 Task: Search for products in the 'Health and Household' category on Amazon.
Action: Mouse moved to (219, 52)
Screenshot: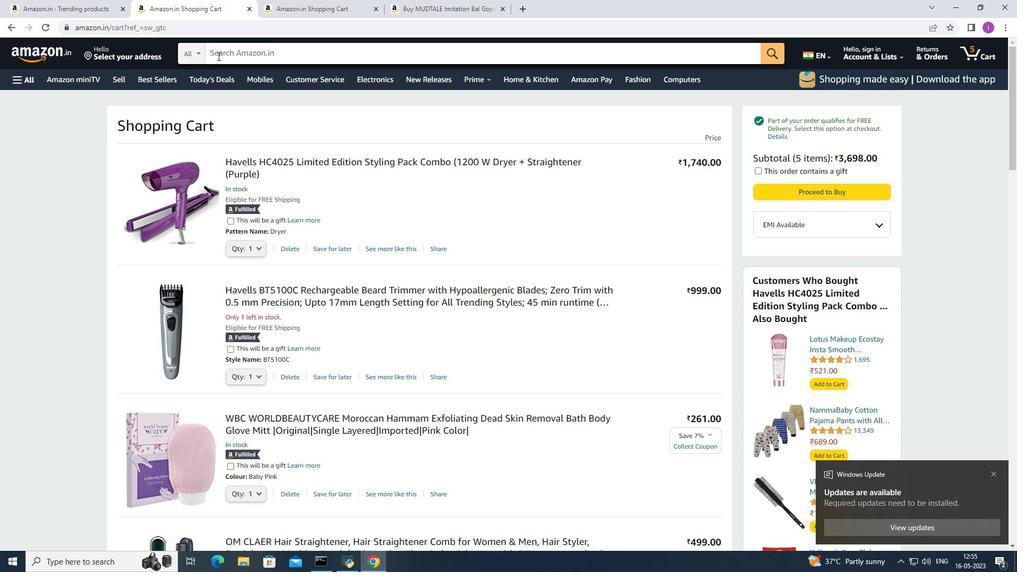 
Action: Mouse pressed left at (219, 52)
Screenshot: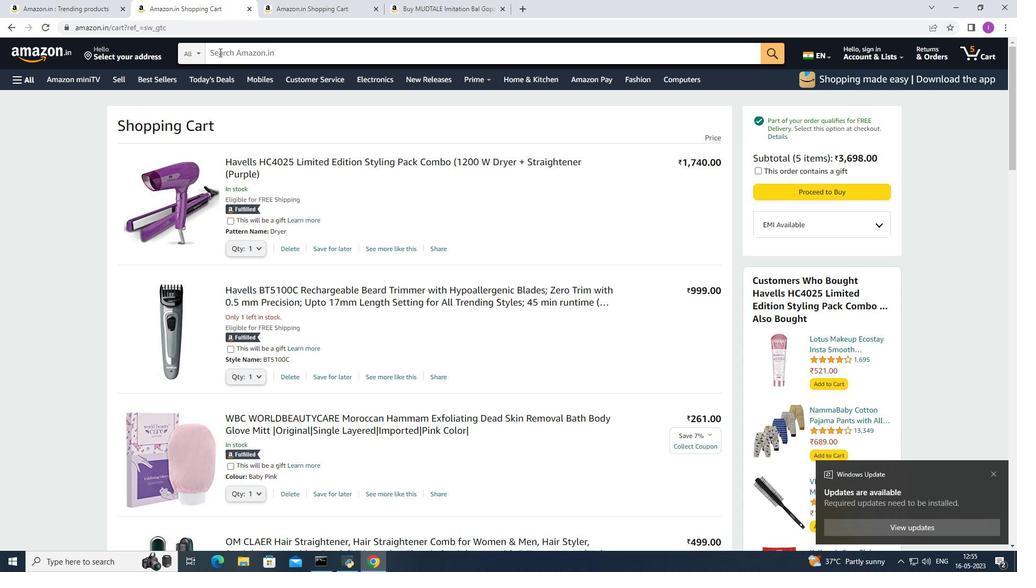 
Action: Key pressed <Key.shift>Heaith<Key.space><Key.shift><Key.shift>and<Key.space><Key.shift>Household<Key.space>category<Key.enter>
Screenshot: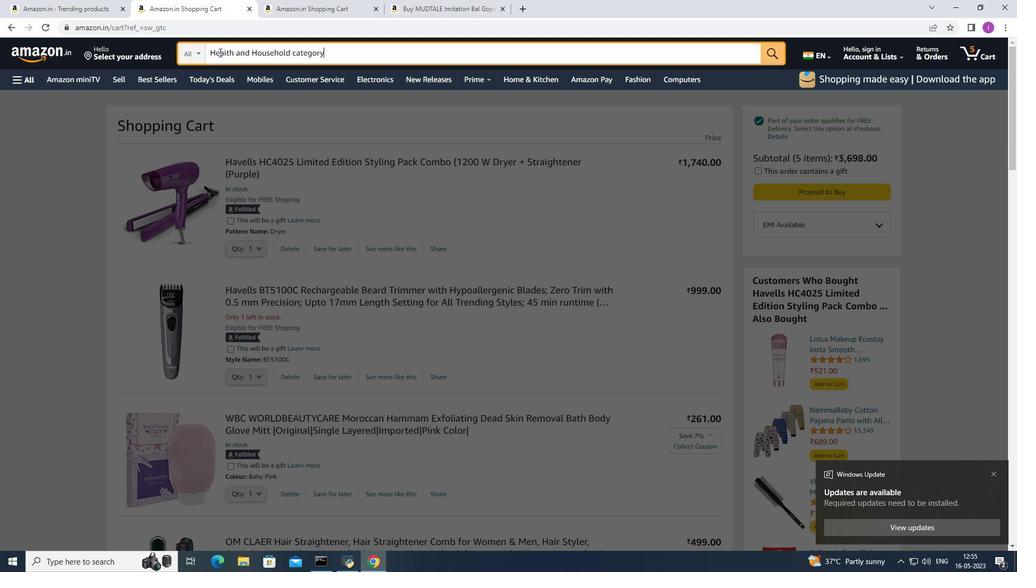 
Action: Mouse moved to (13, 82)
Screenshot: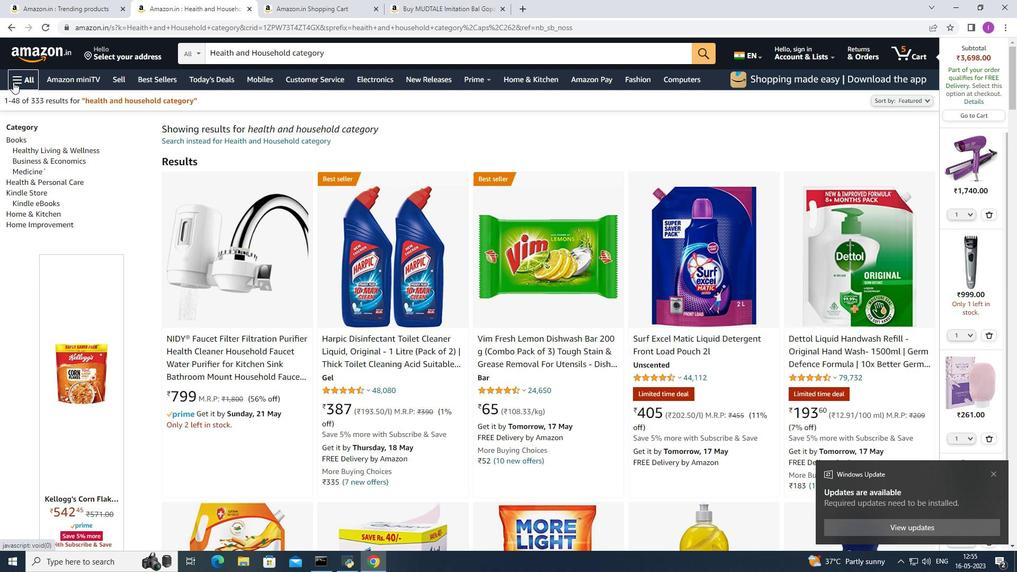 
Action: Mouse pressed left at (13, 82)
Screenshot: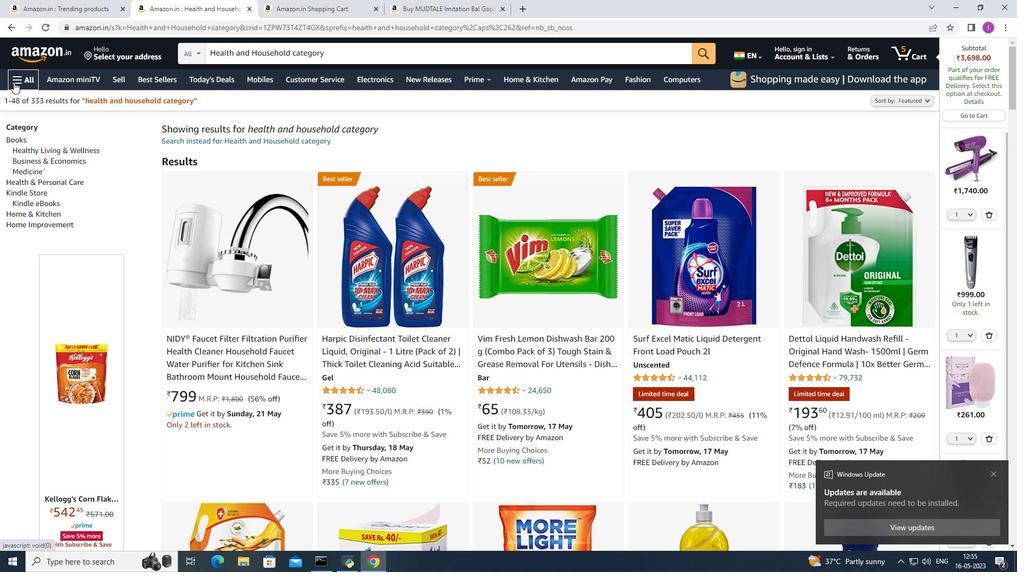 
Action: Mouse moved to (202, 56)
Screenshot: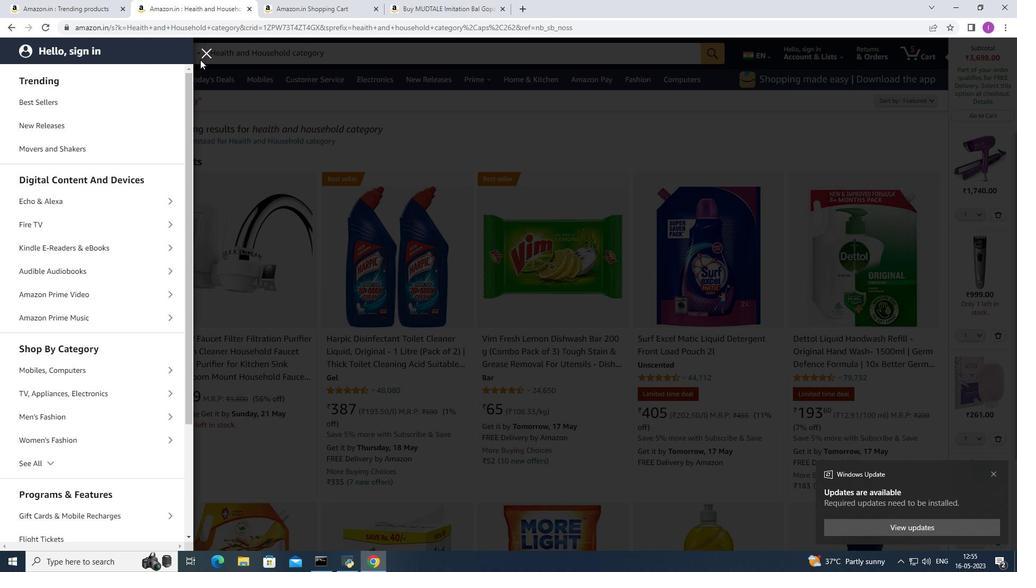 
Action: Mouse pressed left at (202, 56)
Screenshot: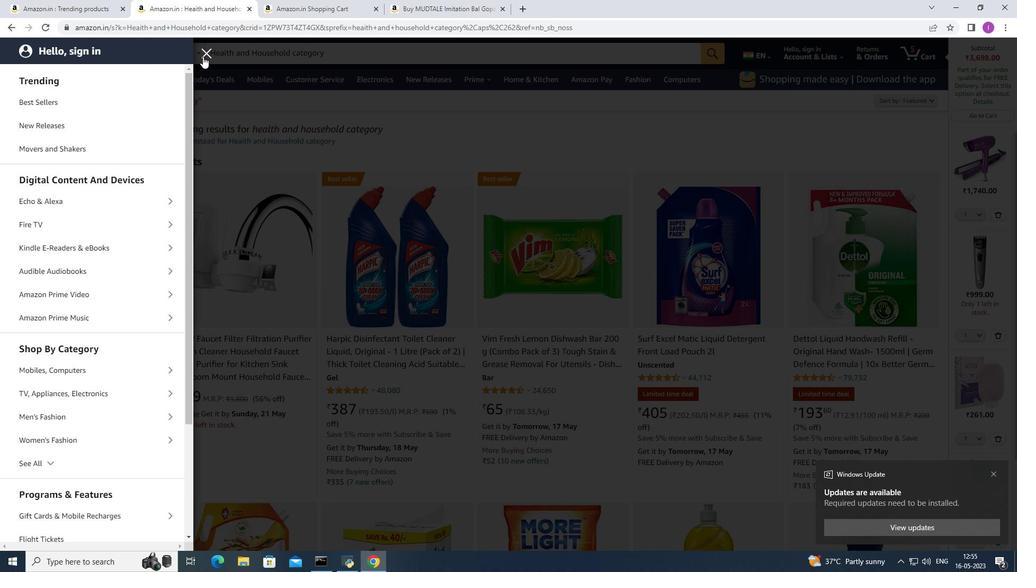 
Action: Mouse moved to (770, 121)
Screenshot: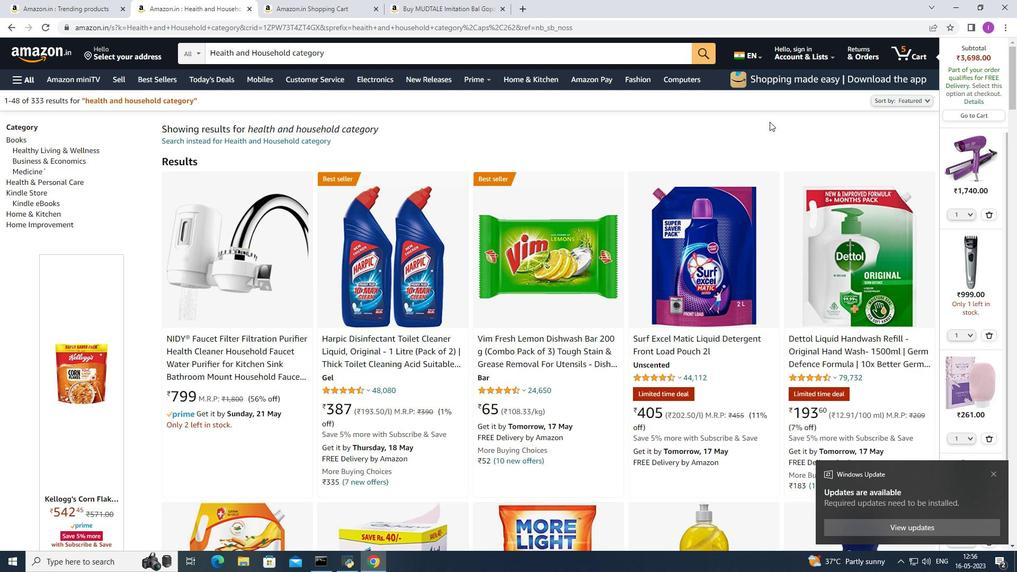
Action: Mouse scrolled (770, 120) with delta (0, 0)
Screenshot: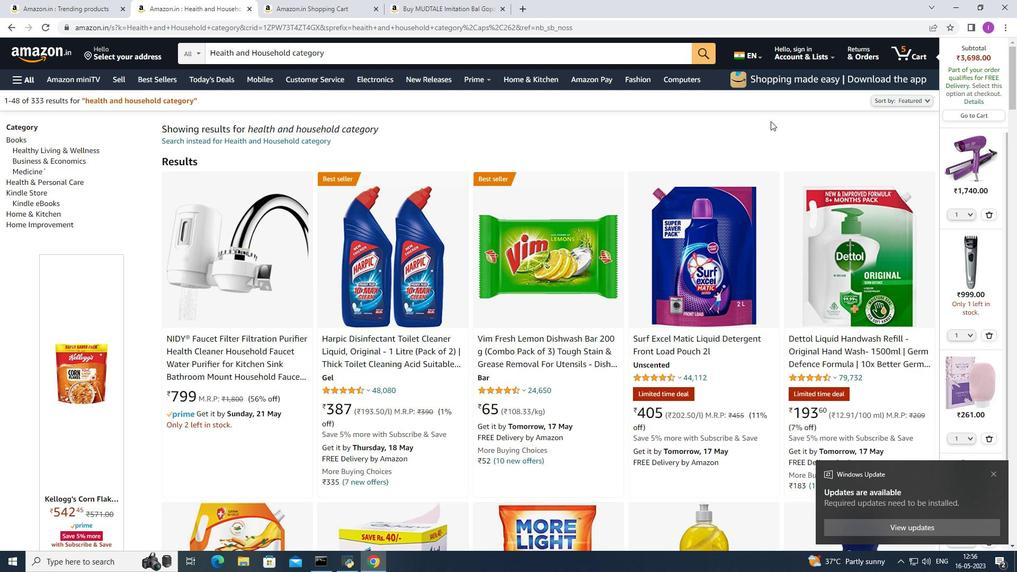 
Action: Mouse scrolled (770, 120) with delta (0, 0)
Screenshot: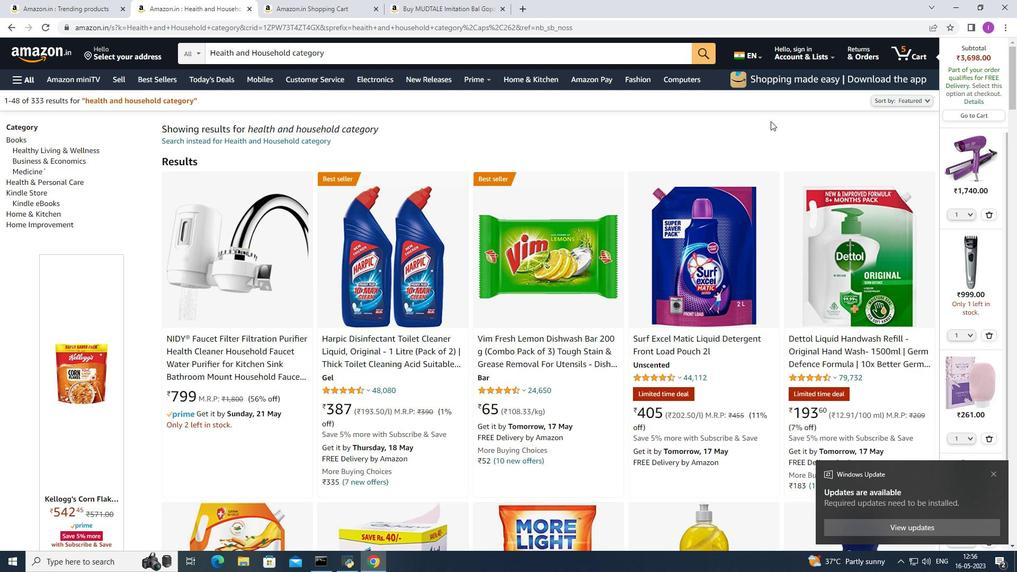 
Action: Mouse scrolled (770, 120) with delta (0, 0)
Screenshot: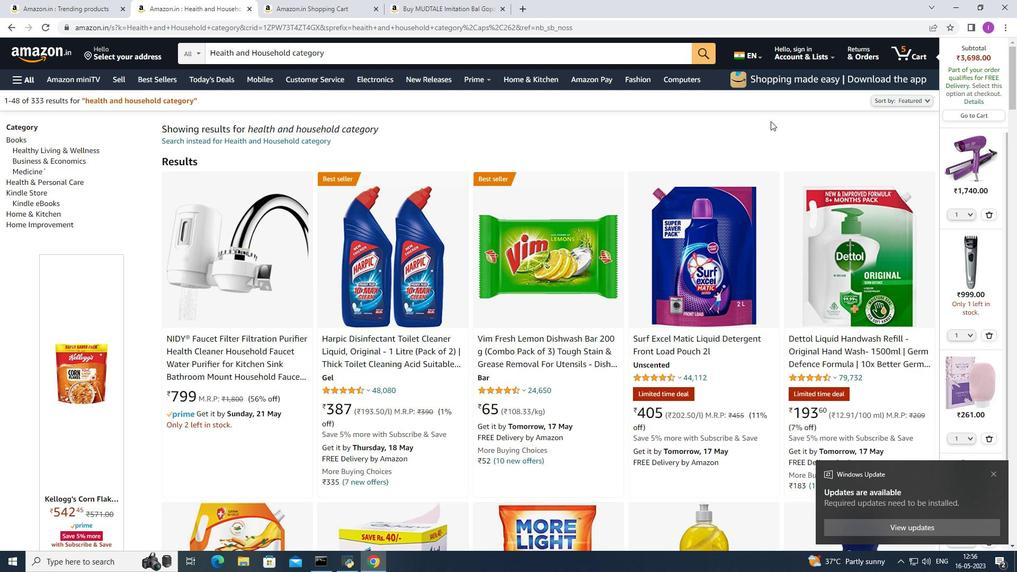 
Action: Mouse moved to (772, 120)
Screenshot: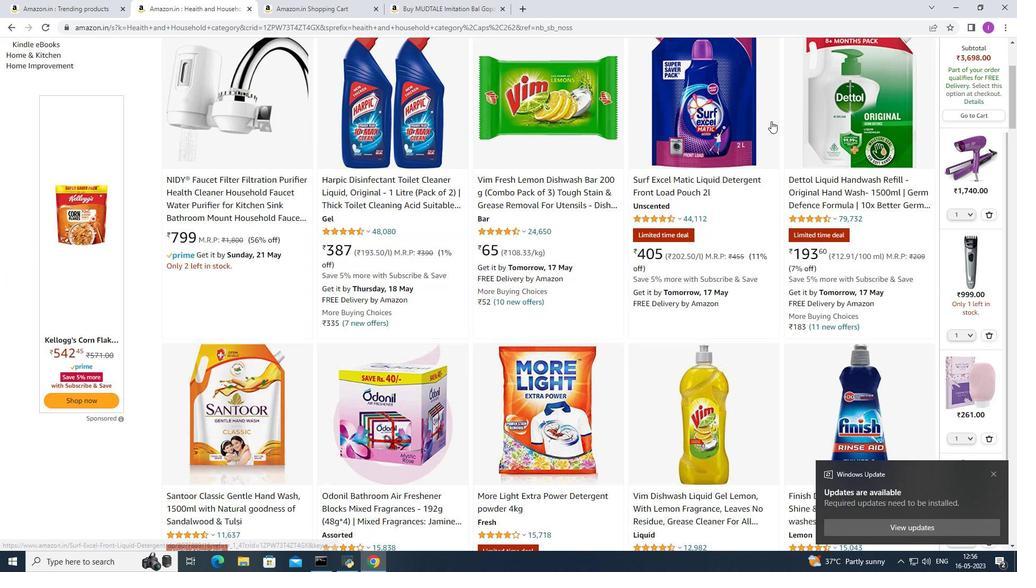 
Action: Mouse scrolled (772, 120) with delta (0, 0)
Screenshot: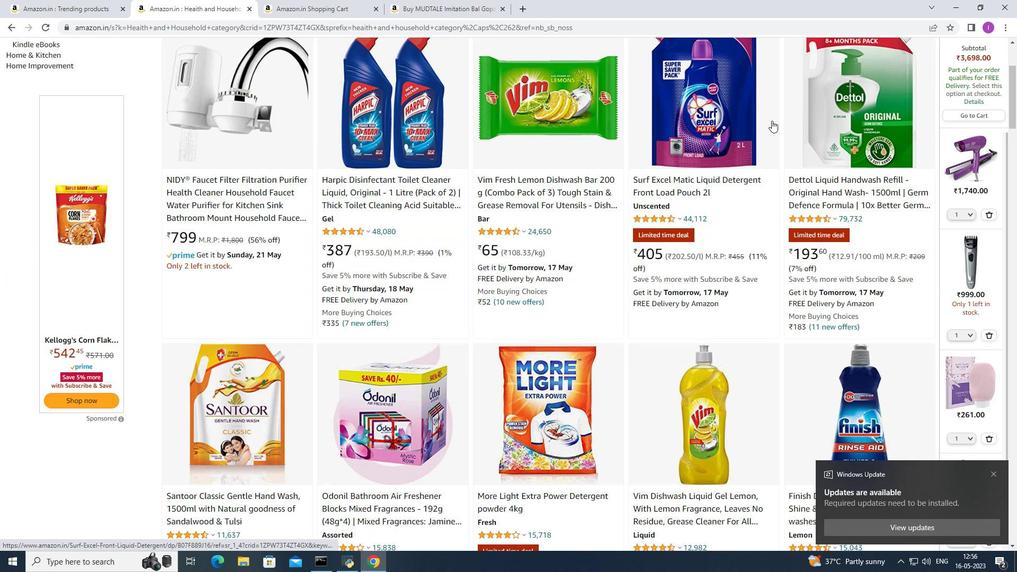 
Action: Mouse scrolled (772, 120) with delta (0, 0)
Screenshot: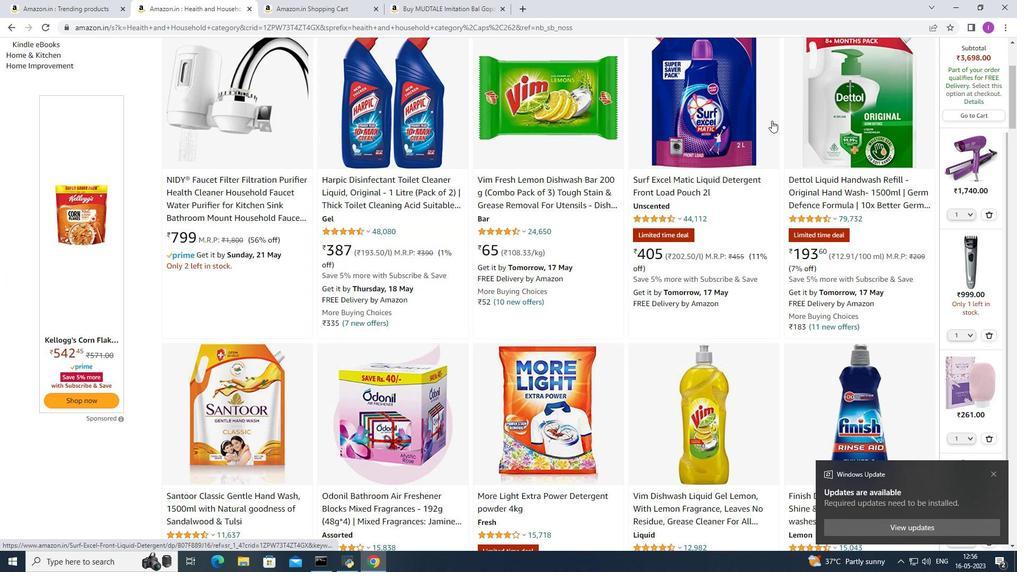 
Action: Mouse scrolled (772, 120) with delta (0, 0)
Screenshot: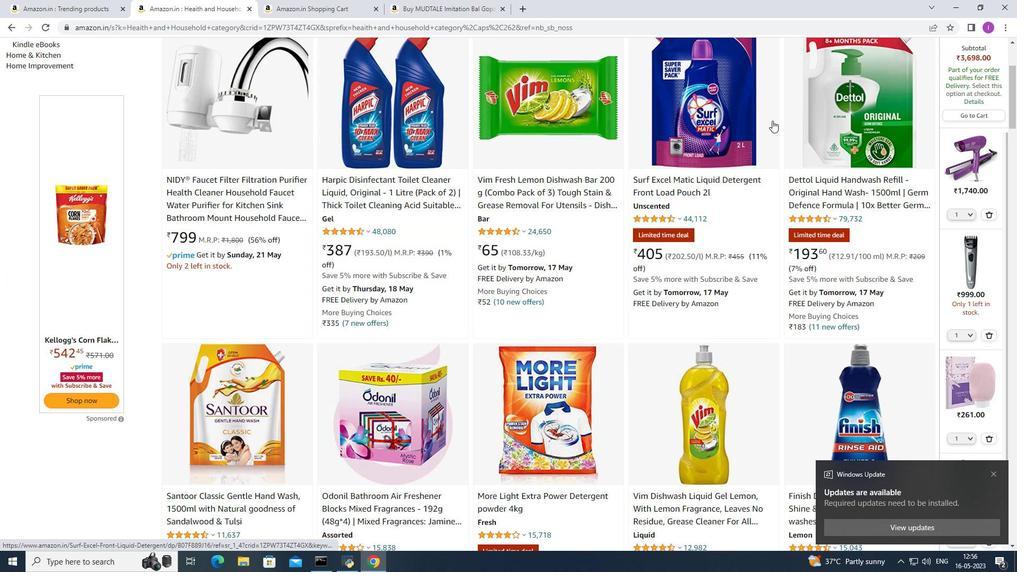 
Action: Mouse moved to (773, 121)
Screenshot: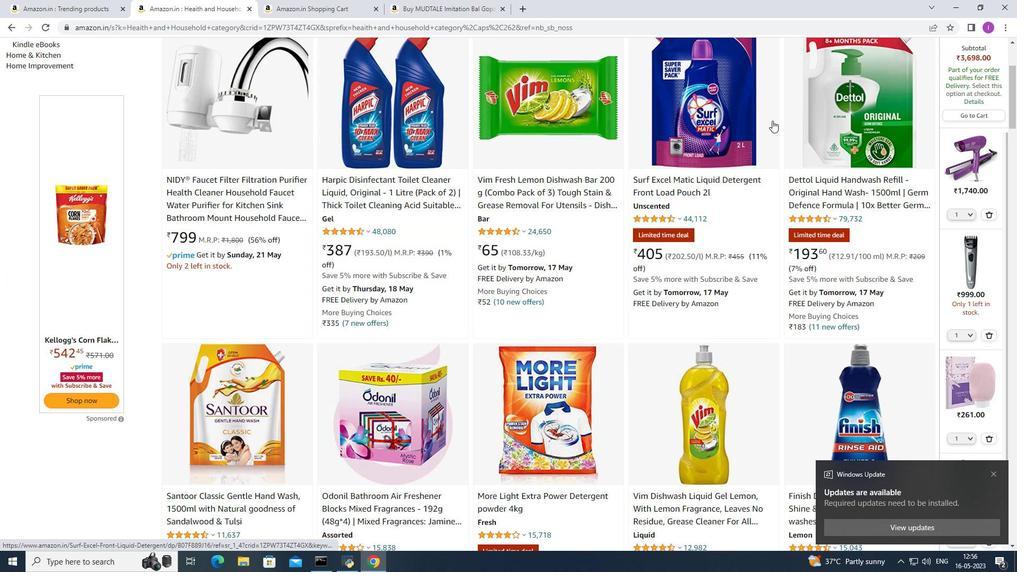 
Action: Mouse scrolled (773, 120) with delta (0, 0)
Screenshot: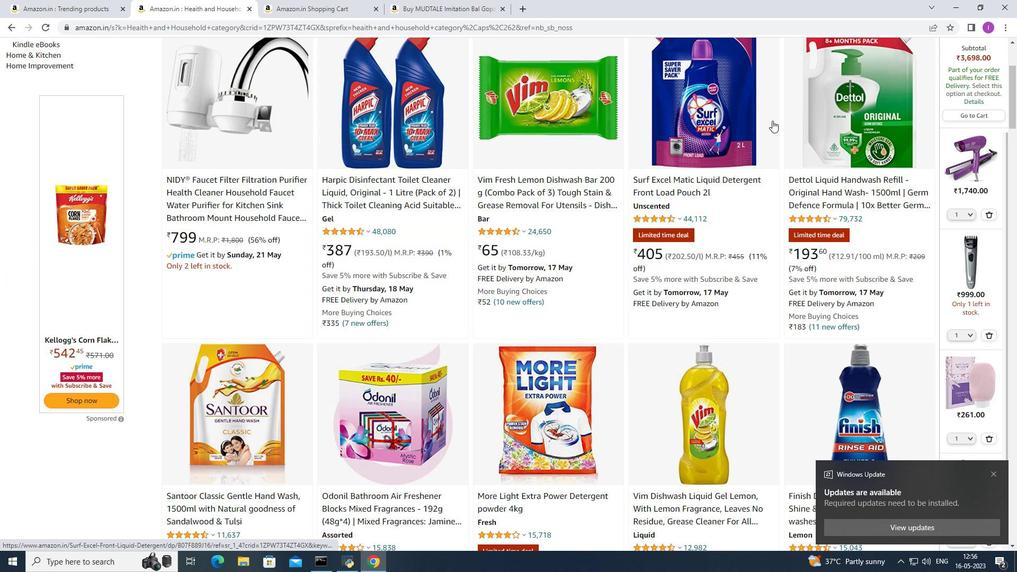 
Action: Mouse moved to (774, 121)
Screenshot: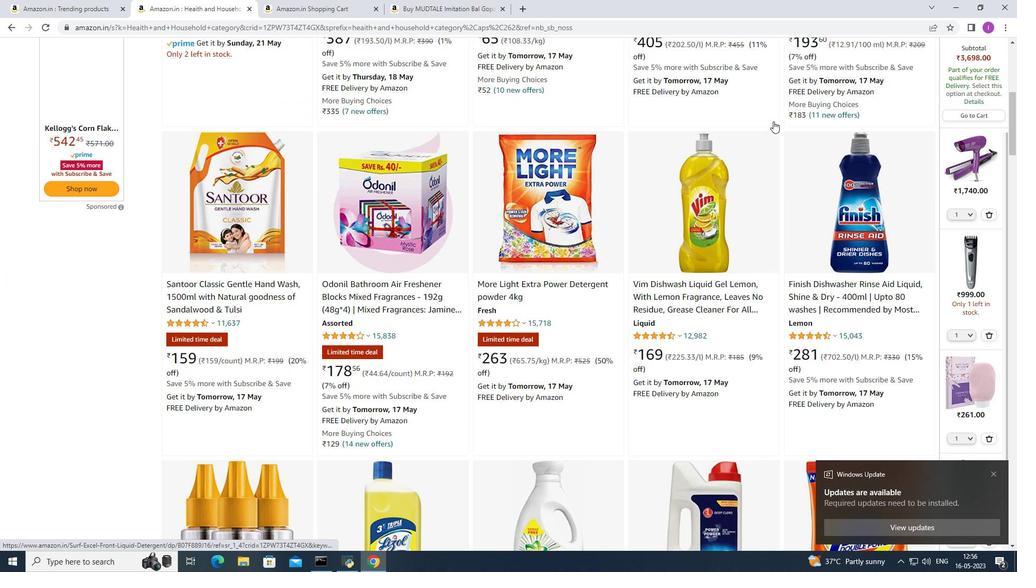
Action: Mouse scrolled (774, 121) with delta (0, 0)
Screenshot: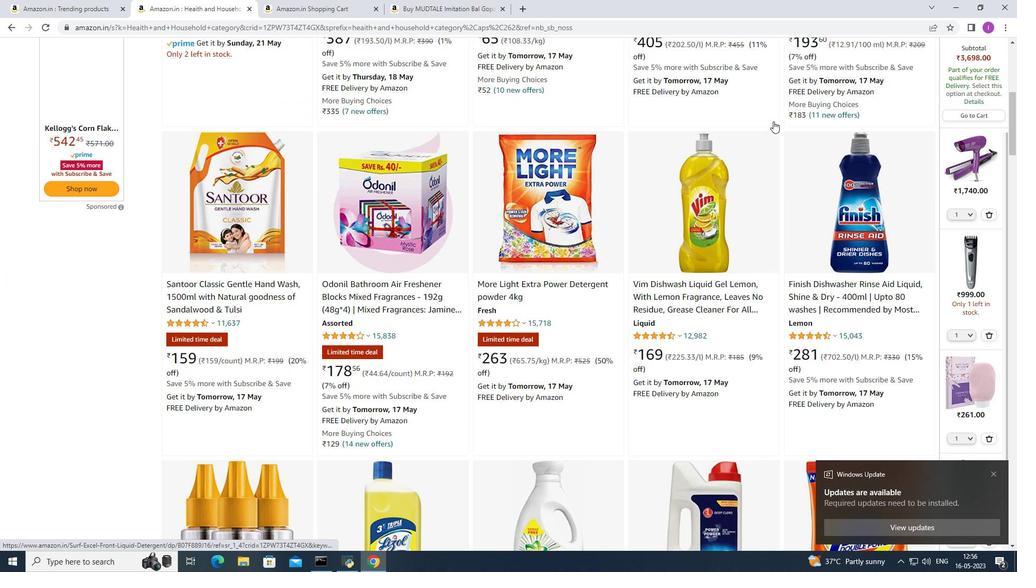 
Action: Mouse scrolled (774, 121) with delta (0, 0)
Screenshot: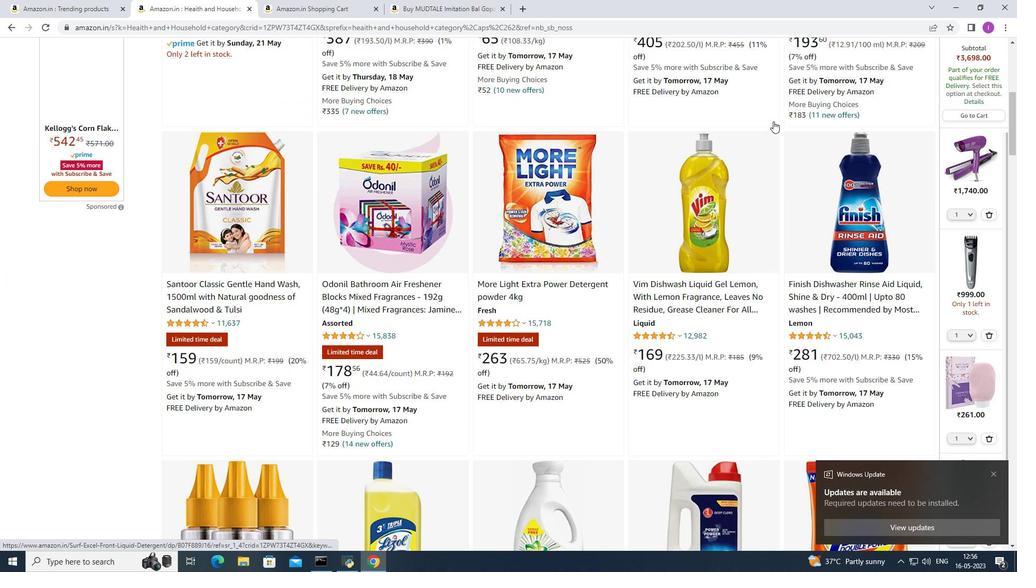 
Action: Mouse moved to (775, 121)
Screenshot: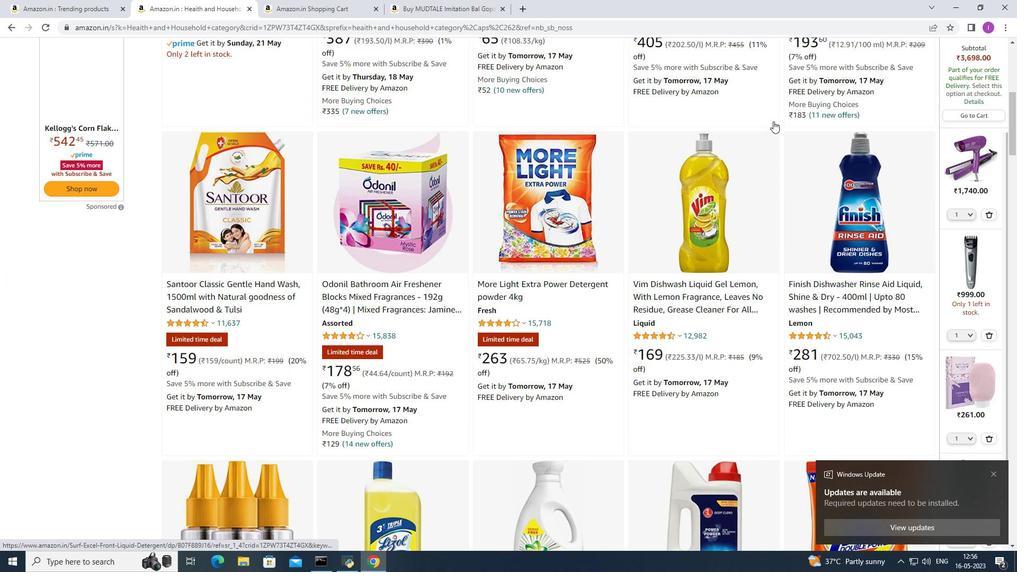 
Action: Mouse scrolled (775, 121) with delta (0, 0)
Screenshot: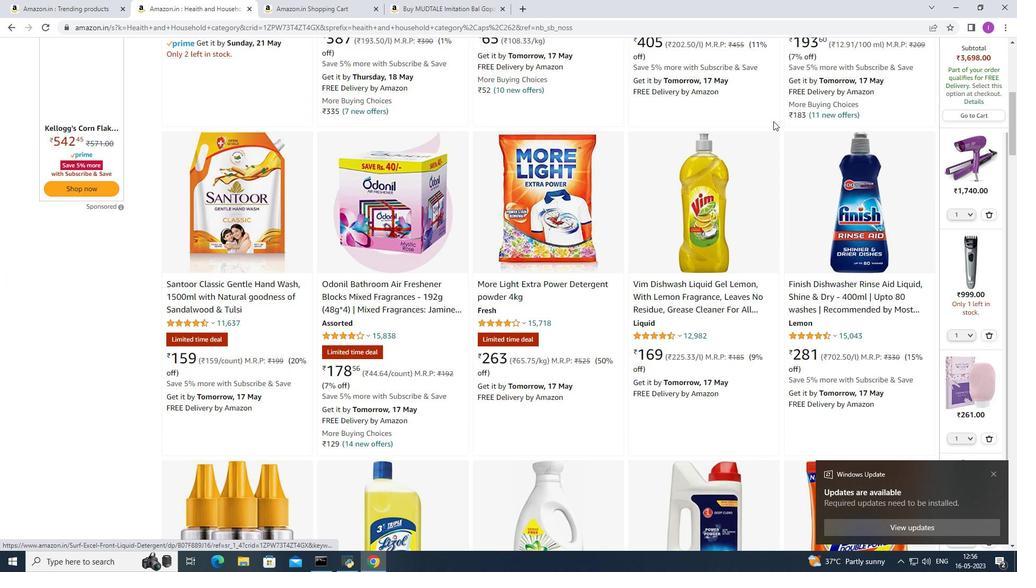 
Action: Mouse moved to (776, 121)
Screenshot: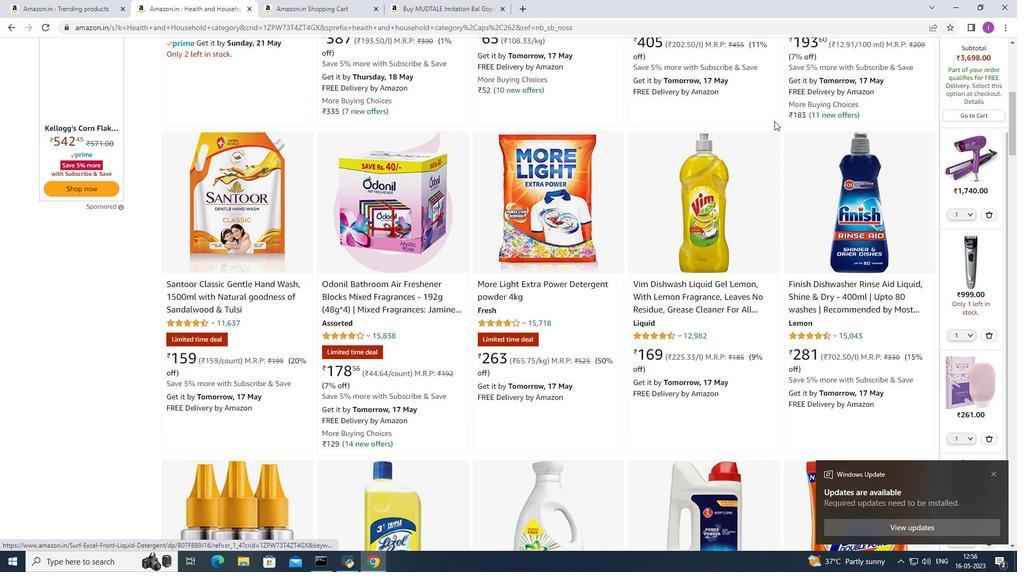 
Action: Mouse scrolled (776, 121) with delta (0, 0)
Screenshot: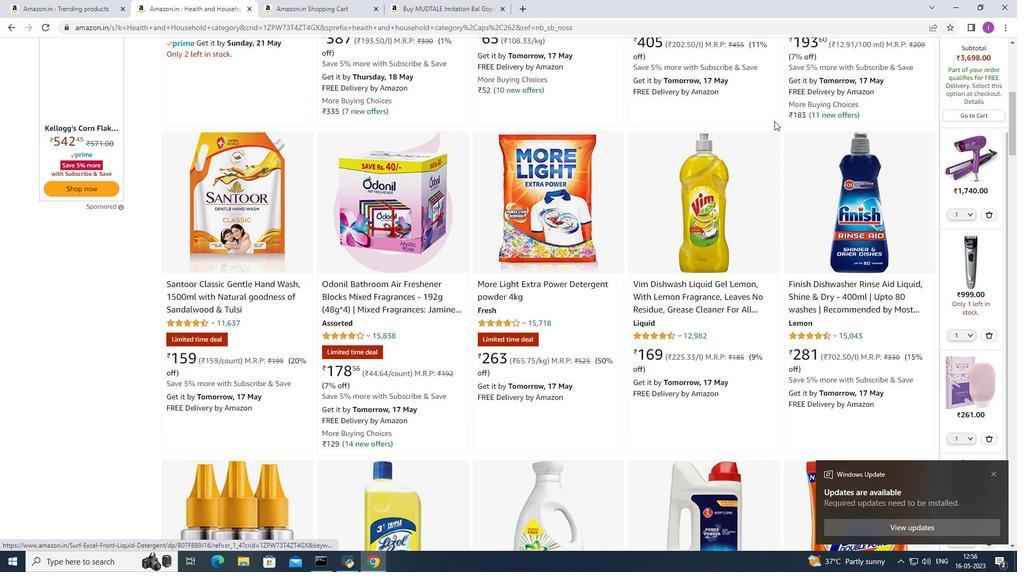 
Action: Mouse scrolled (776, 121) with delta (0, 0)
Screenshot: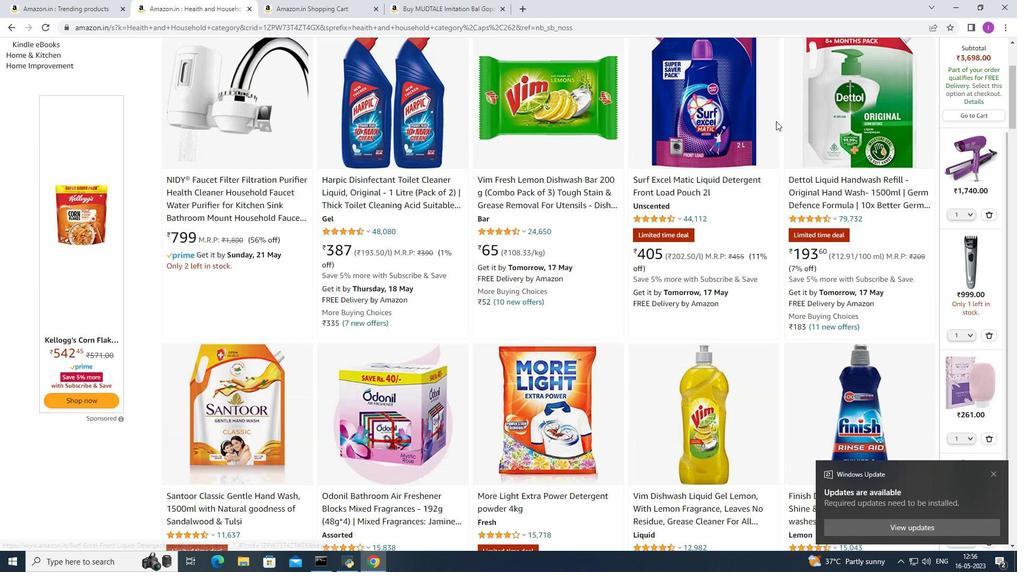 
Action: Mouse scrolled (776, 121) with delta (0, 0)
Screenshot: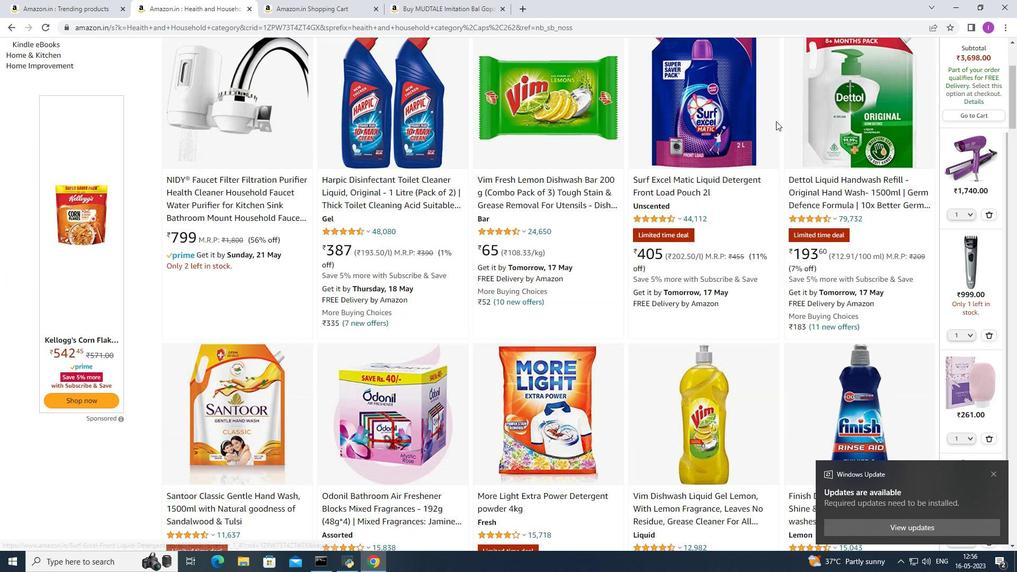 
Action: Mouse scrolled (776, 121) with delta (0, 0)
Screenshot: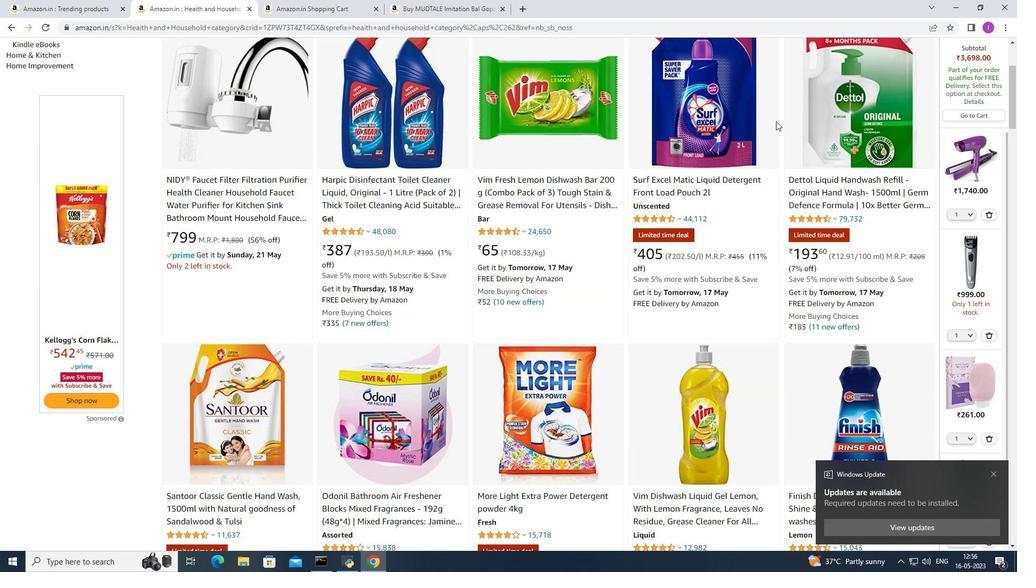 
Action: Mouse moved to (776, 125)
Screenshot: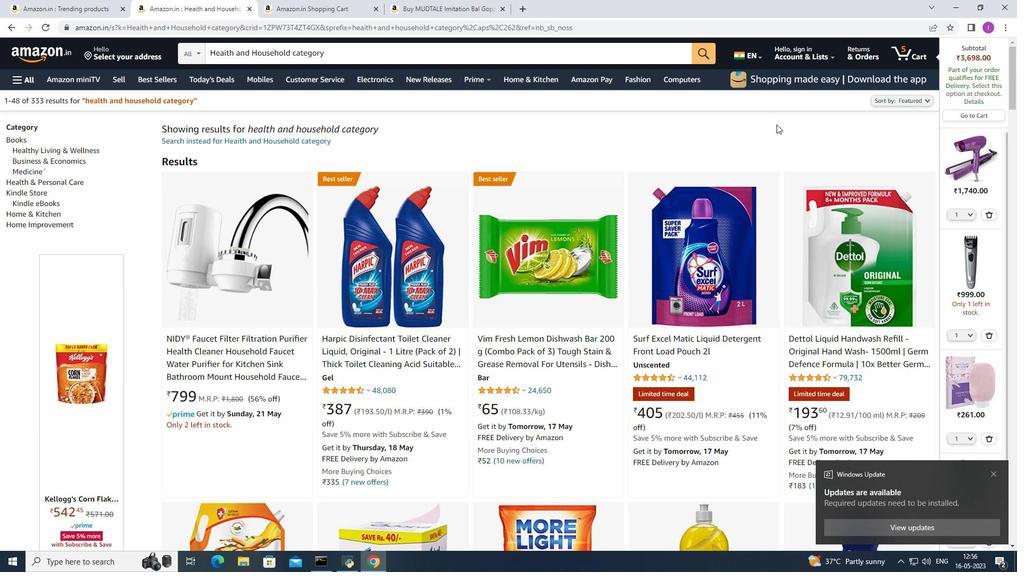 
Action: Mouse scrolled (776, 125) with delta (0, 0)
Screenshot: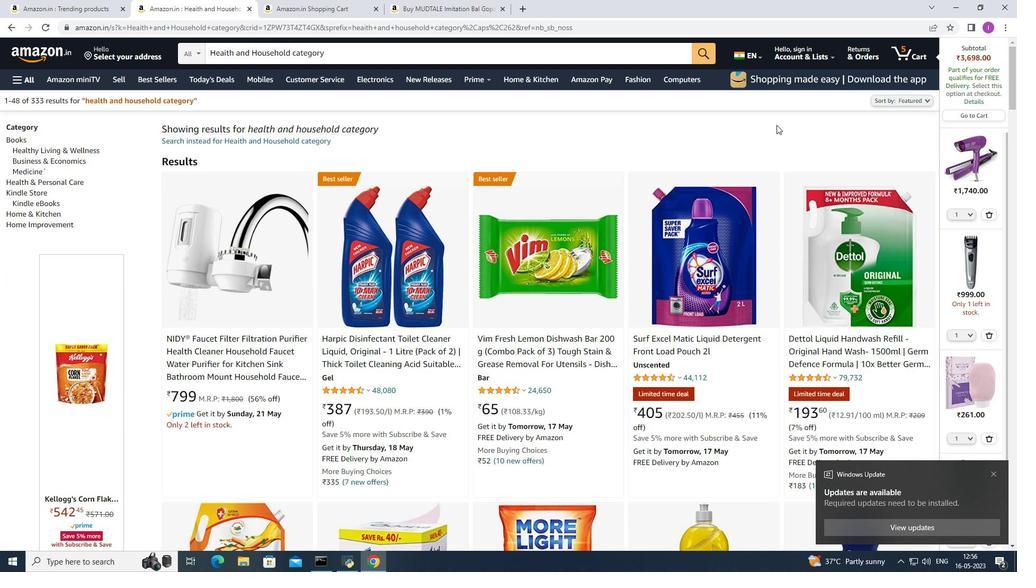 
Action: Mouse scrolled (776, 125) with delta (0, 0)
Screenshot: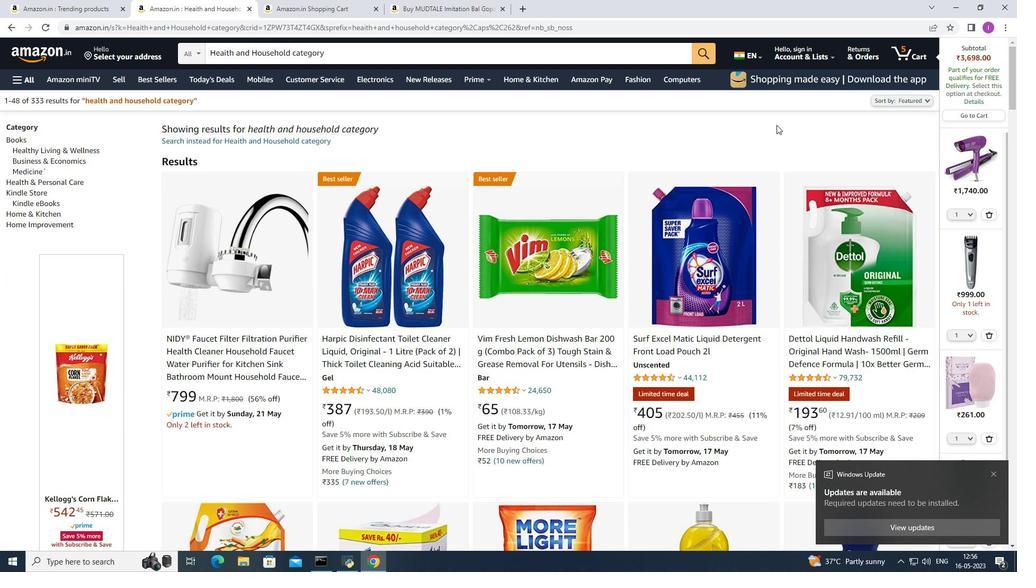 
Action: Mouse moved to (14, 82)
Screenshot: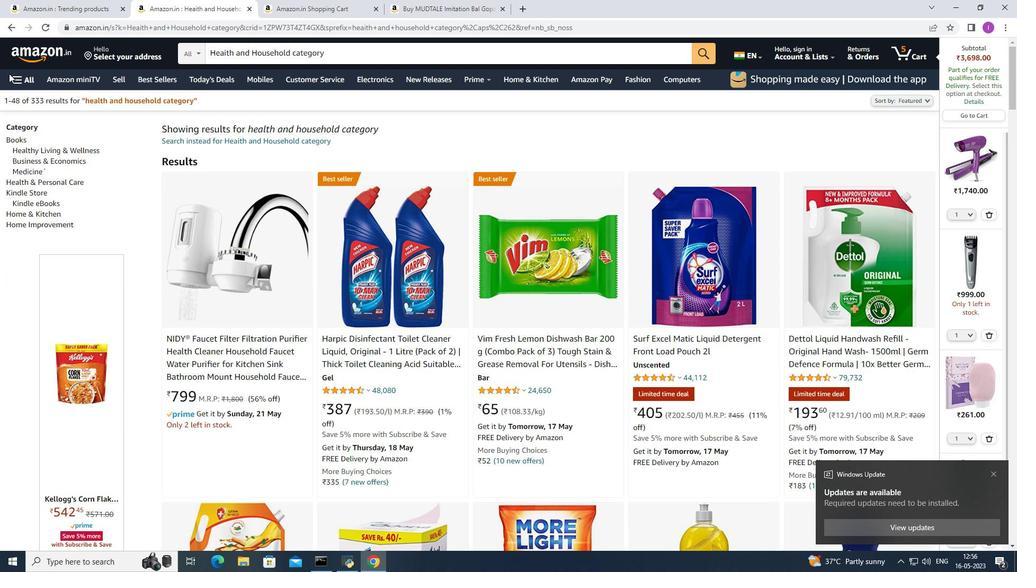 
Action: Mouse pressed left at (14, 82)
Screenshot: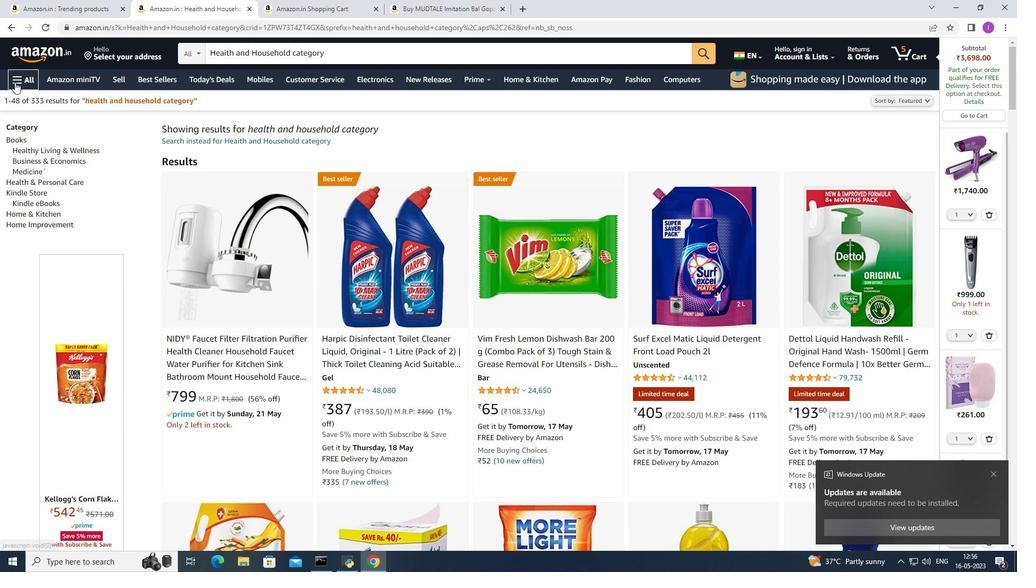 
Action: Mouse moved to (82, 189)
Screenshot: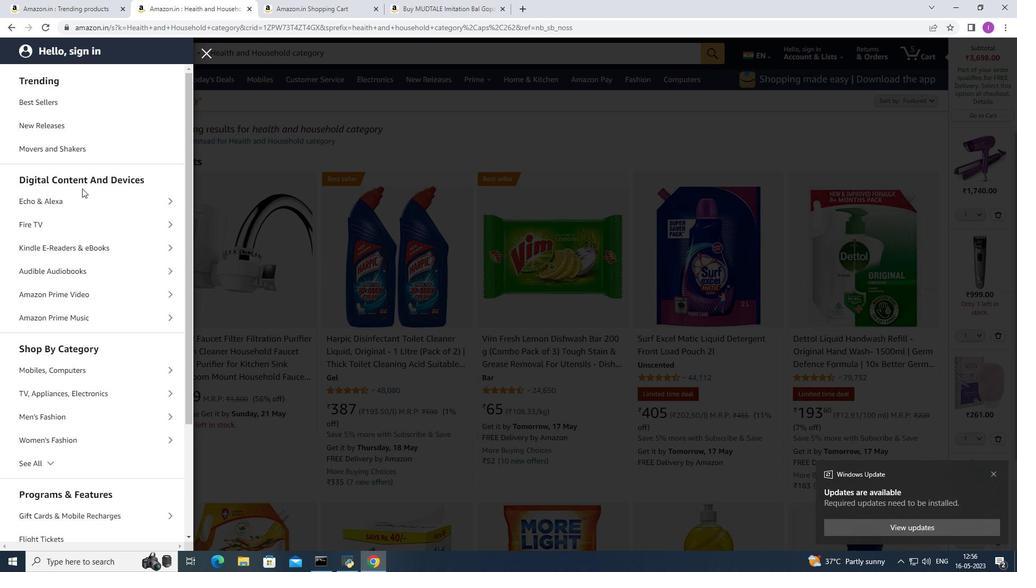 
Action: Mouse scrolled (82, 188) with delta (0, 0)
Screenshot: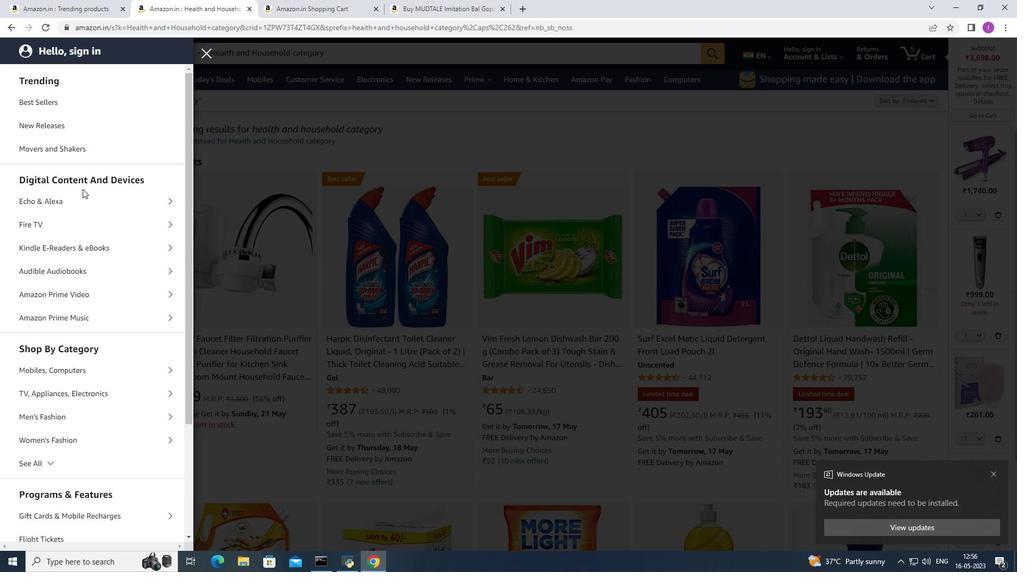 
Action: Mouse scrolled (82, 188) with delta (0, 0)
Screenshot: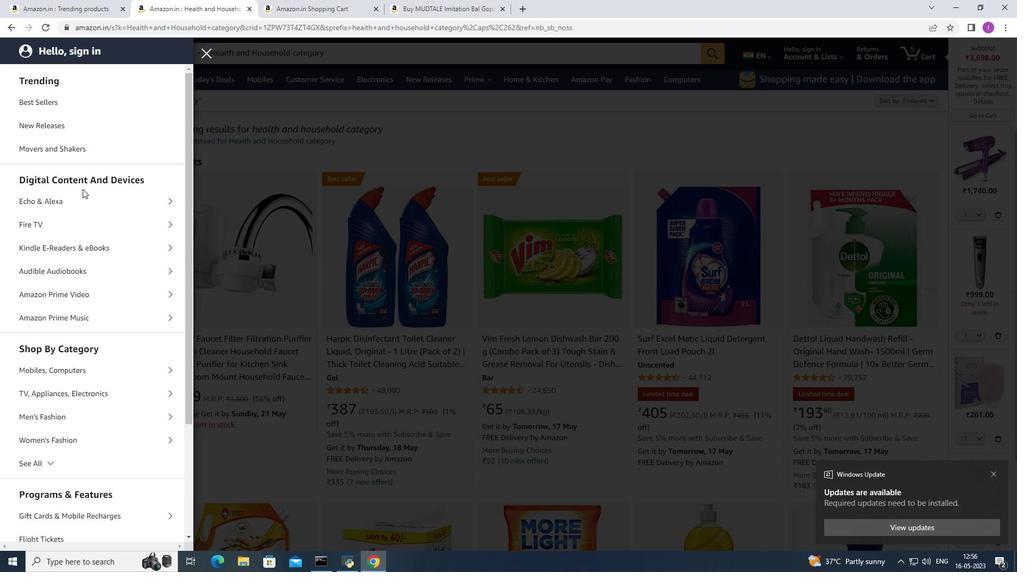 
Action: Mouse moved to (83, 189)
Screenshot: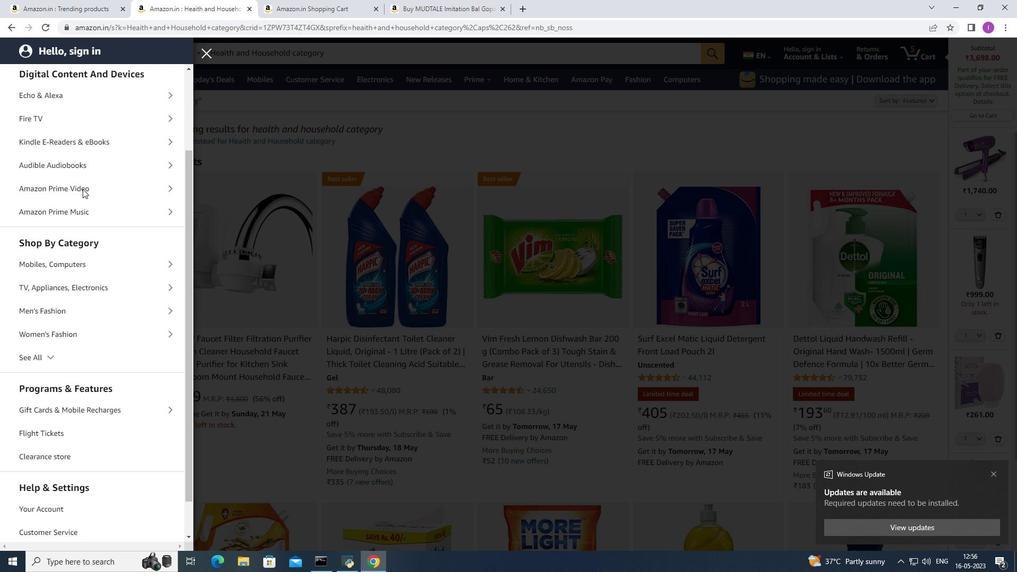 
Action: Mouse scrolled (83, 188) with delta (0, 0)
Screenshot: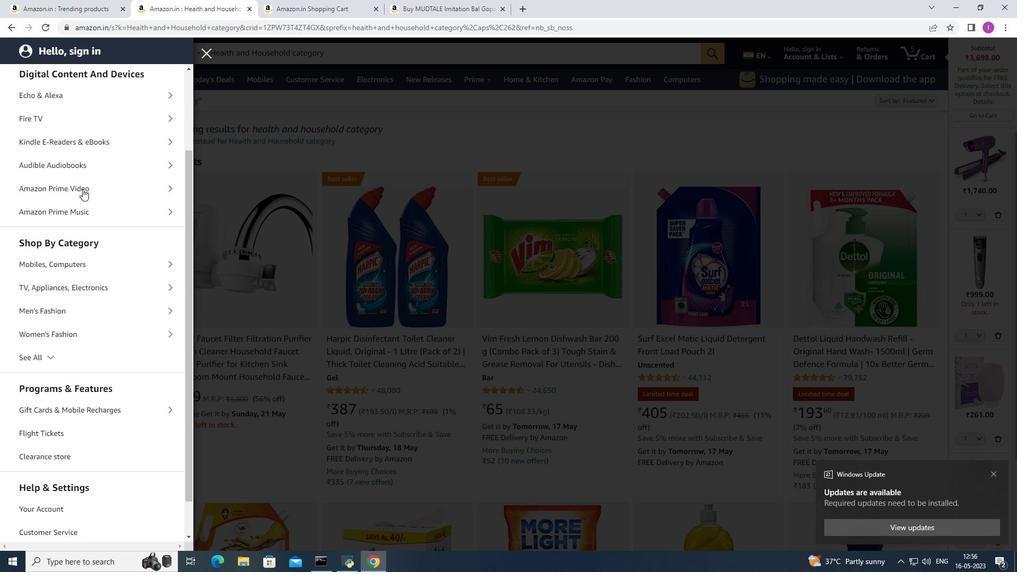 
Action: Mouse moved to (99, 194)
Screenshot: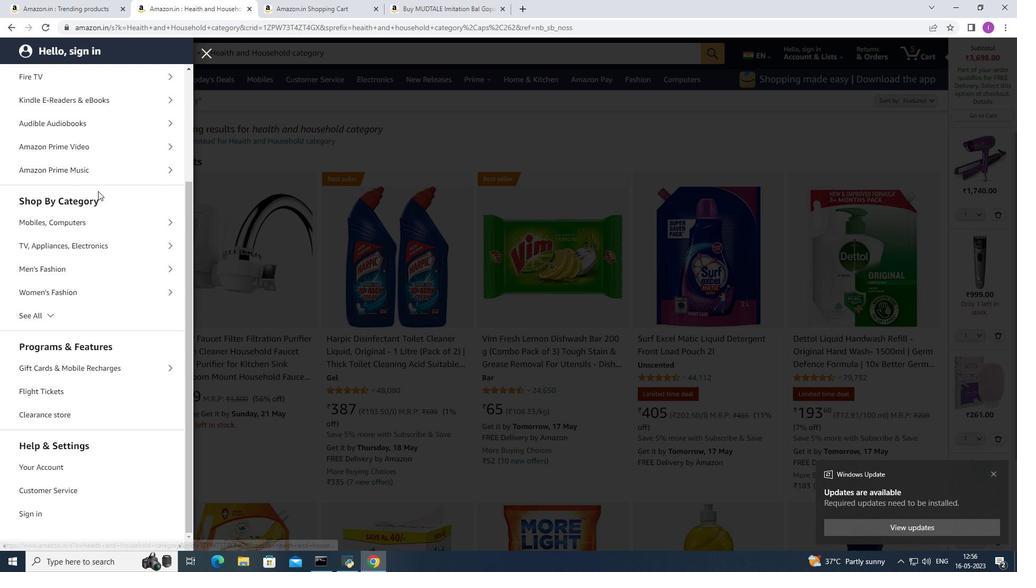 
Action: Mouse scrolled (99, 193) with delta (0, 0)
Screenshot: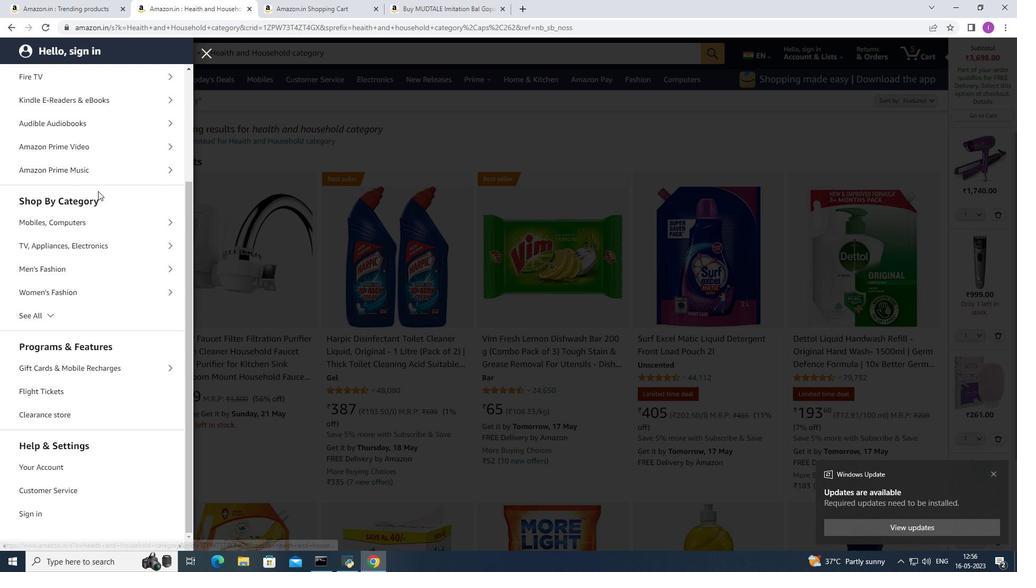
Action: Mouse moved to (100, 194)
Screenshot: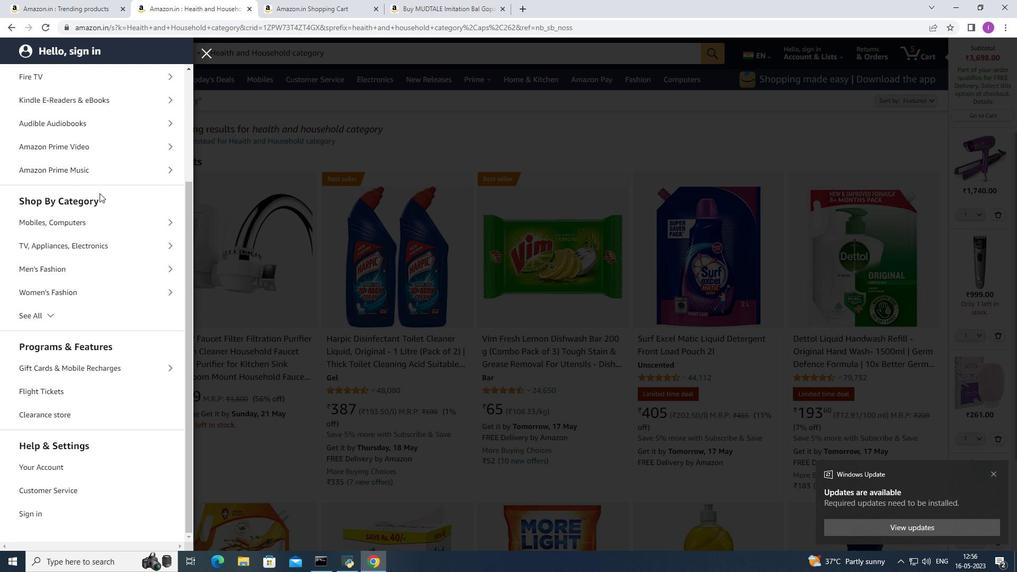 
Action: Mouse scrolled (100, 193) with delta (0, 0)
Screenshot: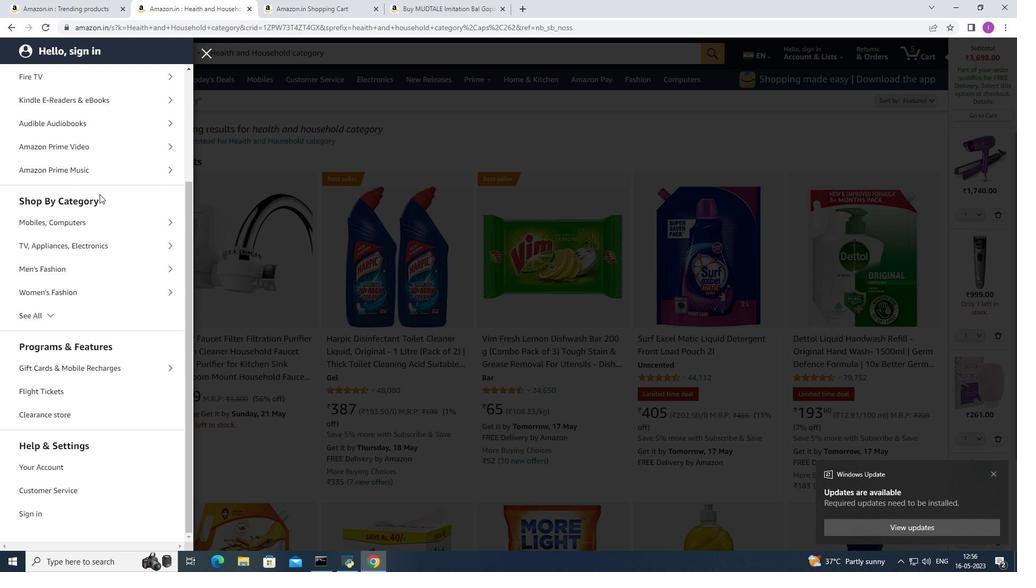 
Action: Mouse moved to (100, 194)
Screenshot: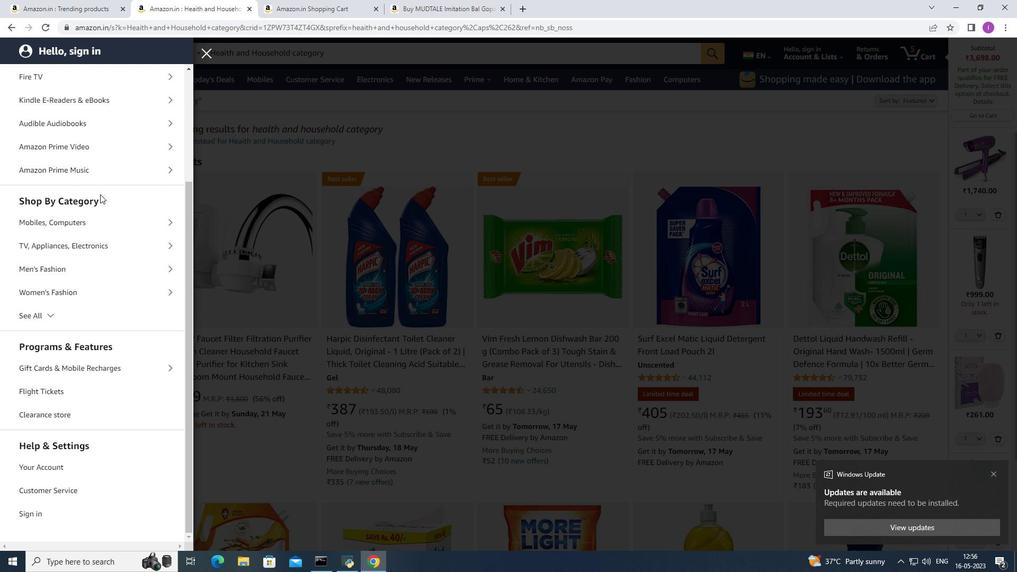 
Action: Mouse scrolled (100, 194) with delta (0, 0)
Screenshot: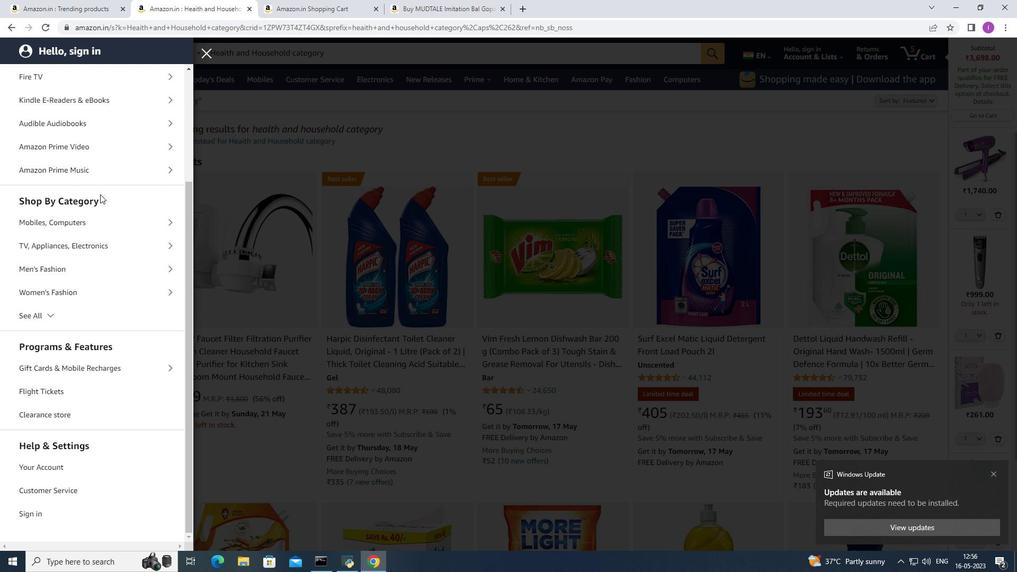 
Action: Mouse moved to (101, 197)
Screenshot: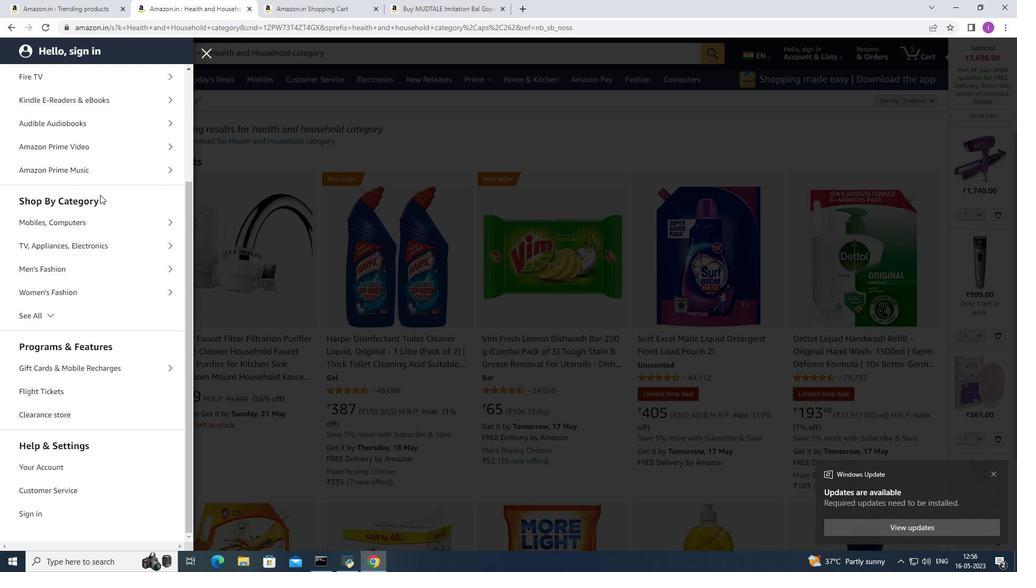 
Action: Mouse scrolled (101, 196) with delta (0, 0)
Screenshot: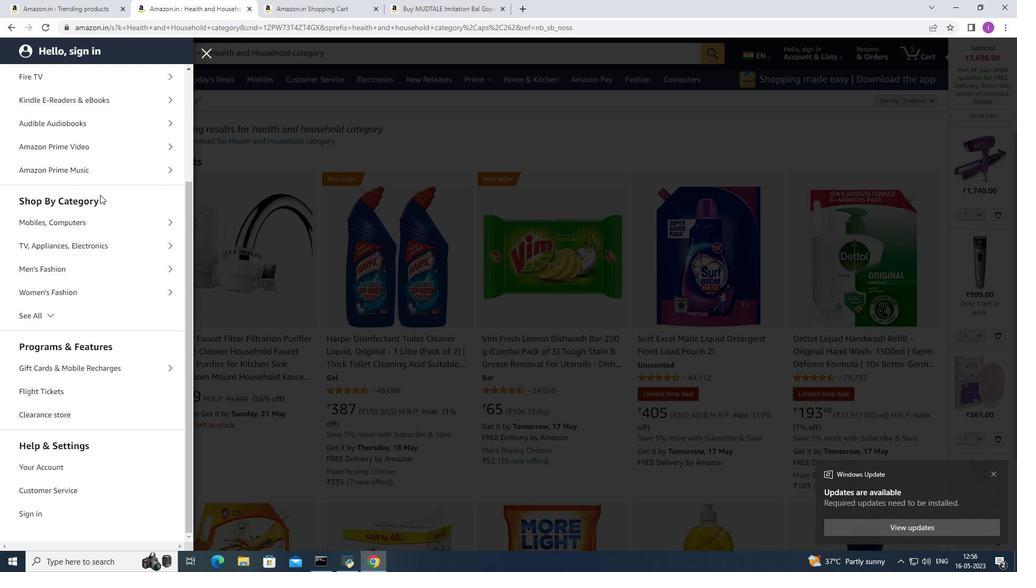 
Action: Mouse moved to (80, 279)
Screenshot: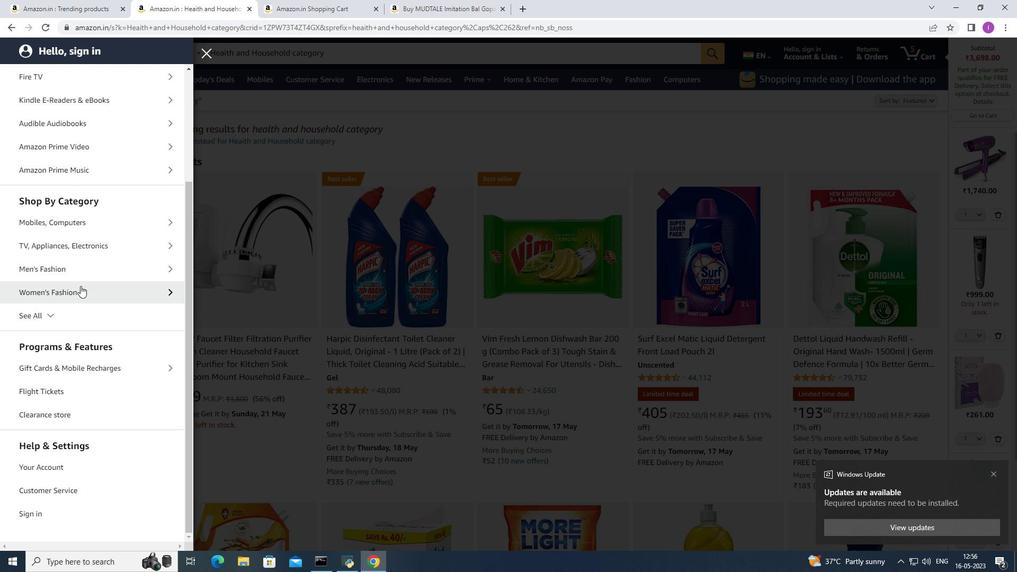 
Action: Mouse scrolled (80, 280) with delta (0, 0)
Screenshot: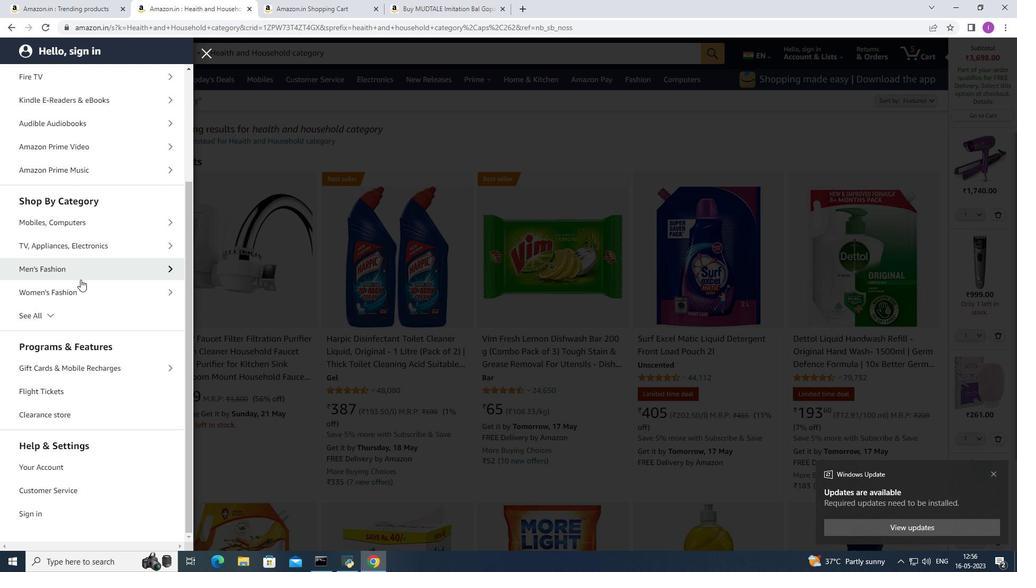 
Action: Mouse scrolled (80, 280) with delta (0, 0)
Screenshot: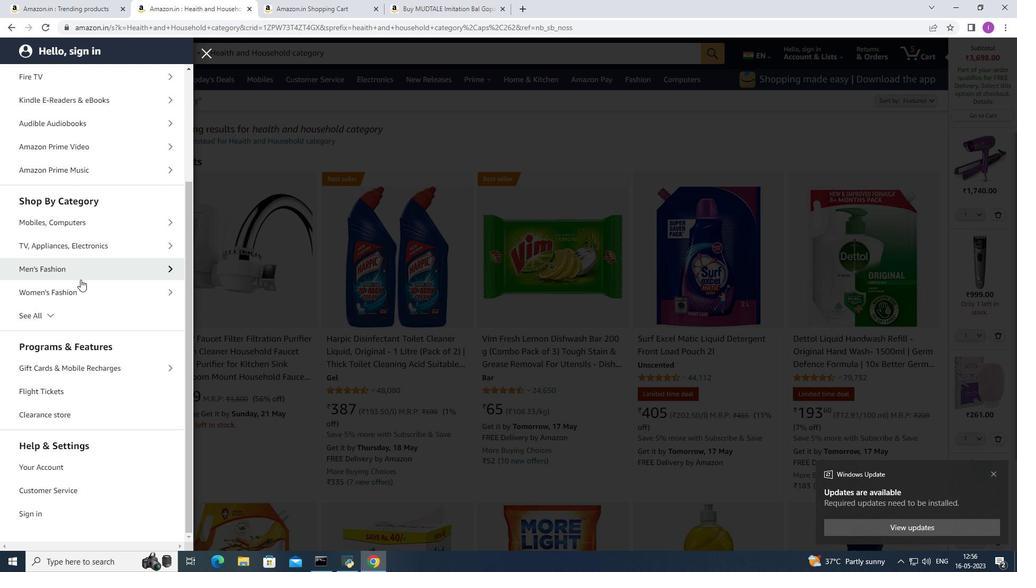 
Action: Mouse moved to (81, 279)
Screenshot: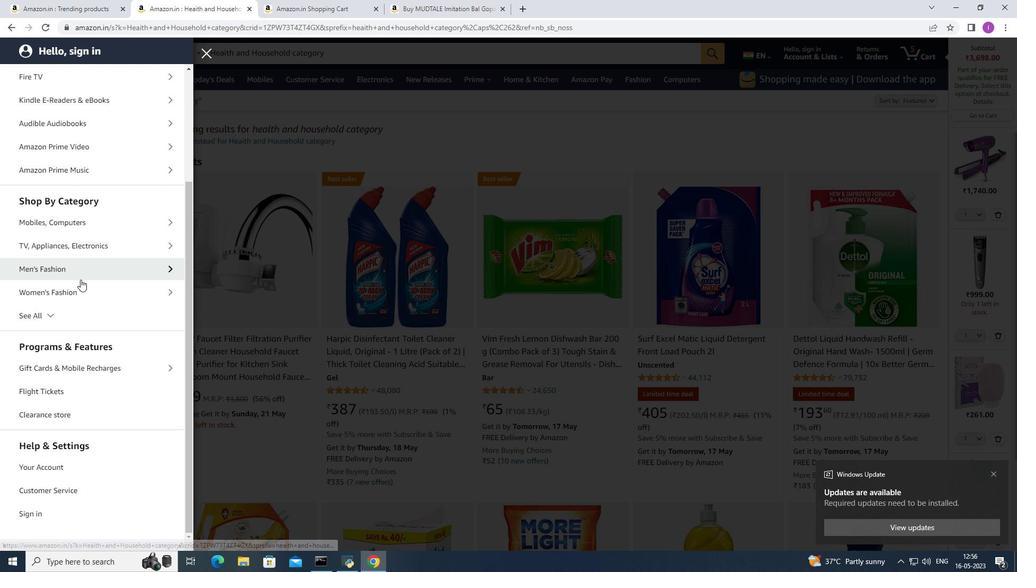 
Action: Mouse scrolled (81, 279) with delta (0, 0)
Screenshot: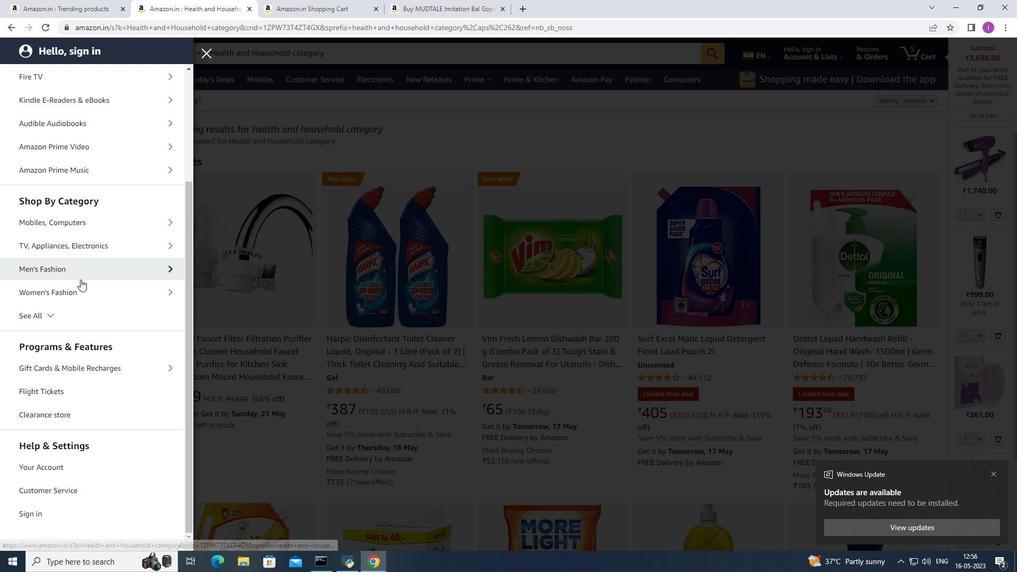 
Action: Mouse moved to (85, 284)
Screenshot: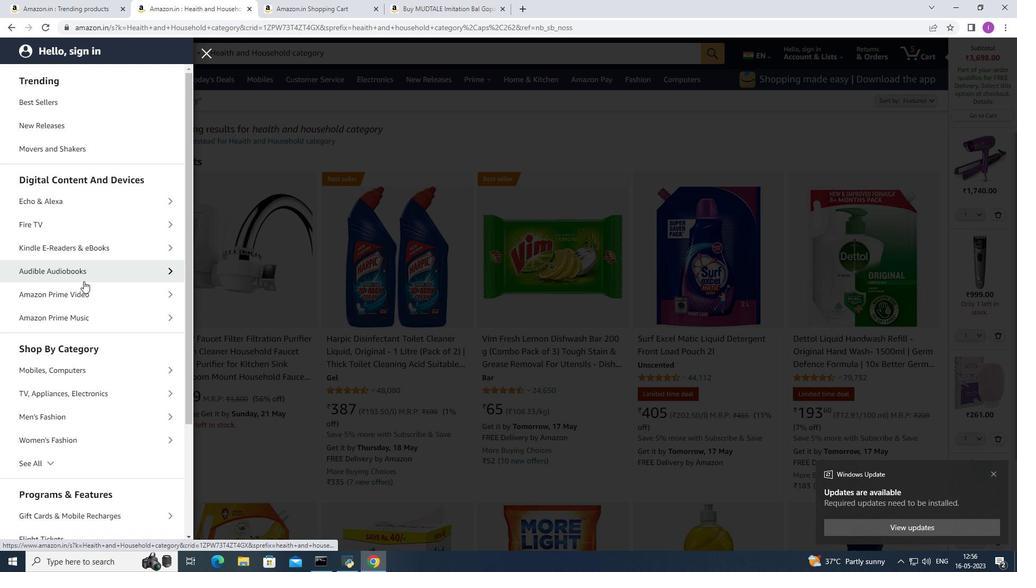 
Action: Mouse scrolled (85, 285) with delta (0, 0)
Screenshot: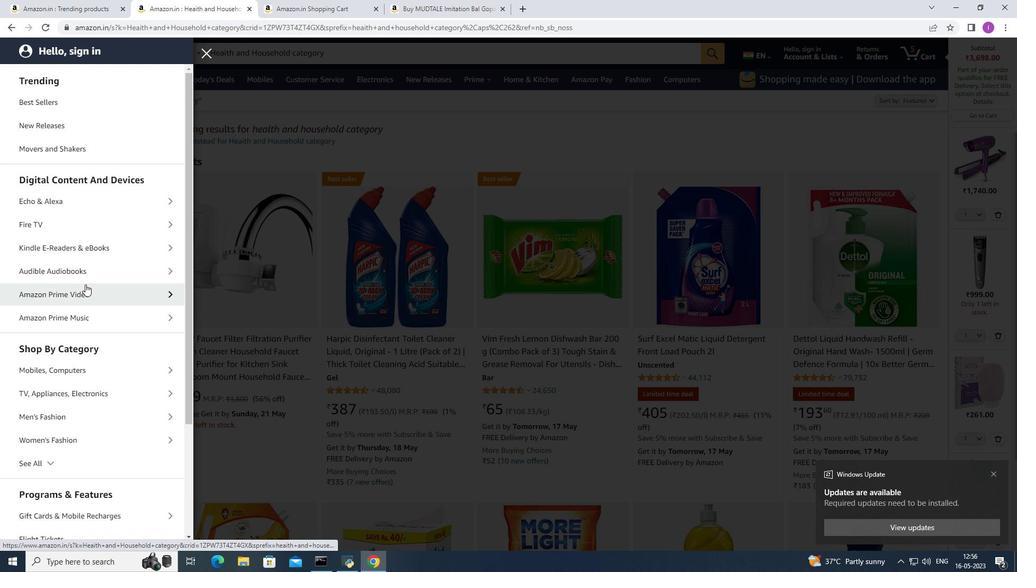 
Action: Mouse scrolled (85, 285) with delta (0, 0)
Screenshot: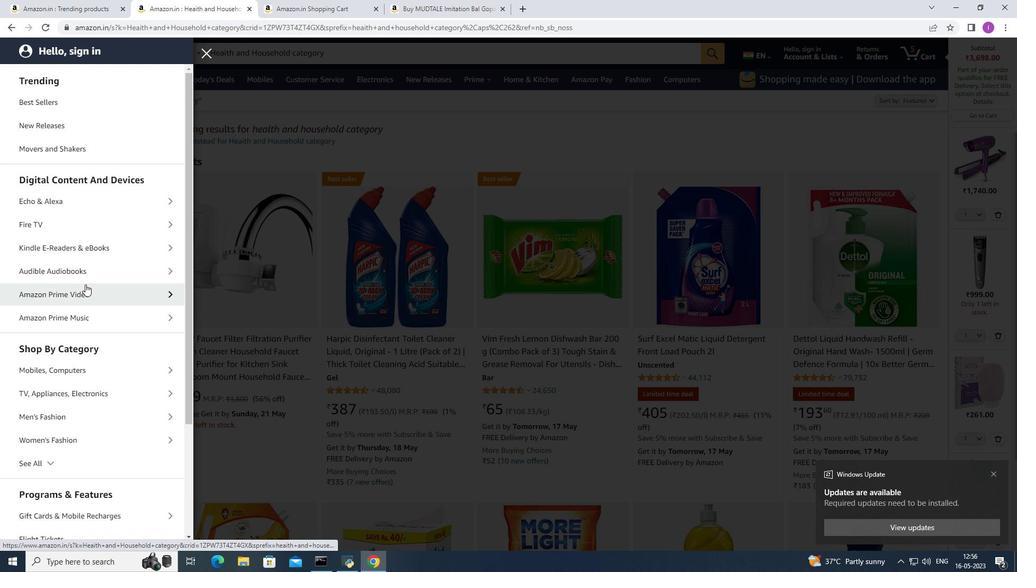
Action: Mouse scrolled (85, 285) with delta (0, 0)
Screenshot: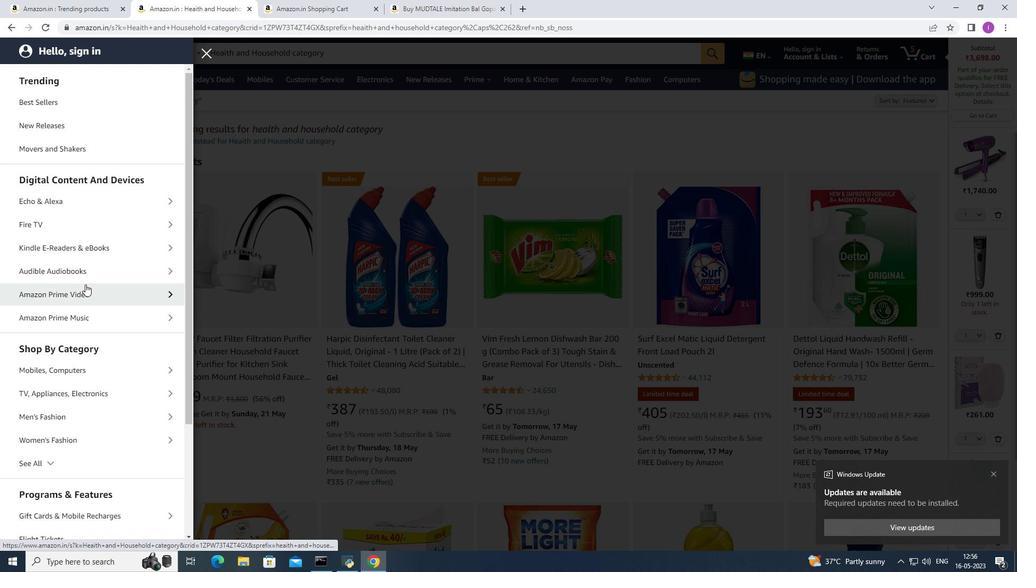 
Action: Mouse moved to (205, 56)
Screenshot: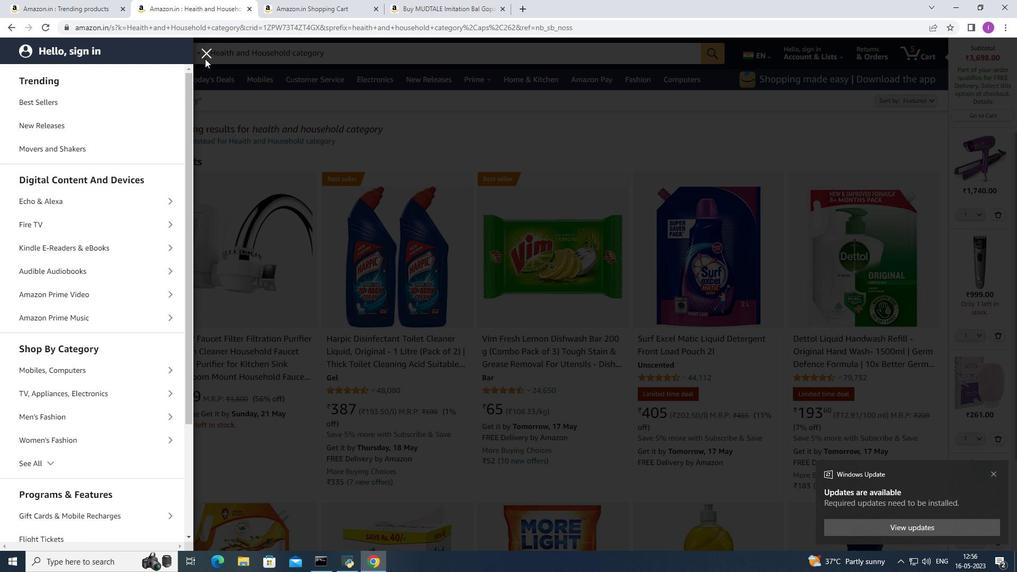 
Action: Mouse pressed left at (205, 56)
Screenshot: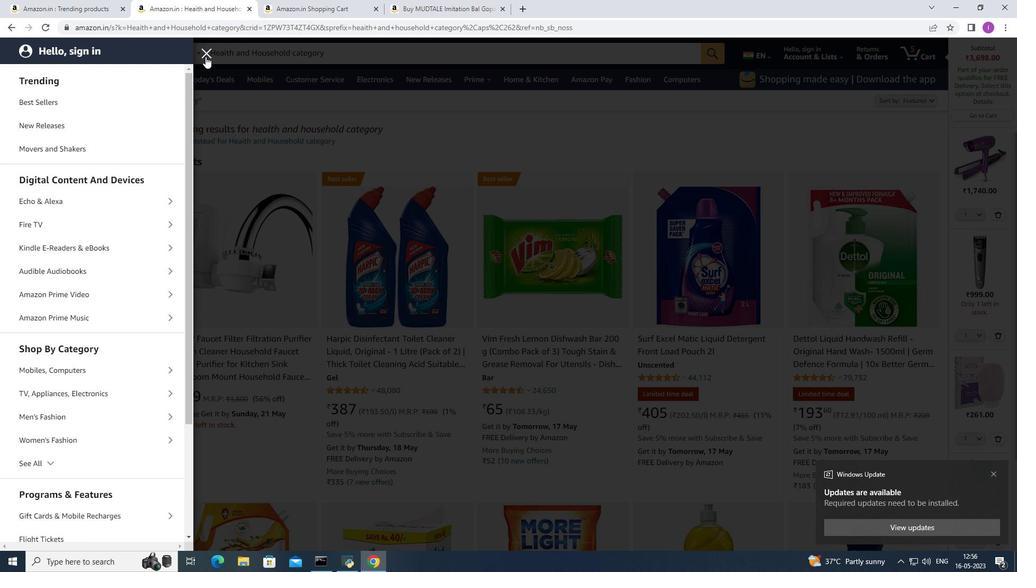 
Action: Mouse moved to (489, 385)
Screenshot: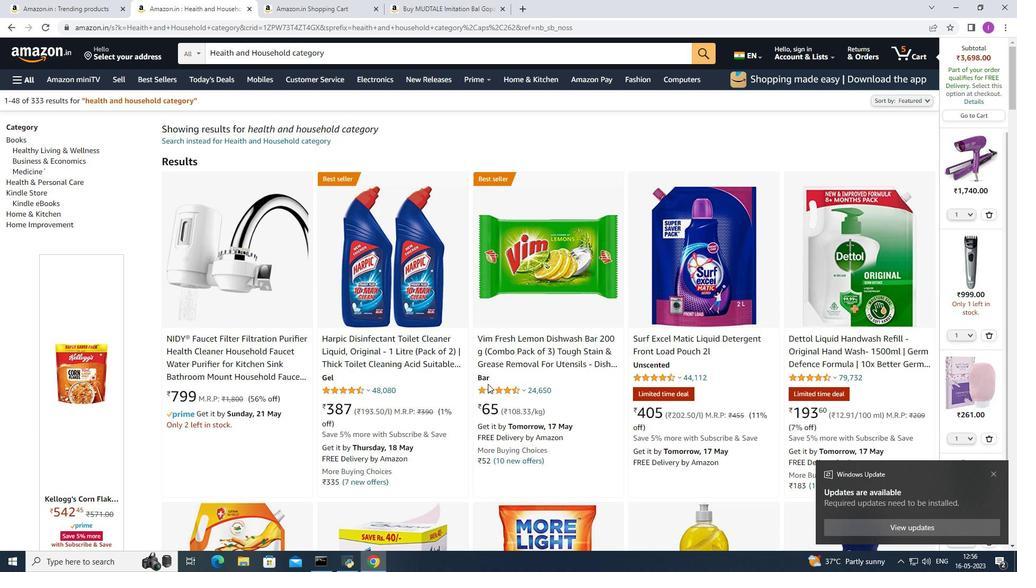 
Action: Mouse scrolled (489, 384) with delta (0, 0)
Screenshot: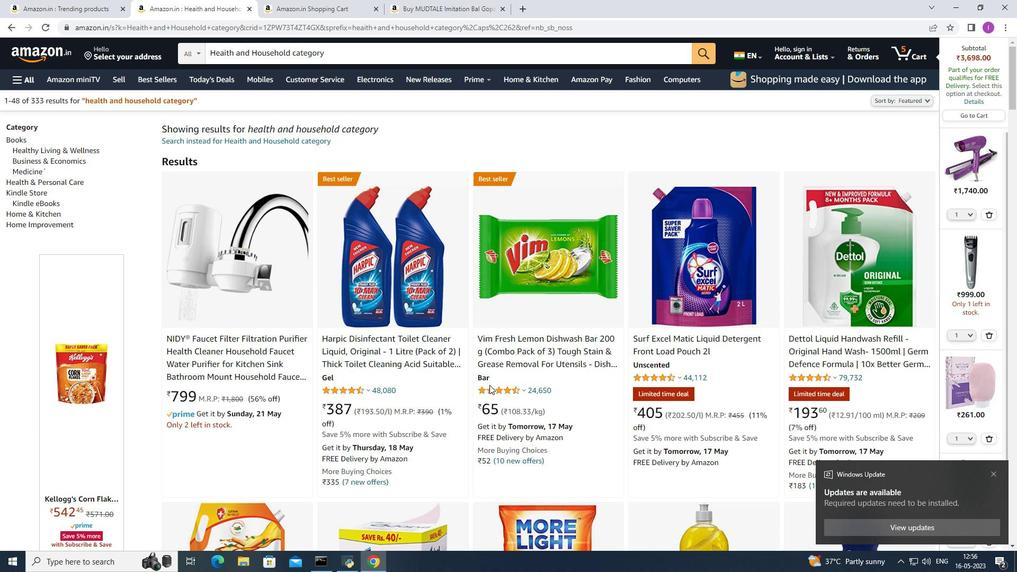 
Action: Mouse moved to (897, 46)
Screenshot: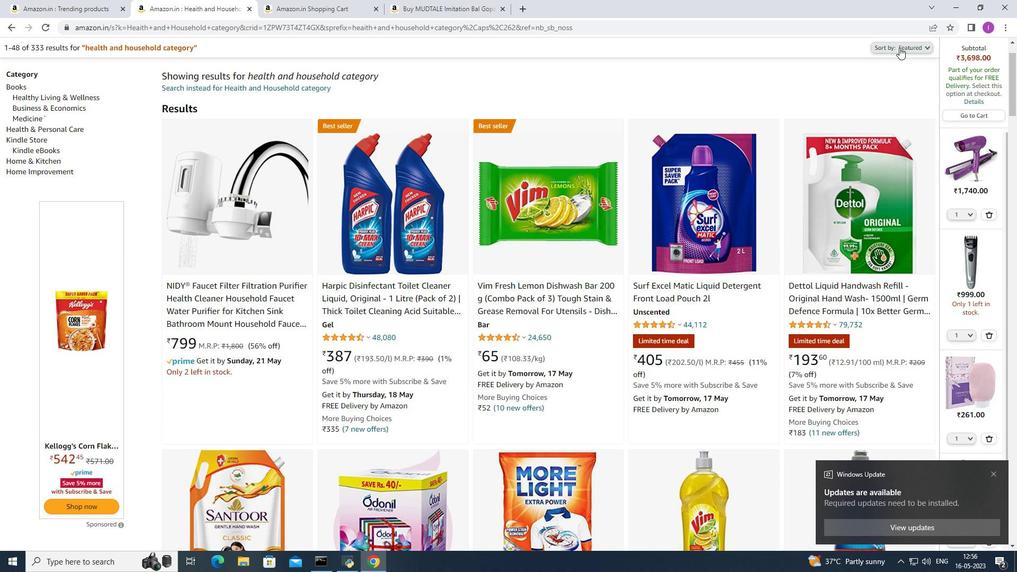 
Action: Mouse pressed left at (897, 46)
Screenshot: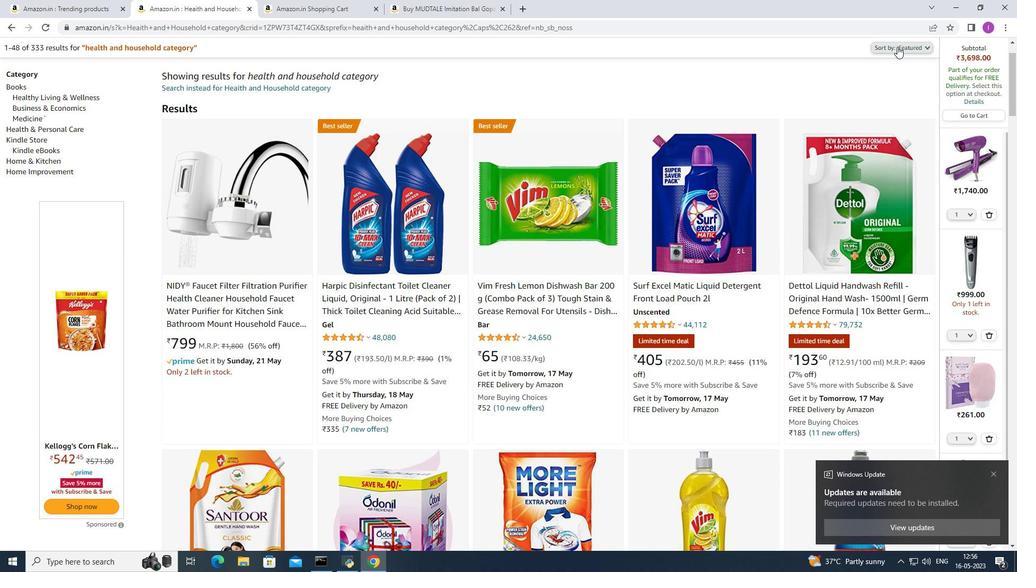
Action: Mouse moved to (928, 88)
Screenshot: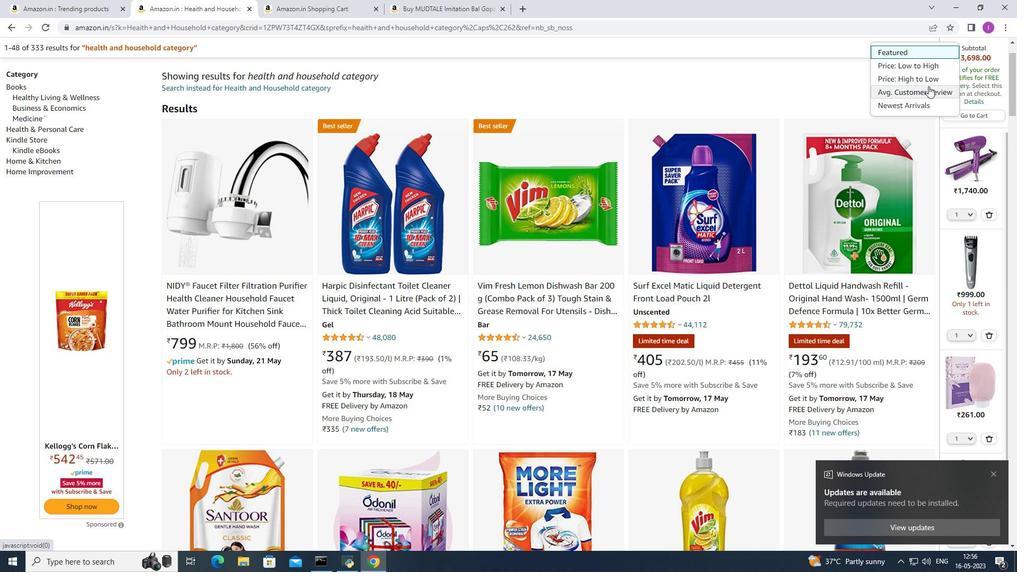 
Action: Mouse pressed left at (928, 88)
Screenshot: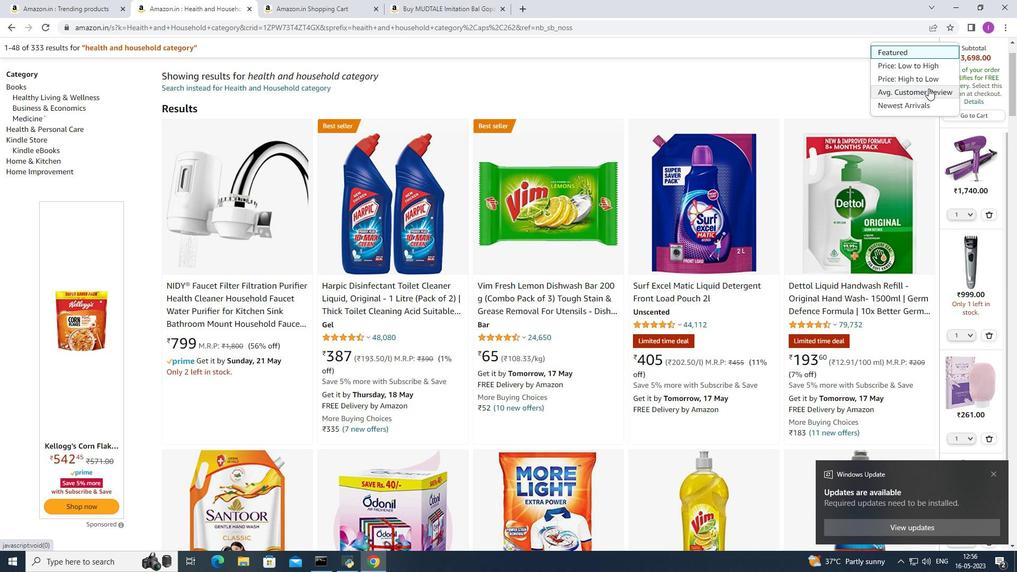 
Action: Mouse moved to (219, 389)
Screenshot: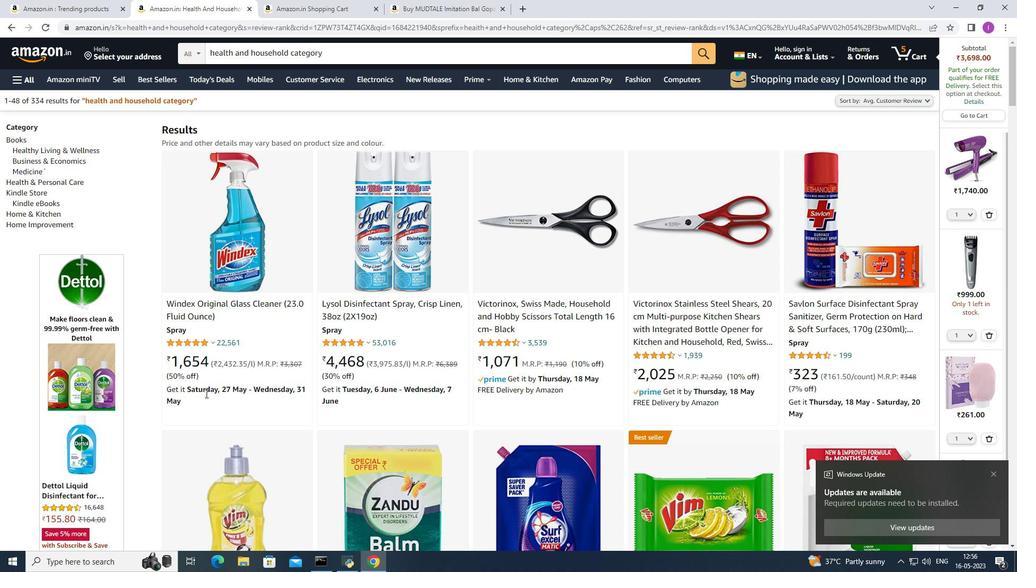 
Action: Mouse scrolled (219, 388) with delta (0, 0)
Screenshot: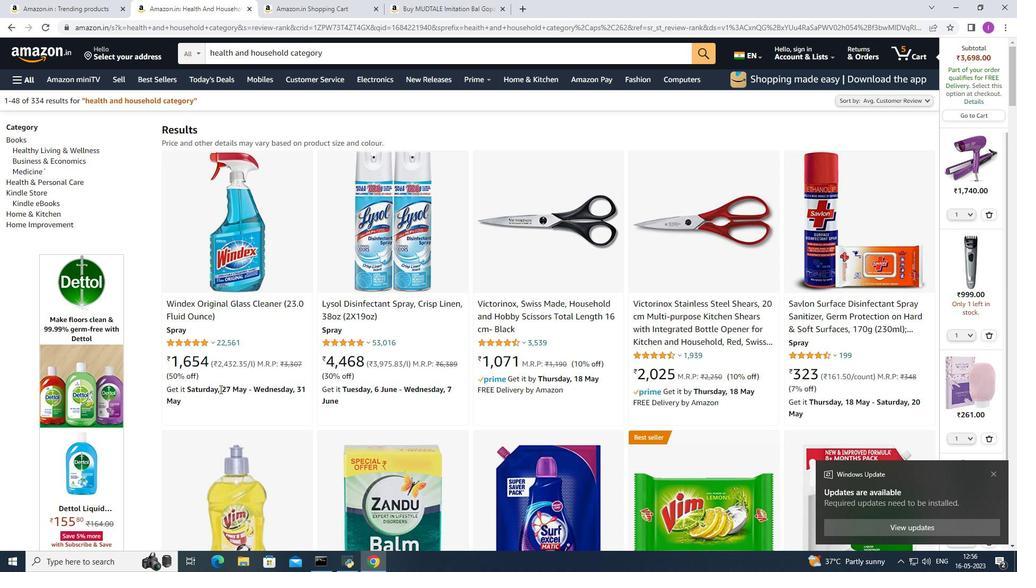 
Action: Mouse moved to (219, 389)
Screenshot: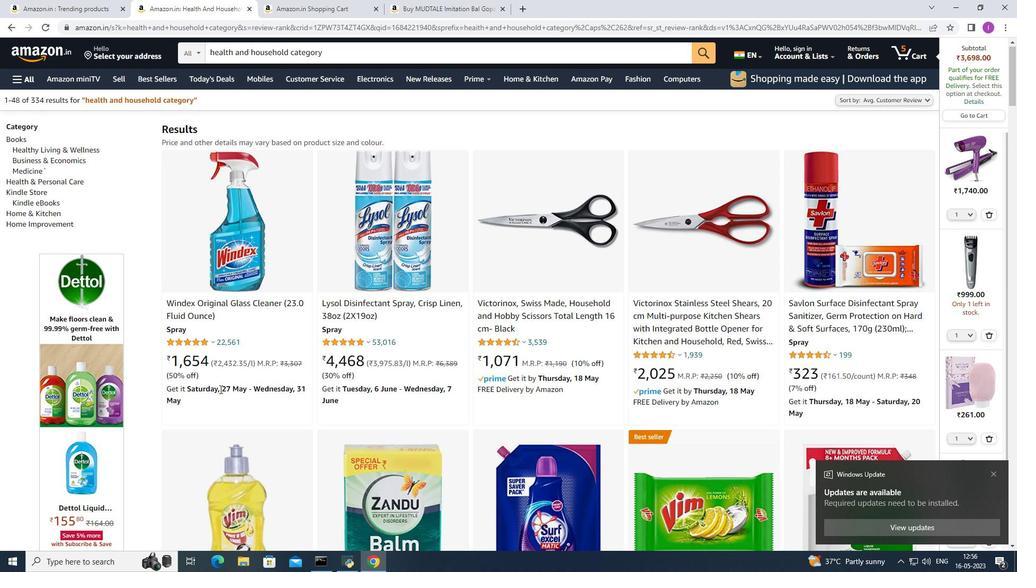
Action: Mouse scrolled (219, 388) with delta (0, 0)
Screenshot: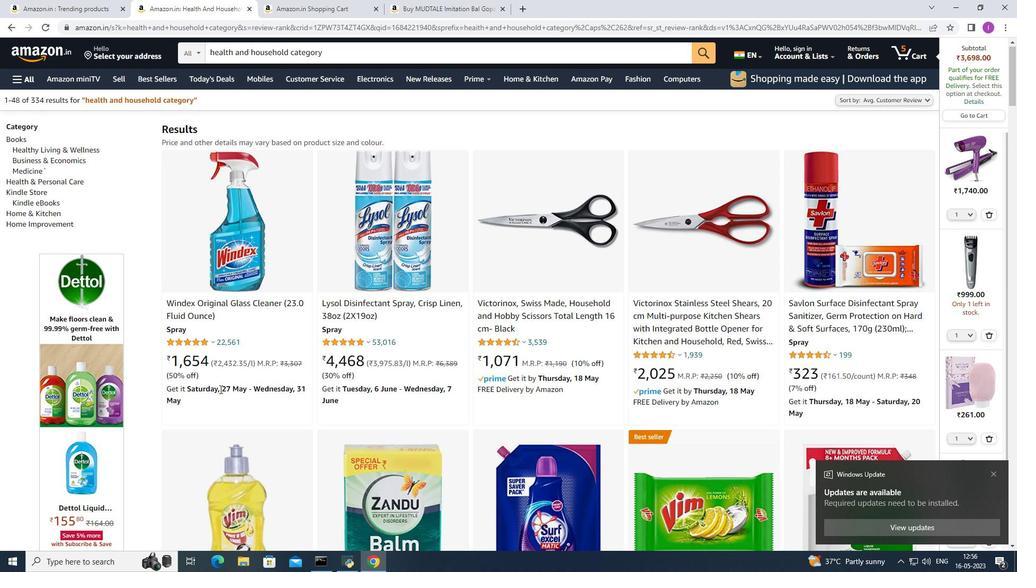 
Action: Mouse scrolled (219, 389) with delta (0, 0)
Screenshot: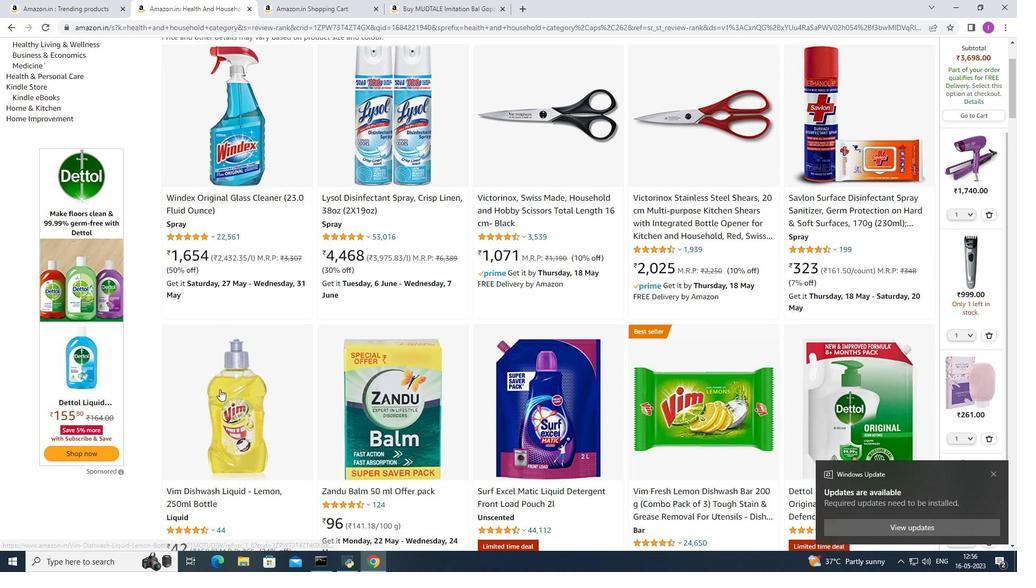 
Action: Mouse scrolled (219, 389) with delta (0, 0)
Screenshot: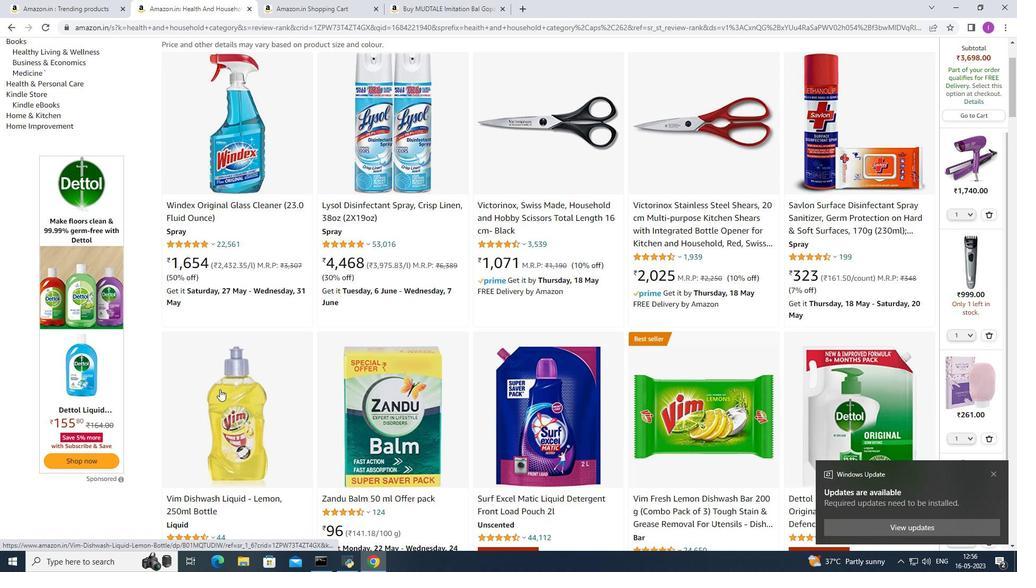 
Action: Mouse moved to (314, 363)
Screenshot: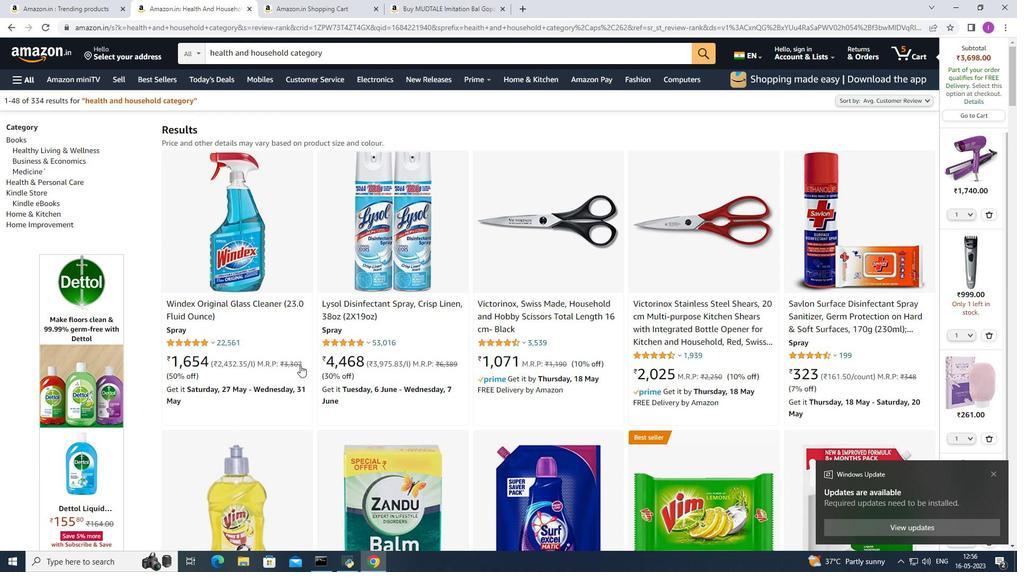 
Action: Mouse scrolled (314, 362) with delta (0, 0)
Screenshot: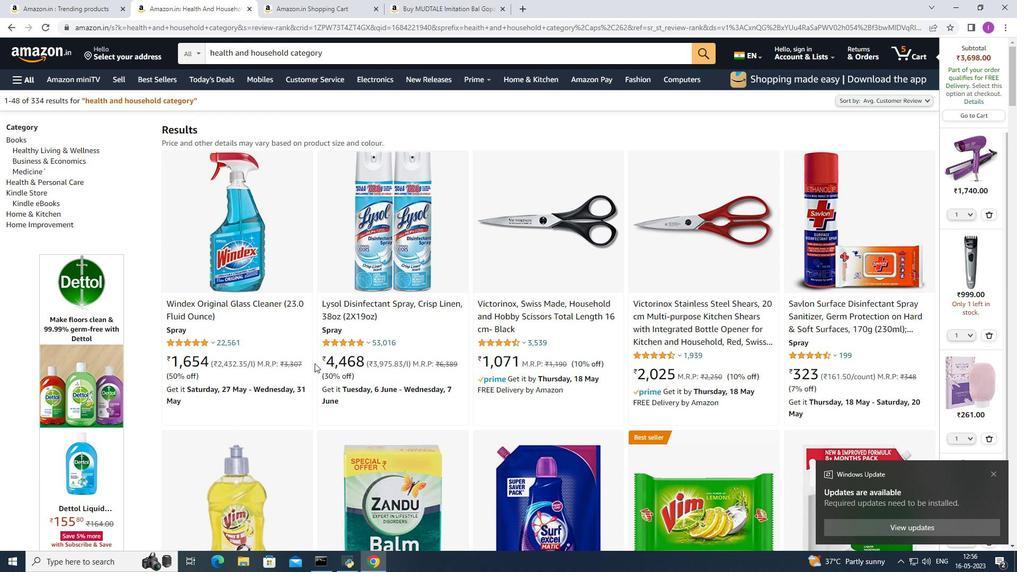
Action: Mouse scrolled (314, 362) with delta (0, 0)
Screenshot: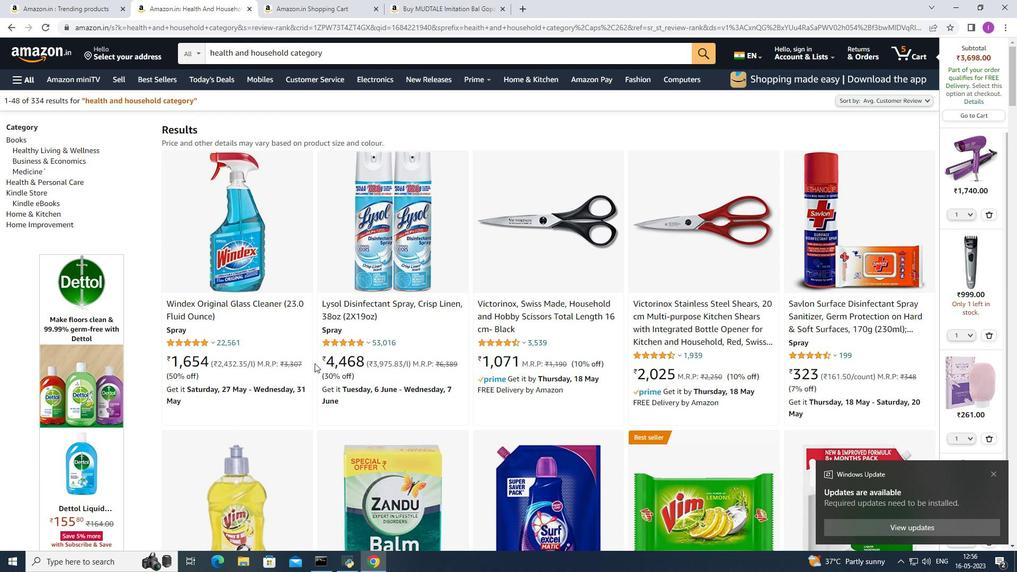 
Action: Mouse scrolled (314, 362) with delta (0, 0)
Screenshot: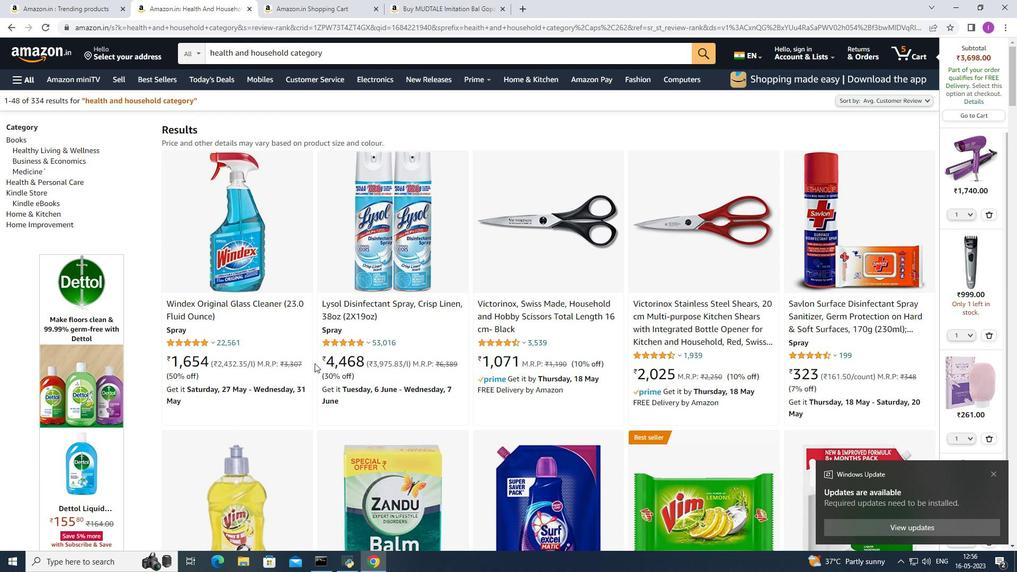 
Action: Mouse moved to (324, 299)
Screenshot: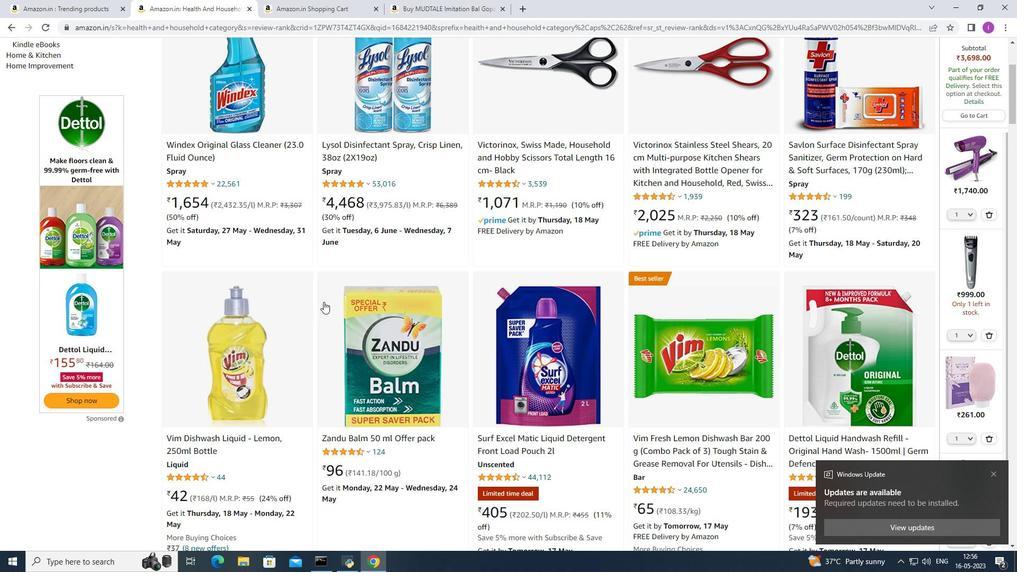 
Action: Mouse scrolled (324, 299) with delta (0, 0)
Screenshot: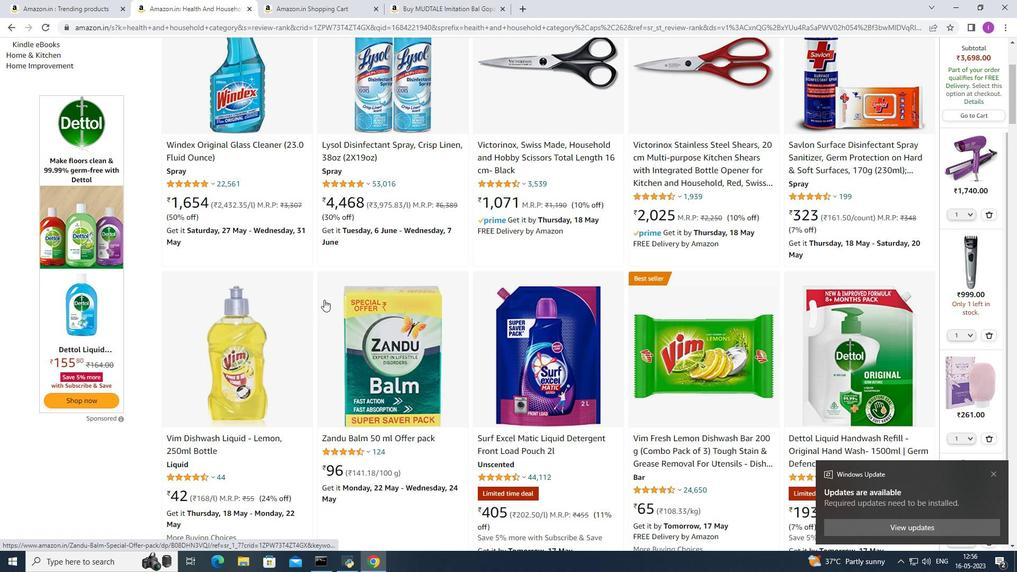 
Action: Mouse scrolled (324, 299) with delta (0, 0)
Screenshot: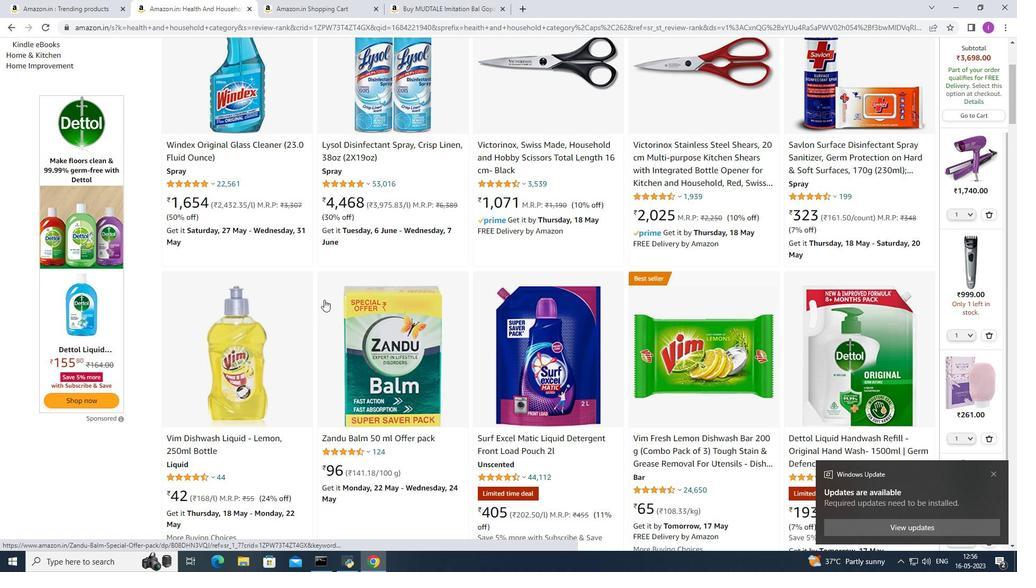 
Action: Mouse scrolled (324, 299) with delta (0, 0)
Screenshot: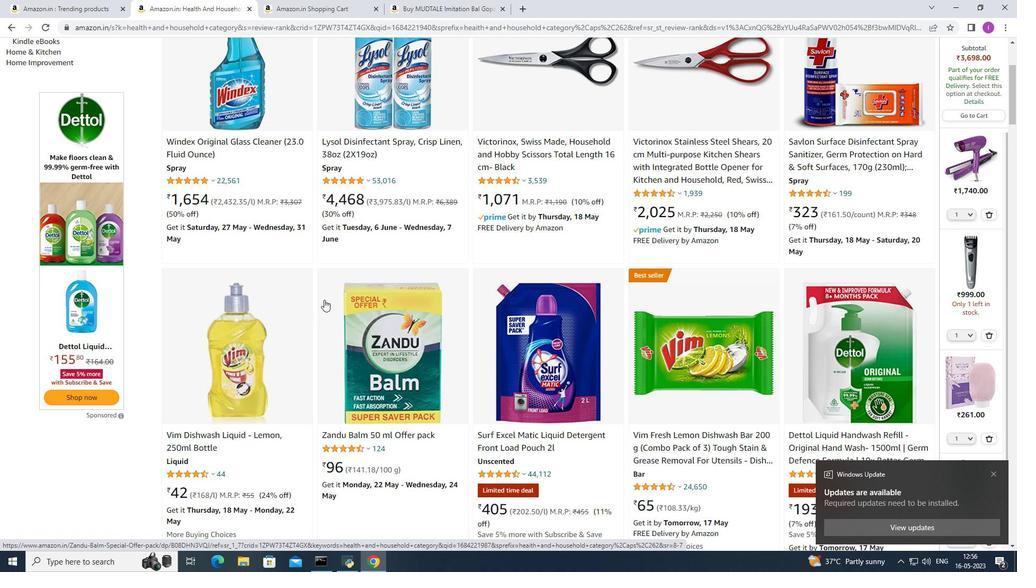 
Action: Mouse scrolled (324, 300) with delta (0, 0)
Screenshot: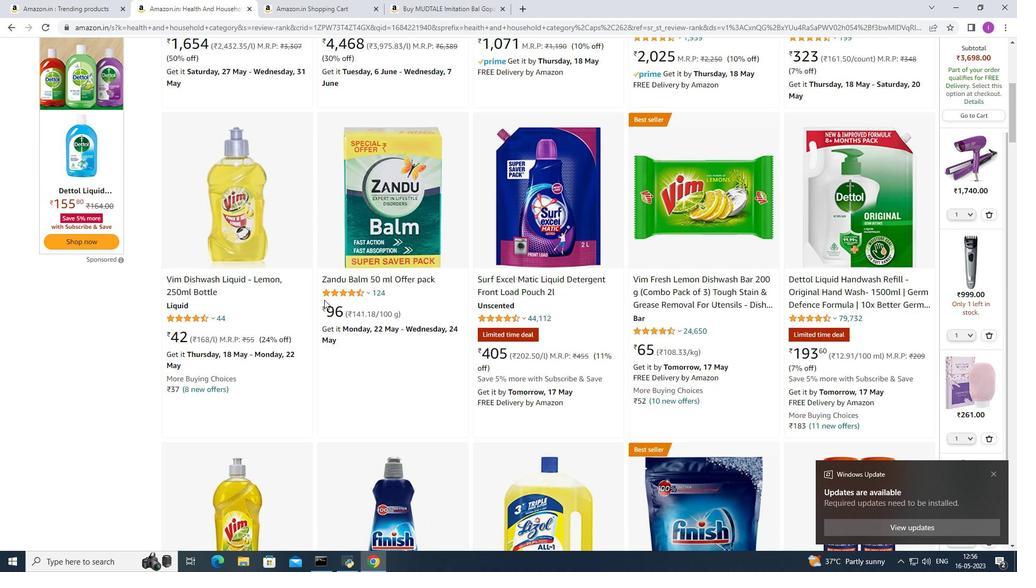
Action: Mouse scrolled (324, 300) with delta (0, 0)
Screenshot: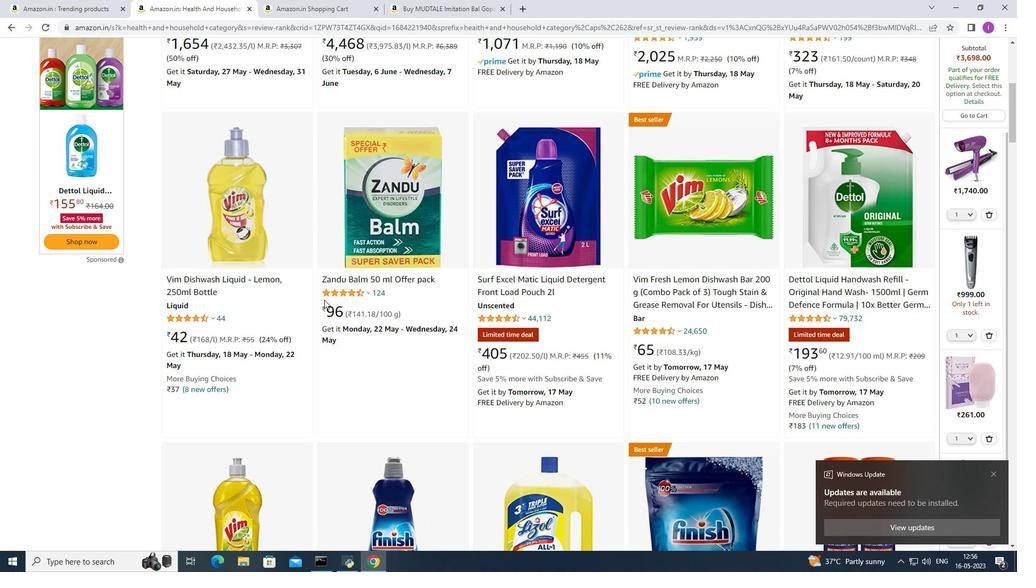 
Action: Mouse scrolled (324, 300) with delta (0, 0)
Screenshot: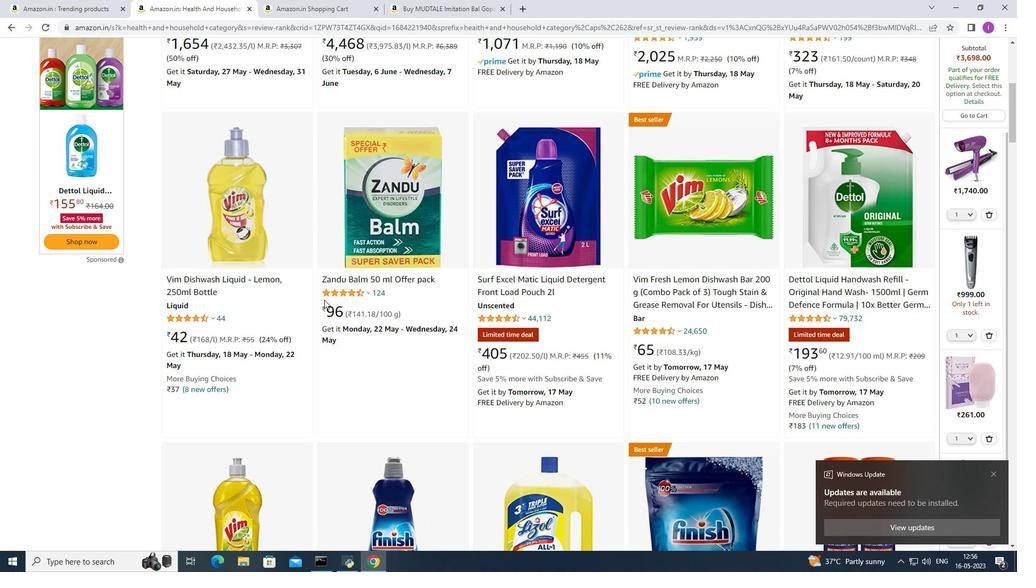 
Action: Mouse scrolled (324, 300) with delta (0, 0)
Screenshot: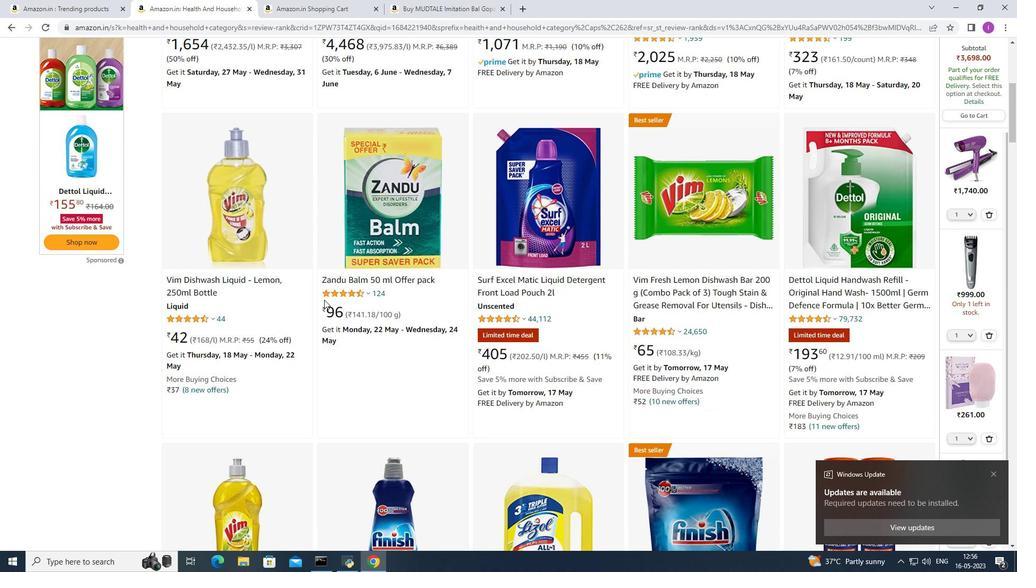 
Action: Mouse moved to (323, 295)
Screenshot: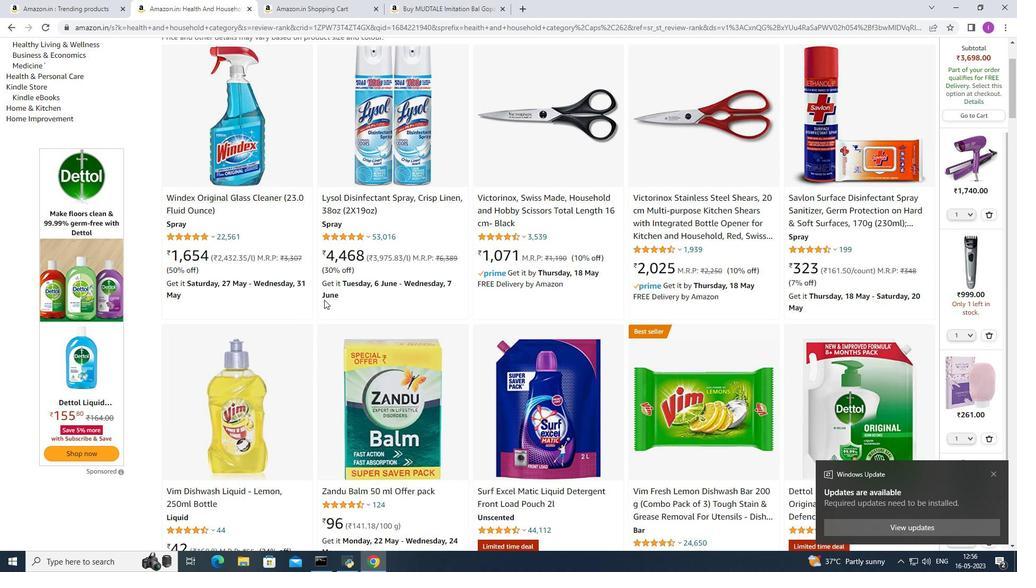 
Action: Mouse scrolled (323, 296) with delta (0, 0)
Screenshot: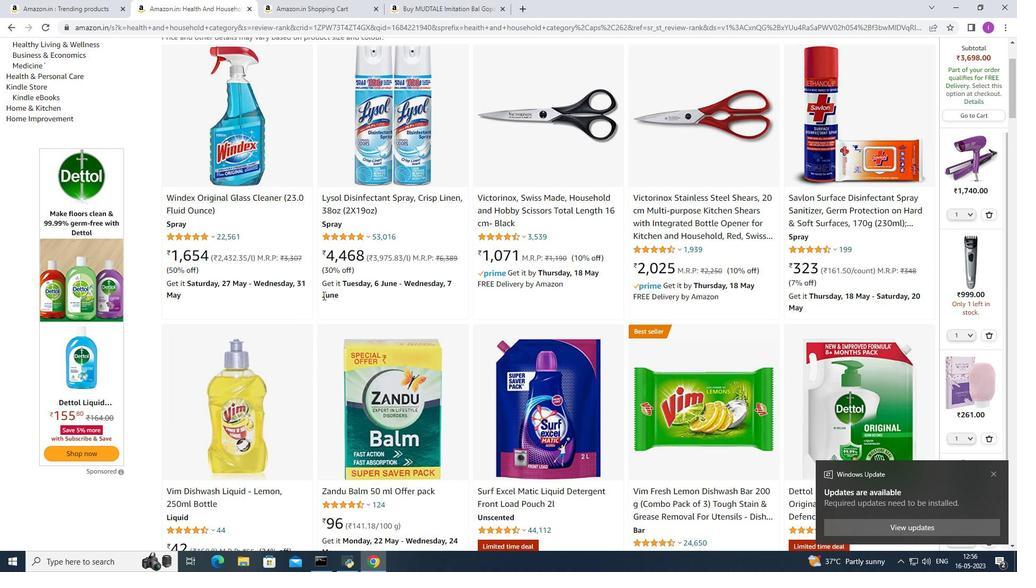 
Action: Mouse moved to (377, 303)
Screenshot: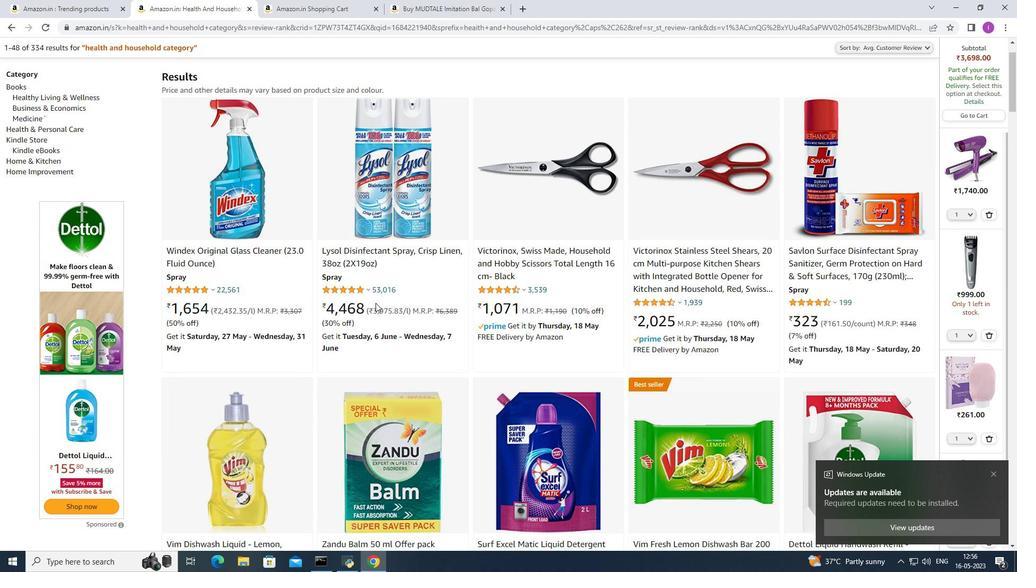 
Action: Mouse scrolled (377, 302) with delta (0, 0)
Screenshot: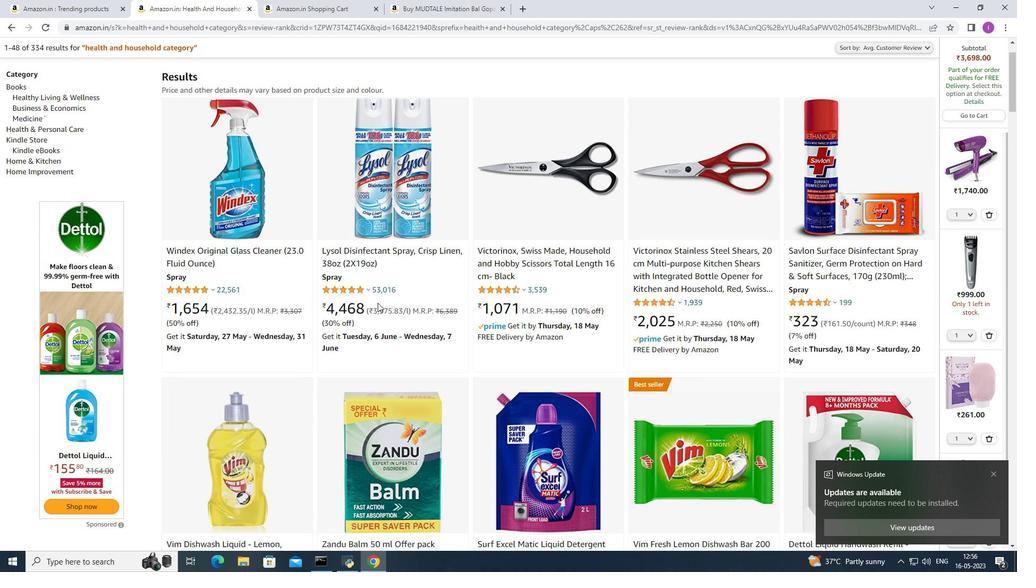 
Action: Mouse scrolled (377, 302) with delta (0, 0)
Screenshot: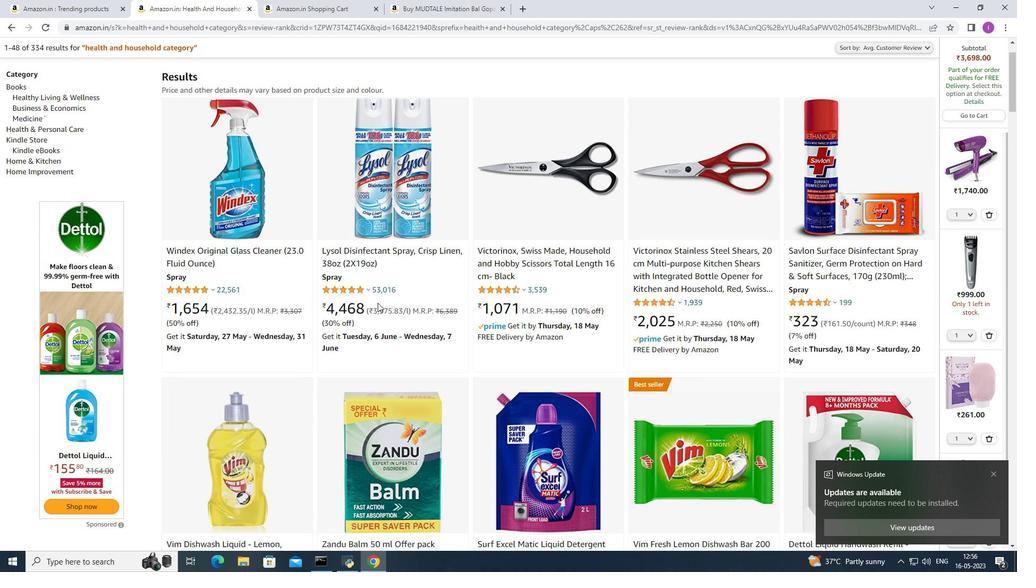 
Action: Mouse moved to (378, 303)
Screenshot: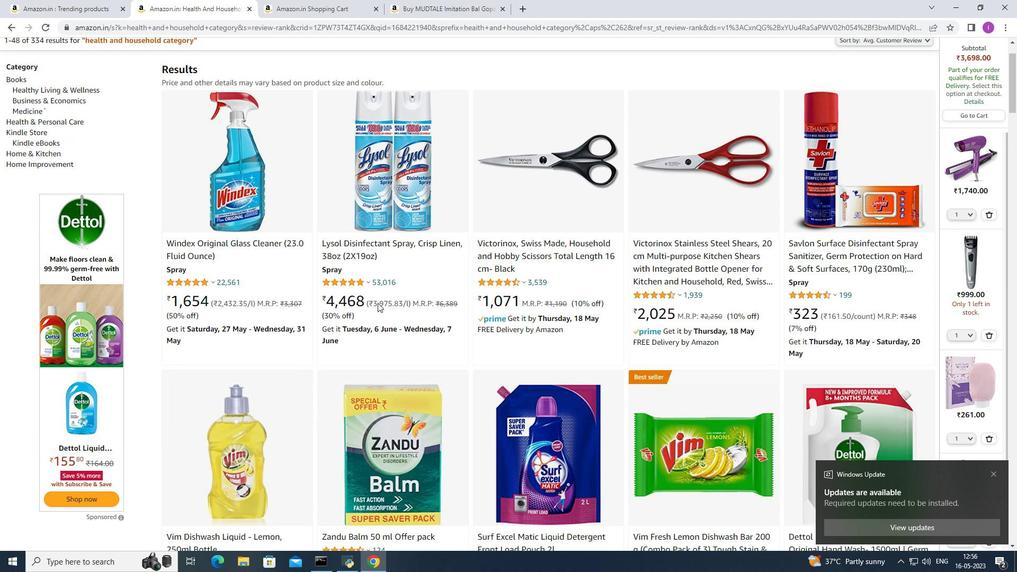 
Action: Mouse scrolled (378, 303) with delta (0, 0)
Screenshot: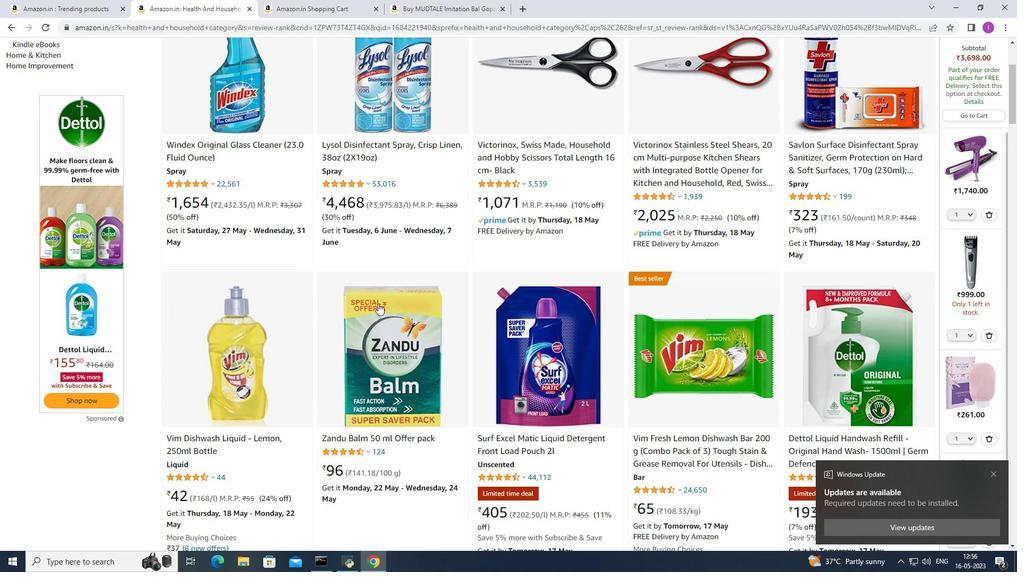 
Action: Mouse scrolled (378, 303) with delta (0, 0)
Screenshot: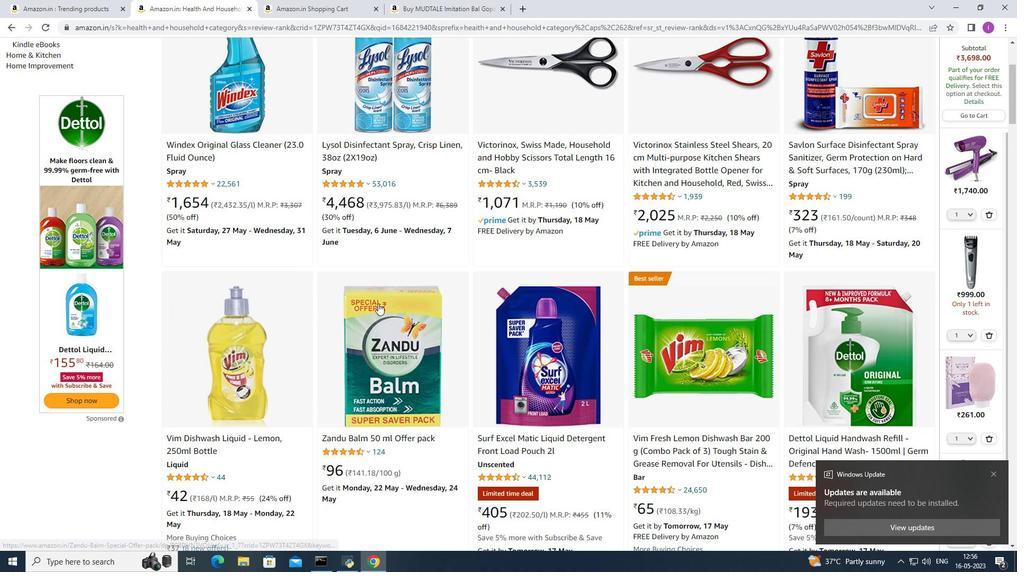 
Action: Mouse scrolled (378, 303) with delta (0, 0)
Screenshot: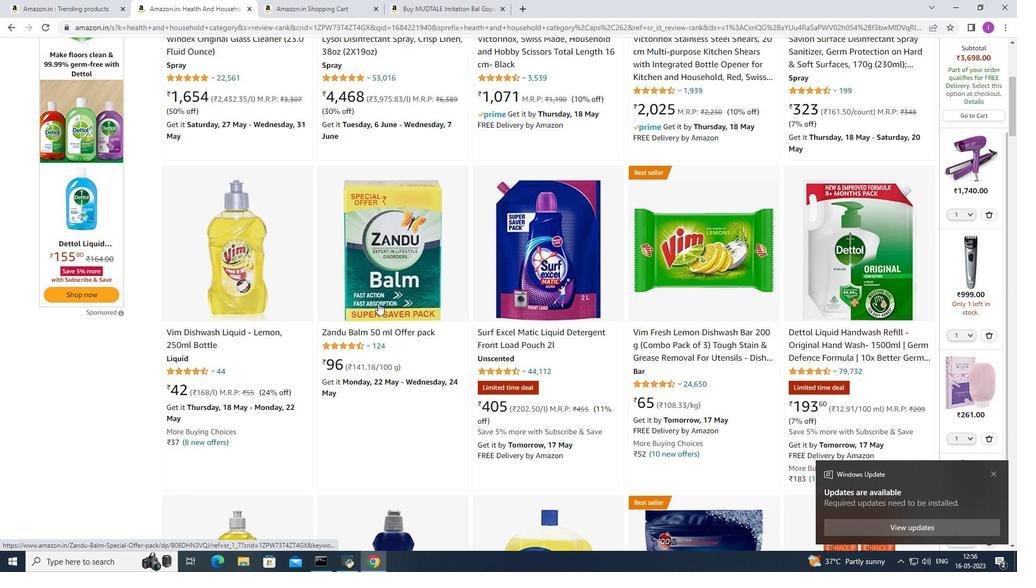 
Action: Mouse scrolled (378, 303) with delta (0, 0)
Screenshot: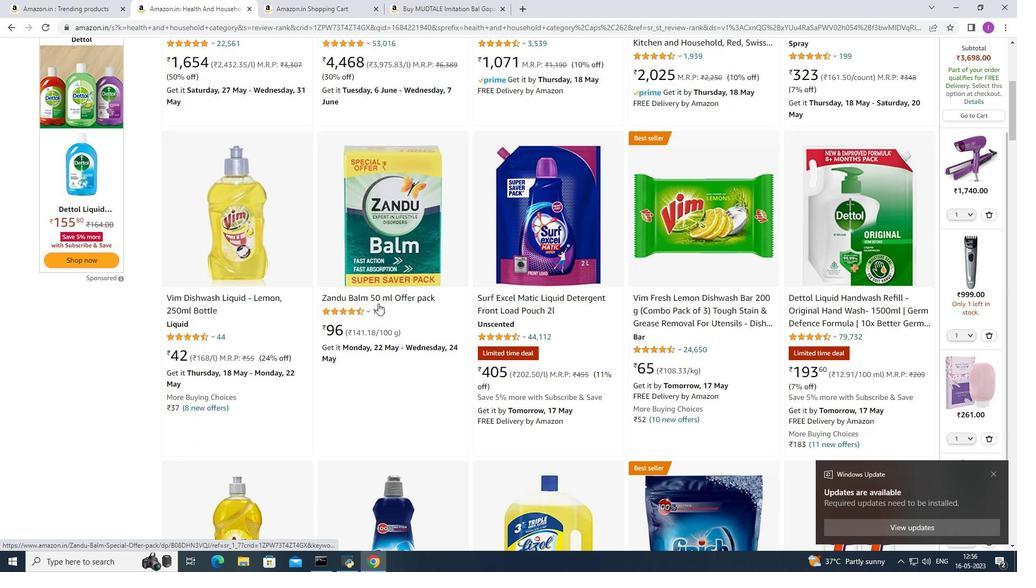 
Action: Mouse scrolled (378, 303) with delta (0, 0)
Screenshot: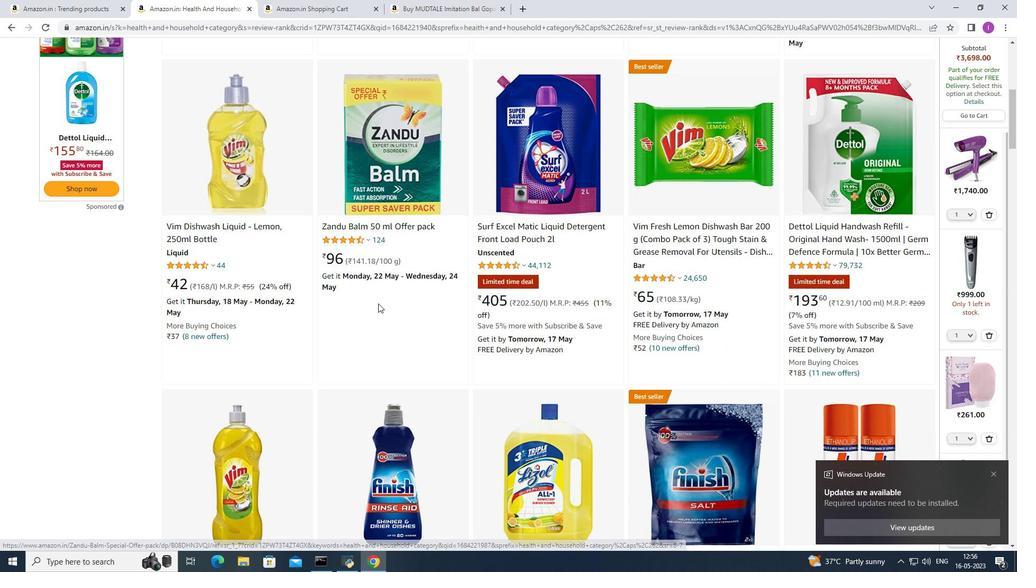 
Action: Mouse scrolled (378, 303) with delta (0, 0)
Screenshot: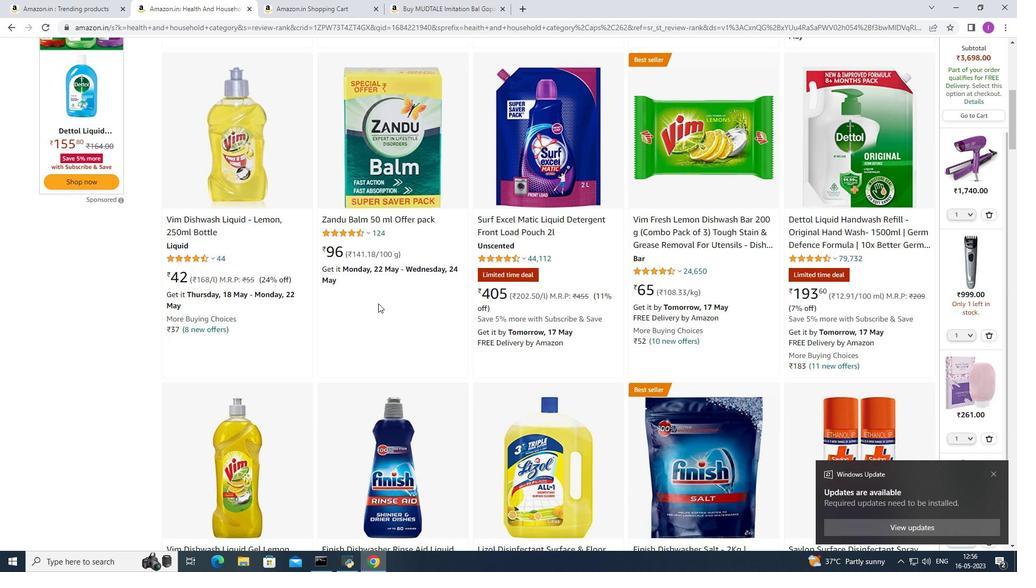 
Action: Mouse scrolled (378, 303) with delta (0, 0)
Screenshot: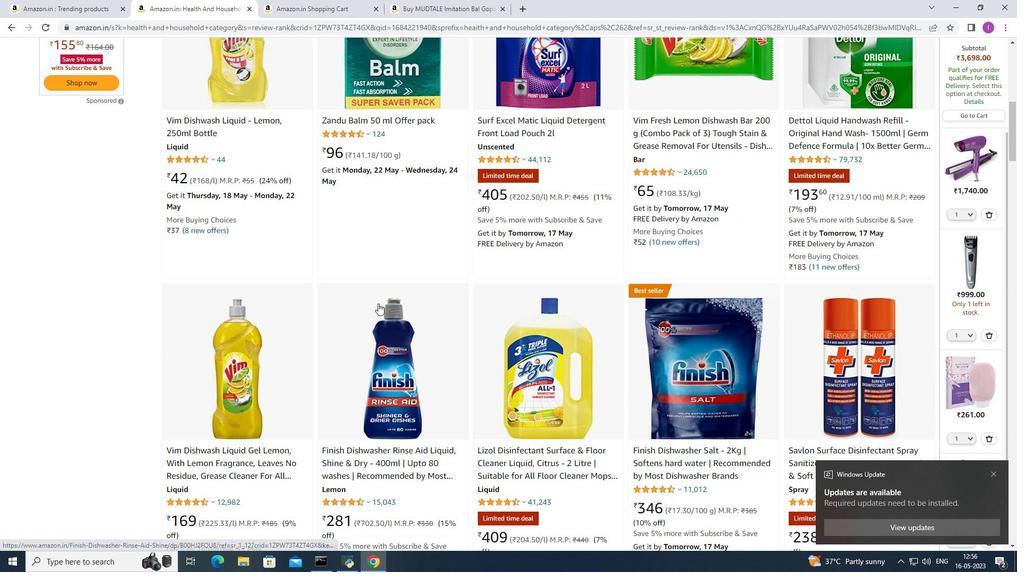 
Action: Mouse scrolled (378, 303) with delta (0, 0)
Screenshot: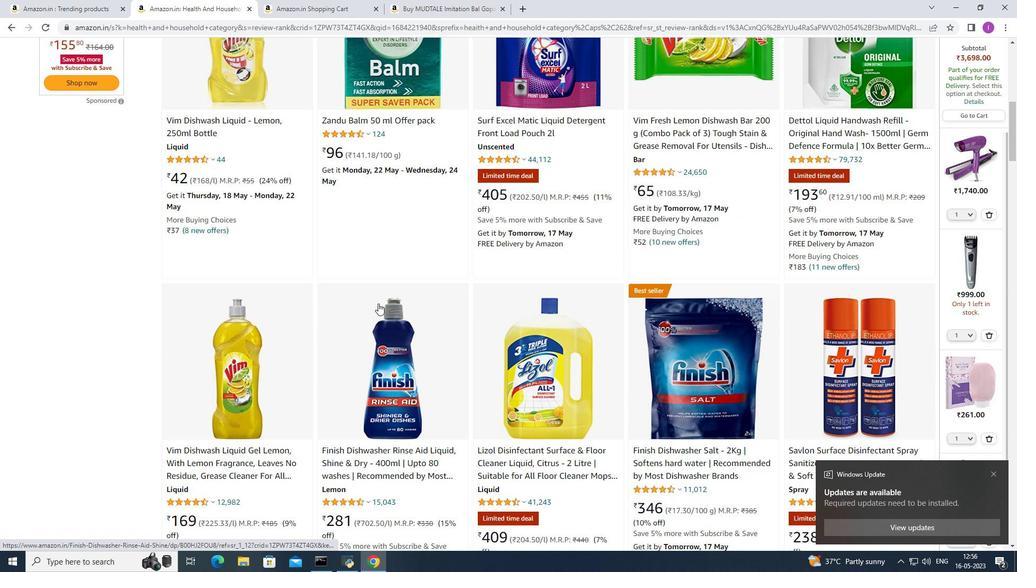 
Action: Mouse scrolled (378, 303) with delta (0, 0)
Screenshot: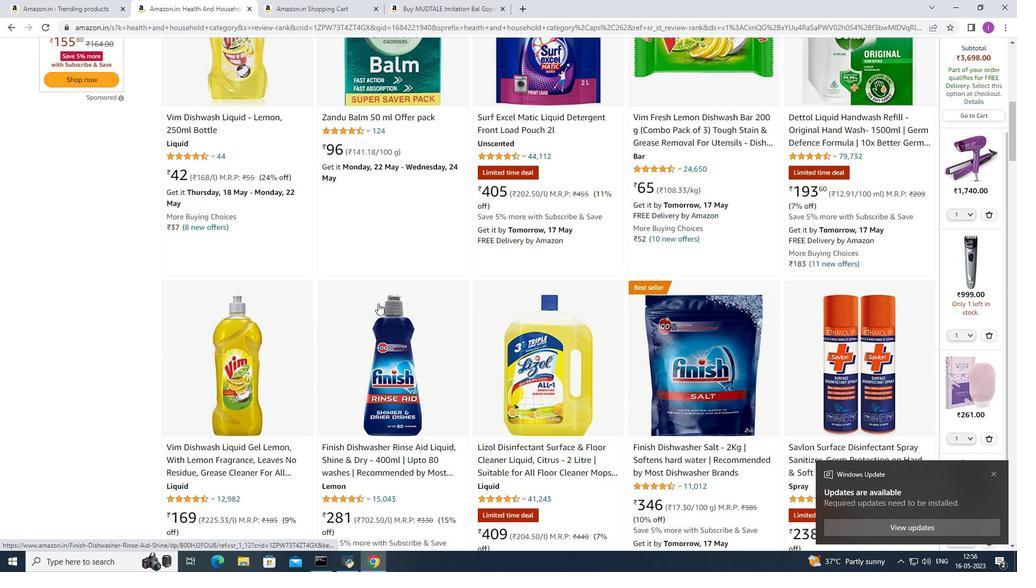 
Action: Mouse scrolled (378, 303) with delta (0, 0)
Screenshot: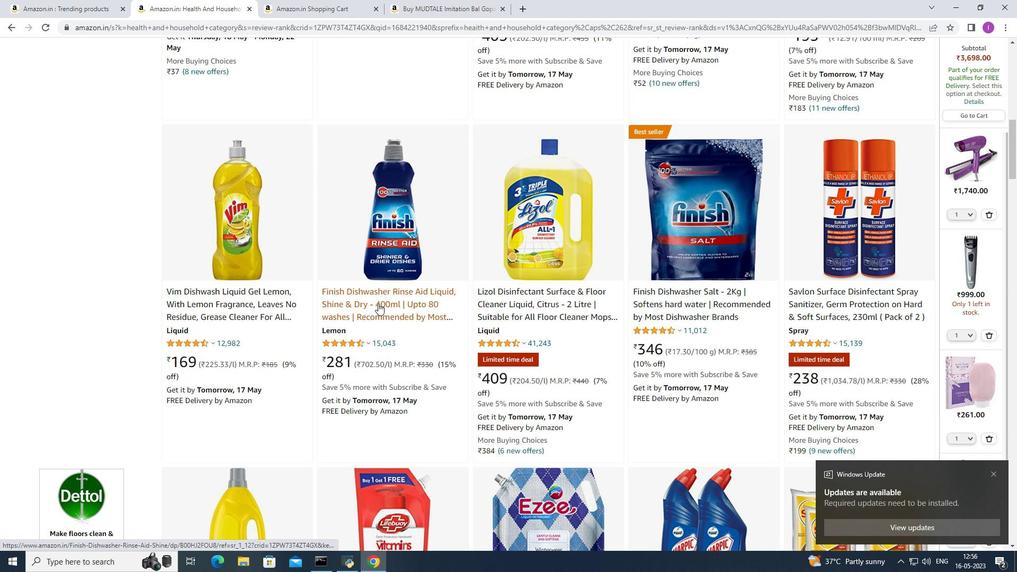 
Action: Mouse scrolled (378, 303) with delta (0, 0)
Screenshot: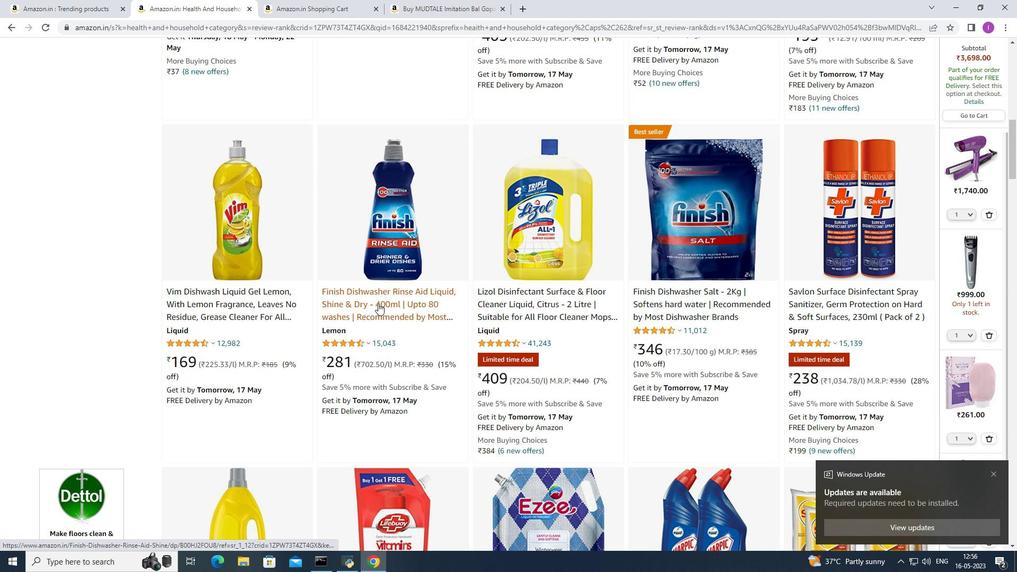 
Action: Mouse scrolled (378, 303) with delta (0, 0)
Screenshot: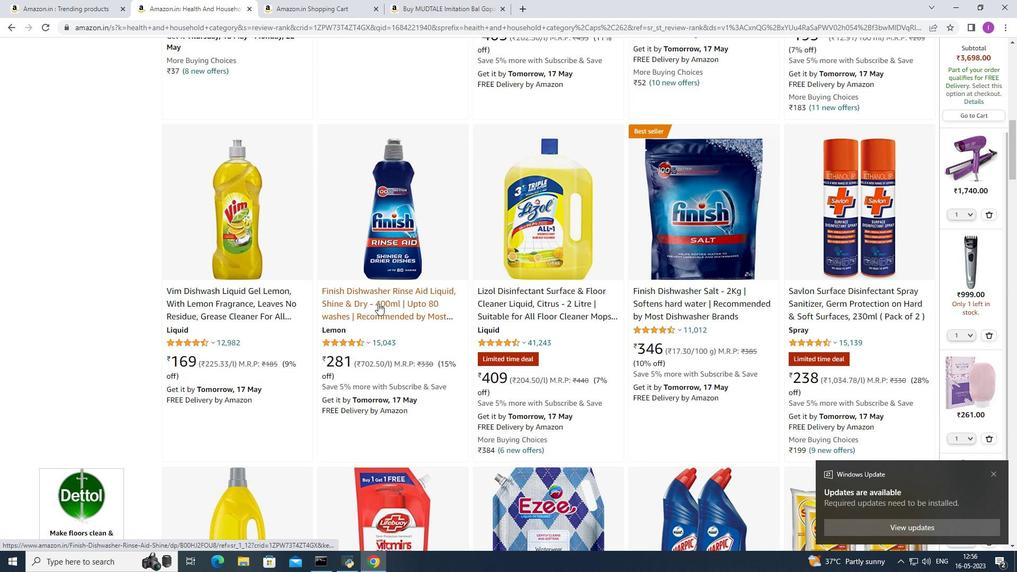 
Action: Mouse moved to (378, 303)
Screenshot: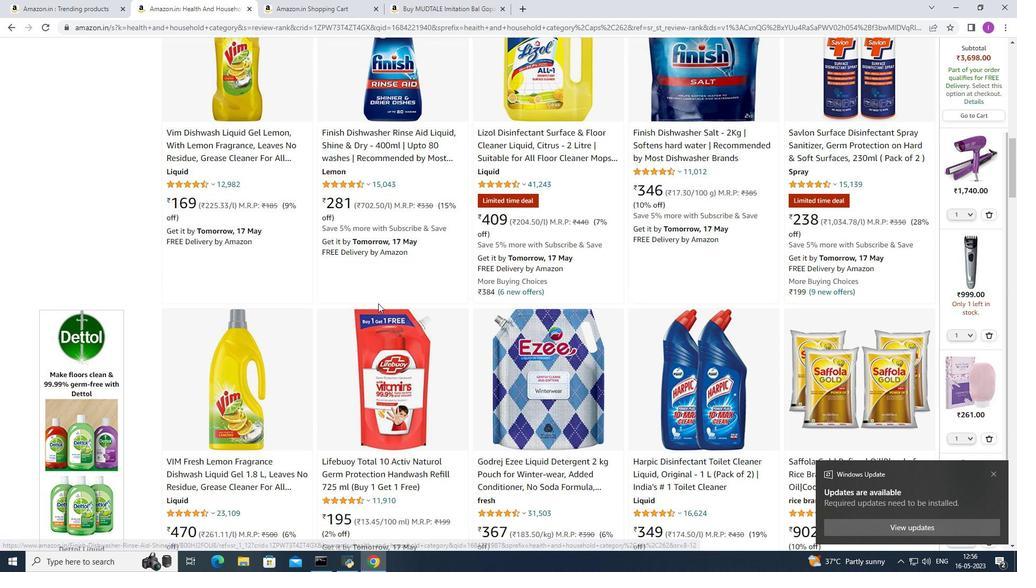
Action: Mouse scrolled (378, 303) with delta (0, 0)
Screenshot: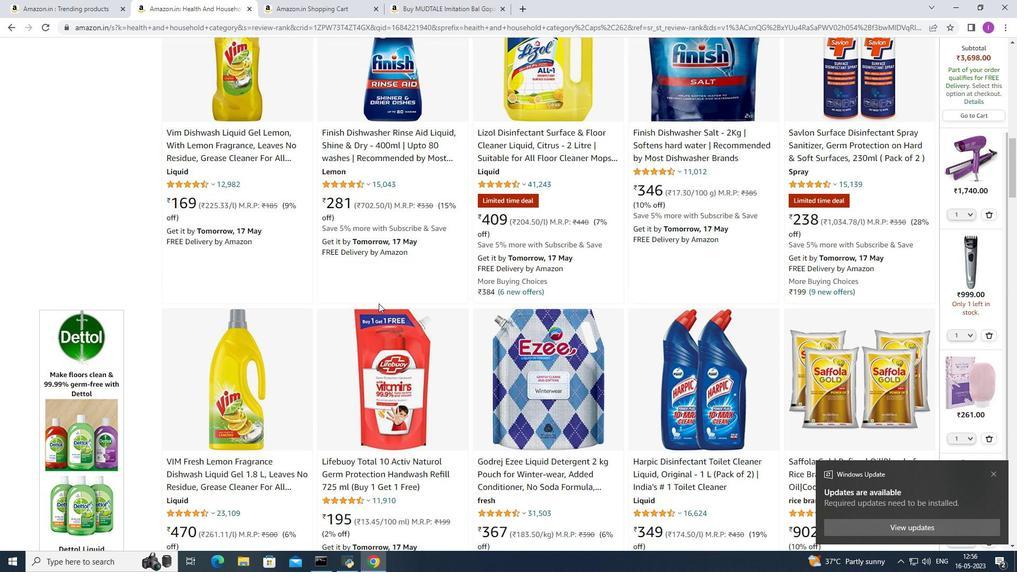 
Action: Mouse scrolled (378, 303) with delta (0, 0)
Screenshot: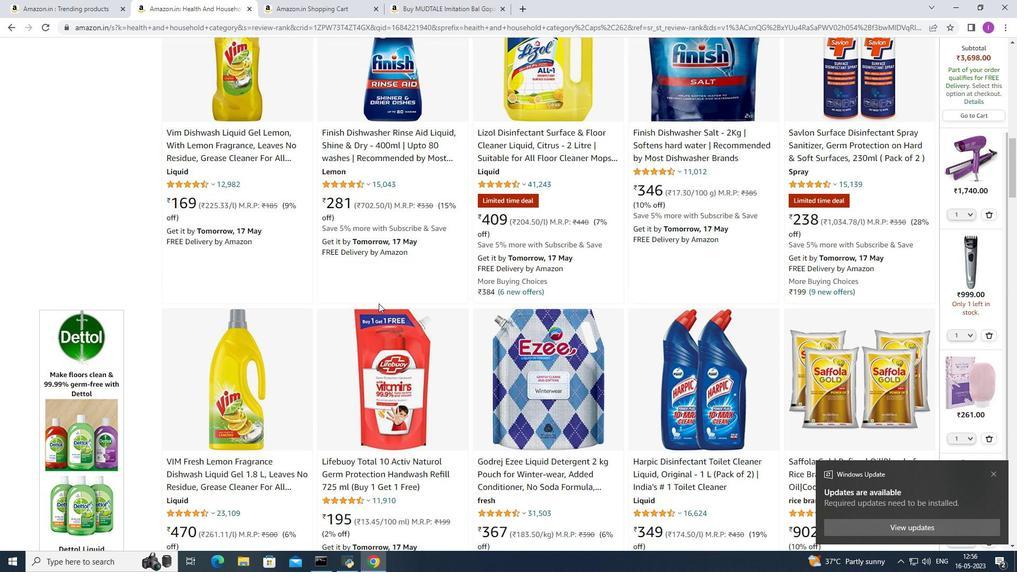 
Action: Mouse scrolled (378, 303) with delta (0, 0)
Screenshot: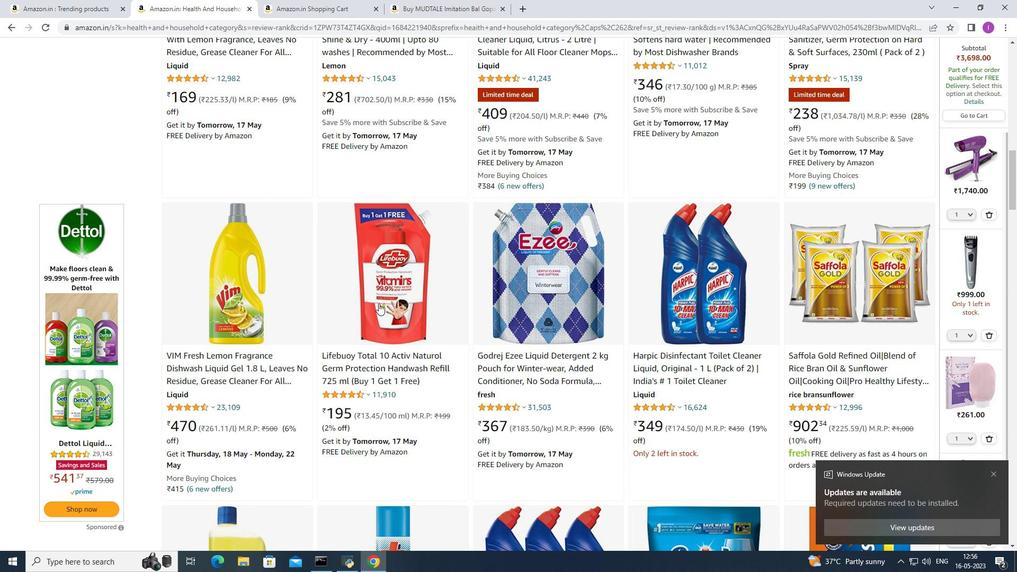 
Action: Mouse scrolled (378, 303) with delta (0, 0)
Screenshot: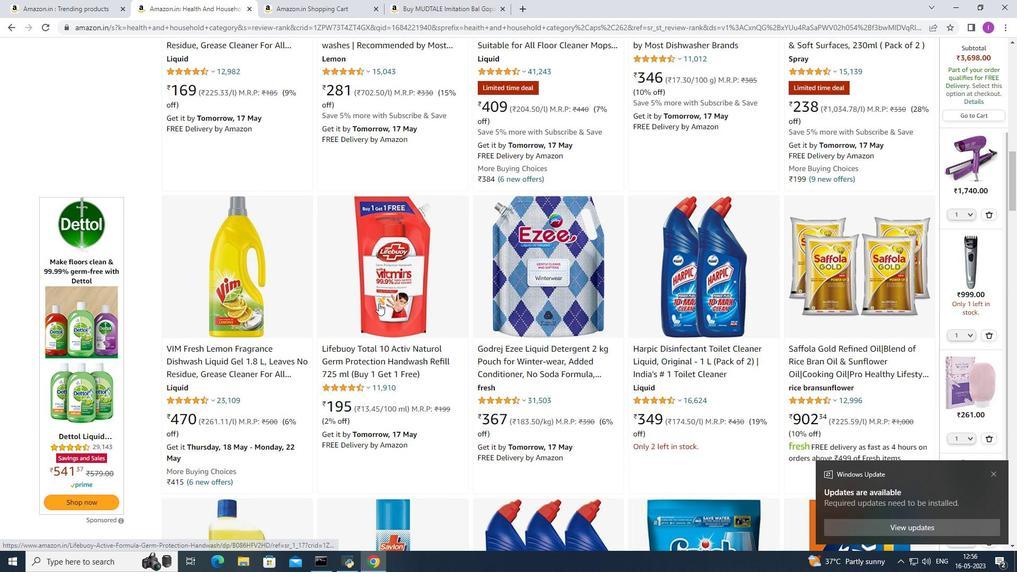 
Action: Mouse scrolled (378, 303) with delta (0, 0)
Screenshot: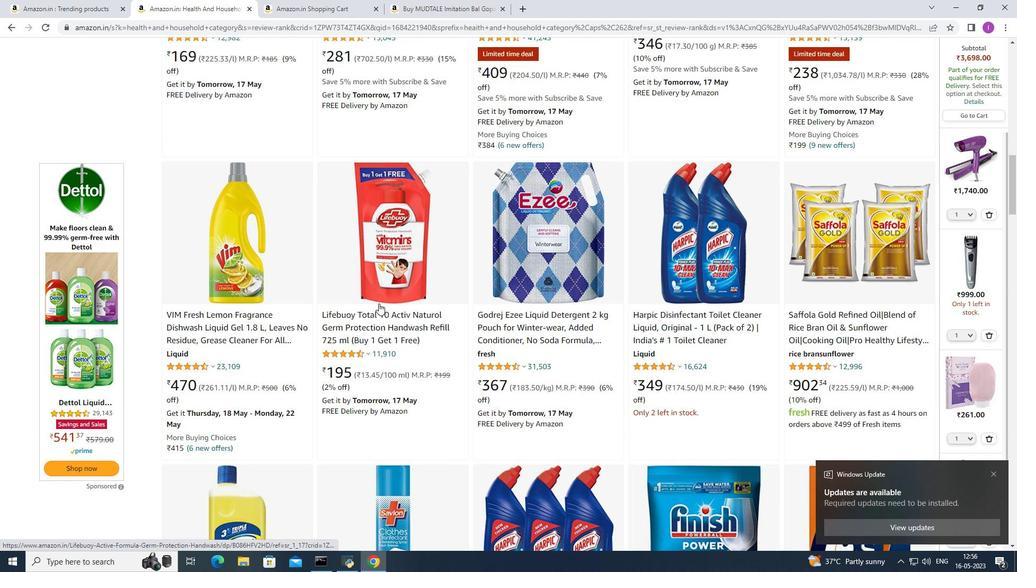 
Action: Mouse scrolled (378, 303) with delta (0, 0)
Screenshot: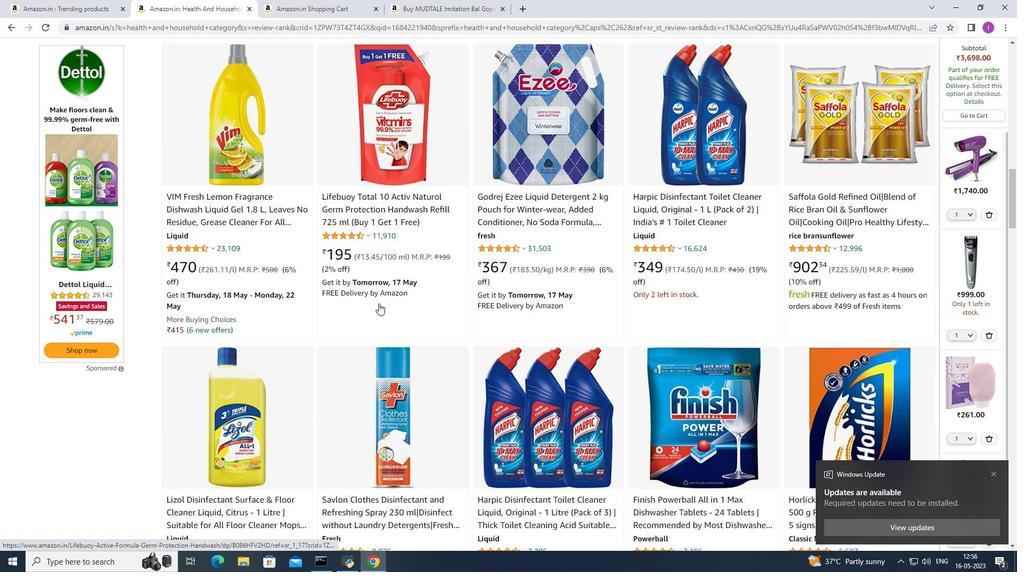 
Action: Mouse scrolled (378, 303) with delta (0, 0)
Screenshot: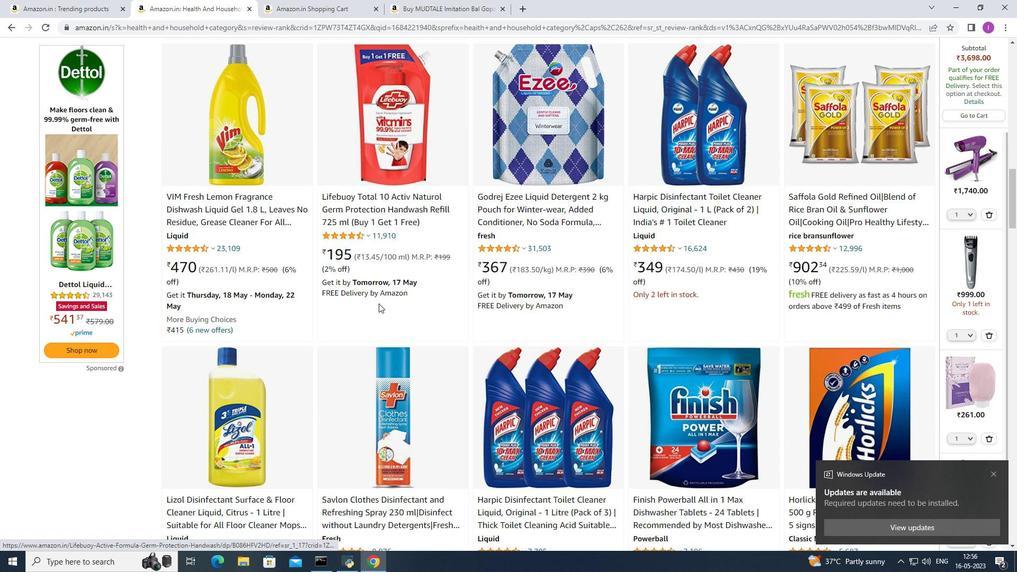 
Action: Mouse scrolled (378, 303) with delta (0, 0)
Screenshot: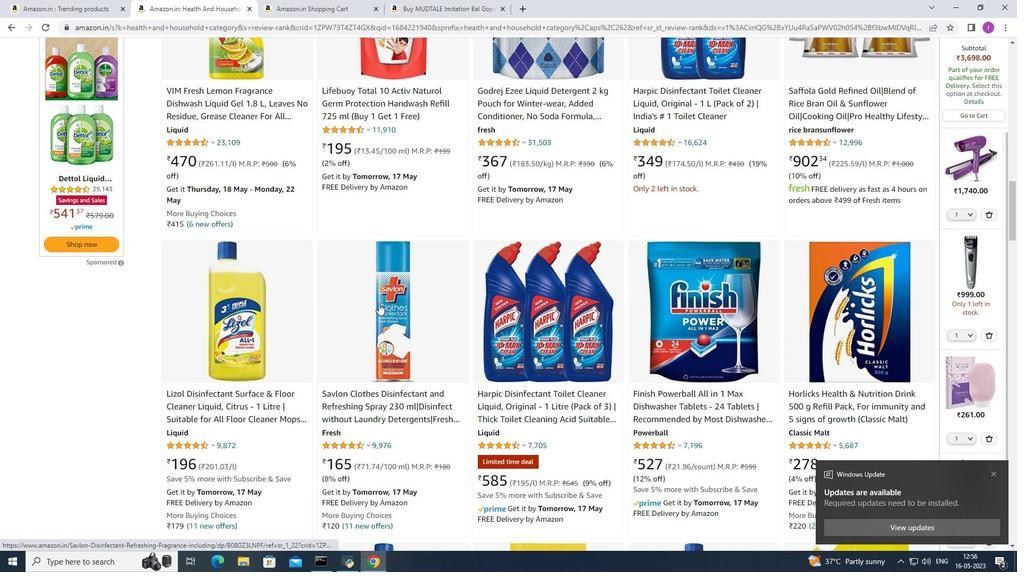 
Action: Mouse scrolled (378, 303) with delta (0, 0)
Screenshot: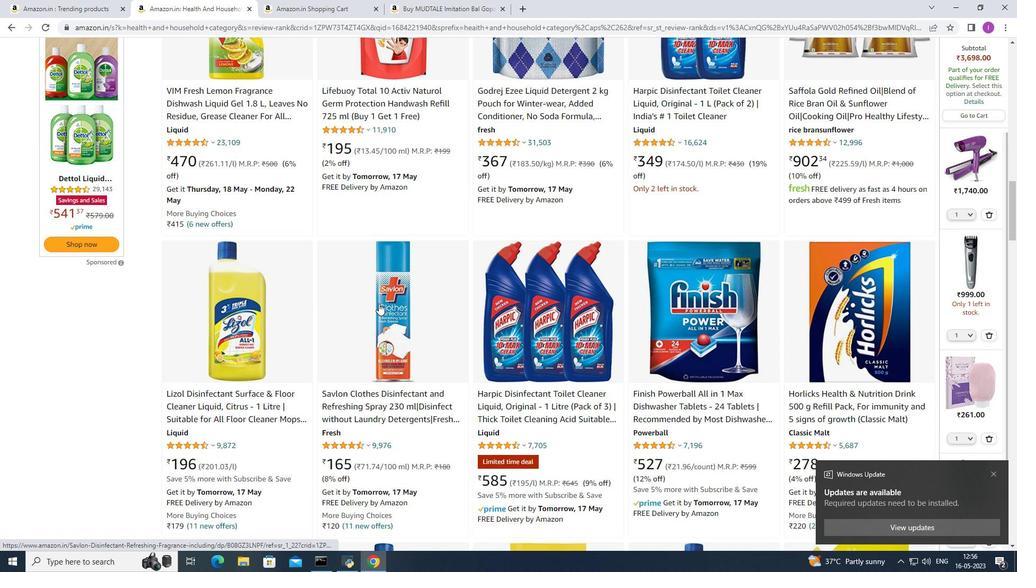
Action: Mouse scrolled (378, 303) with delta (0, 0)
Screenshot: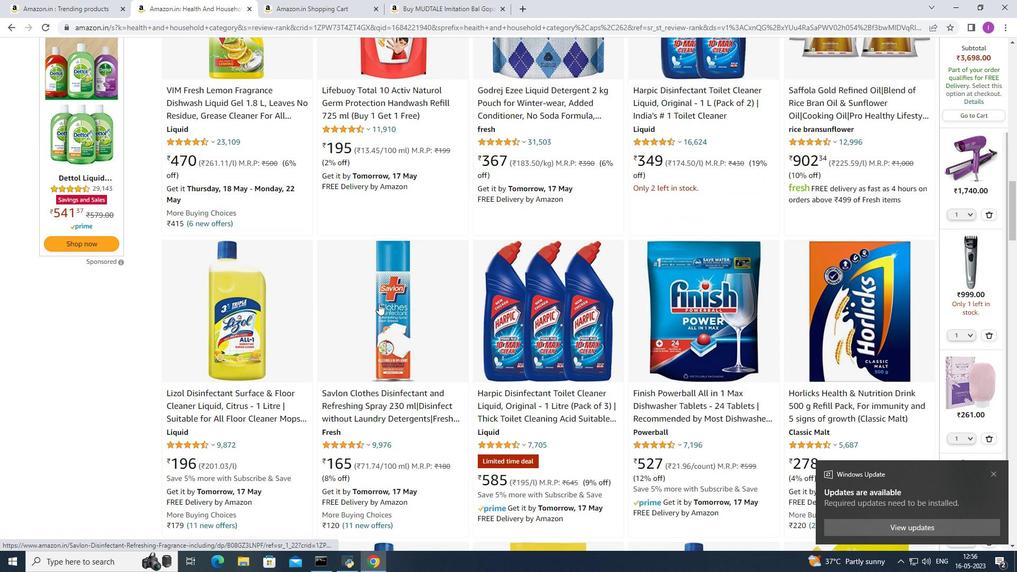 
Action: Mouse scrolled (378, 303) with delta (0, 0)
Screenshot: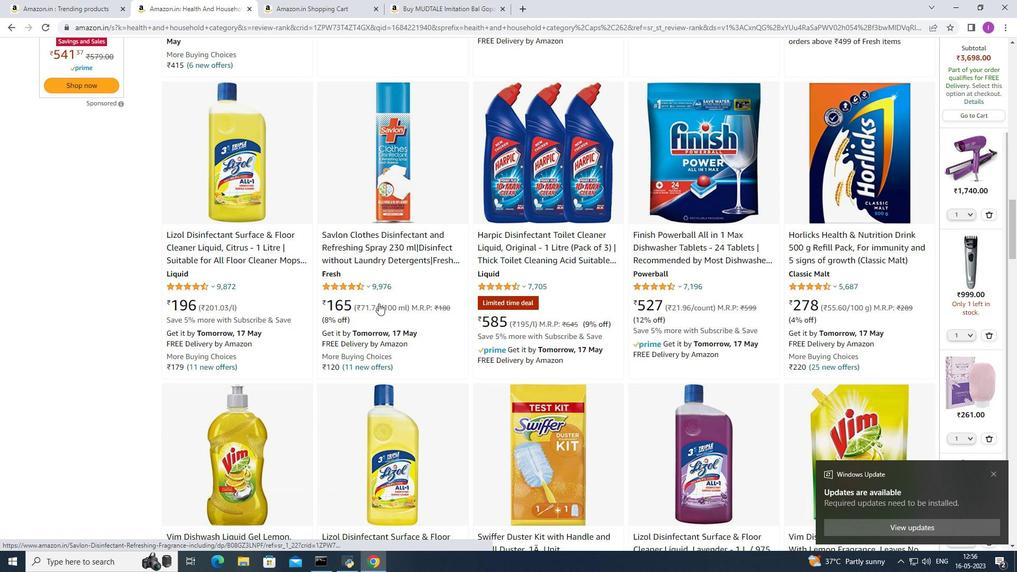 
Action: Mouse scrolled (378, 303) with delta (0, 0)
Screenshot: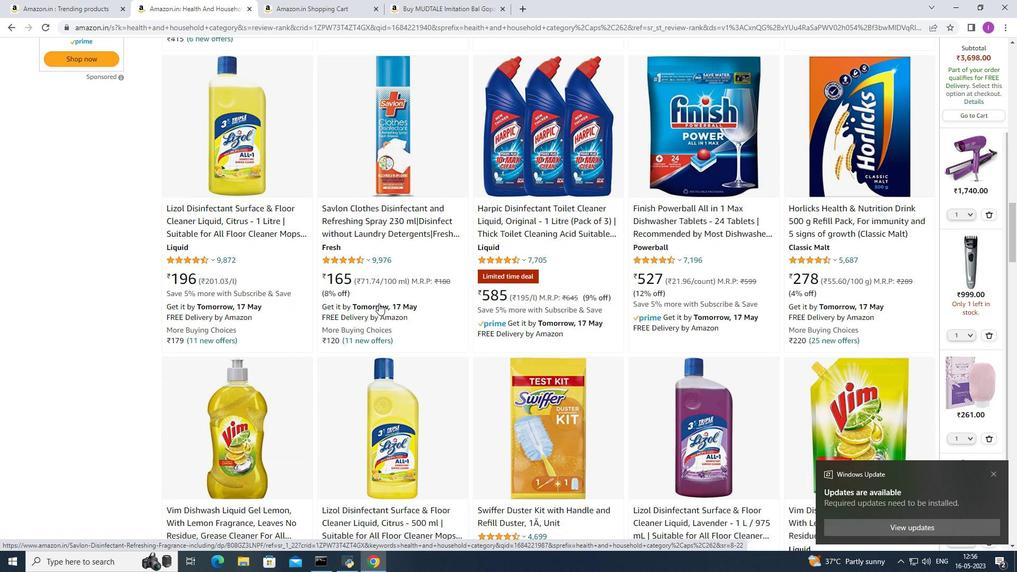 
Action: Mouse scrolled (378, 303) with delta (0, 0)
Screenshot: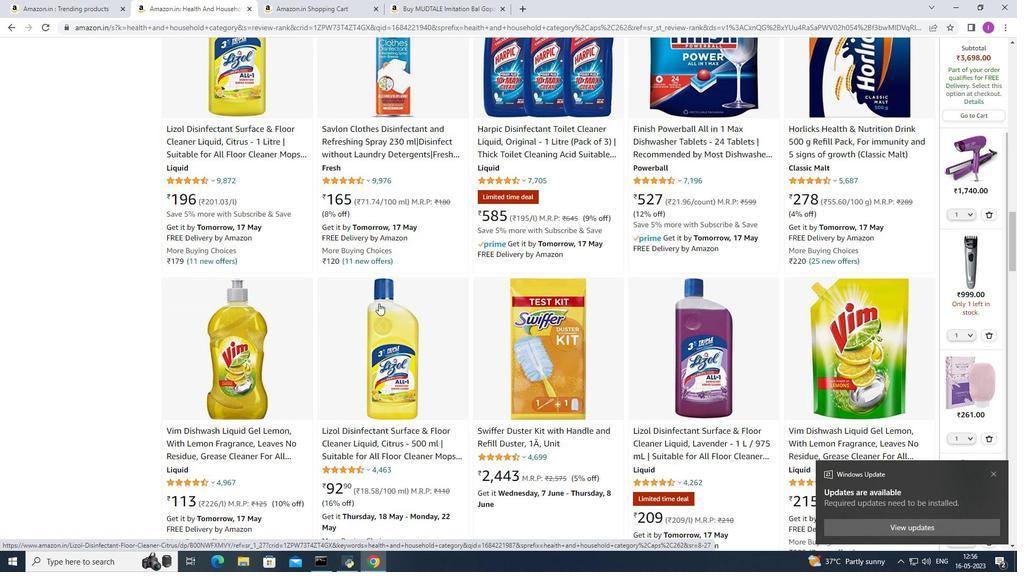 
Action: Mouse scrolled (378, 303) with delta (0, 0)
Screenshot: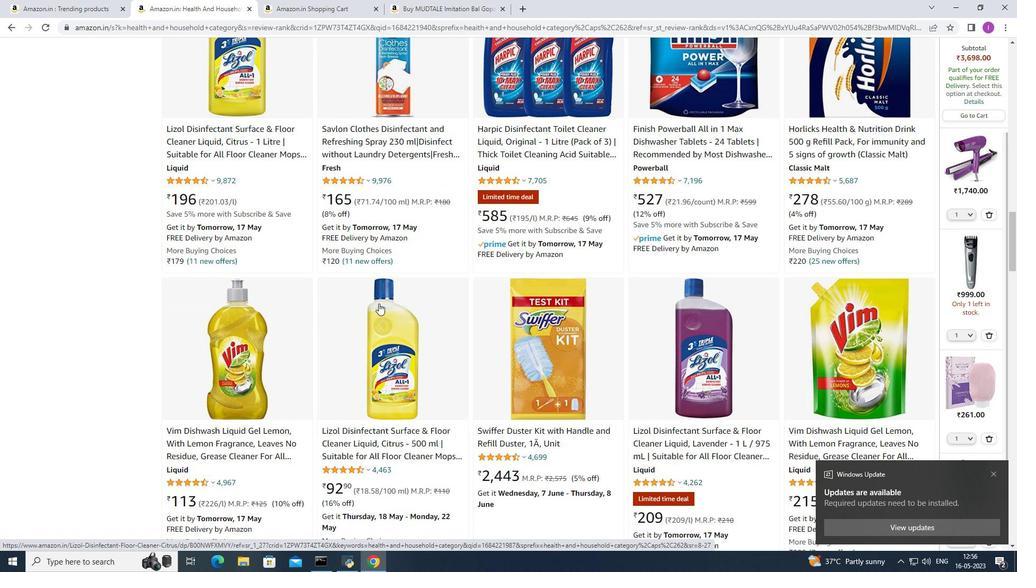 
Action: Mouse scrolled (378, 303) with delta (0, 0)
Screenshot: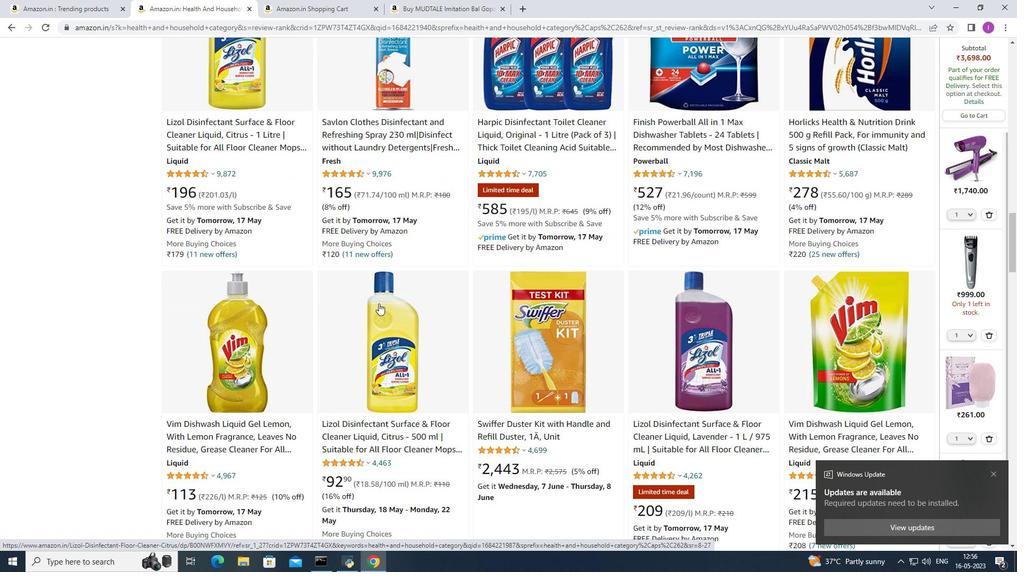 
Action: Mouse scrolled (378, 303) with delta (0, 0)
Screenshot: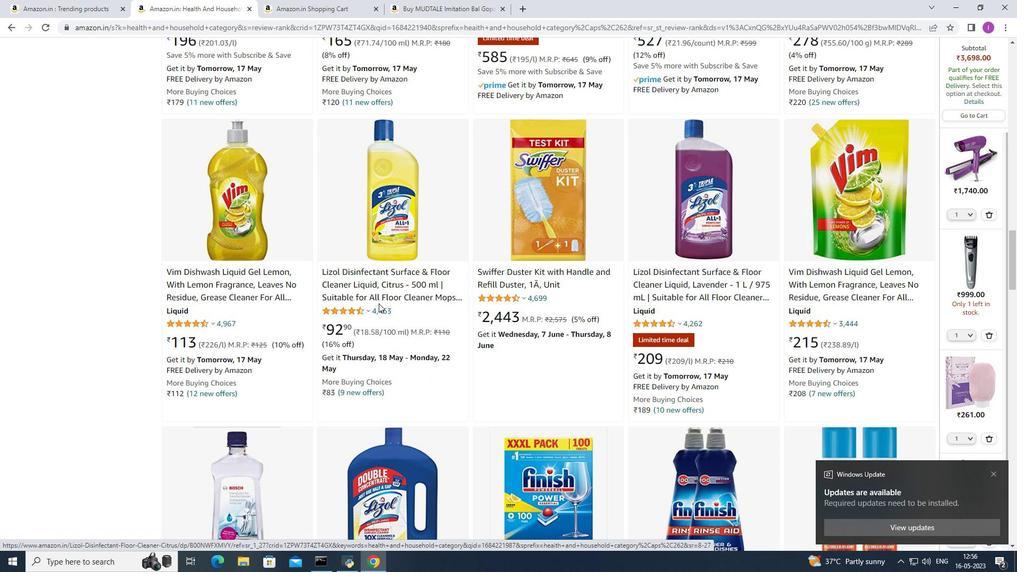 
Action: Mouse scrolled (378, 303) with delta (0, 0)
Screenshot: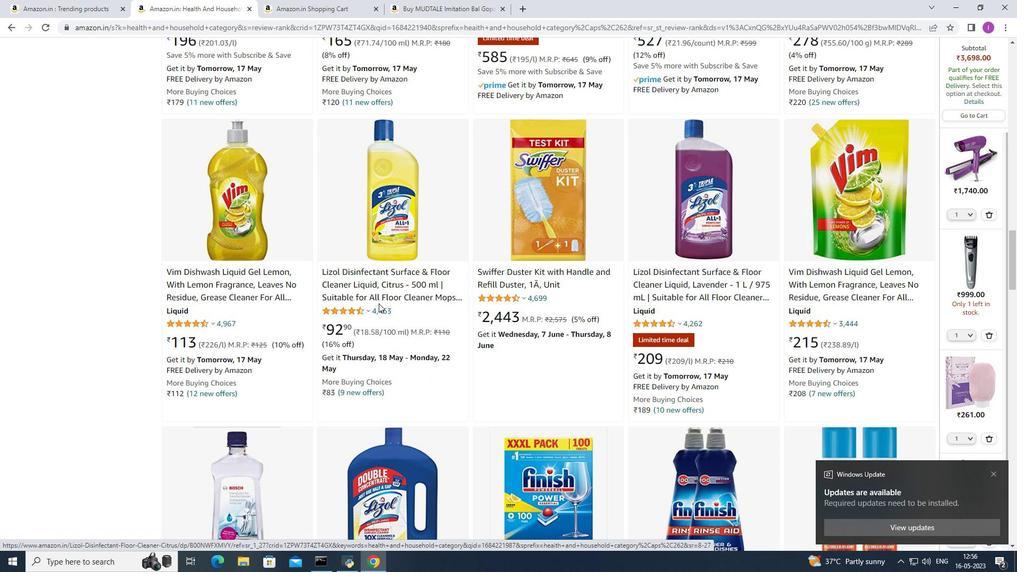
Action: Mouse scrolled (378, 303) with delta (0, 0)
Screenshot: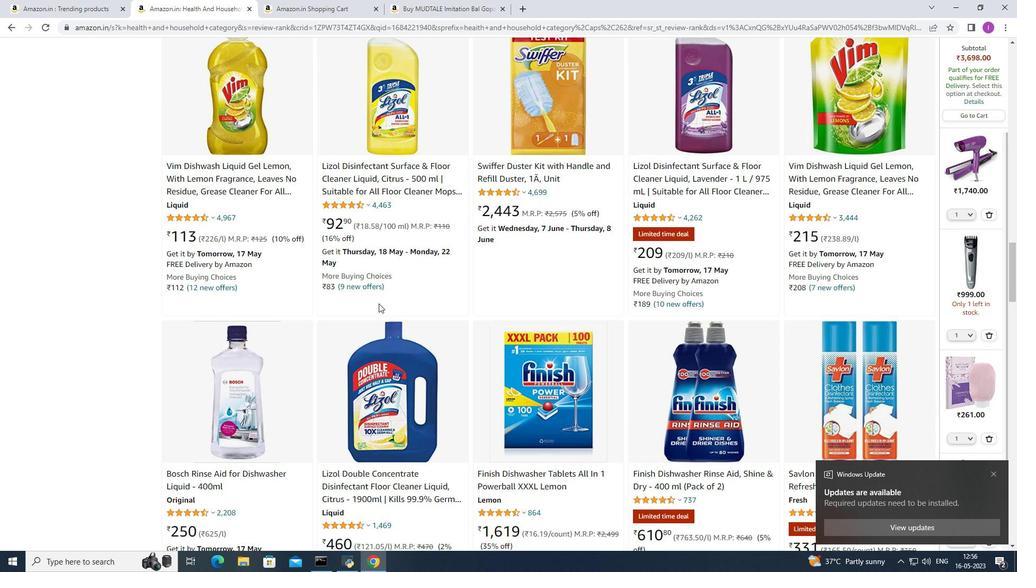 
Action: Mouse scrolled (378, 303) with delta (0, 0)
Screenshot: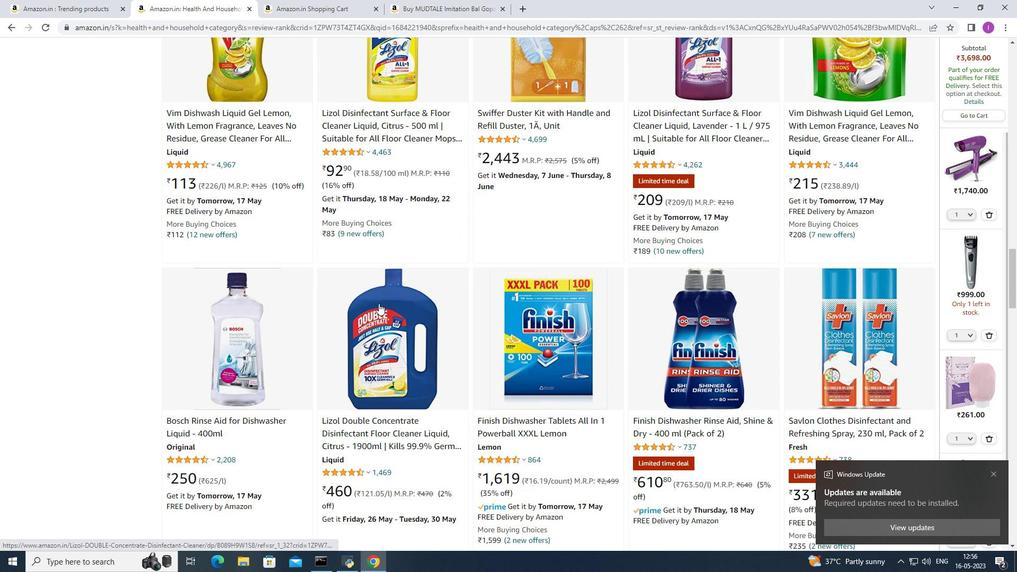 
Action: Mouse scrolled (378, 303) with delta (0, 0)
Screenshot: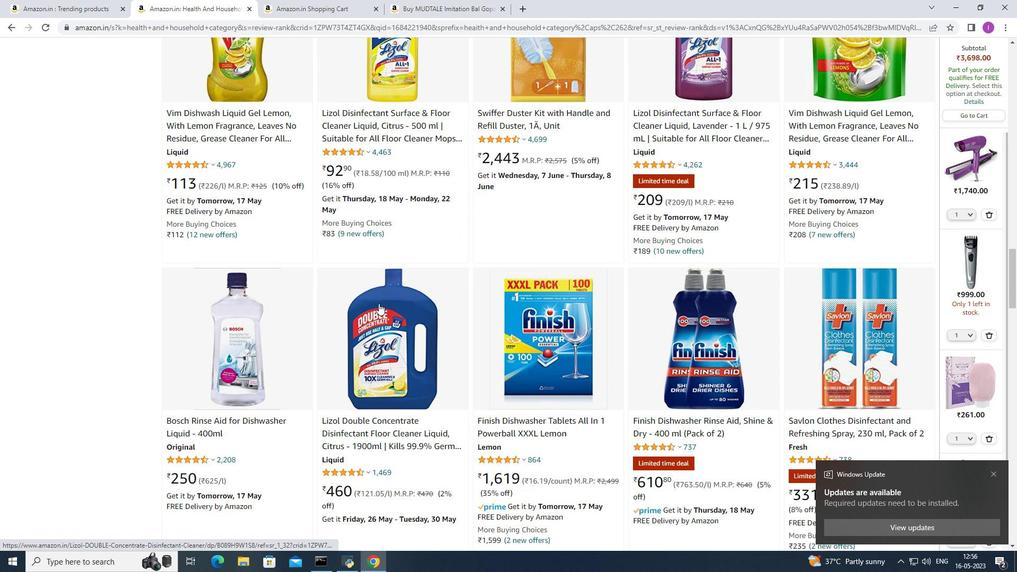 
Action: Mouse scrolled (378, 303) with delta (0, 0)
Screenshot: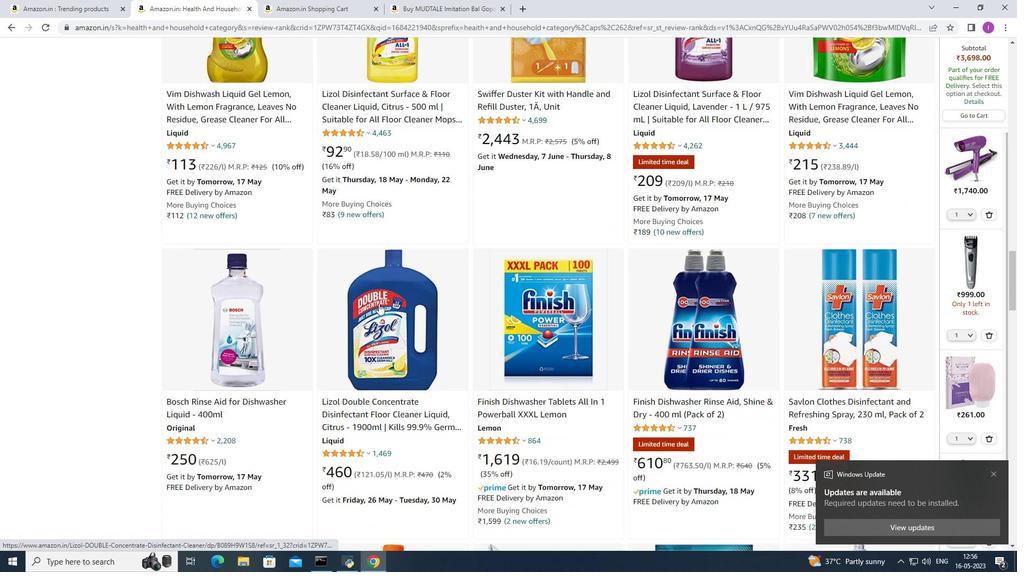 
Action: Mouse scrolled (378, 303) with delta (0, 0)
Screenshot: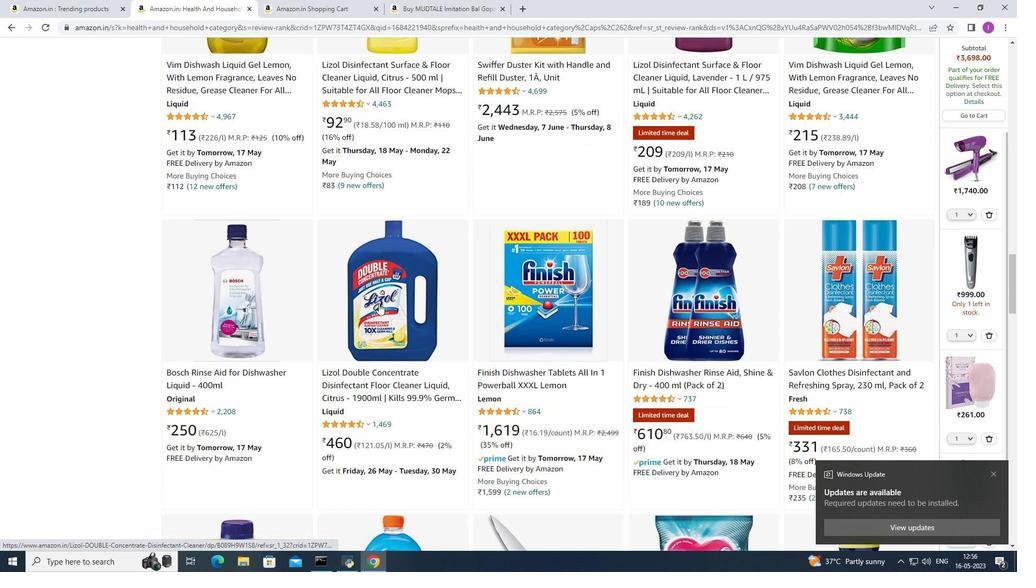 
Action: Mouse scrolled (378, 303) with delta (0, 0)
Screenshot: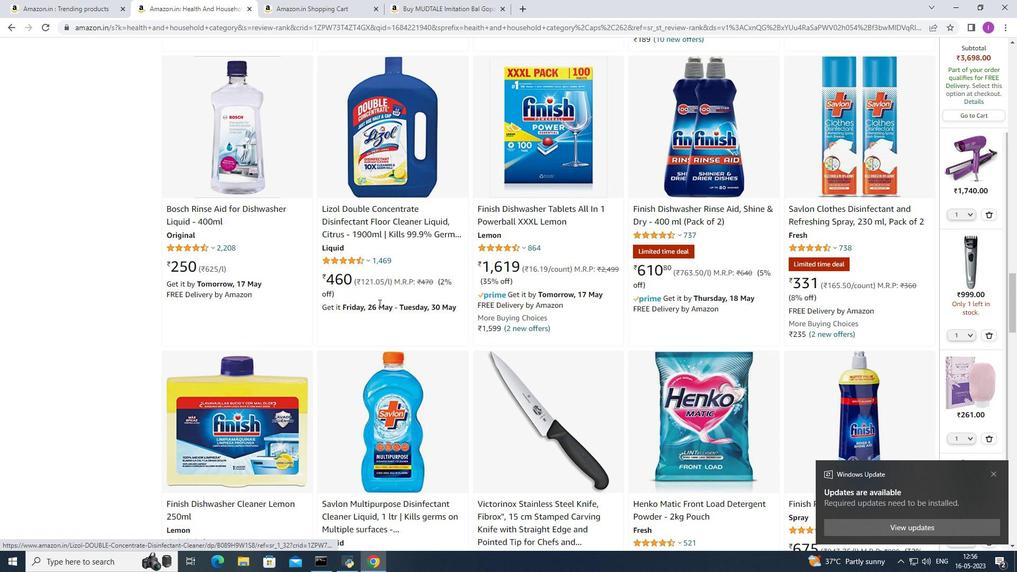 
Action: Mouse scrolled (378, 303) with delta (0, 0)
Screenshot: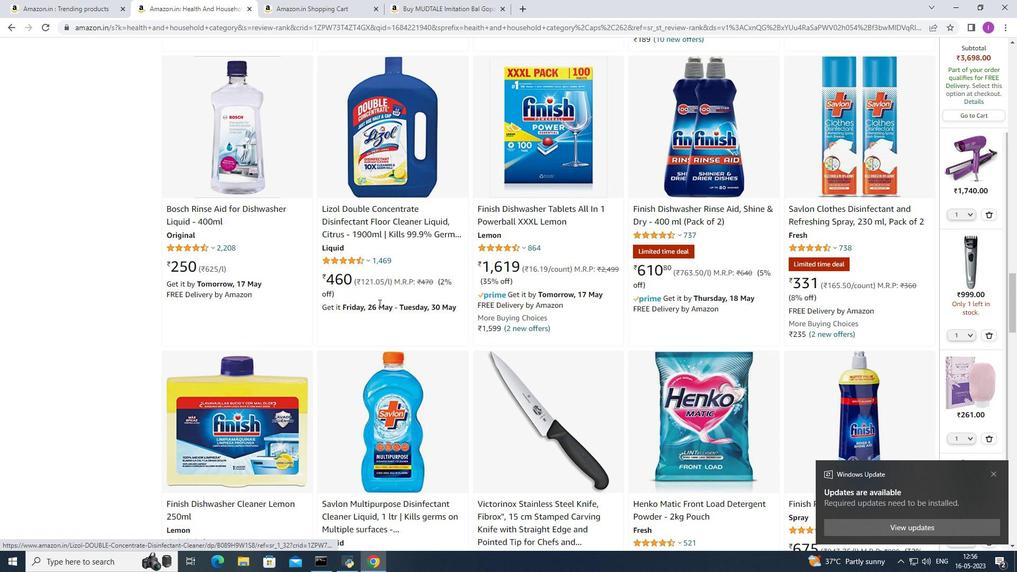 
Action: Mouse scrolled (378, 303) with delta (0, 0)
Screenshot: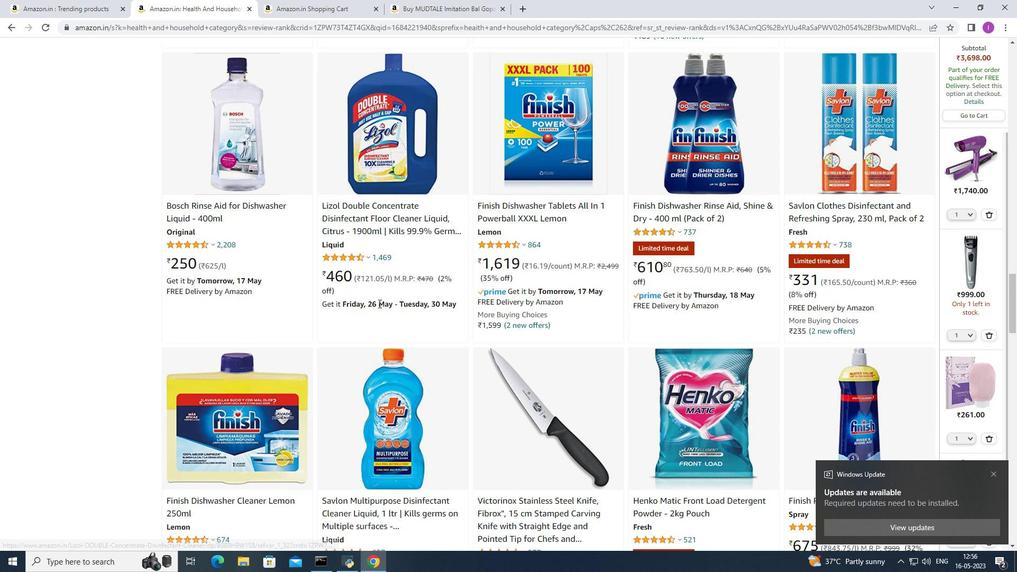 
Action: Mouse scrolled (378, 303) with delta (0, 0)
Screenshot: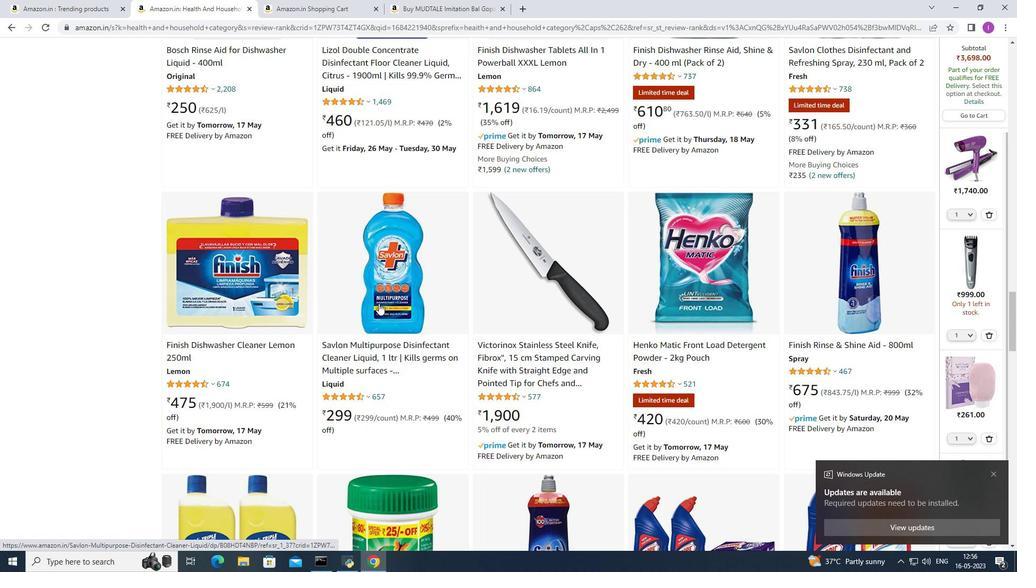 
Action: Mouse scrolled (378, 303) with delta (0, 0)
Screenshot: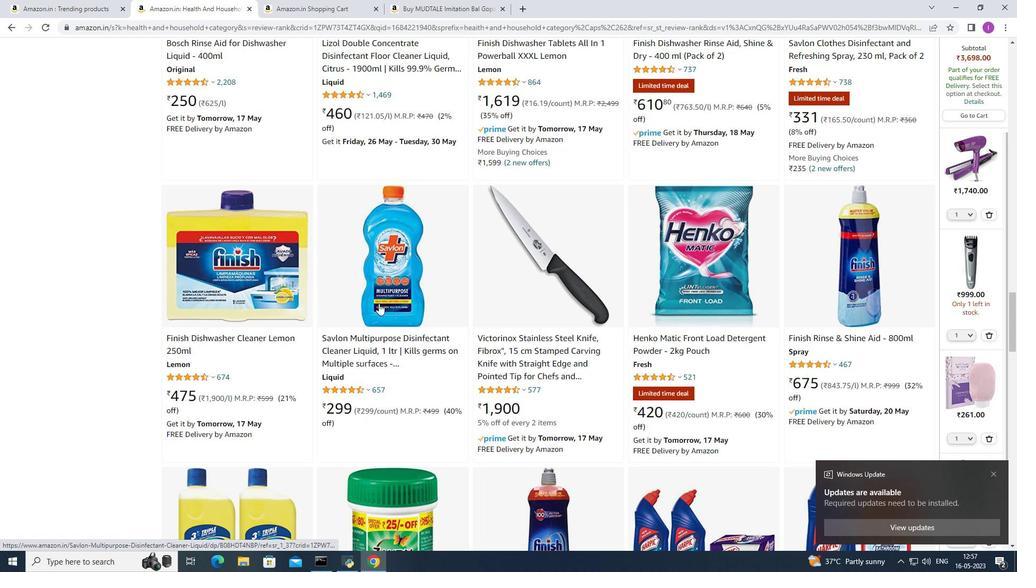 
Action: Mouse scrolled (378, 303) with delta (0, 0)
Screenshot: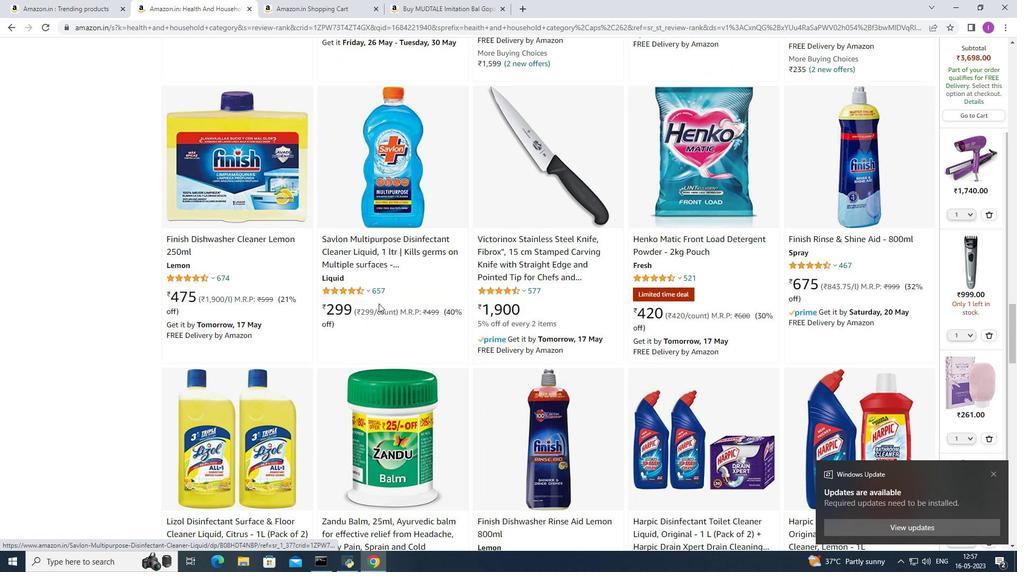 
Action: Mouse scrolled (378, 303) with delta (0, 0)
Screenshot: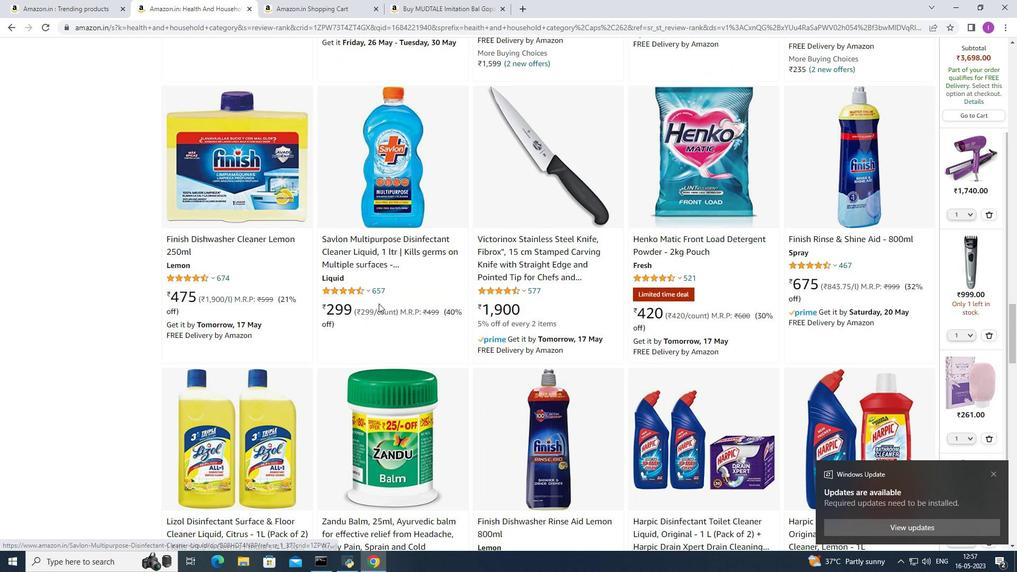 
Action: Mouse scrolled (378, 303) with delta (0, 0)
Screenshot: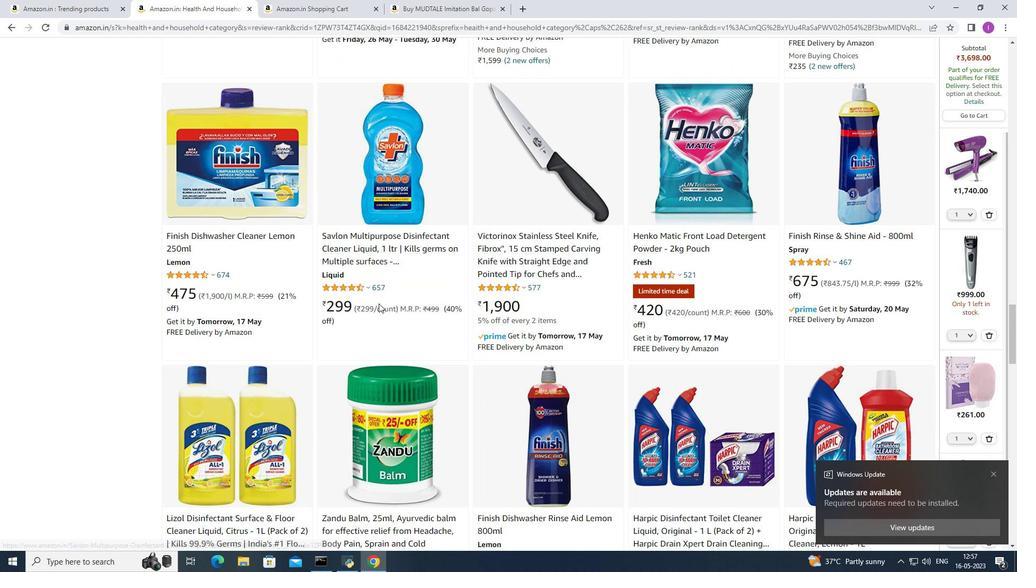
Action: Mouse scrolled (378, 303) with delta (0, 0)
Screenshot: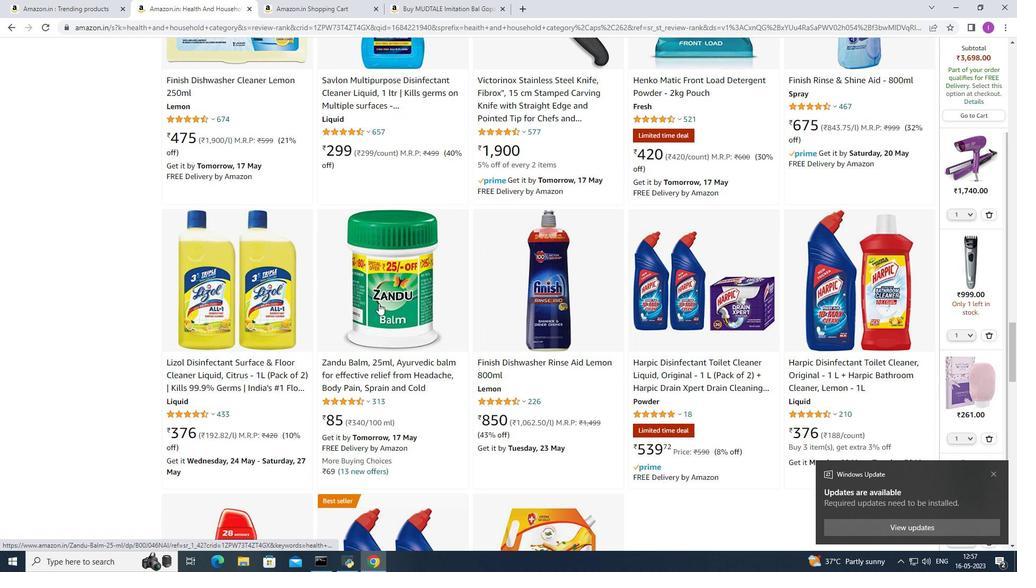 
Action: Mouse scrolled (378, 303) with delta (0, 0)
Screenshot: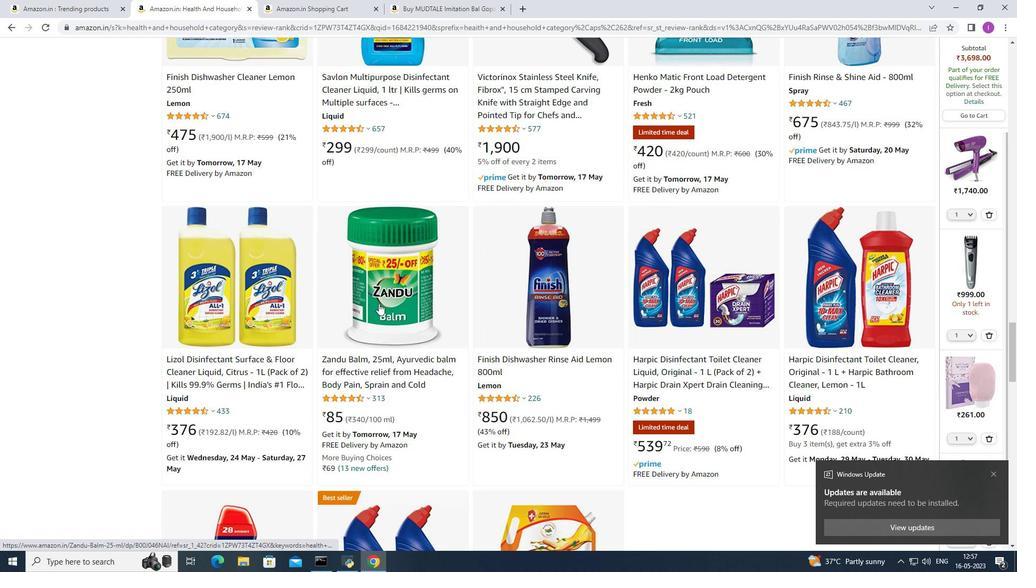 
Action: Mouse scrolled (378, 303) with delta (0, 0)
Screenshot: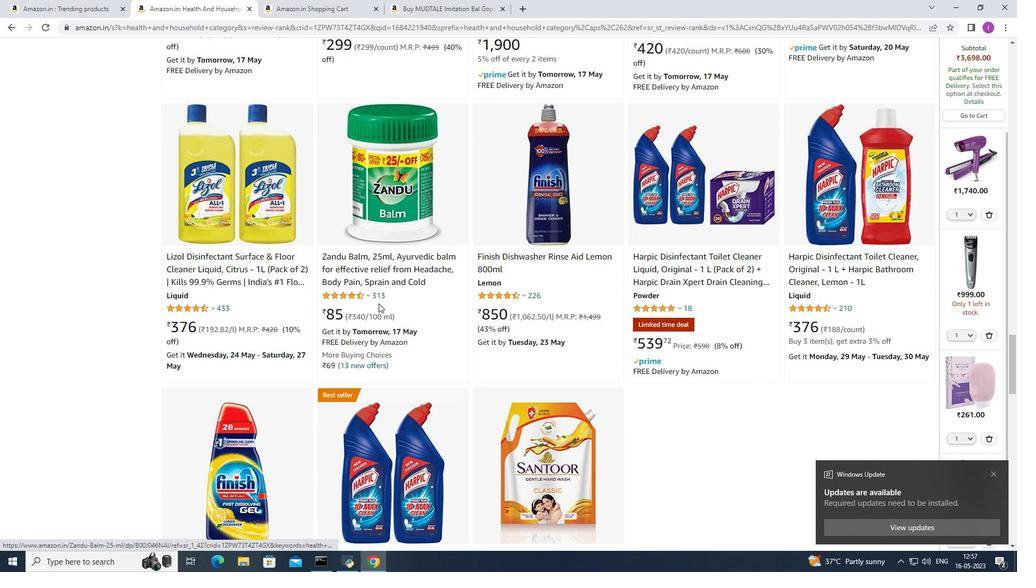 
Action: Mouse scrolled (378, 303) with delta (0, 0)
Screenshot: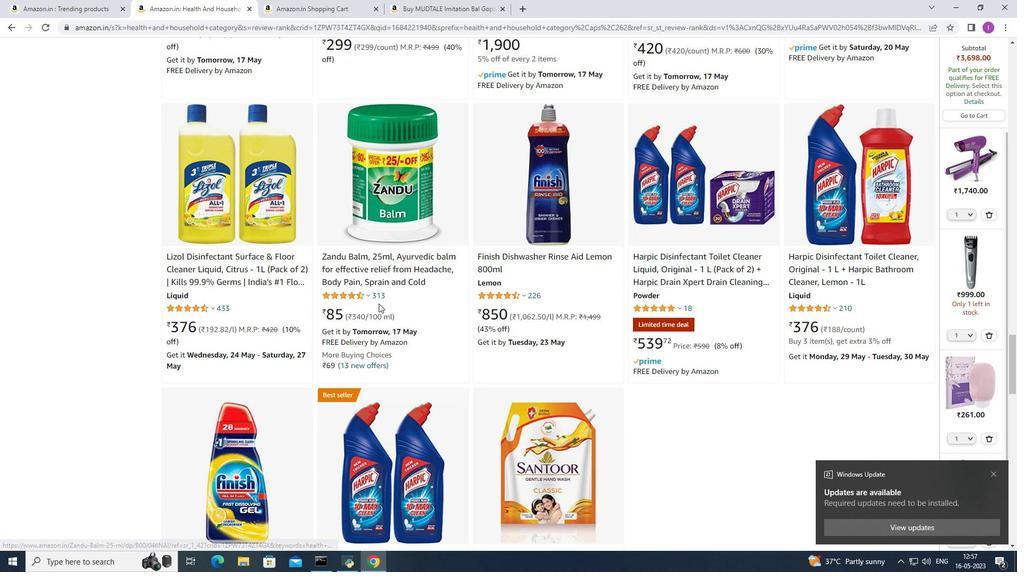 
Action: Mouse scrolled (378, 303) with delta (0, 0)
Screenshot: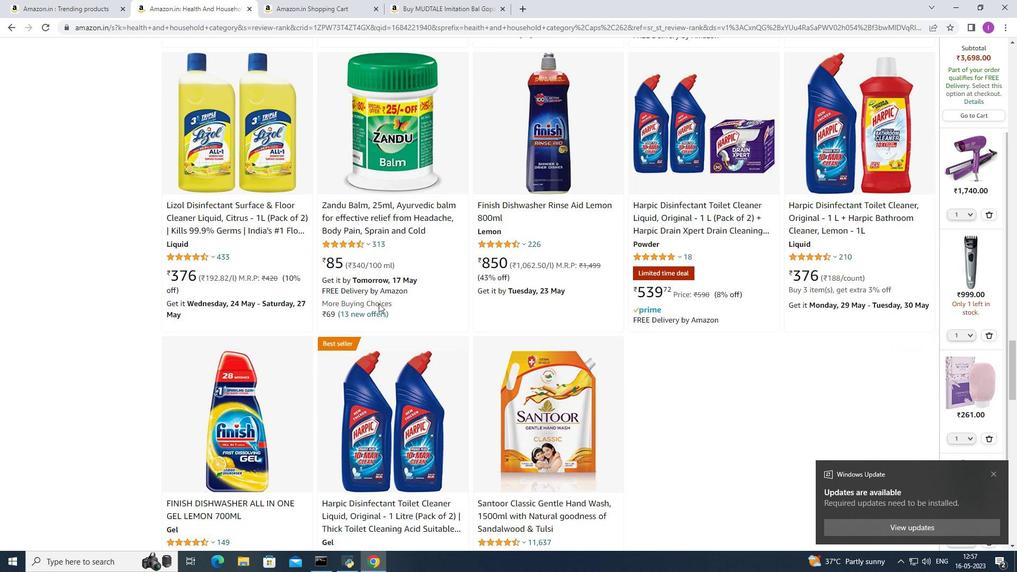 
Action: Mouse scrolled (378, 303) with delta (0, 0)
Screenshot: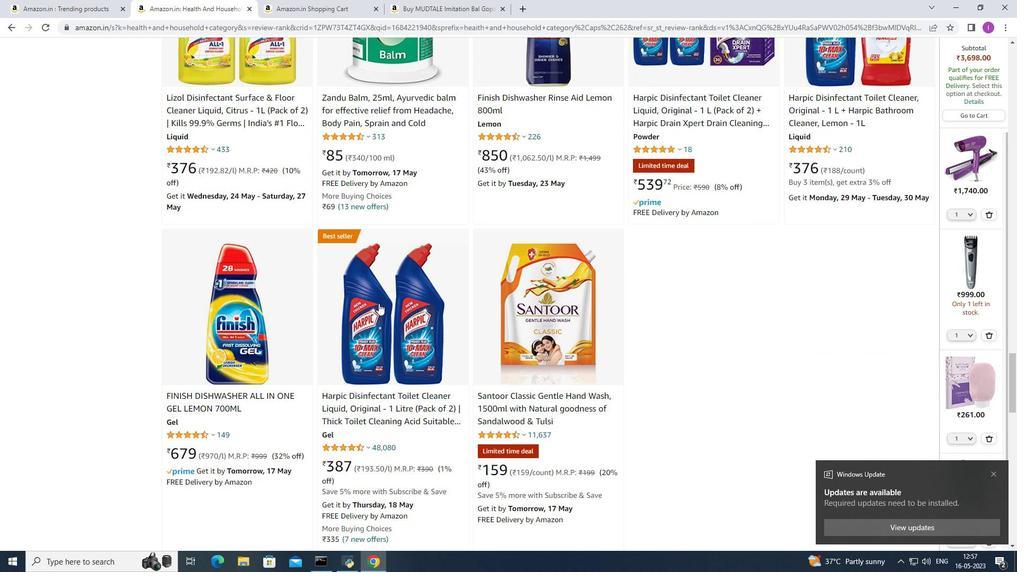 
Action: Mouse scrolled (378, 303) with delta (0, 0)
Screenshot: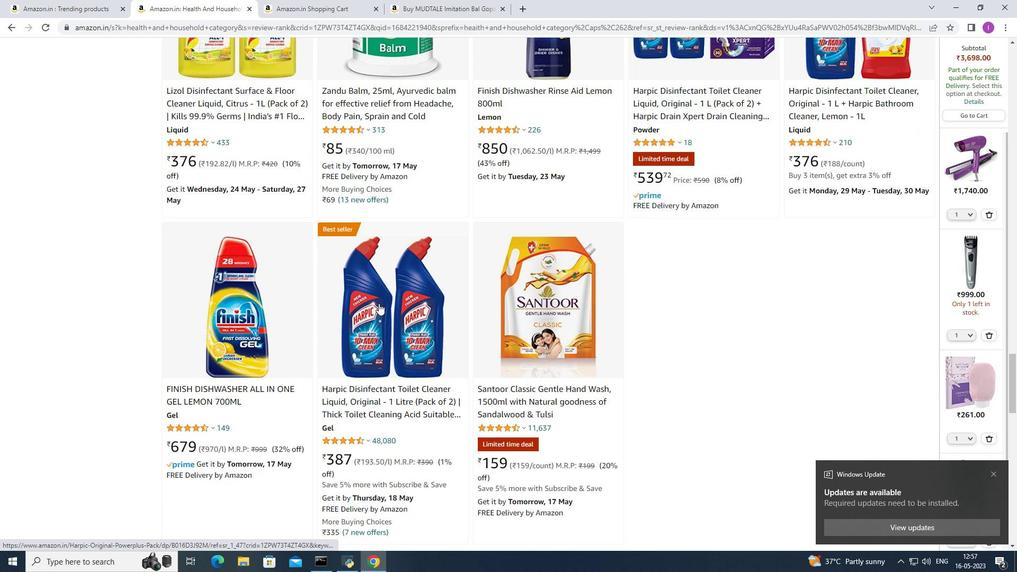 
Action: Mouse scrolled (378, 303) with delta (0, 0)
Screenshot: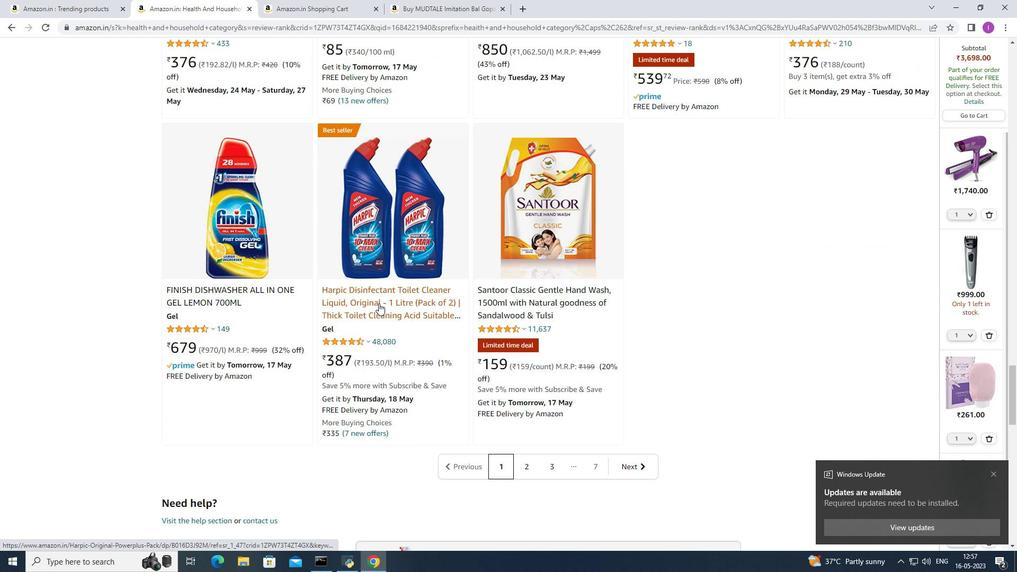 
Action: Mouse scrolled (378, 303) with delta (0, 0)
Screenshot: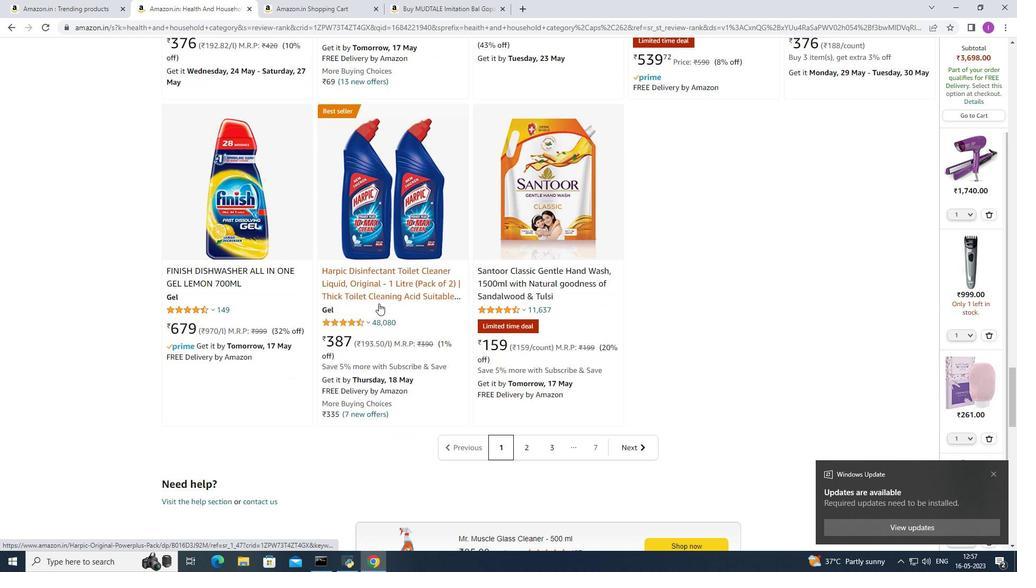 
Action: Mouse scrolled (378, 303) with delta (0, 0)
Screenshot: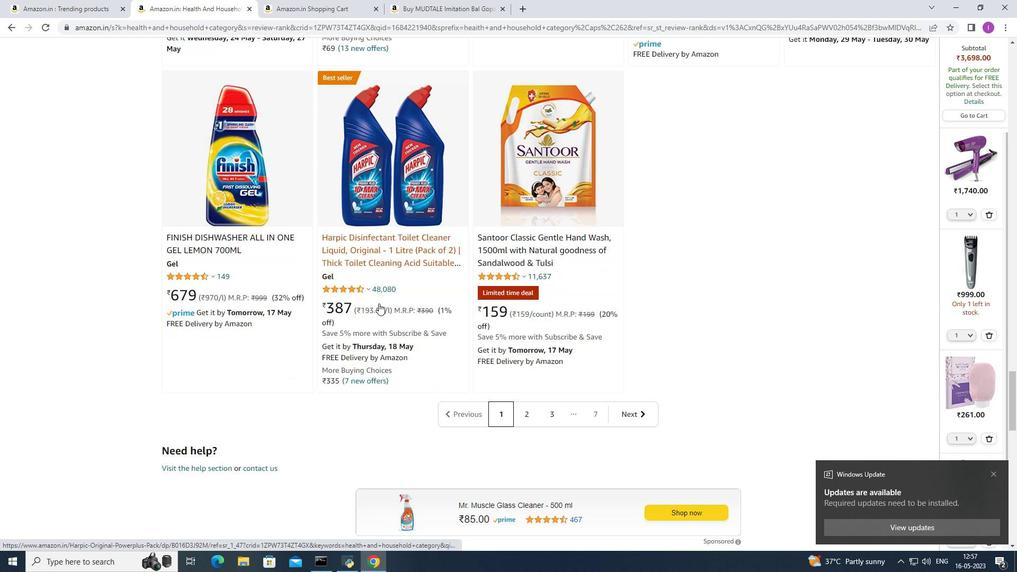
Action: Mouse scrolled (378, 303) with delta (0, 0)
Screenshot: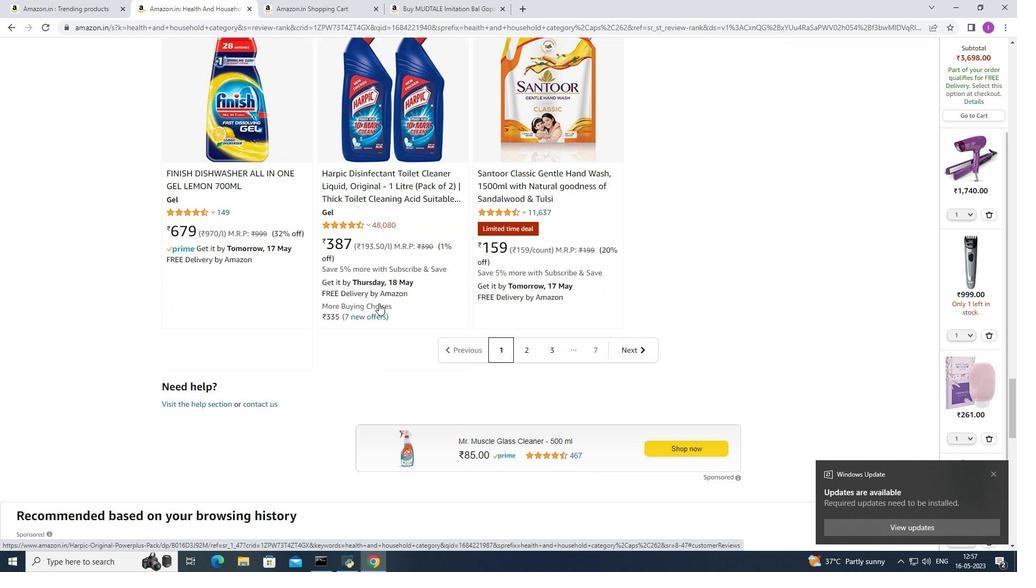 
Action: Mouse moved to (537, 264)
Screenshot: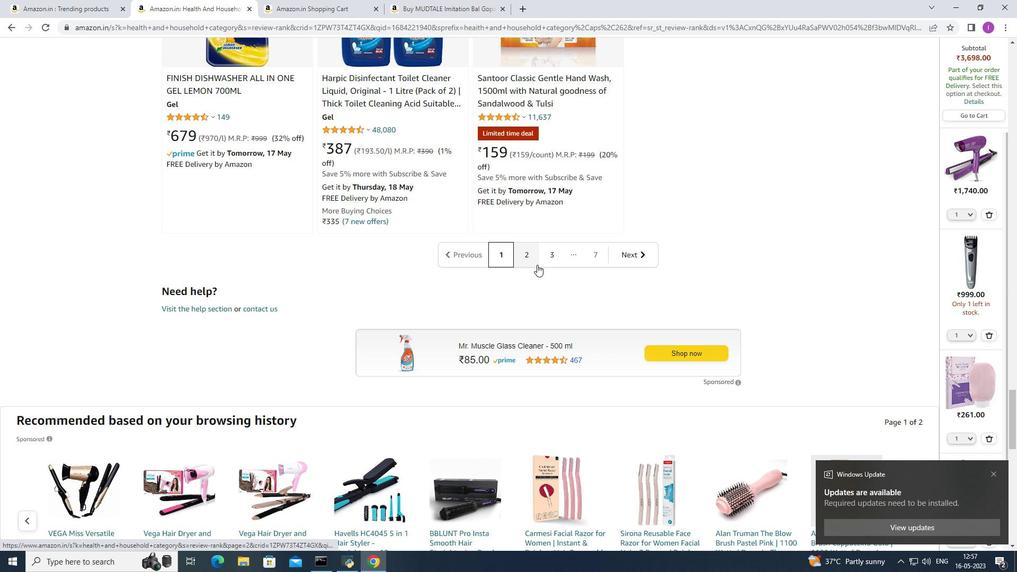 
Action: Mouse pressed left at (537, 264)
Screenshot: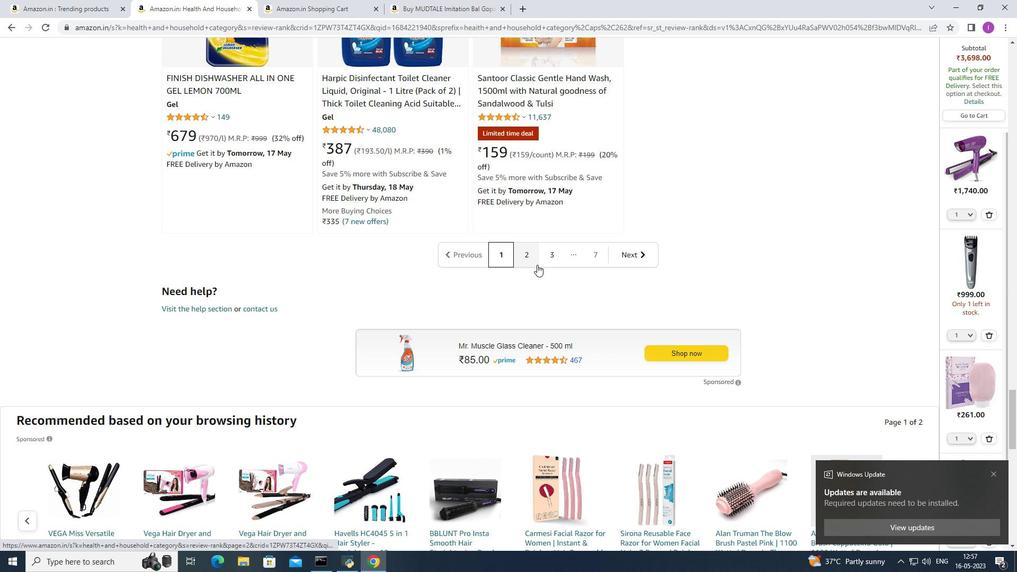 
Action: Mouse moved to (404, 340)
Screenshot: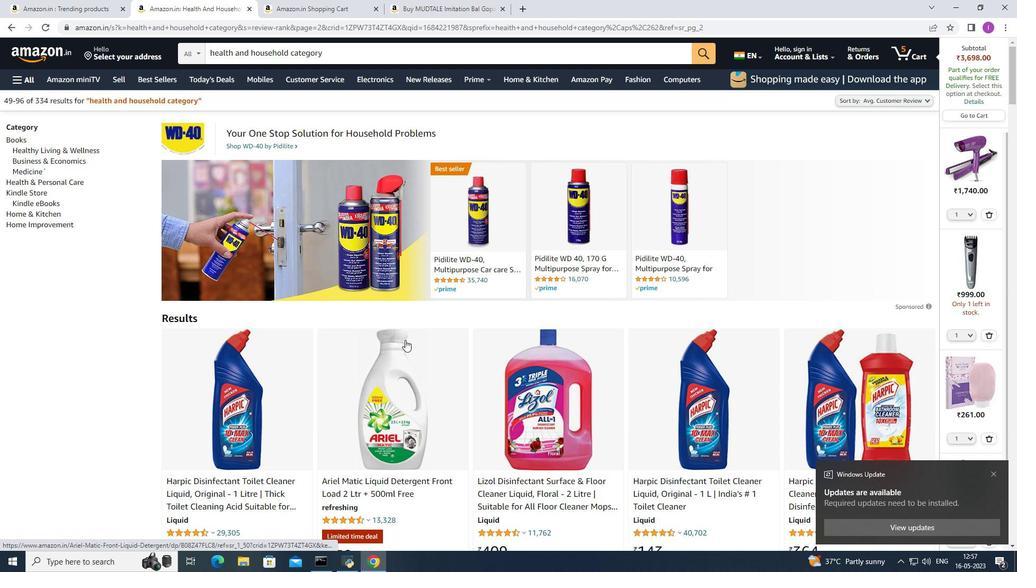 
Action: Mouse scrolled (404, 340) with delta (0, 0)
Screenshot: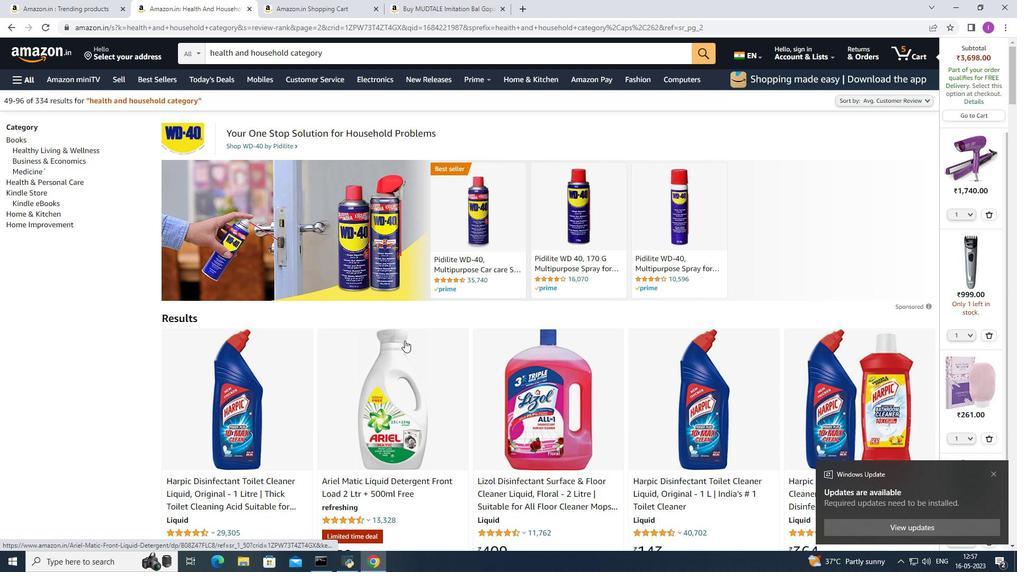 
Action: Mouse scrolled (404, 340) with delta (0, 0)
Screenshot: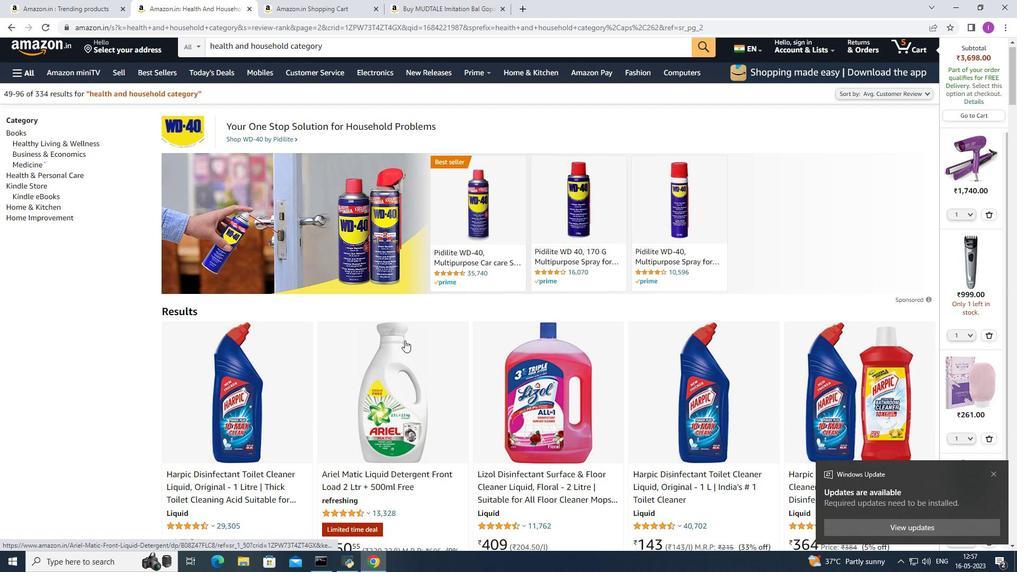 
Action: Mouse scrolled (404, 340) with delta (0, 0)
Screenshot: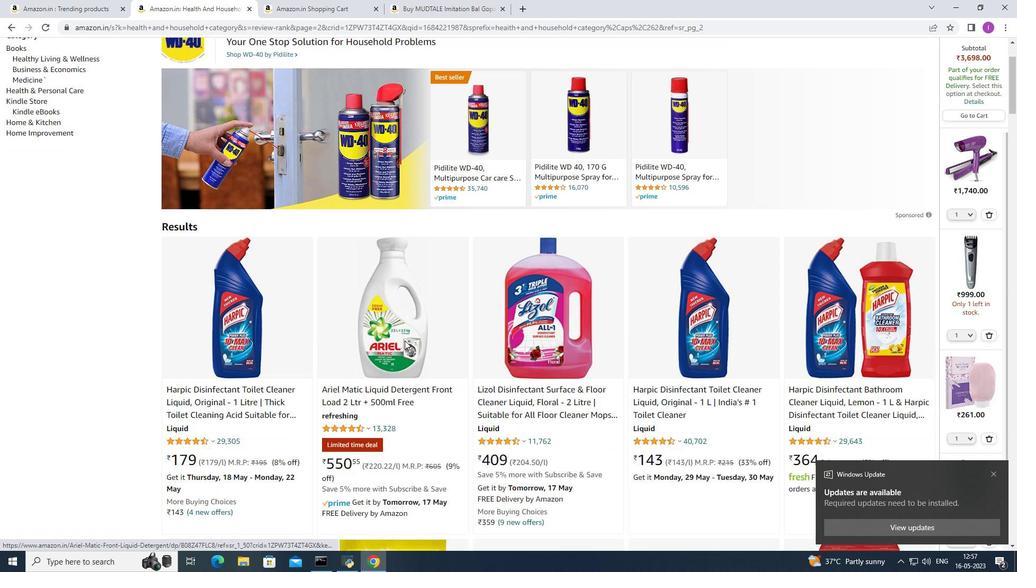 
Action: Mouse moved to (403, 343)
Screenshot: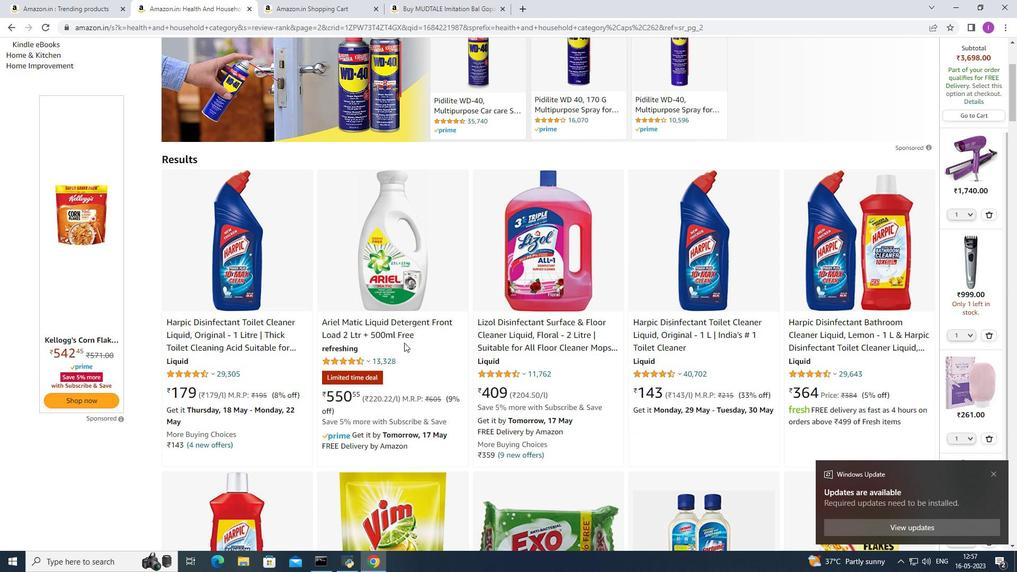 
Action: Mouse scrolled (403, 342) with delta (0, 0)
Screenshot: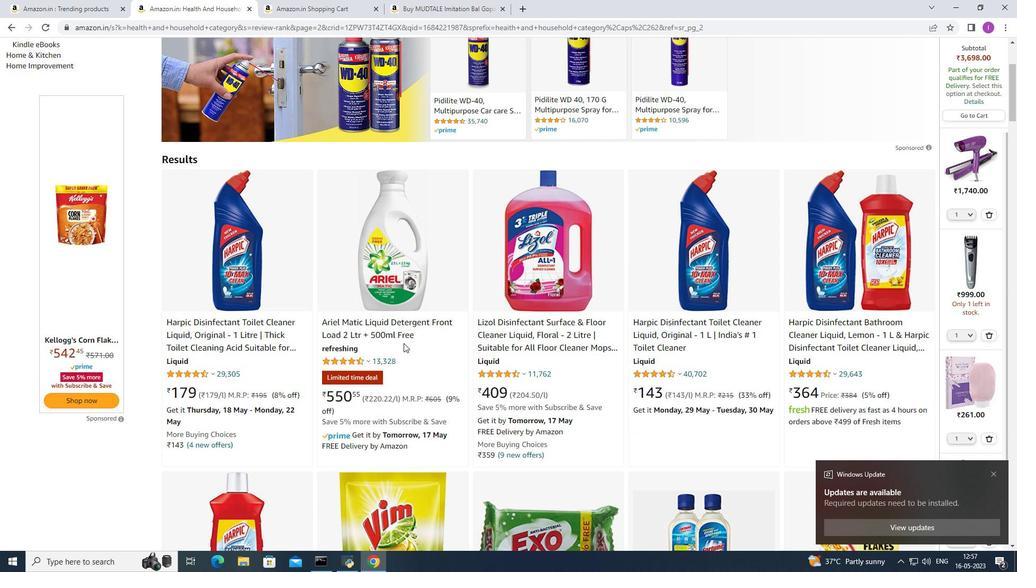 
Action: Mouse scrolled (403, 342) with delta (0, 0)
Screenshot: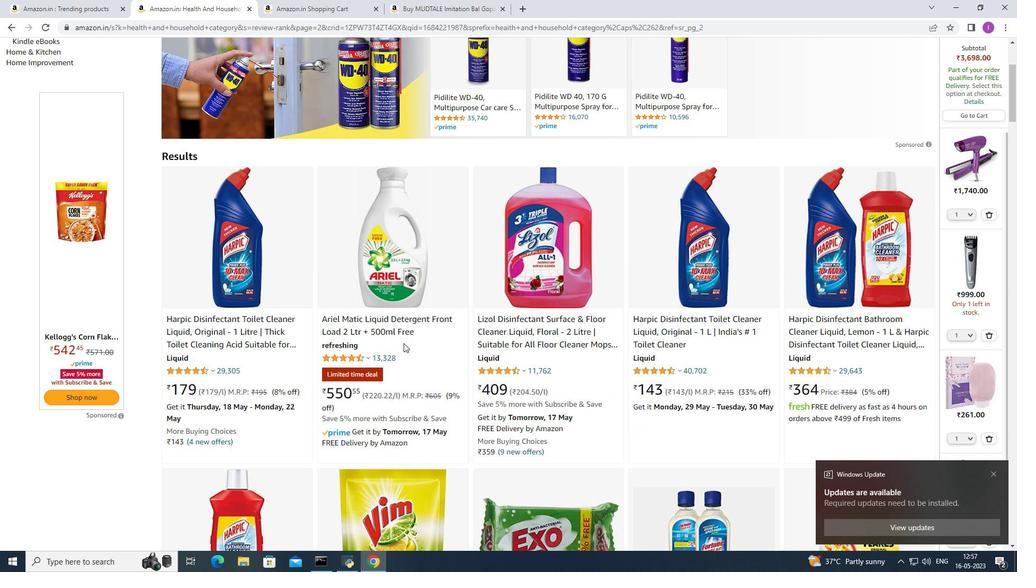 
Action: Mouse scrolled (403, 342) with delta (0, 0)
Screenshot: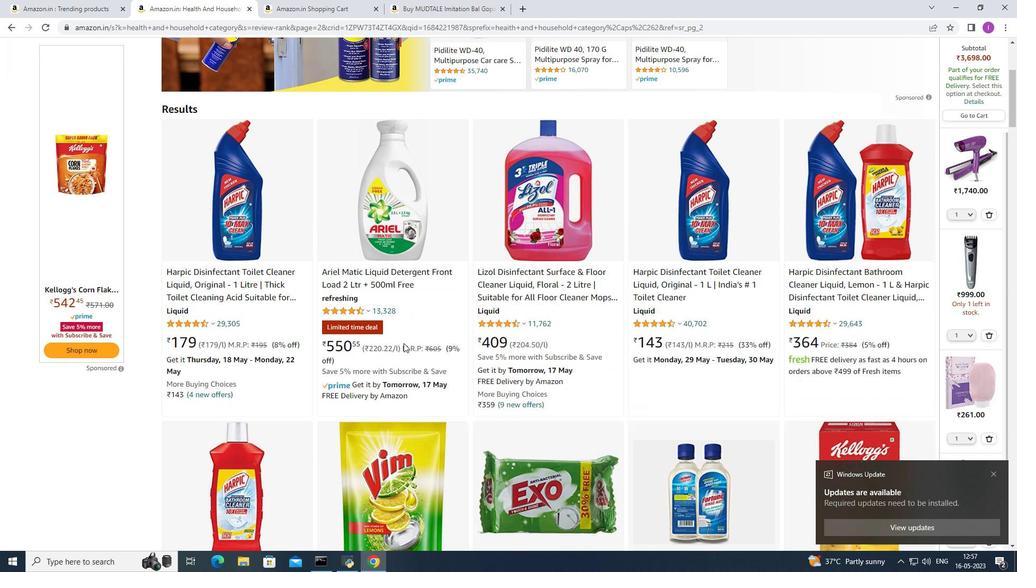 
Action: Mouse moved to (403, 342)
Screenshot: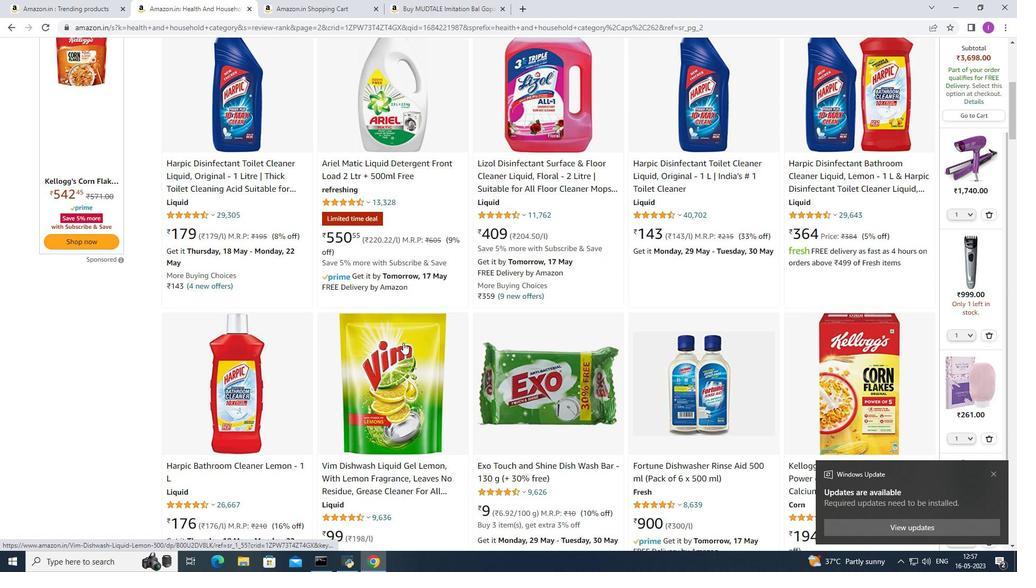 
Action: Mouse scrolled (403, 342) with delta (0, 0)
Screenshot: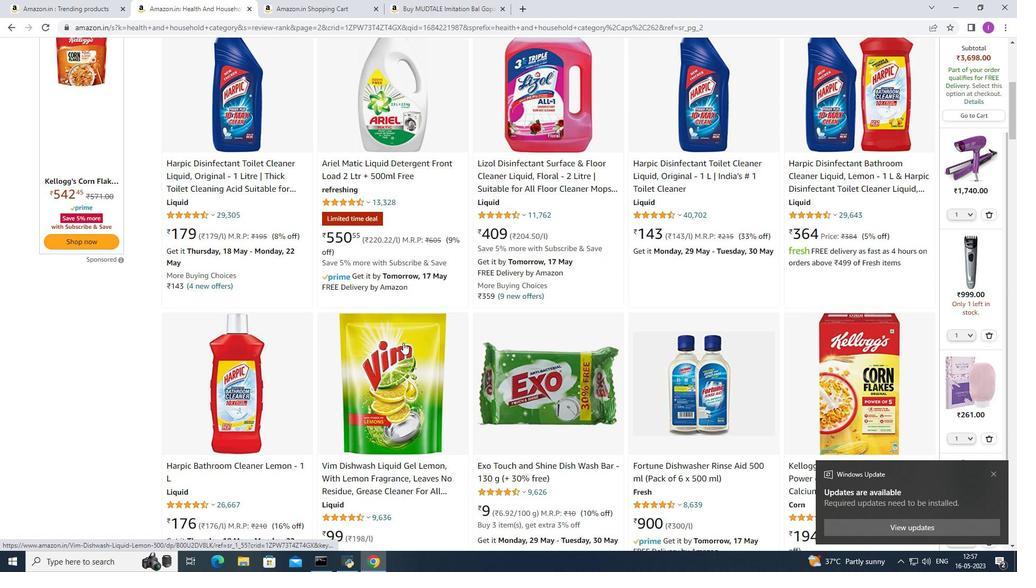 
Action: Mouse scrolled (403, 342) with delta (0, 0)
Screenshot: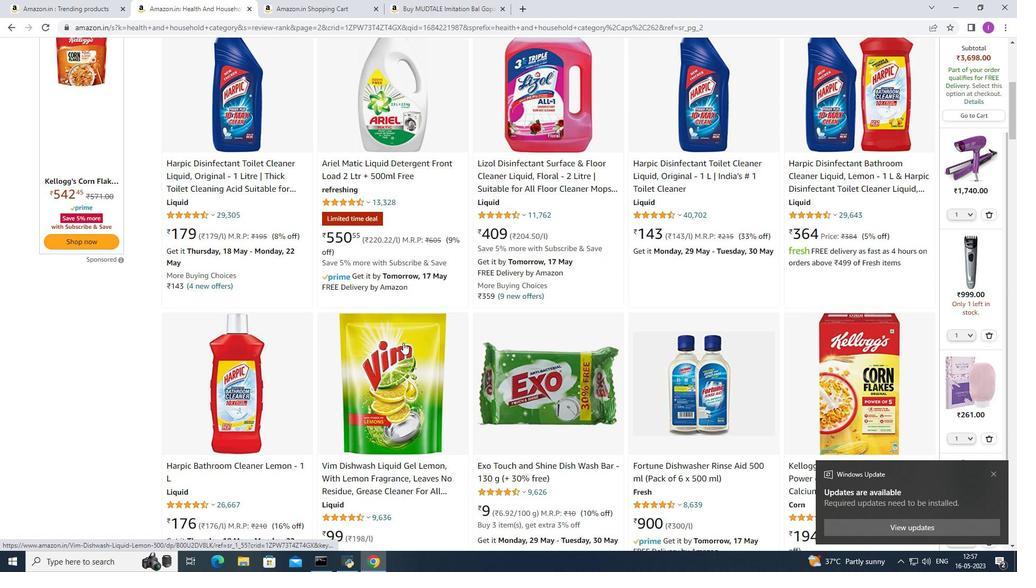 
Action: Mouse scrolled (403, 342) with delta (0, 0)
Screenshot: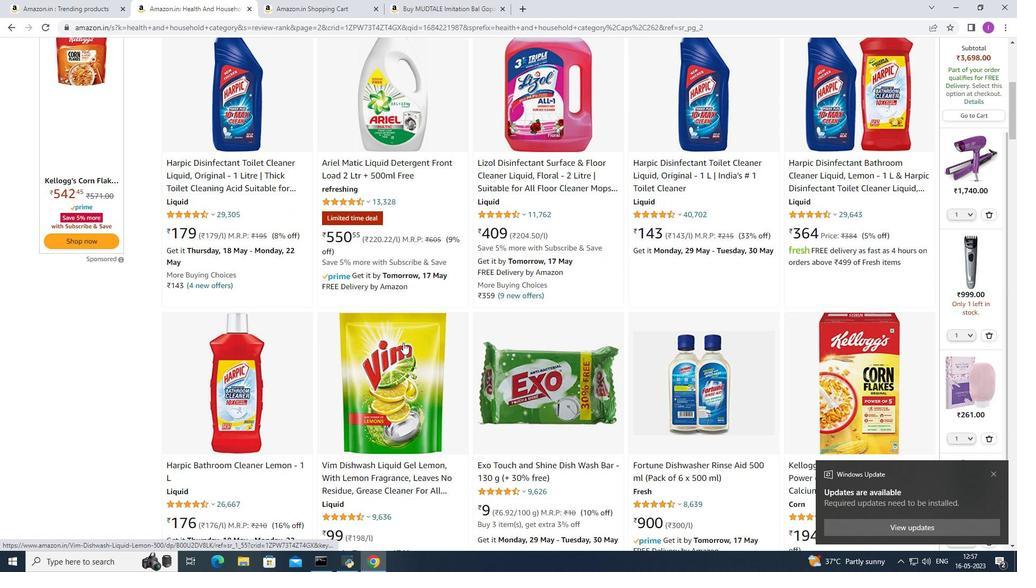 
Action: Mouse scrolled (403, 342) with delta (0, 0)
Screenshot: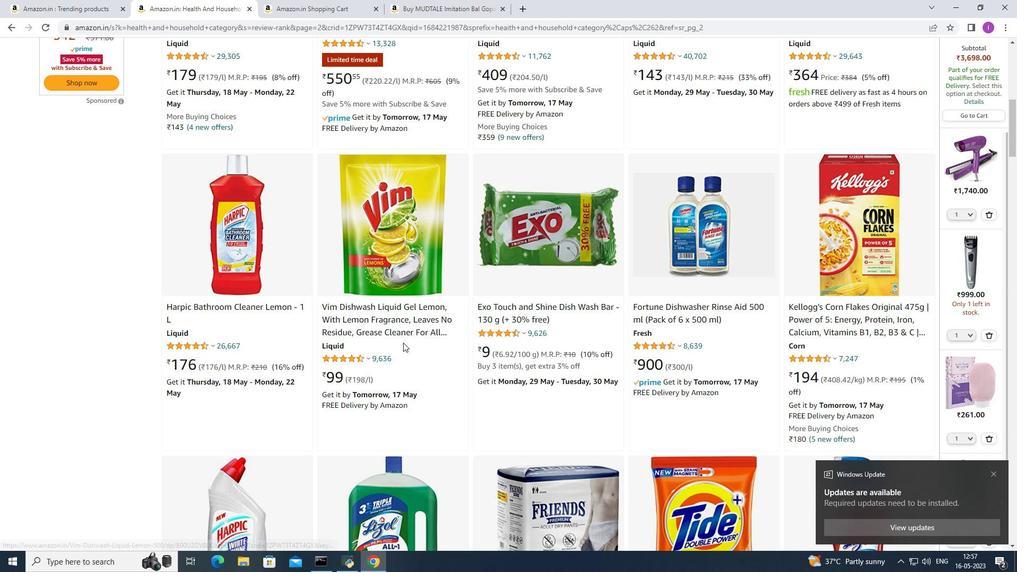 
Action: Mouse scrolled (403, 342) with delta (0, 0)
Screenshot: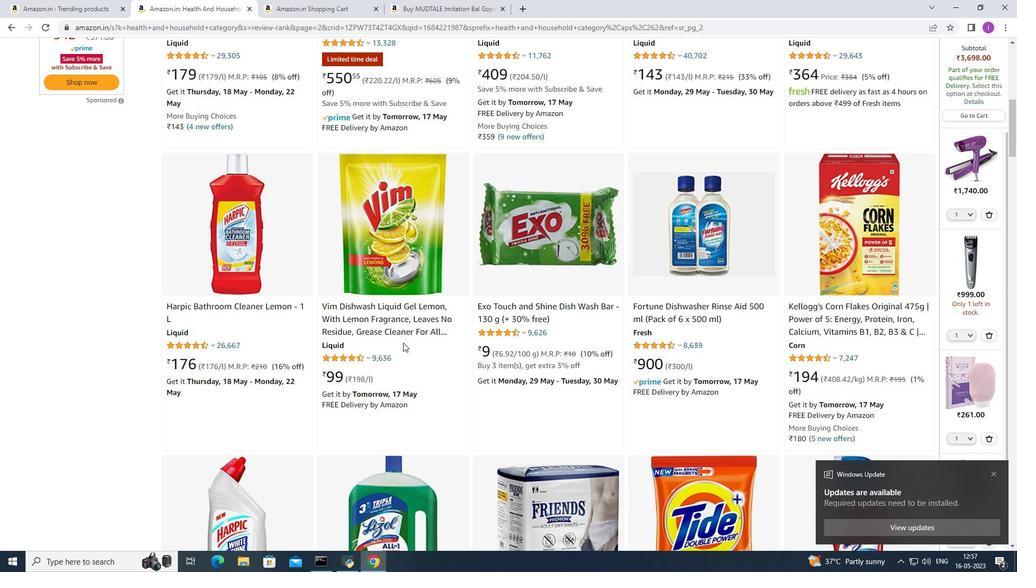 
Action: Mouse moved to (403, 341)
Screenshot: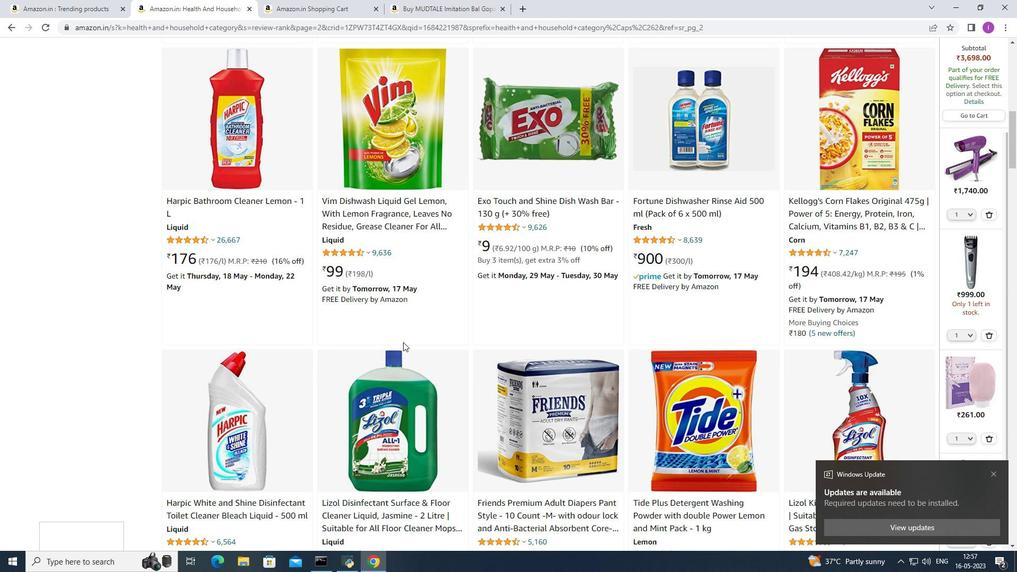 
Action: Mouse scrolled (403, 341) with delta (0, 0)
Screenshot: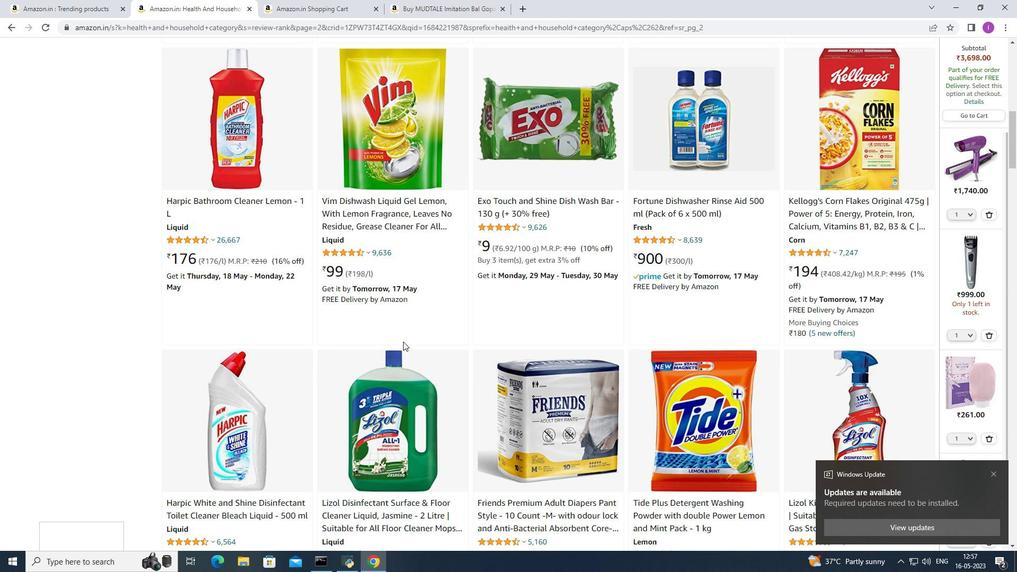 
Action: Mouse scrolled (403, 341) with delta (0, 0)
Screenshot: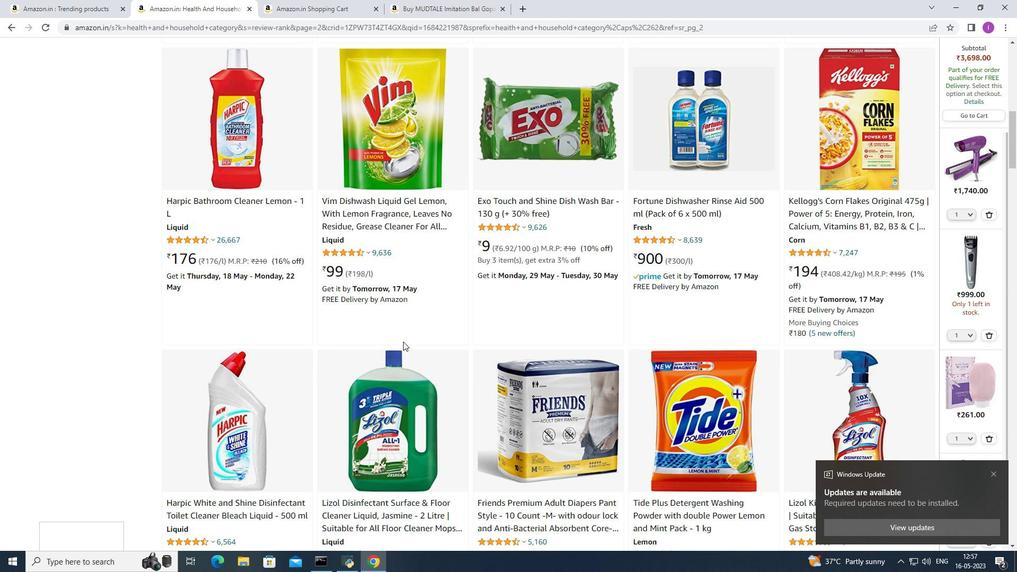
Action: Mouse scrolled (403, 341) with delta (0, 0)
Screenshot: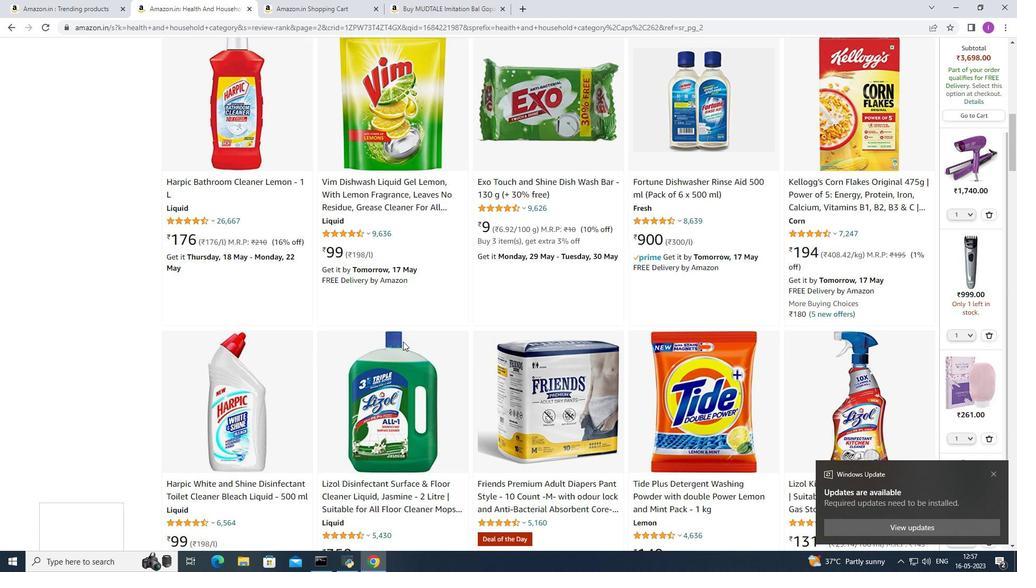 
Action: Mouse scrolled (403, 341) with delta (0, 0)
Screenshot: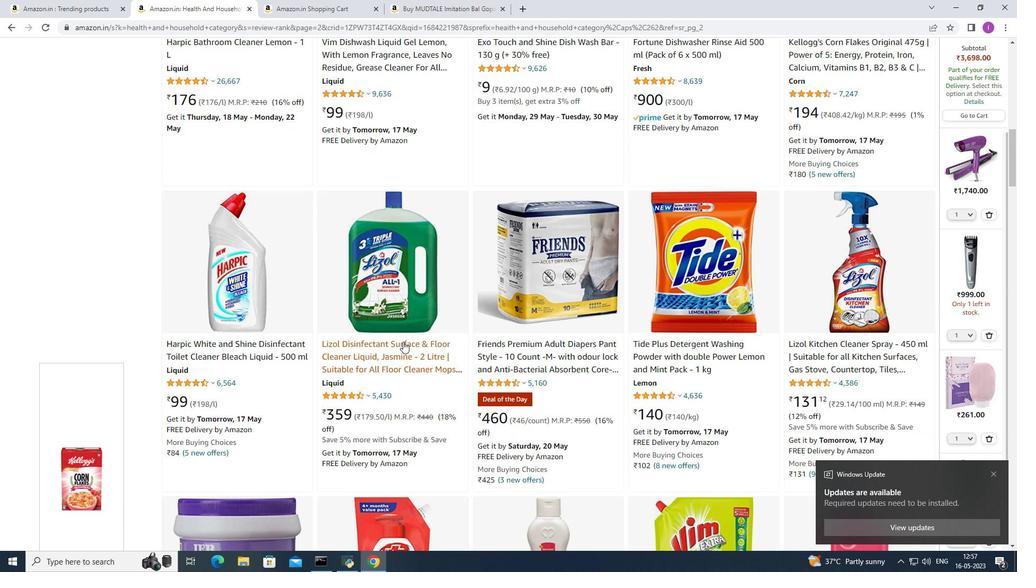 
Action: Mouse scrolled (403, 341) with delta (0, 0)
Screenshot: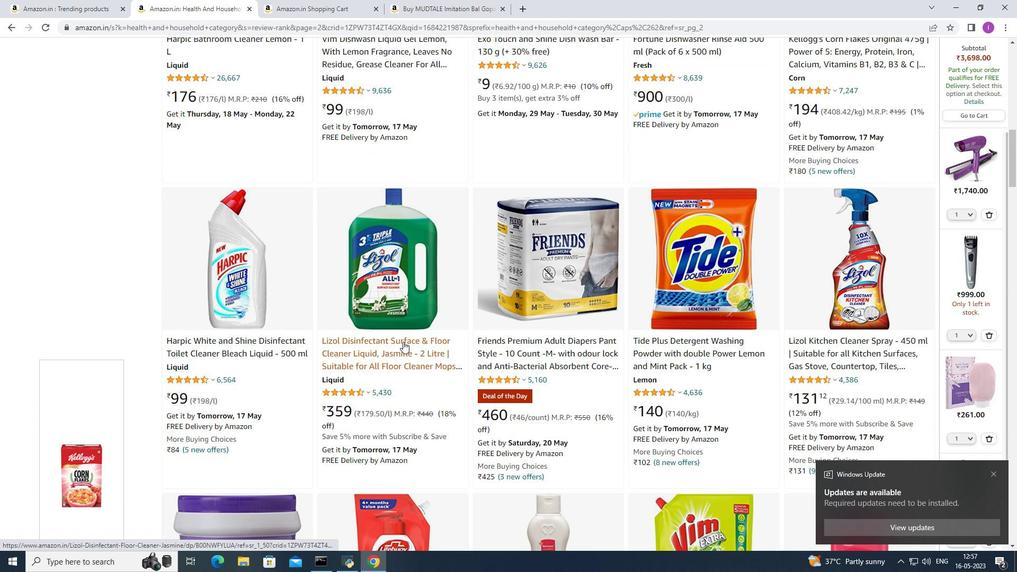 
Action: Mouse scrolled (403, 341) with delta (0, 0)
Screenshot: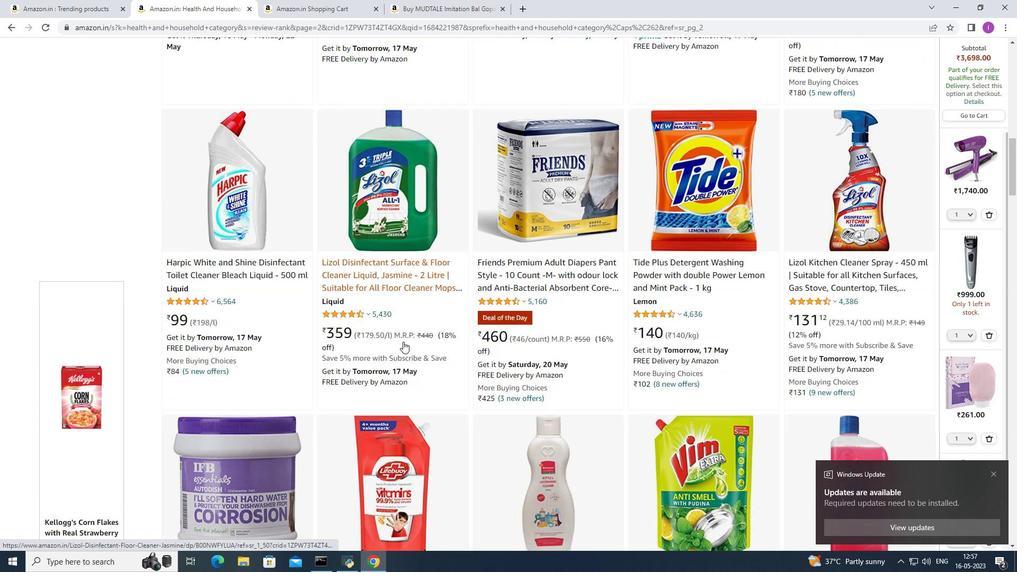 
Action: Mouse scrolled (403, 341) with delta (0, 0)
Screenshot: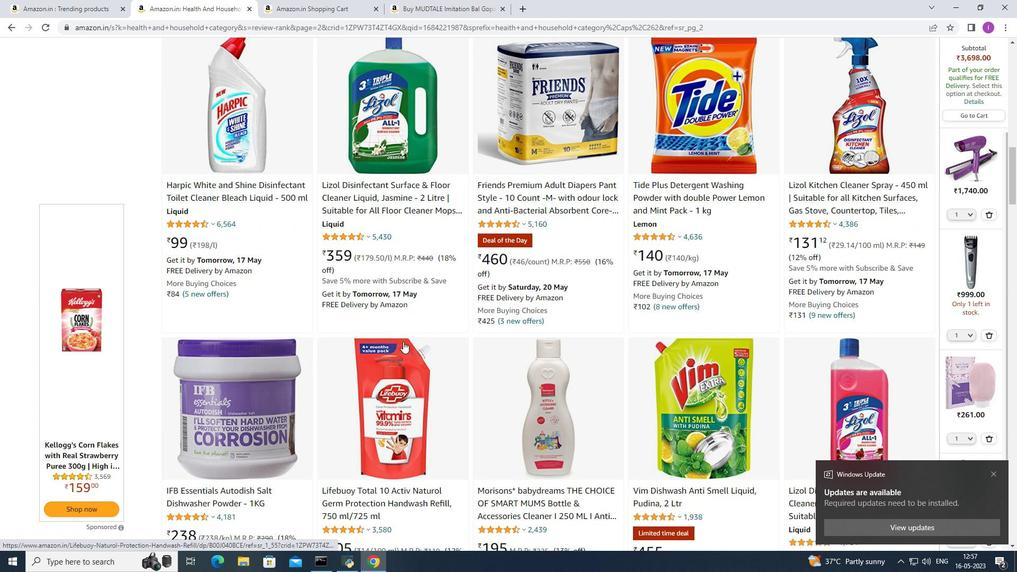 
Action: Mouse scrolled (403, 341) with delta (0, 0)
Screenshot: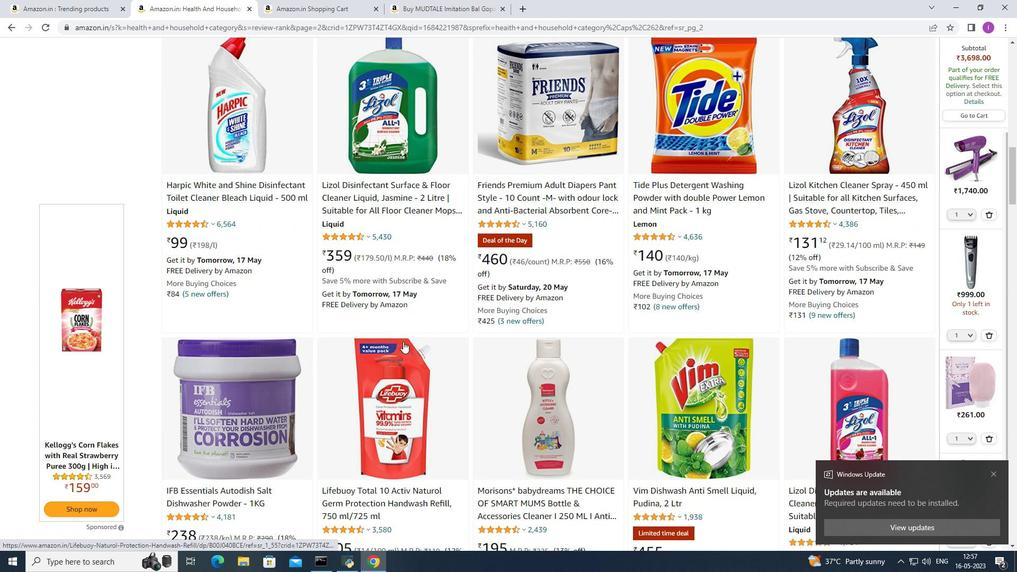 
Action: Mouse scrolled (403, 341) with delta (0, 0)
Screenshot: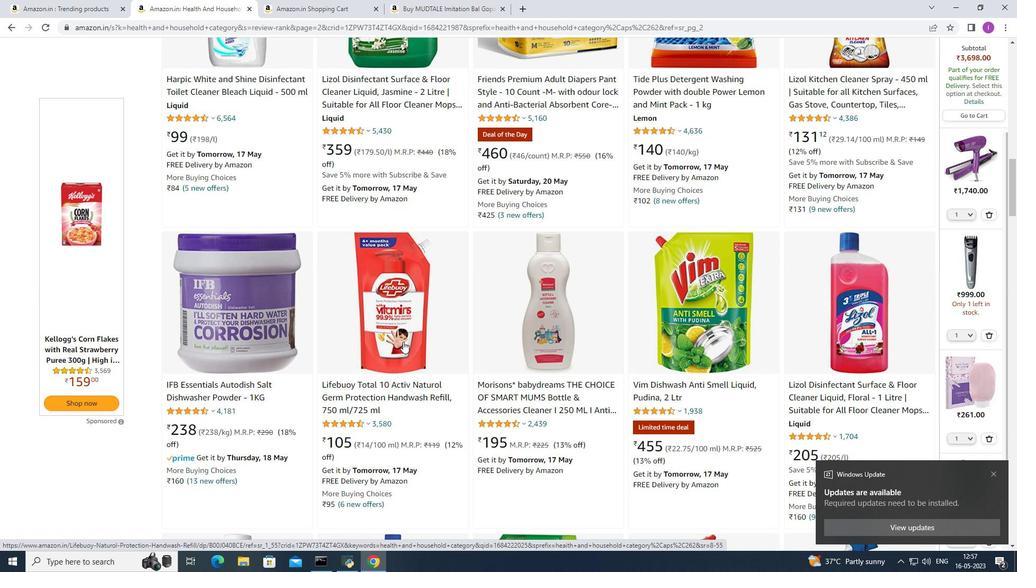 
Action: Mouse scrolled (403, 341) with delta (0, 0)
Screenshot: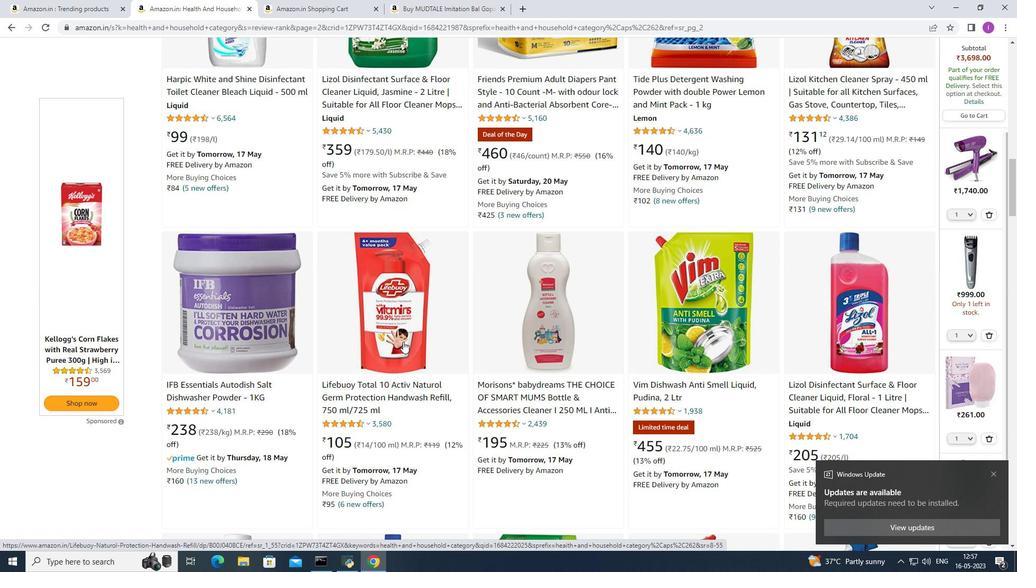 
Action: Mouse scrolled (403, 341) with delta (0, 0)
Screenshot: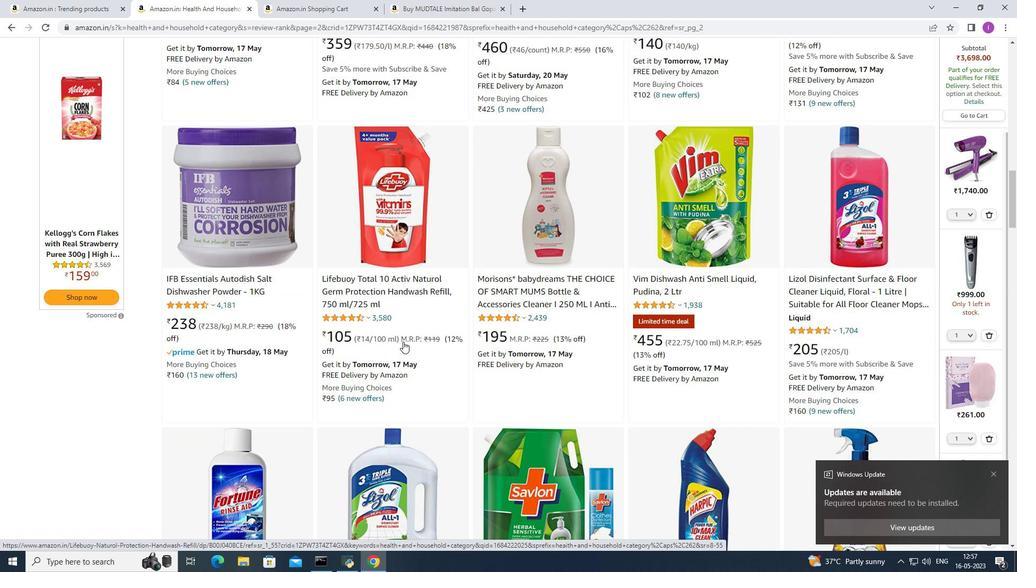 
Action: Mouse scrolled (403, 341) with delta (0, 0)
Screenshot: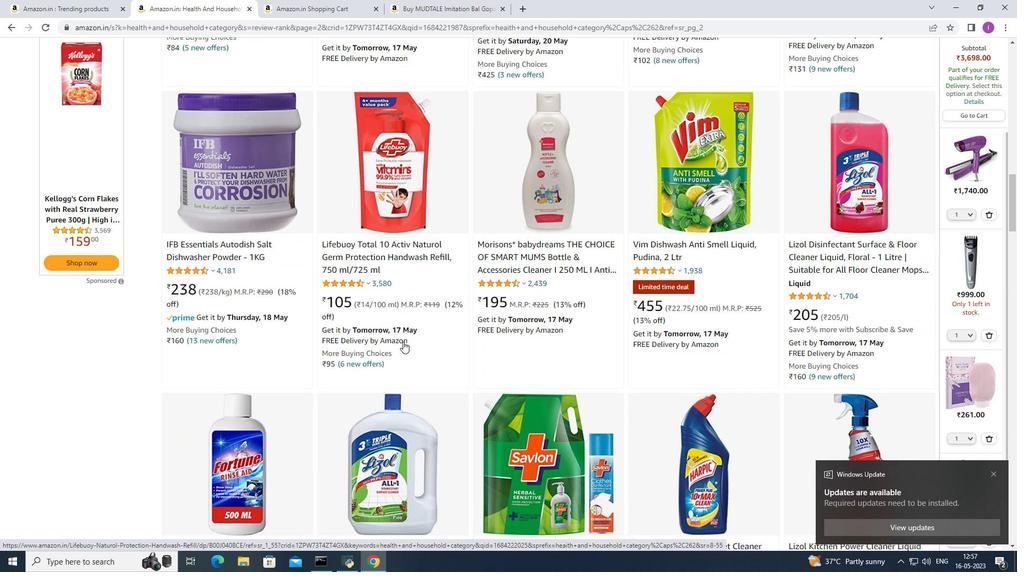 
Action: Mouse scrolled (403, 341) with delta (0, 0)
Screenshot: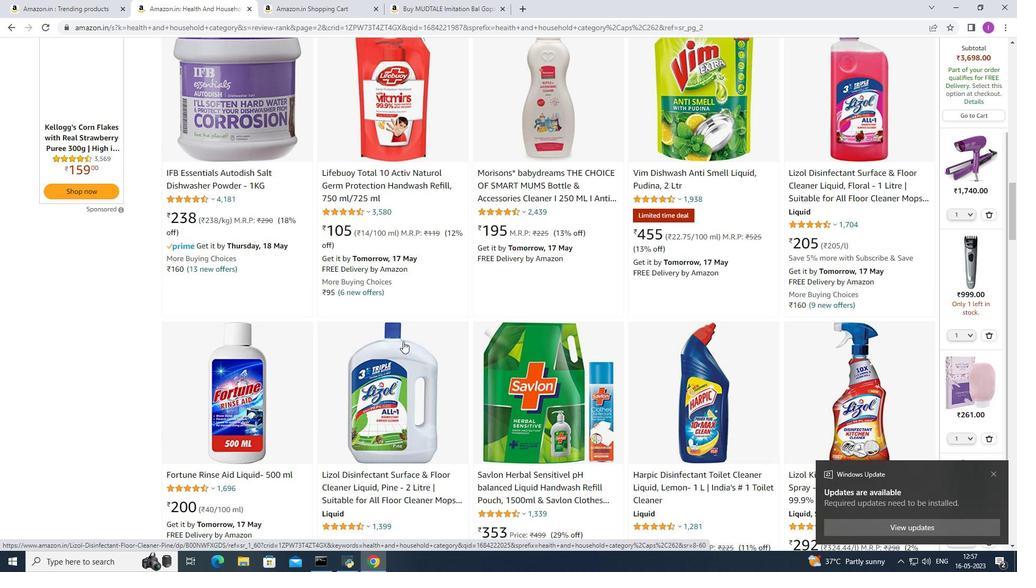 
Action: Mouse scrolled (403, 341) with delta (0, 0)
Screenshot: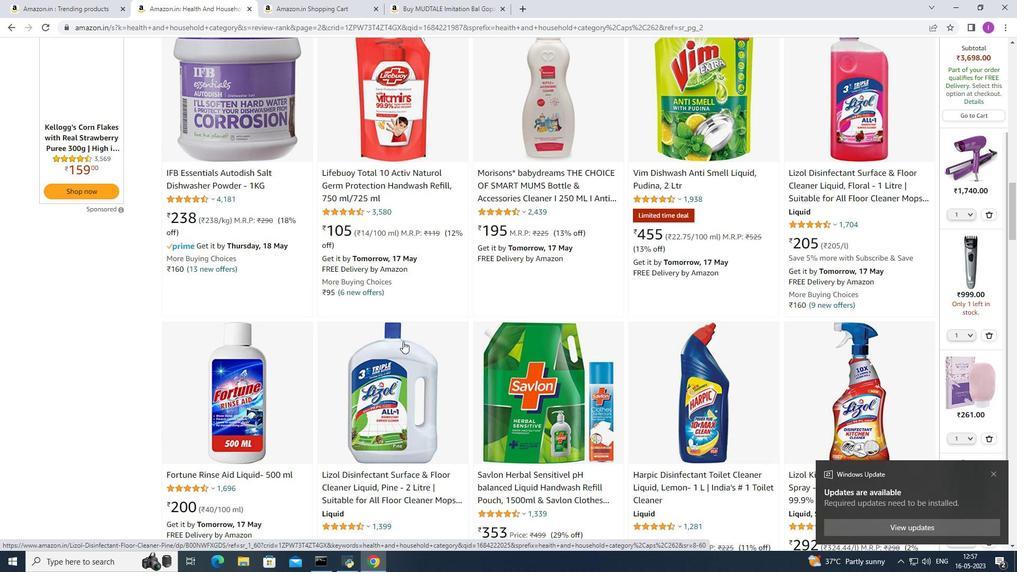 
Action: Mouse scrolled (403, 341) with delta (0, 0)
Screenshot: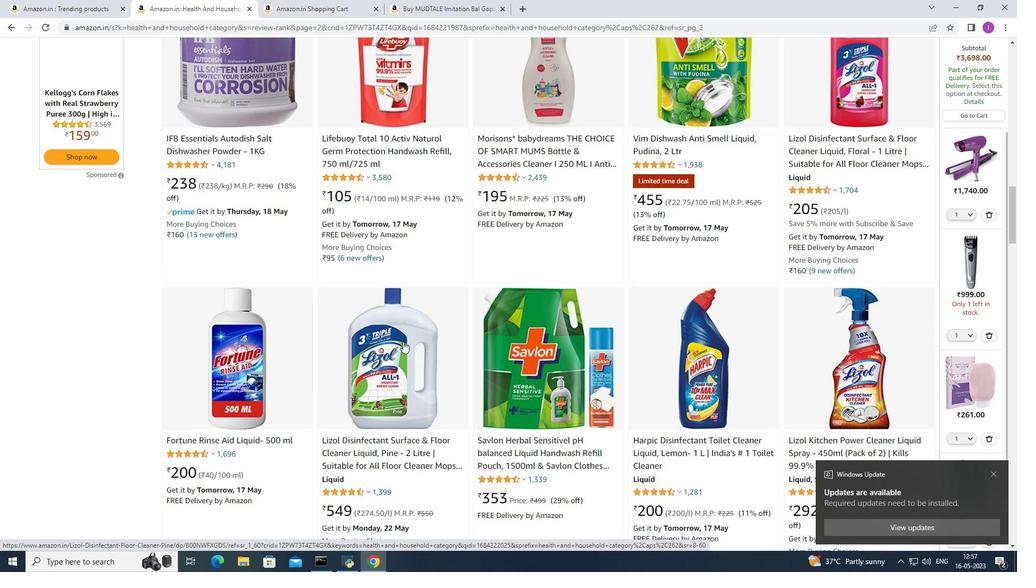 
Action: Mouse scrolled (403, 341) with delta (0, 0)
Screenshot: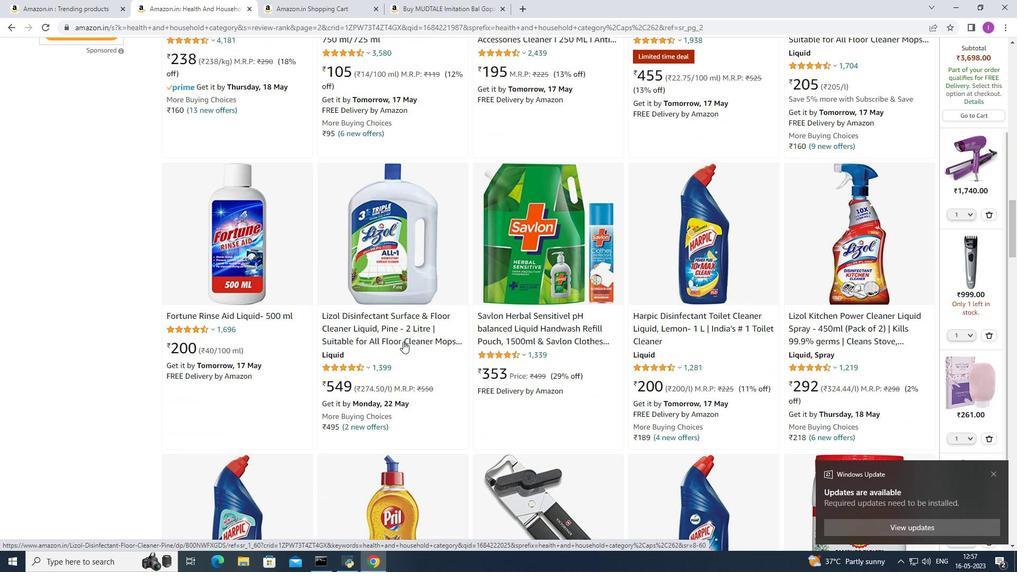 
Action: Mouse scrolled (403, 341) with delta (0, 0)
Screenshot: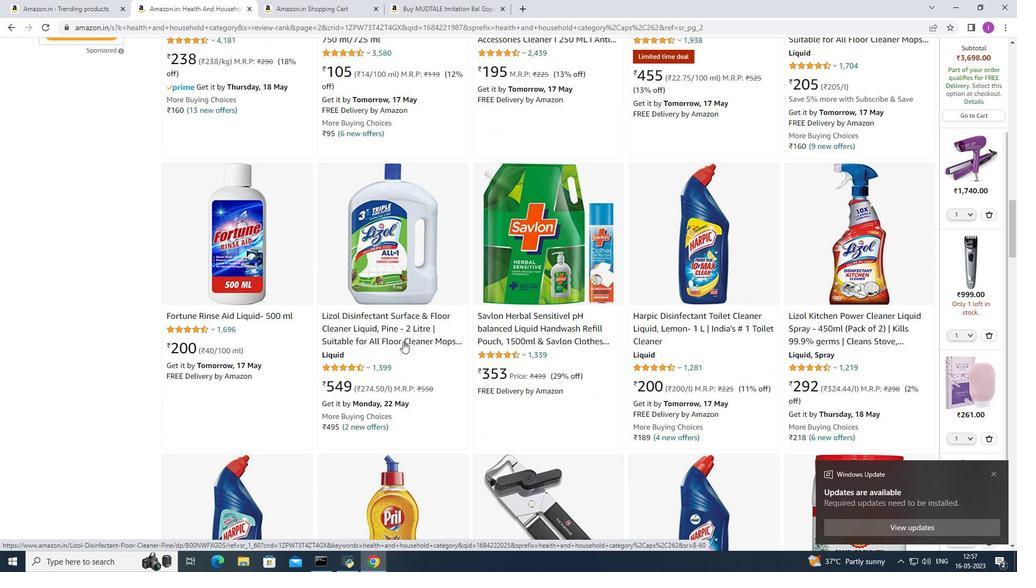 
Action: Mouse scrolled (403, 341) with delta (0, 0)
Screenshot: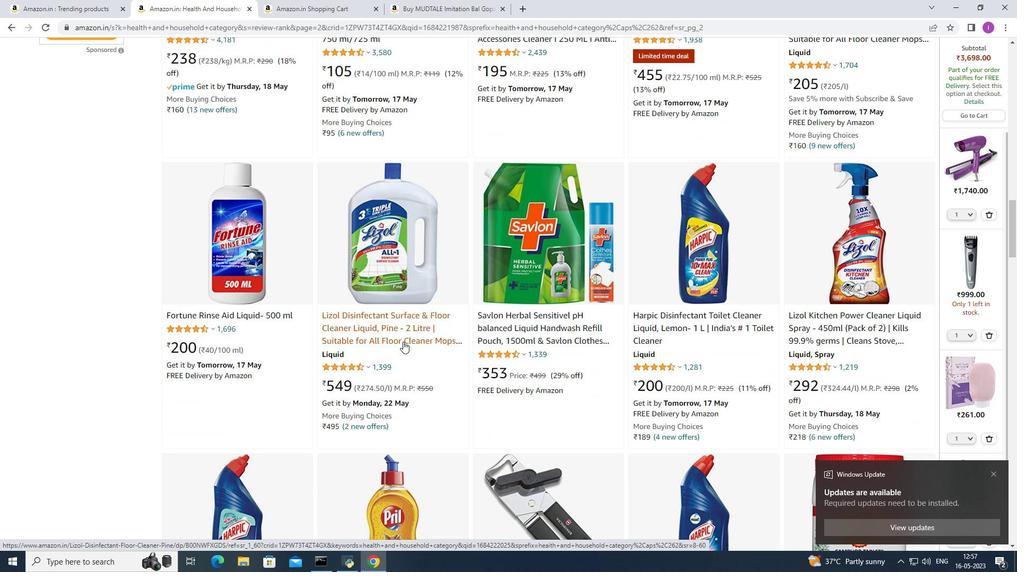 
Action: Mouse moved to (392, 346)
Screenshot: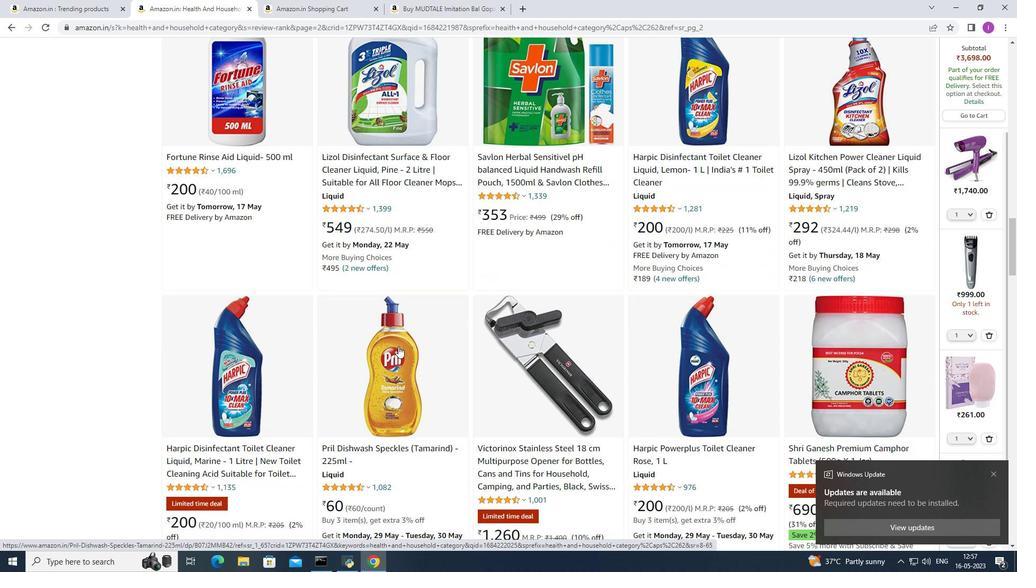 
Action: Mouse scrolled (392, 345) with delta (0, 0)
Screenshot: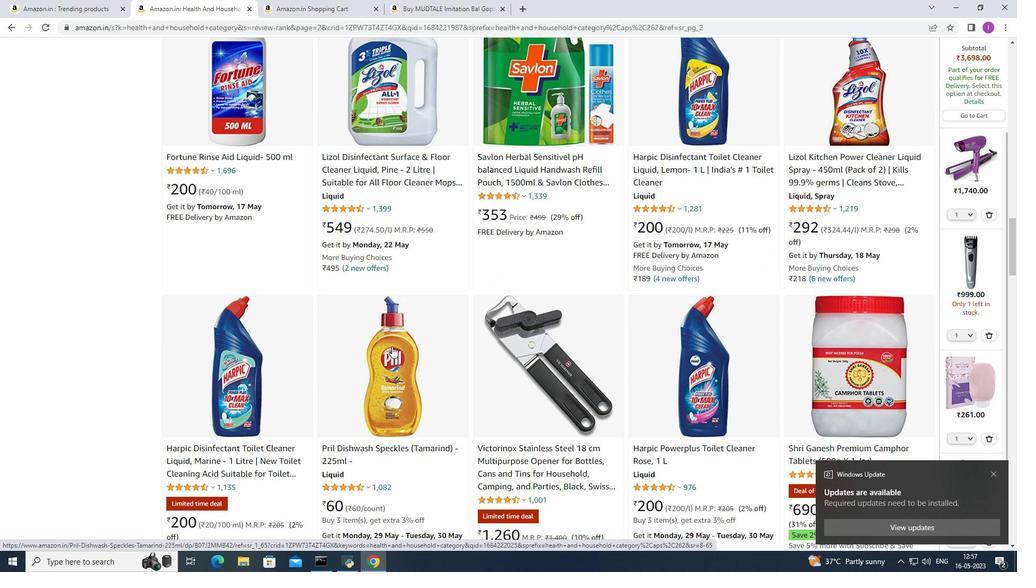 
Action: Mouse scrolled (392, 345) with delta (0, 0)
Screenshot: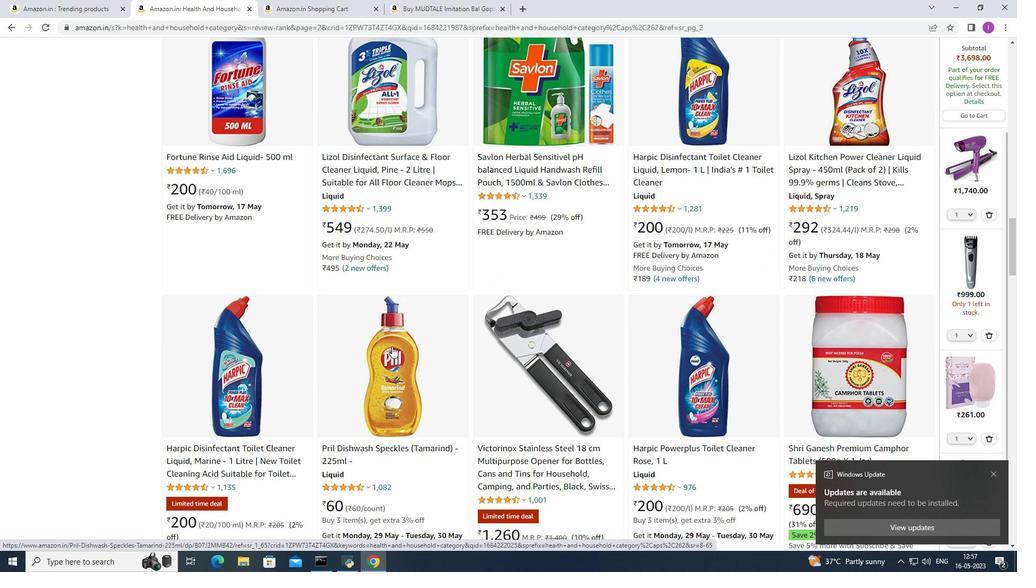 
Action: Mouse moved to (385, 356)
Screenshot: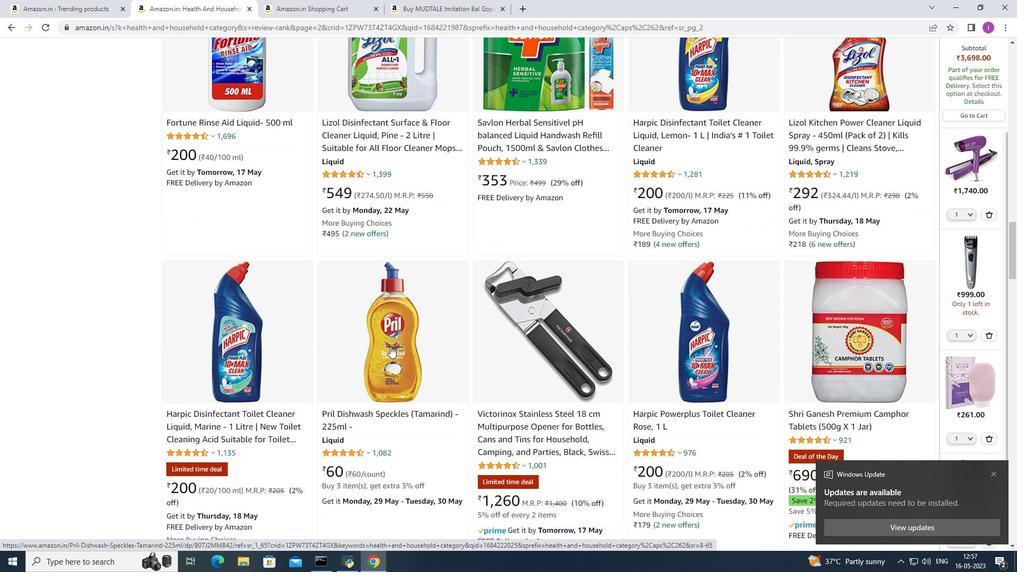 
Action: Mouse scrolled (385, 355) with delta (0, 0)
Screenshot: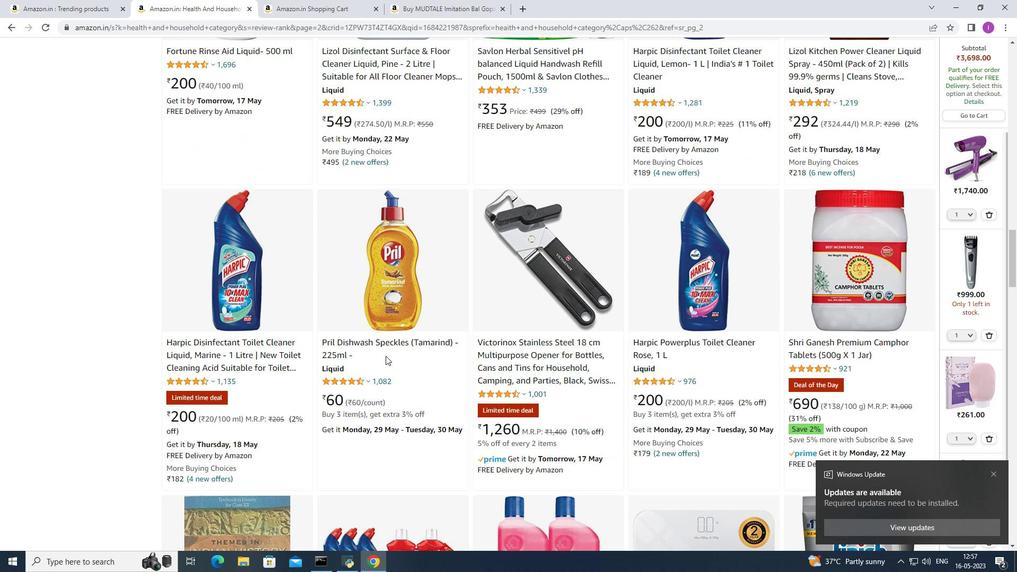 
Action: Mouse scrolled (385, 355) with delta (0, 0)
Screenshot: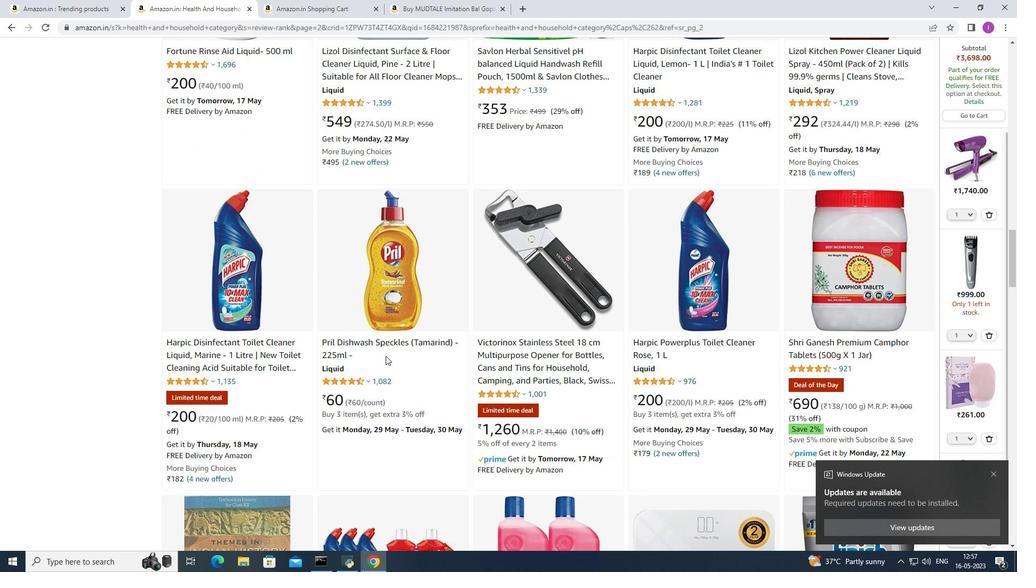 
Action: Mouse moved to (381, 358)
Screenshot: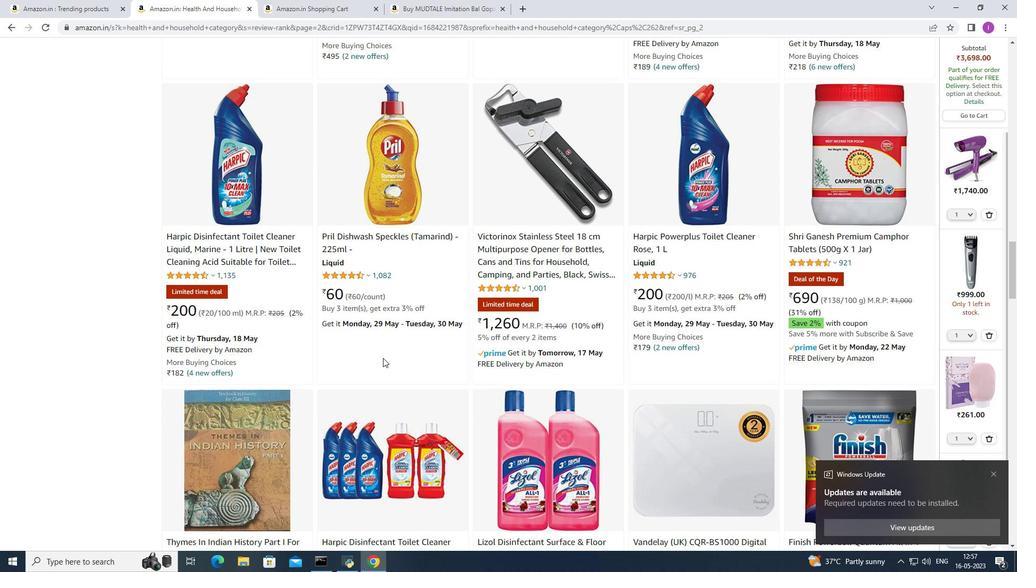 
Action: Mouse scrolled (381, 357) with delta (0, 0)
Screenshot: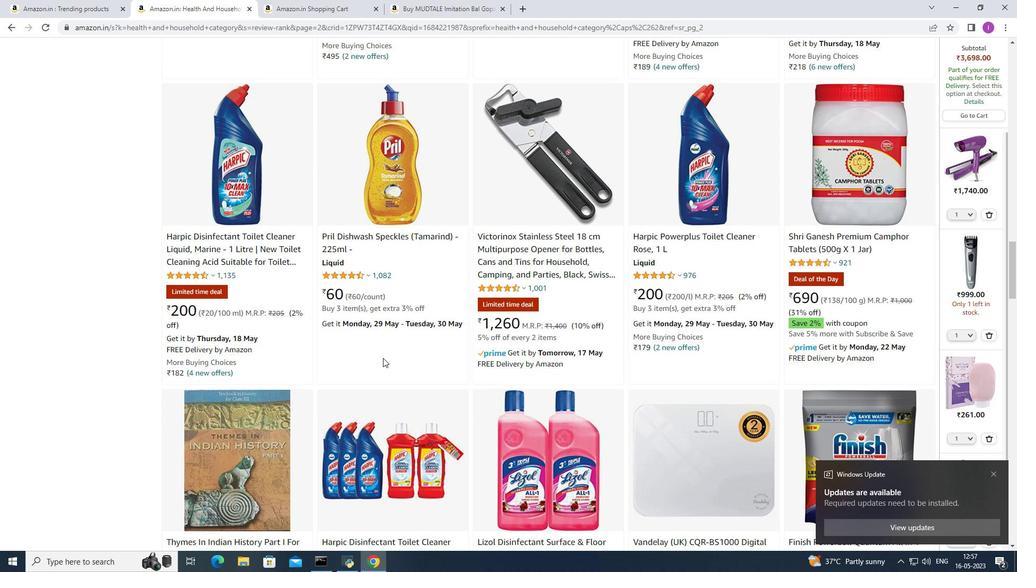 
Action: Mouse moved to (381, 359)
Screenshot: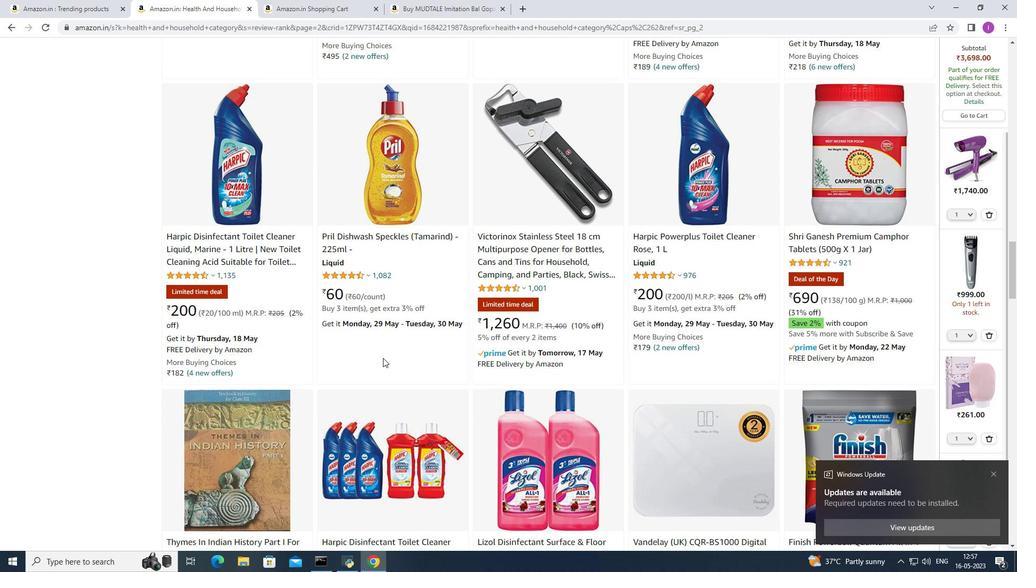 
Action: Mouse scrolled (381, 359) with delta (0, 0)
Screenshot: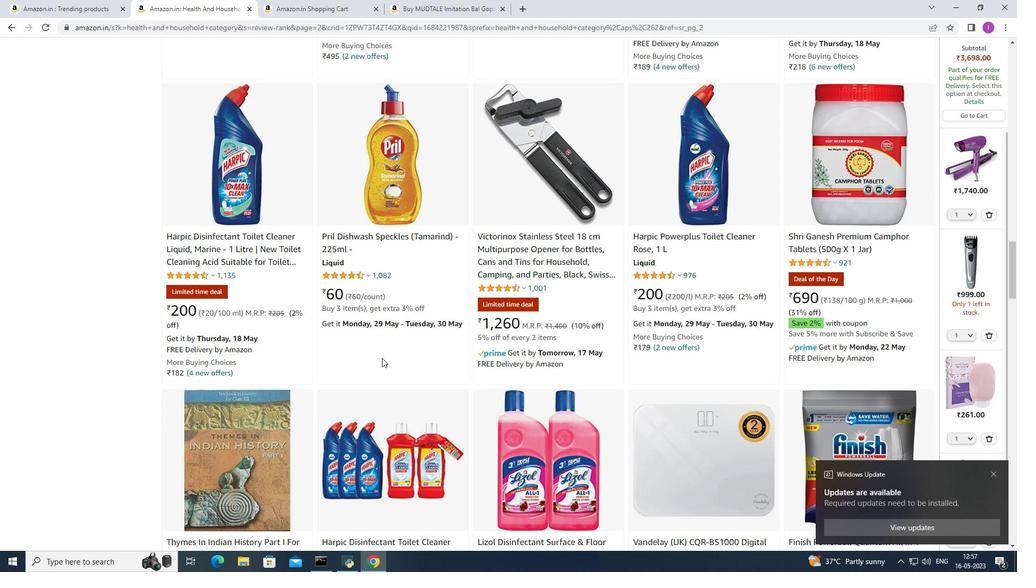 
Action: Mouse moved to (381, 360)
Screenshot: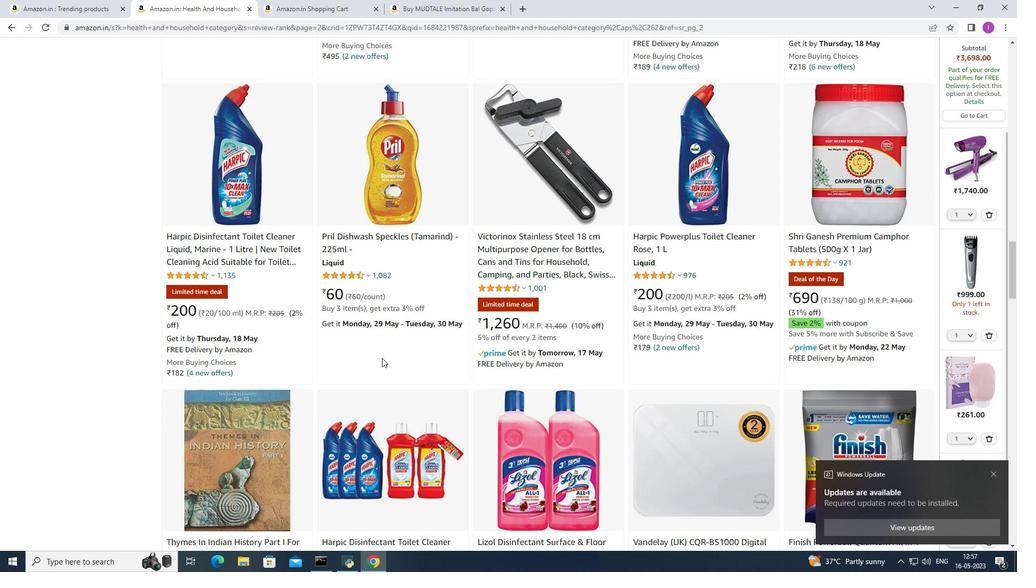 
Action: Mouse scrolled (381, 359) with delta (0, 0)
Screenshot: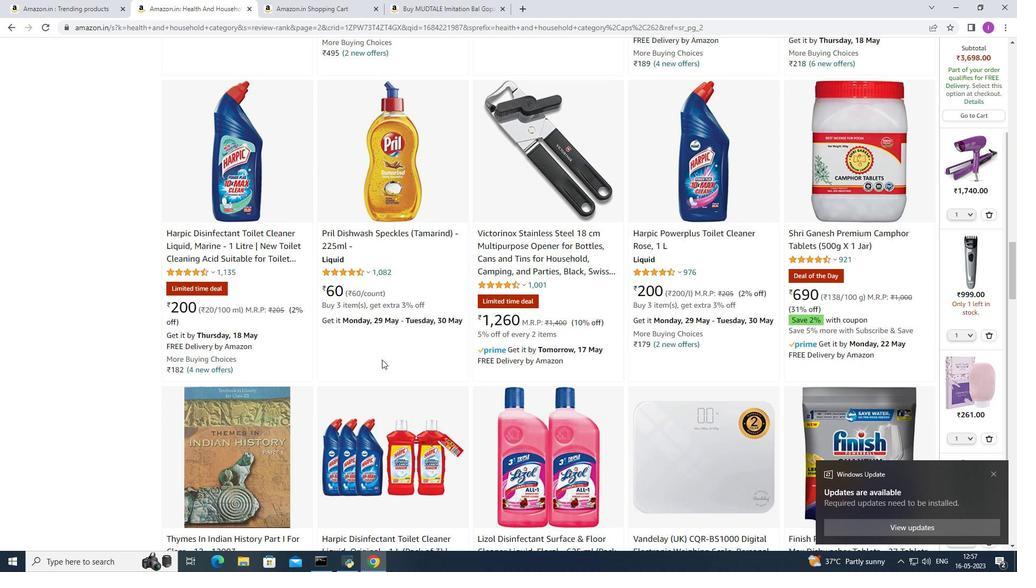 
Action: Mouse moved to (382, 362)
Screenshot: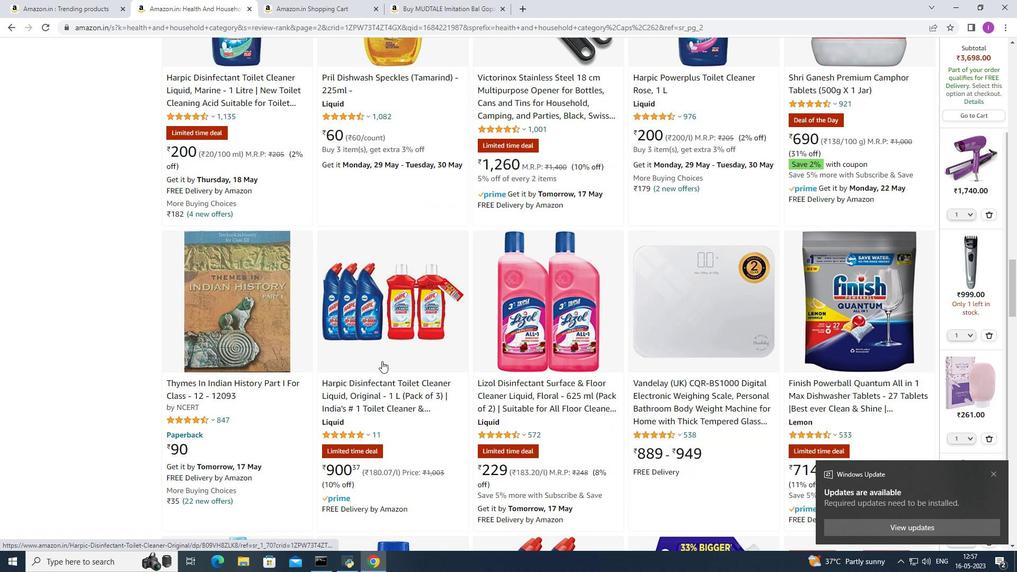 
Action: Mouse scrolled (382, 362) with delta (0, 0)
Screenshot: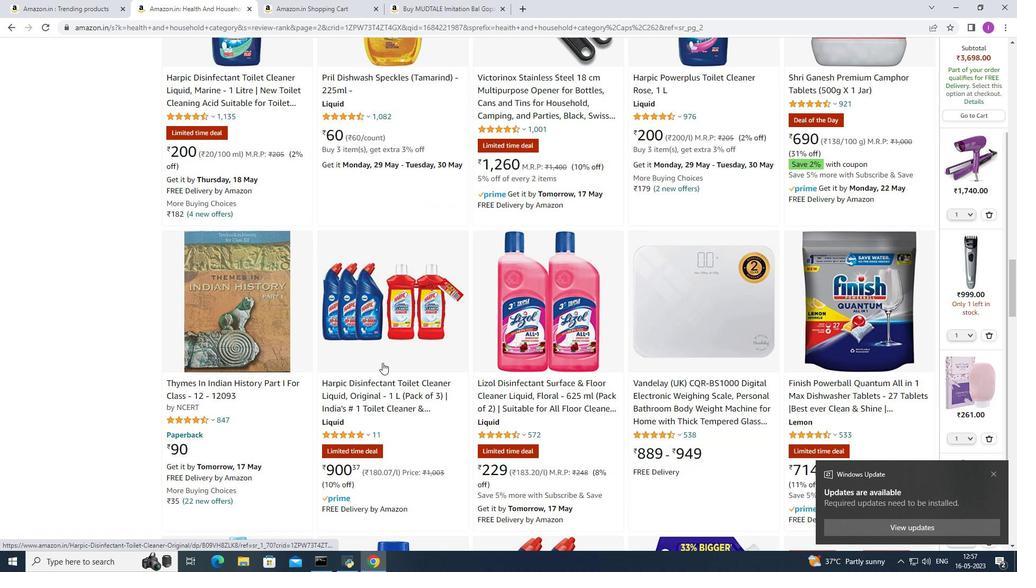 
Action: Mouse scrolled (382, 362) with delta (0, 0)
Screenshot: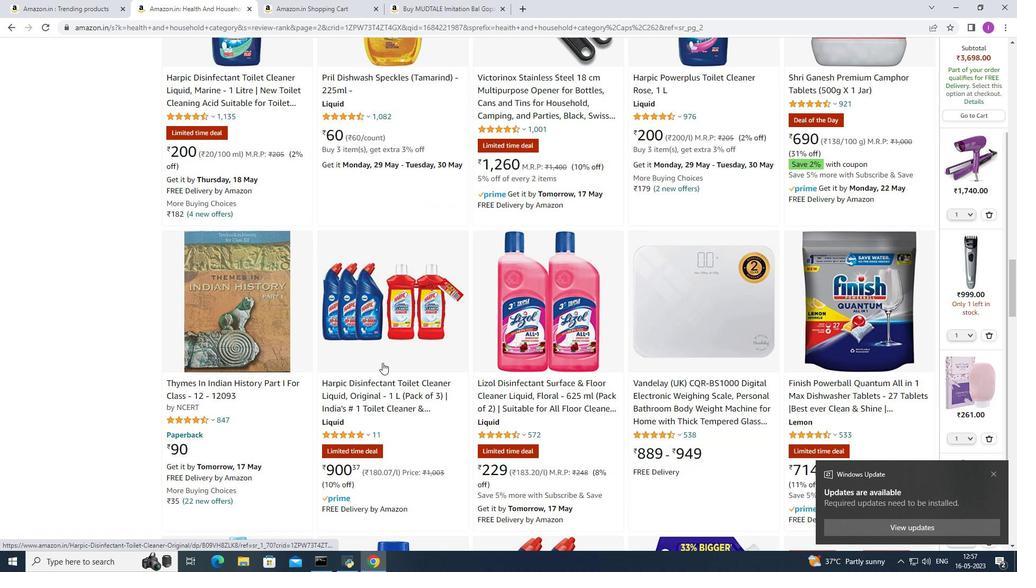 
Action: Mouse scrolled (382, 362) with delta (0, 0)
Screenshot: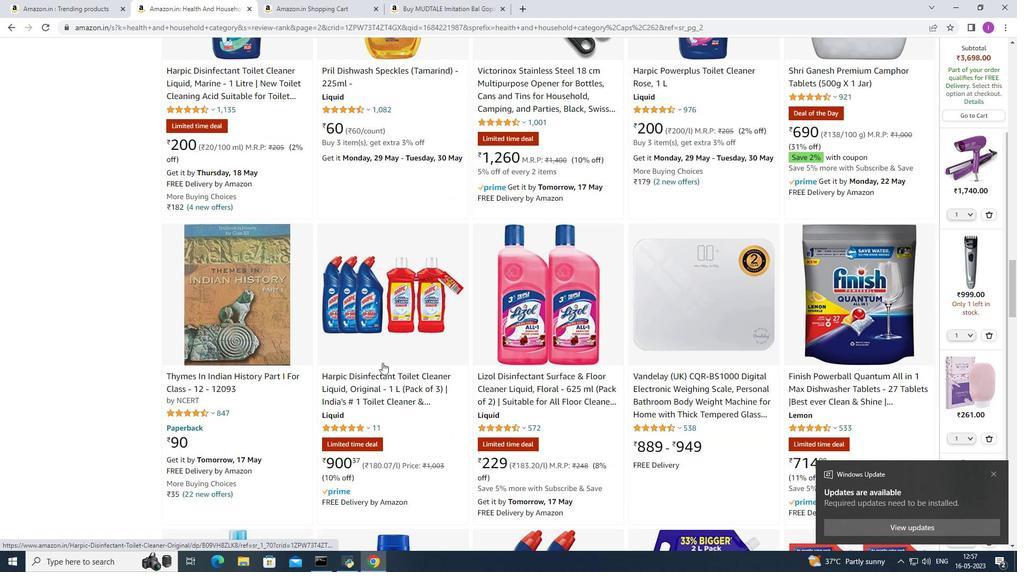 
Action: Mouse moved to (380, 370)
Screenshot: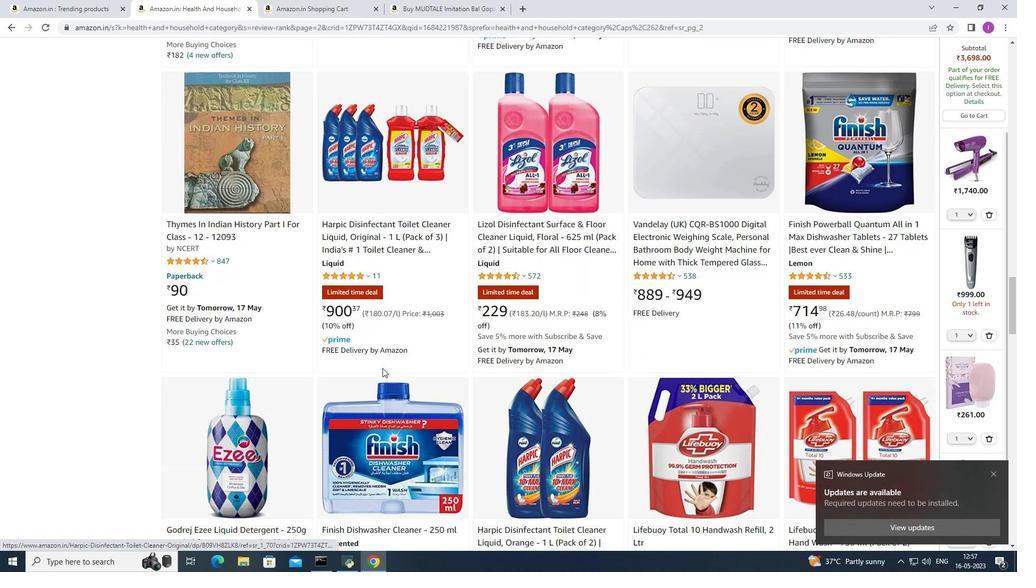 
Action: Mouse scrolled (380, 369) with delta (0, 0)
Screenshot: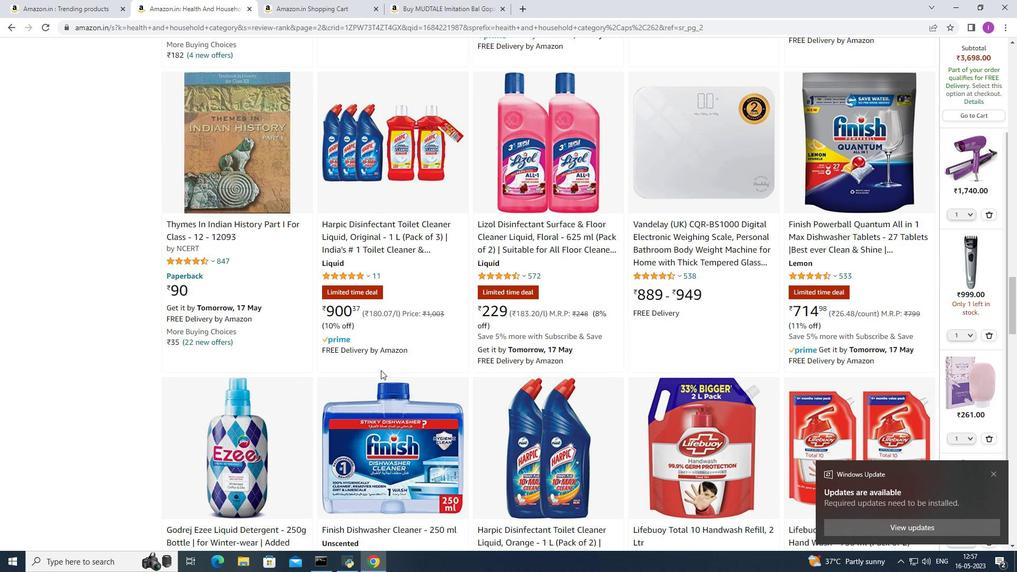 
Action: Mouse scrolled (380, 369) with delta (0, 0)
Screenshot: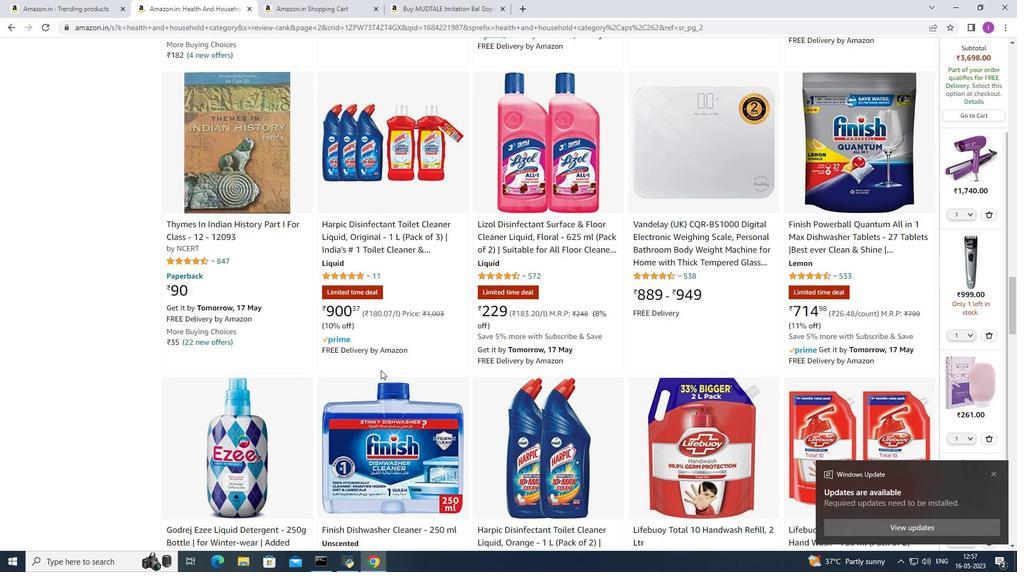 
Action: Mouse scrolled (380, 369) with delta (0, 0)
Screenshot: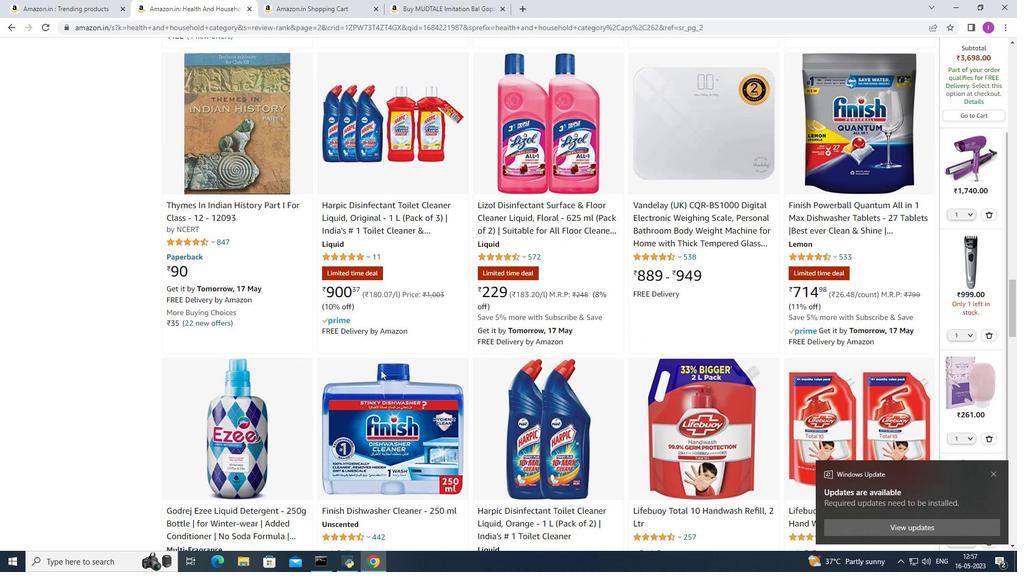 
Action: Mouse moved to (378, 371)
Screenshot: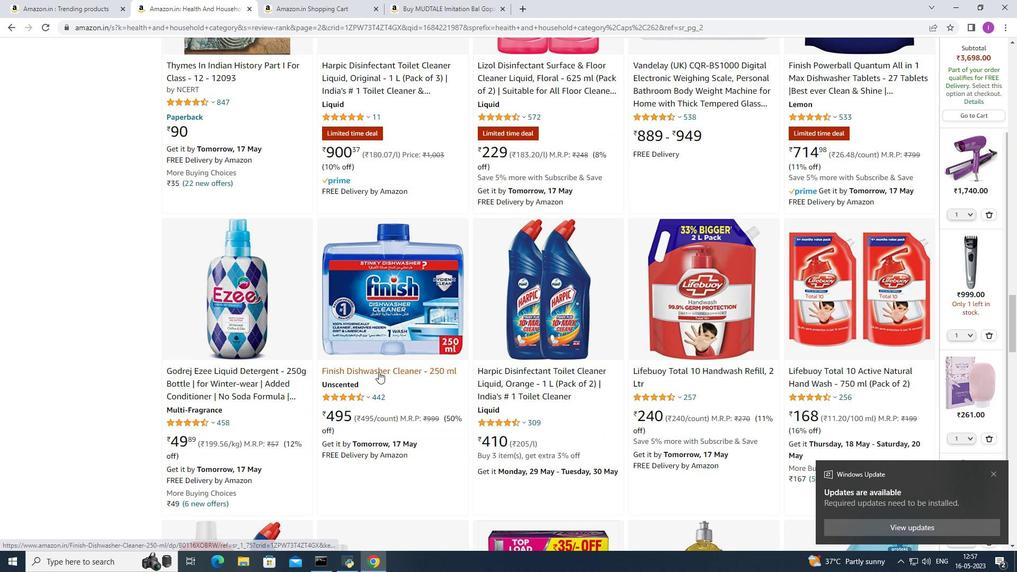 
Action: Mouse scrolled (378, 371) with delta (0, 0)
Screenshot: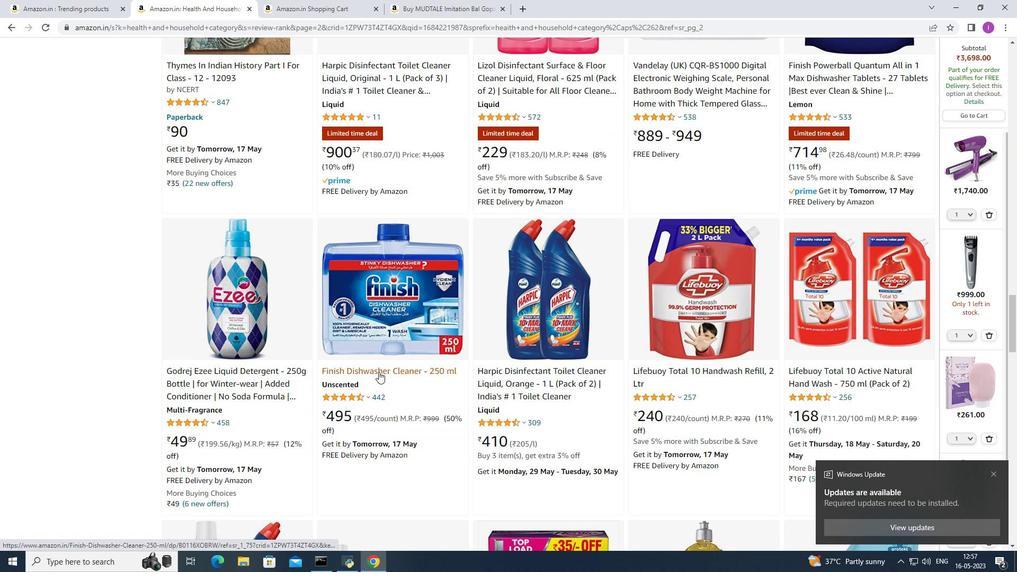 
Action: Mouse scrolled (378, 371) with delta (0, 0)
Screenshot: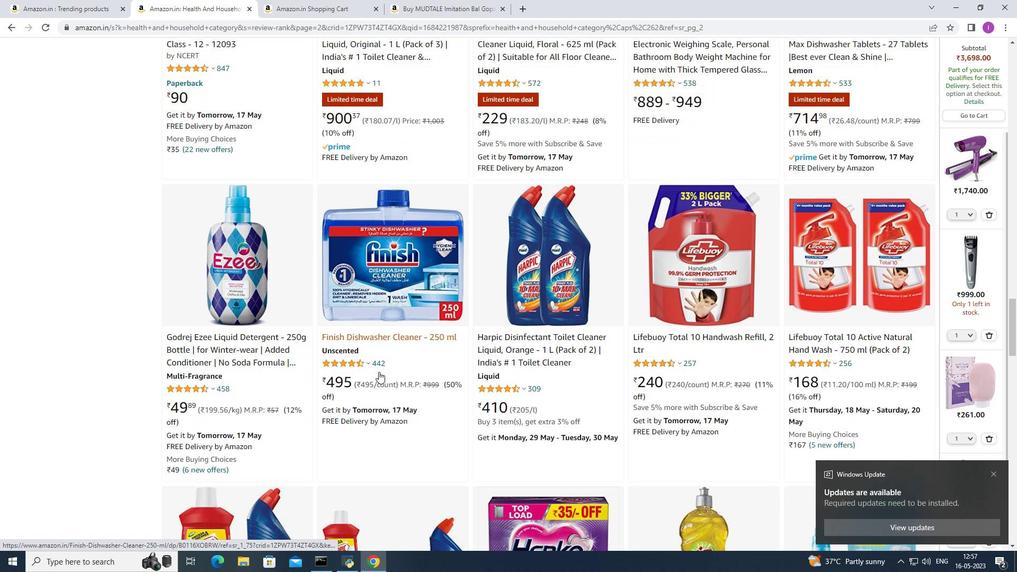 
Action: Mouse moved to (372, 374)
Screenshot: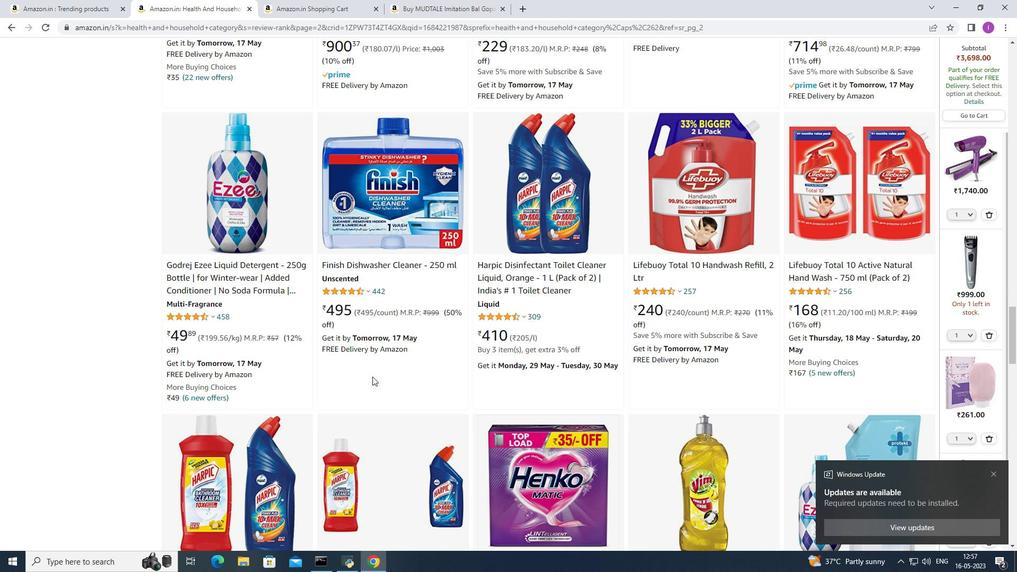 
Action: Mouse scrolled (372, 374) with delta (0, 0)
Screenshot: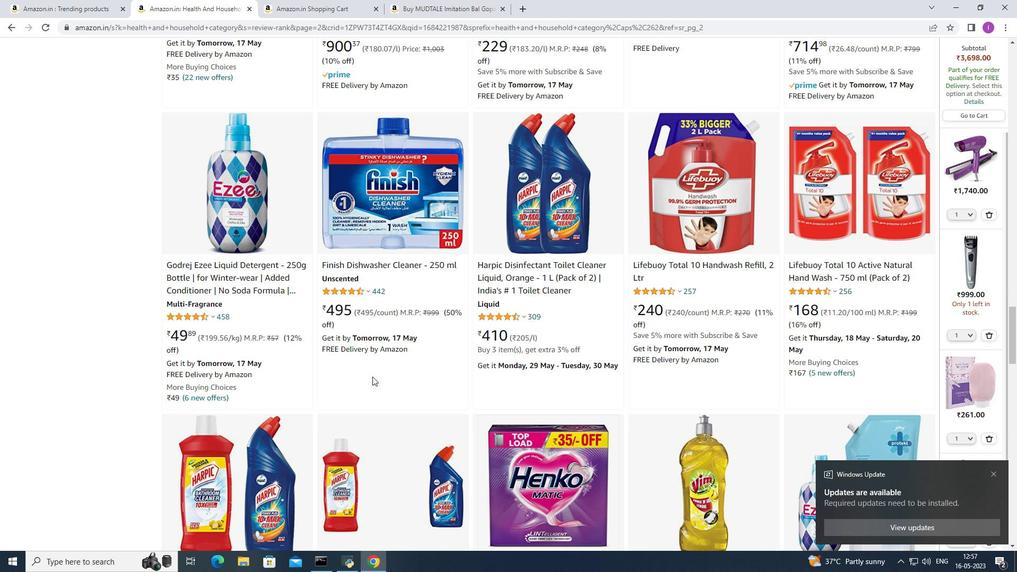 
Action: Mouse scrolled (372, 374) with delta (0, 0)
Screenshot: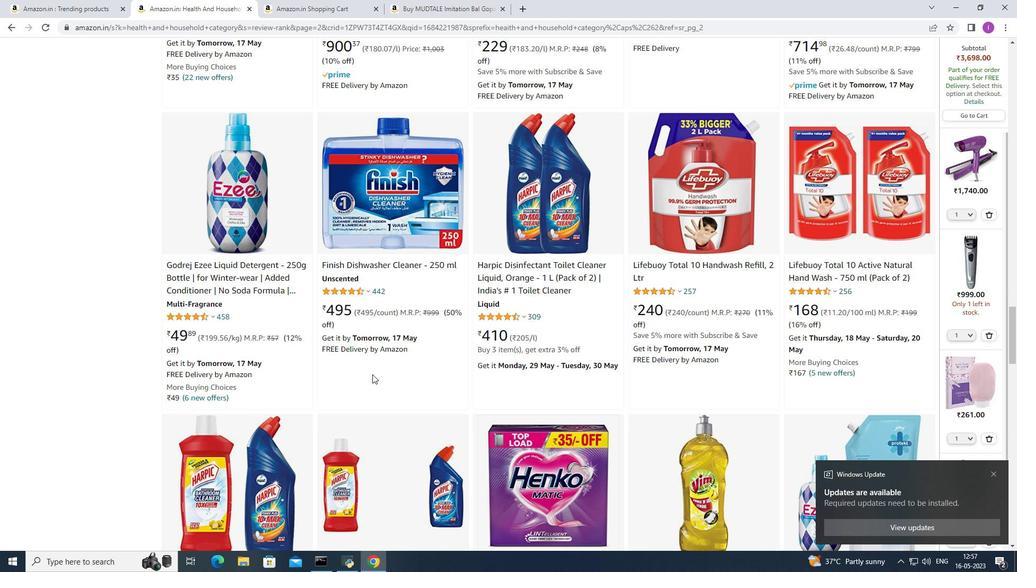 
Action: Mouse scrolled (372, 374) with delta (0, 0)
Screenshot: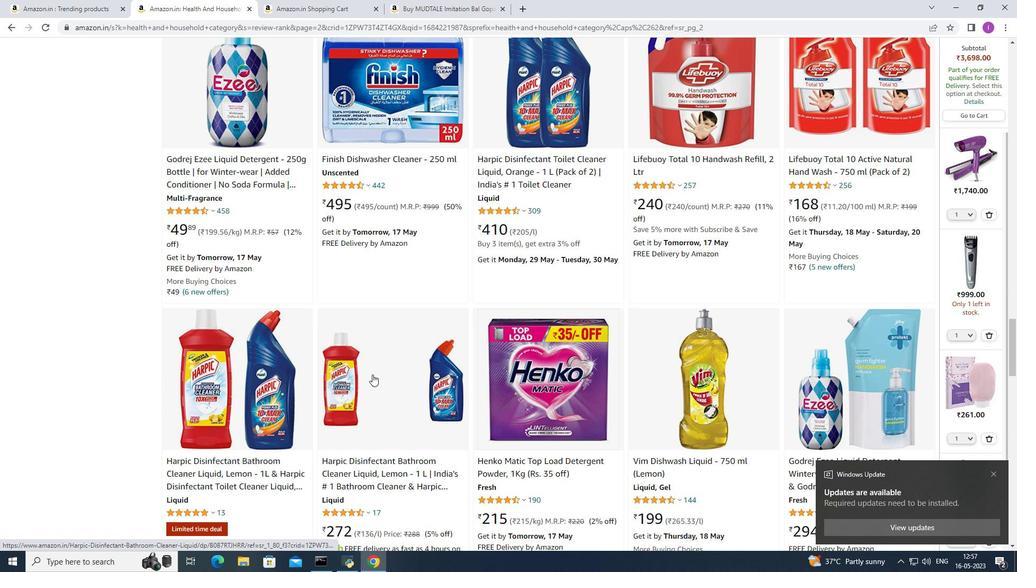 
Action: Mouse scrolled (372, 374) with delta (0, 0)
Screenshot: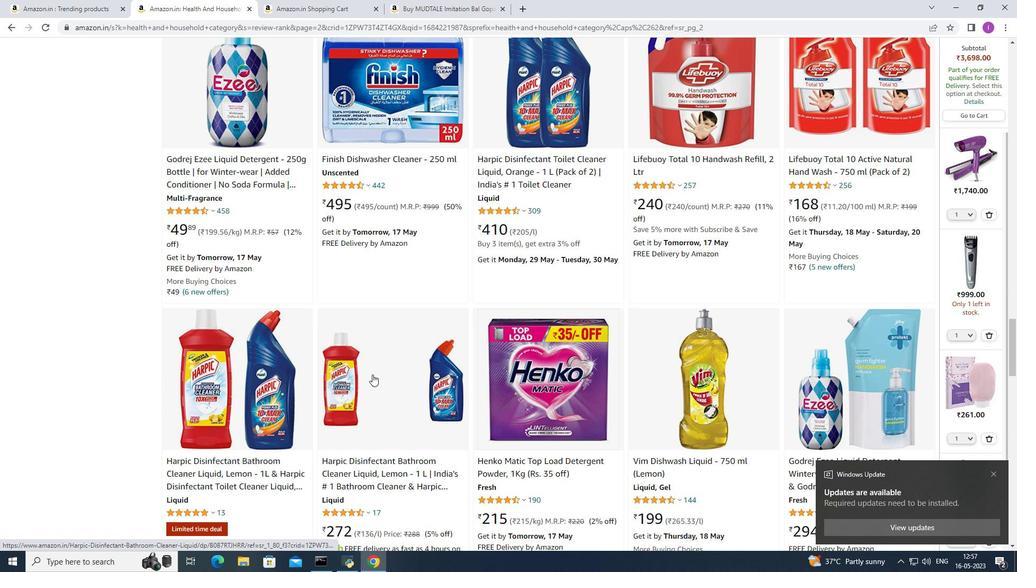 
Action: Mouse scrolled (372, 374) with delta (0, 0)
Screenshot: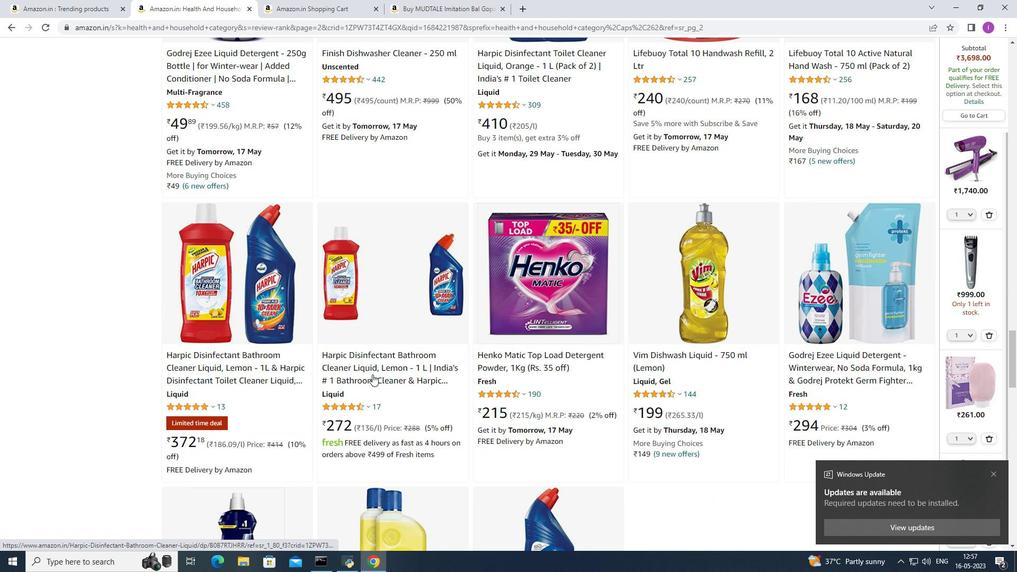 
Action: Mouse scrolled (372, 374) with delta (0, 0)
Screenshot: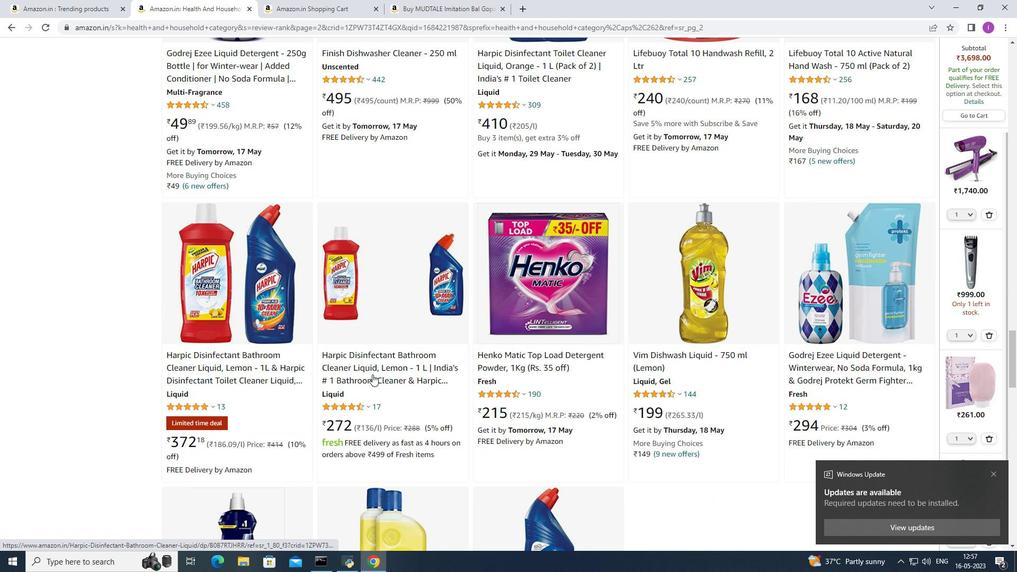 
Action: Mouse scrolled (372, 374) with delta (0, 0)
Screenshot: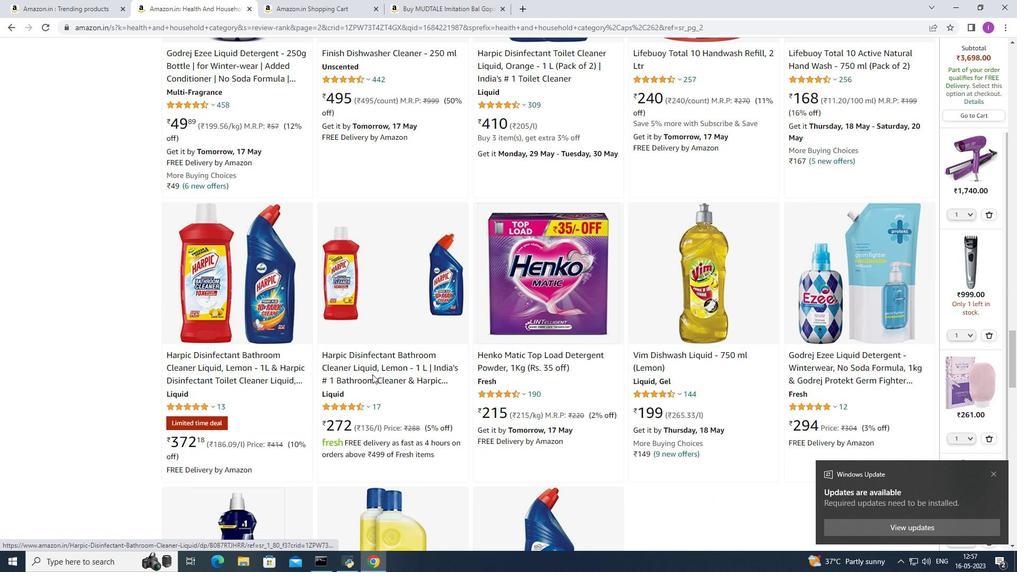 
Action: Mouse moved to (372, 374)
Screenshot: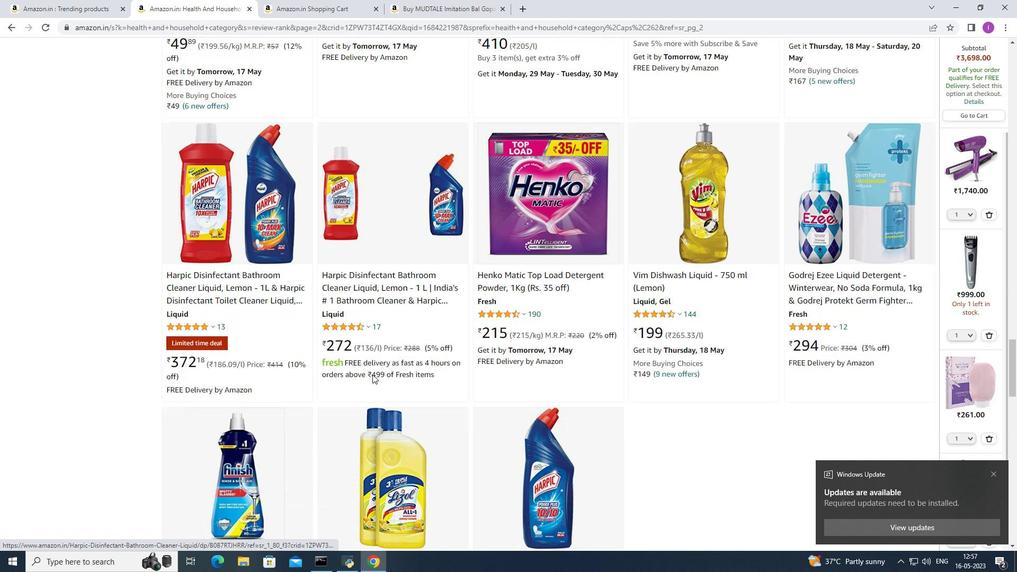 
Action: Mouse scrolled (372, 373) with delta (0, 0)
Screenshot: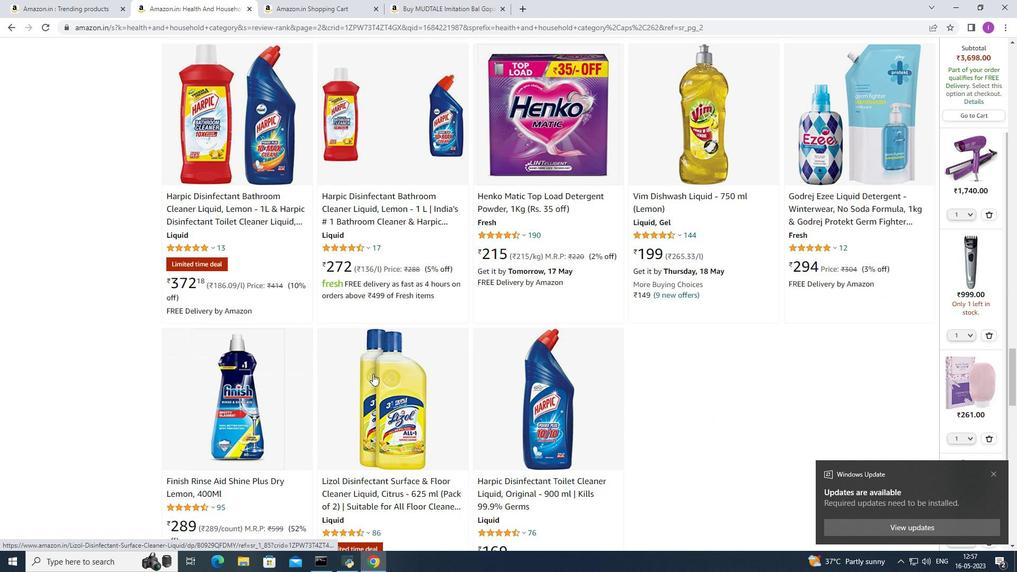 
Action: Mouse scrolled (372, 373) with delta (0, 0)
Screenshot: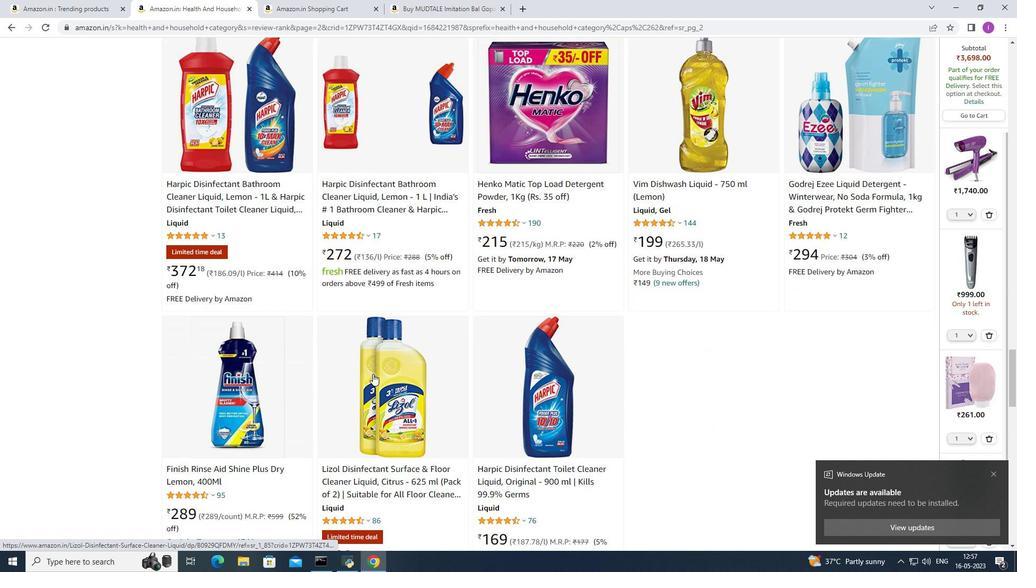
Action: Mouse scrolled (372, 373) with delta (0, 0)
Screenshot: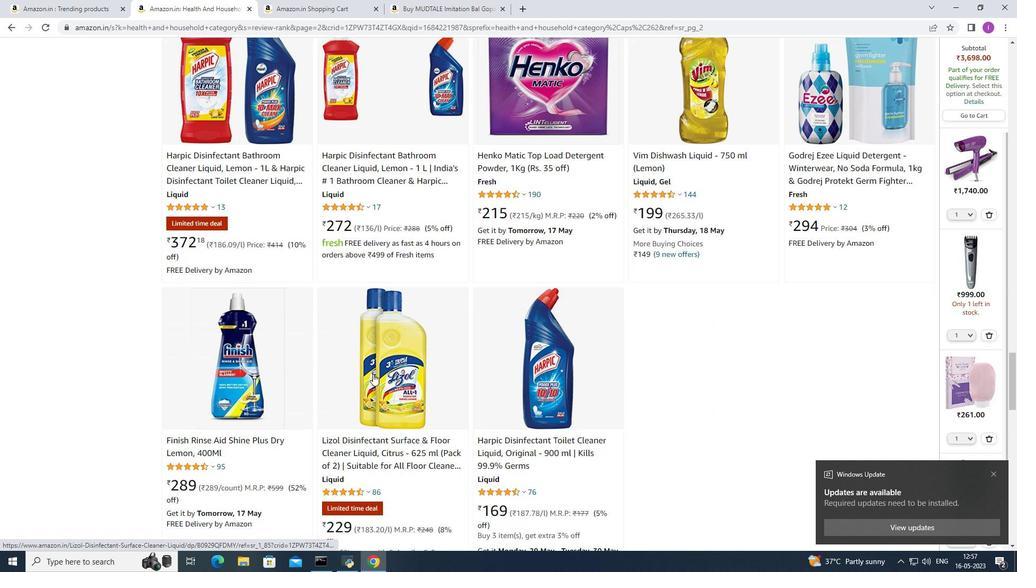 
Action: Mouse scrolled (372, 373) with delta (0, 0)
Screenshot: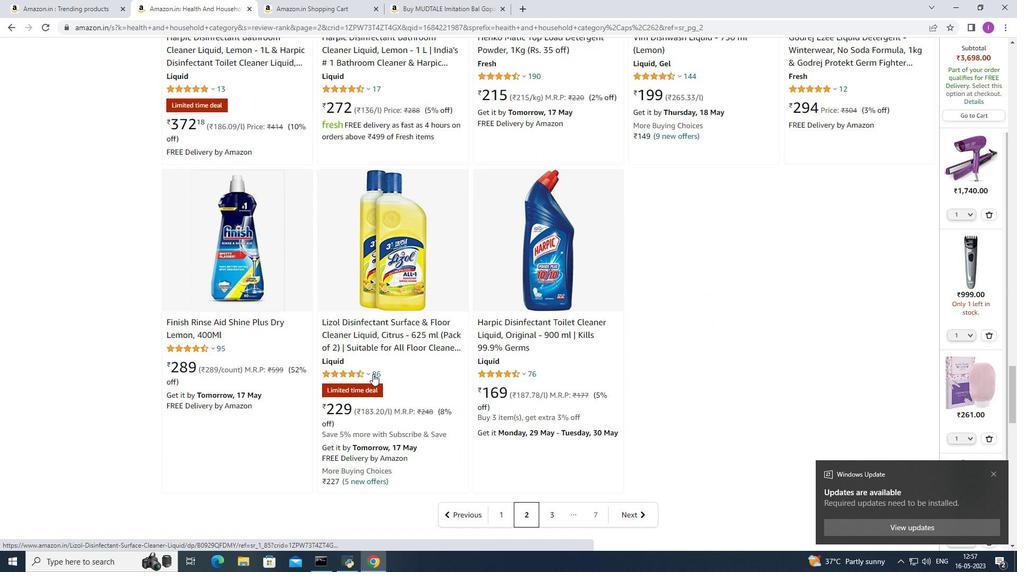 
Action: Mouse scrolled (372, 373) with delta (0, 0)
Screenshot: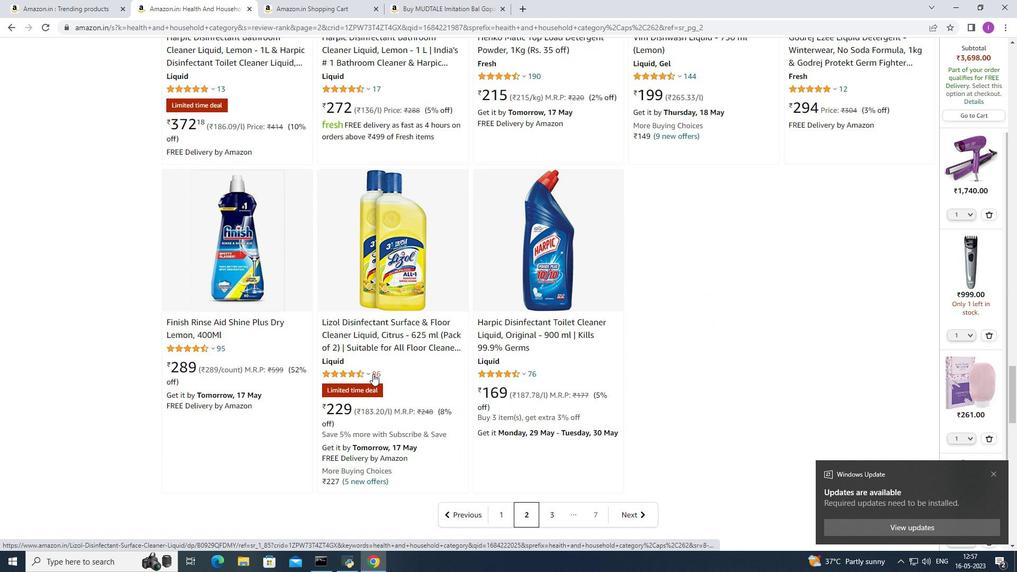 
Action: Mouse scrolled (372, 373) with delta (0, 0)
Screenshot: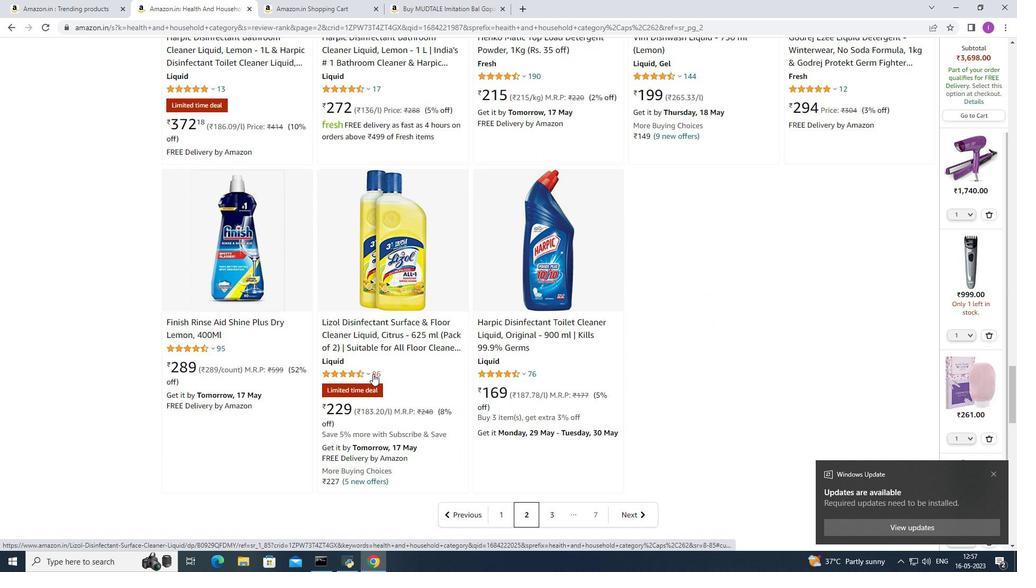 
Action: Mouse scrolled (372, 373) with delta (0, 0)
Screenshot: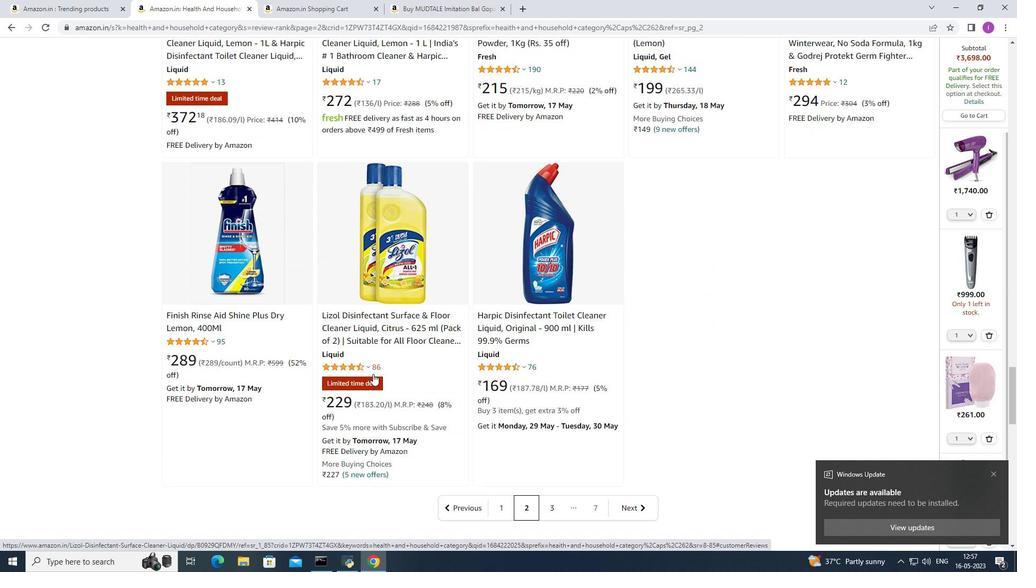 
Action: Mouse scrolled (372, 373) with delta (0, 0)
Screenshot: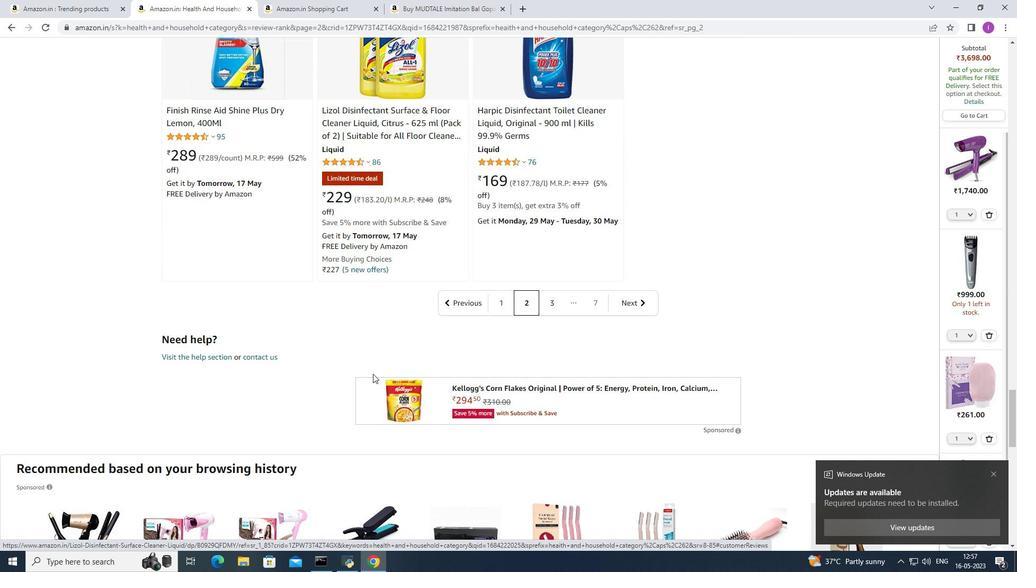 
Action: Mouse scrolled (372, 373) with delta (0, 0)
Screenshot: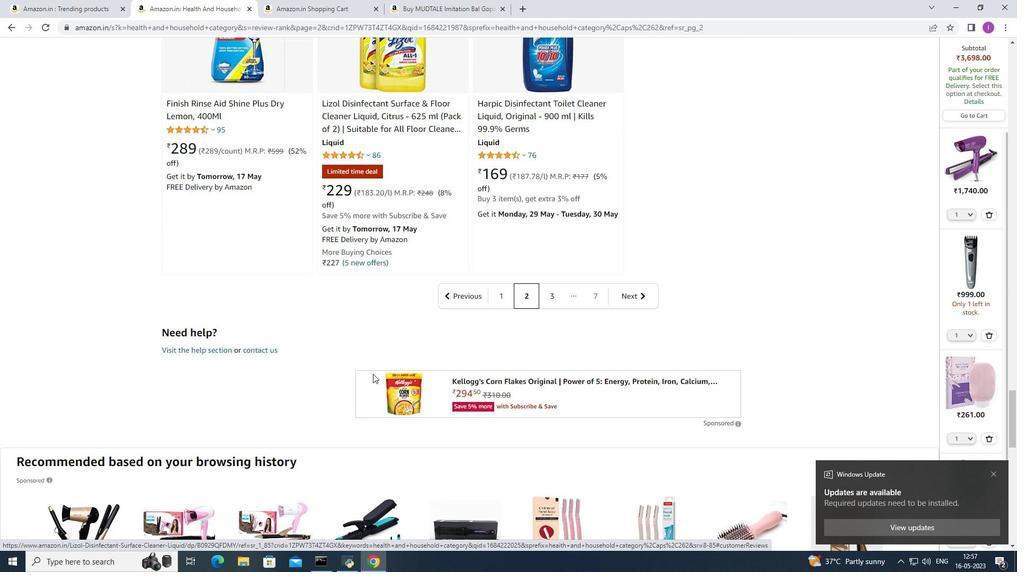 
Action: Mouse scrolled (372, 373) with delta (0, 0)
Screenshot: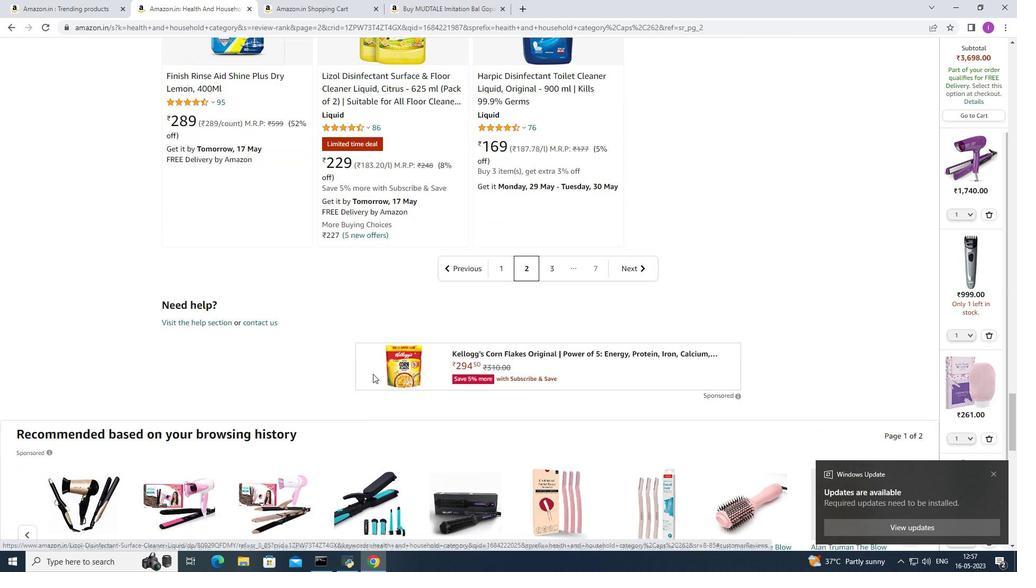 
Action: Mouse moved to (371, 369)
Screenshot: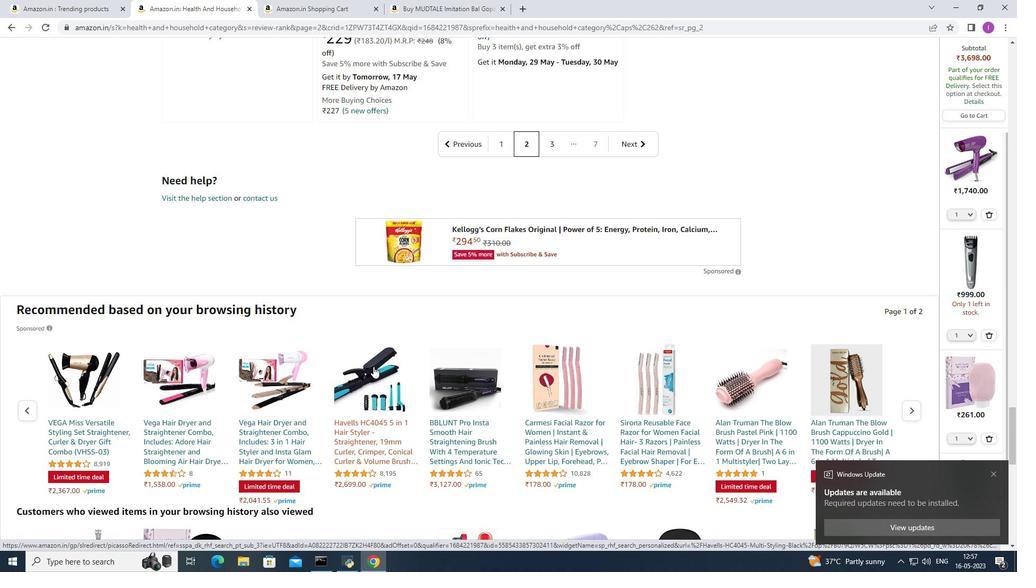
Action: Mouse scrolled (371, 368) with delta (0, 0)
Screenshot: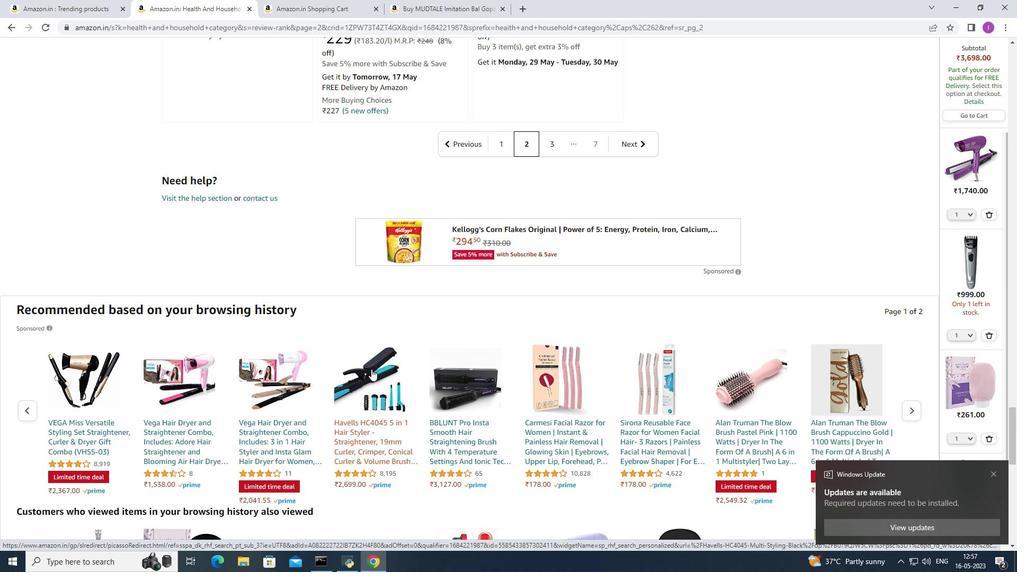
Action: Mouse scrolled (371, 368) with delta (0, 0)
Screenshot: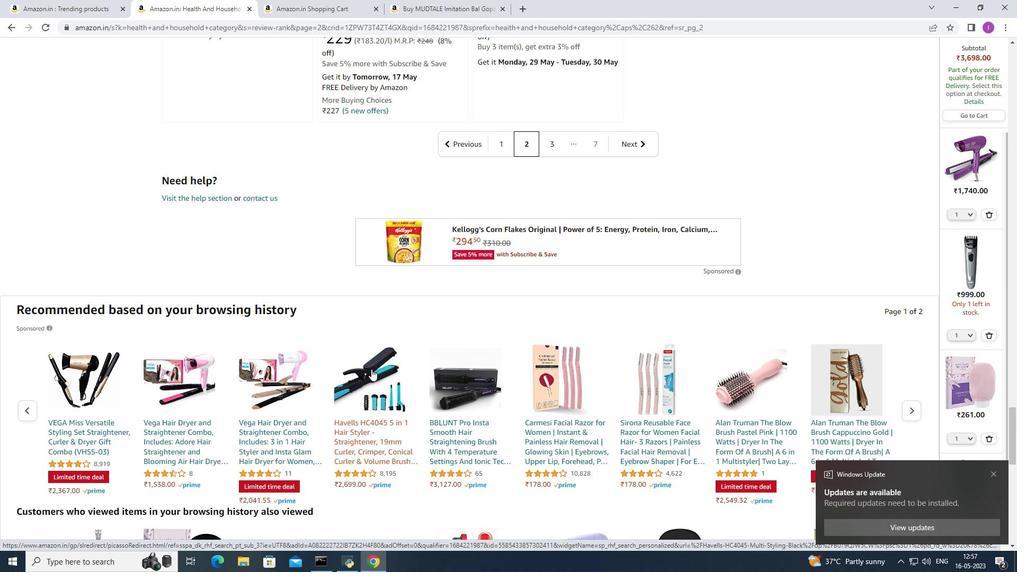 
Action: Mouse scrolled (371, 369) with delta (0, 0)
Screenshot: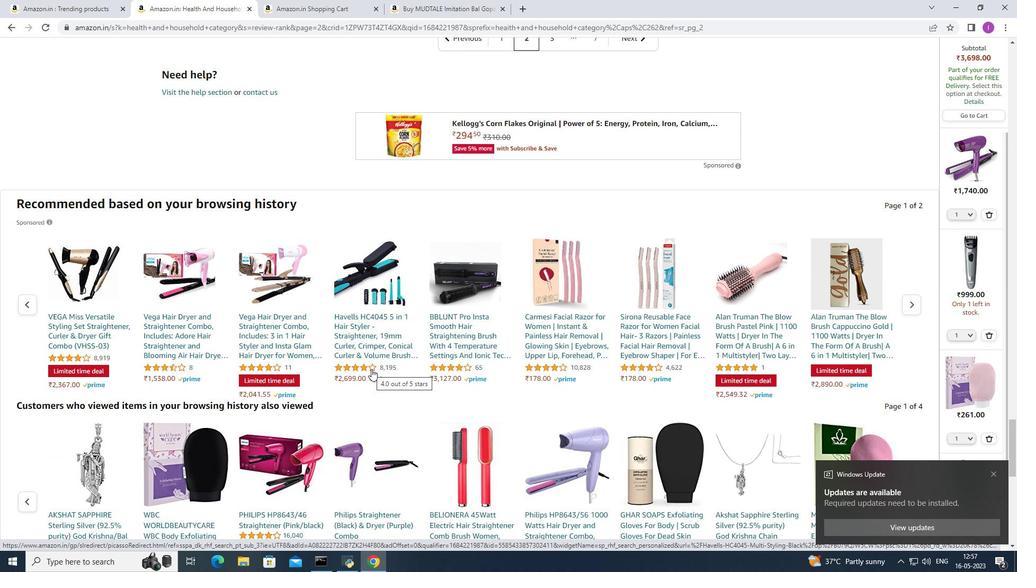 
Action: Mouse scrolled (371, 369) with delta (0, 0)
Screenshot: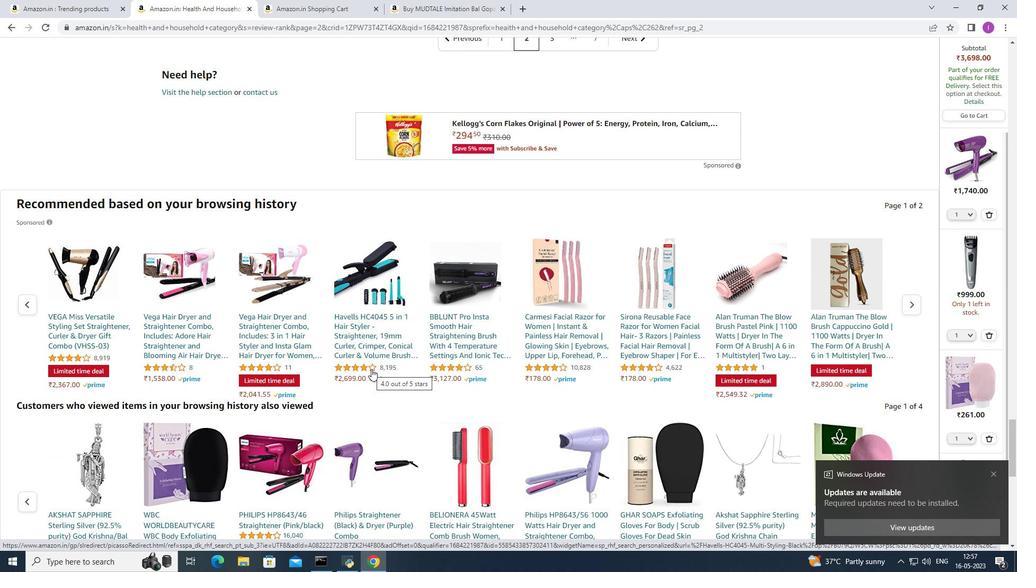 
Action: Mouse scrolled (371, 369) with delta (0, 0)
Screenshot: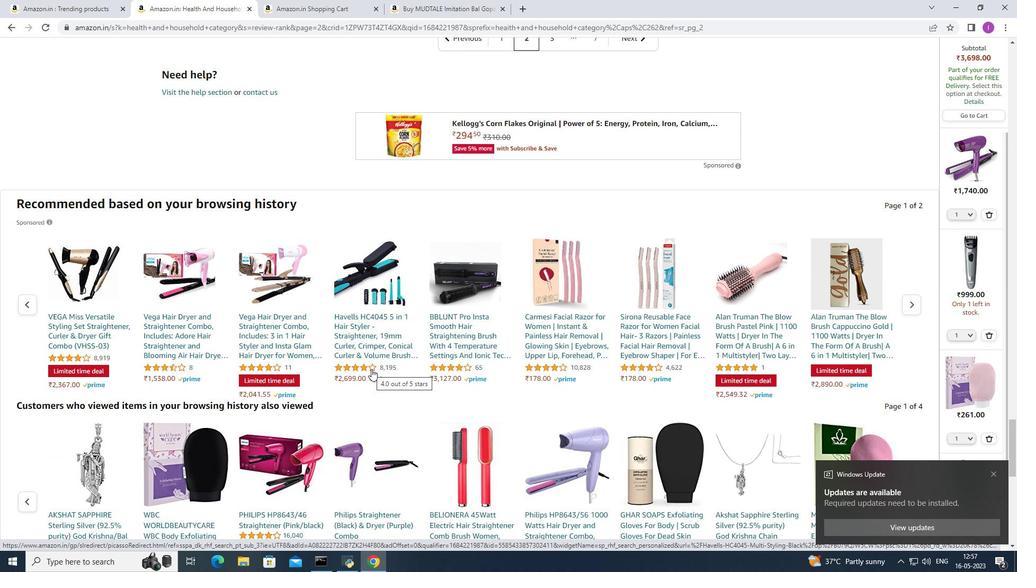 
Action: Mouse moved to (550, 201)
Screenshot: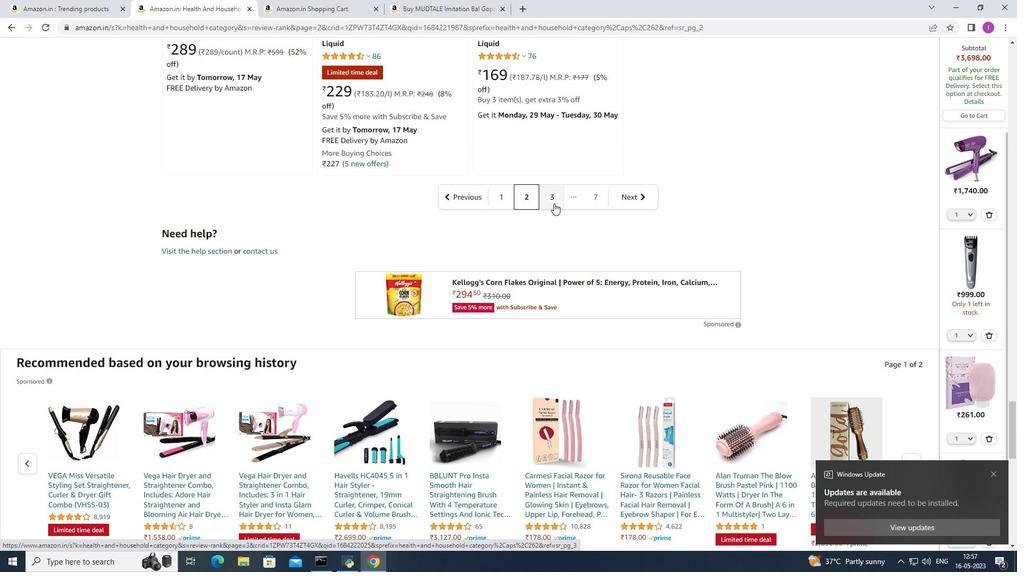 
Action: Mouse pressed left at (550, 201)
Screenshot: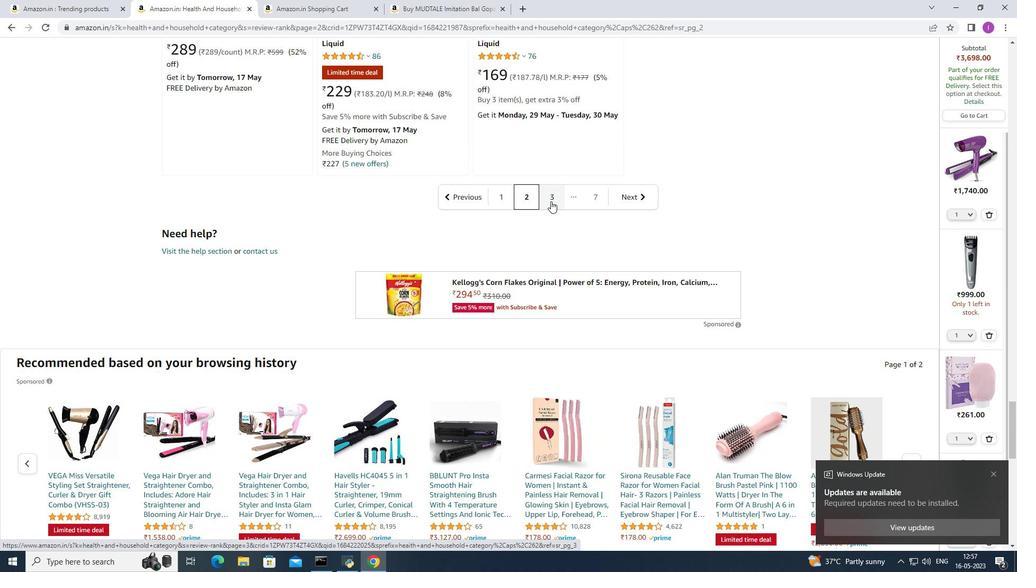 
Action: Mouse moved to (549, 214)
Screenshot: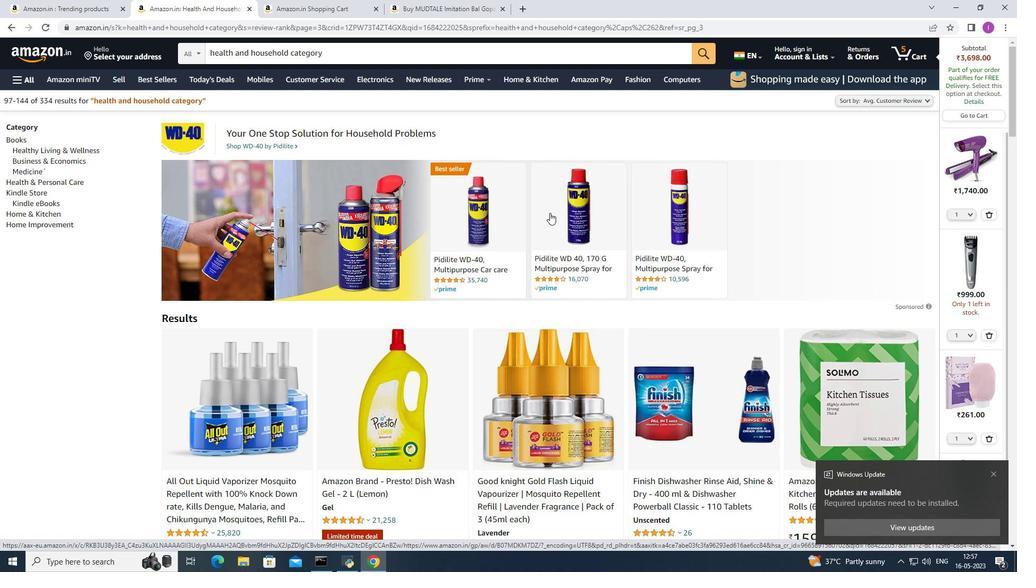 
Action: Mouse scrolled (549, 214) with delta (0, 0)
Screenshot: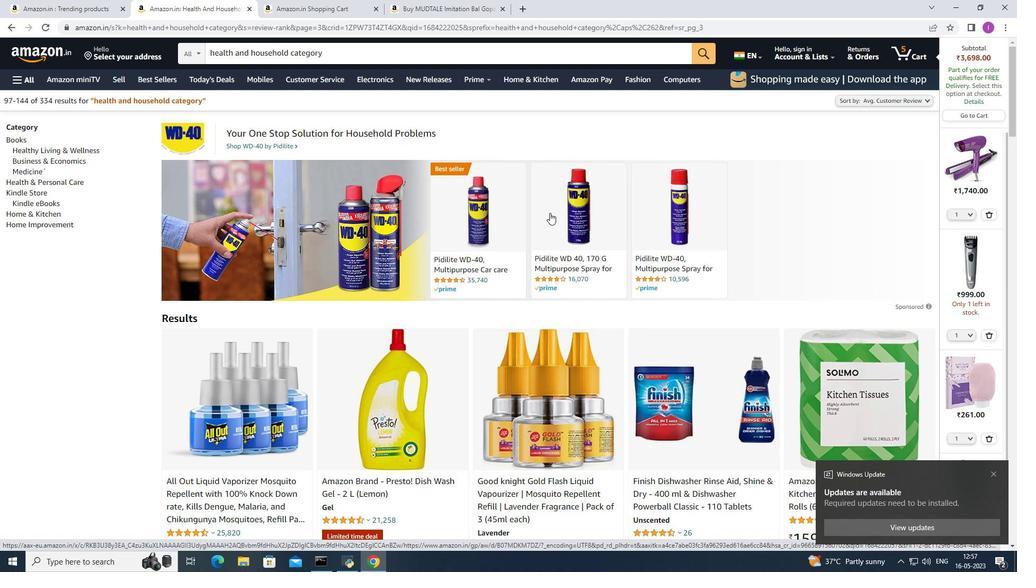
Action: Mouse moved to (549, 214)
Screenshot: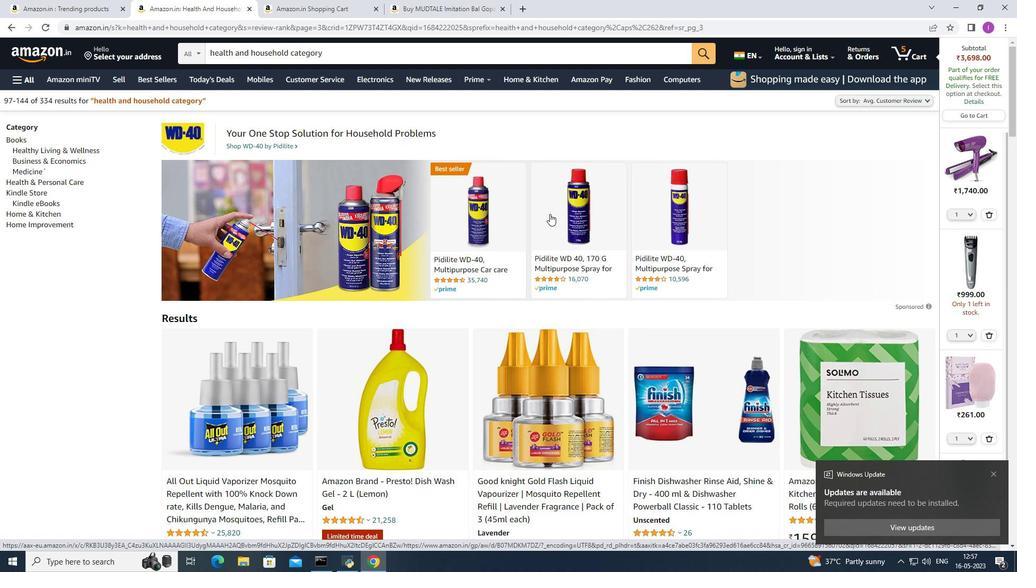 
Action: Mouse scrolled (549, 214) with delta (0, 0)
Screenshot: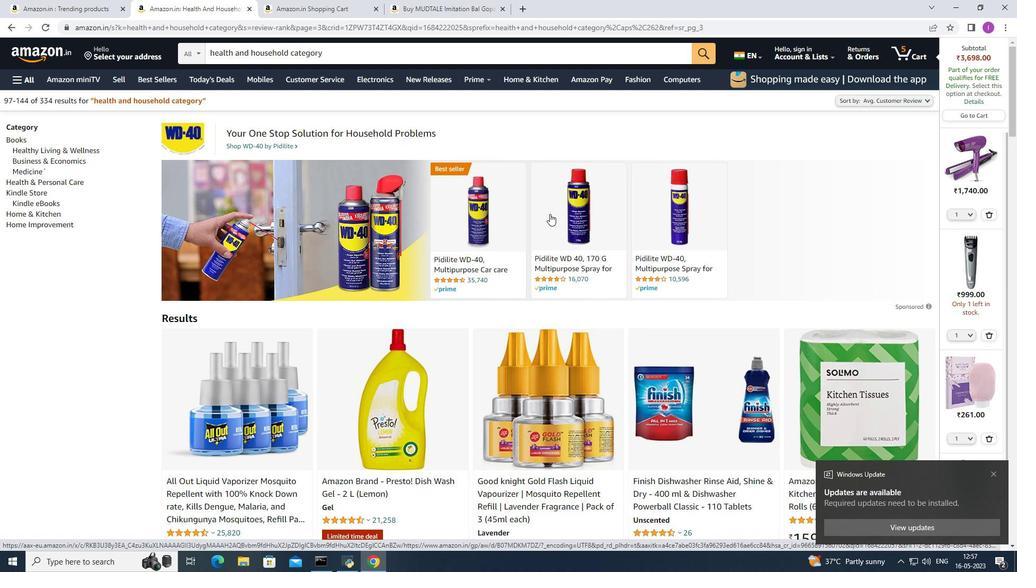 
Action: Mouse moved to (549, 222)
Screenshot: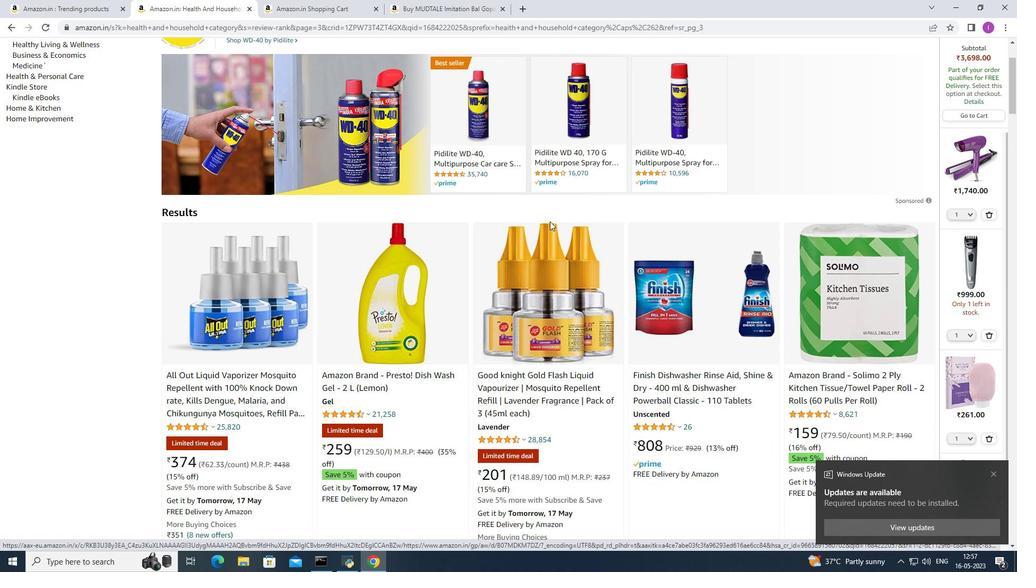 
Action: Mouse scrolled (549, 221) with delta (0, 0)
Screenshot: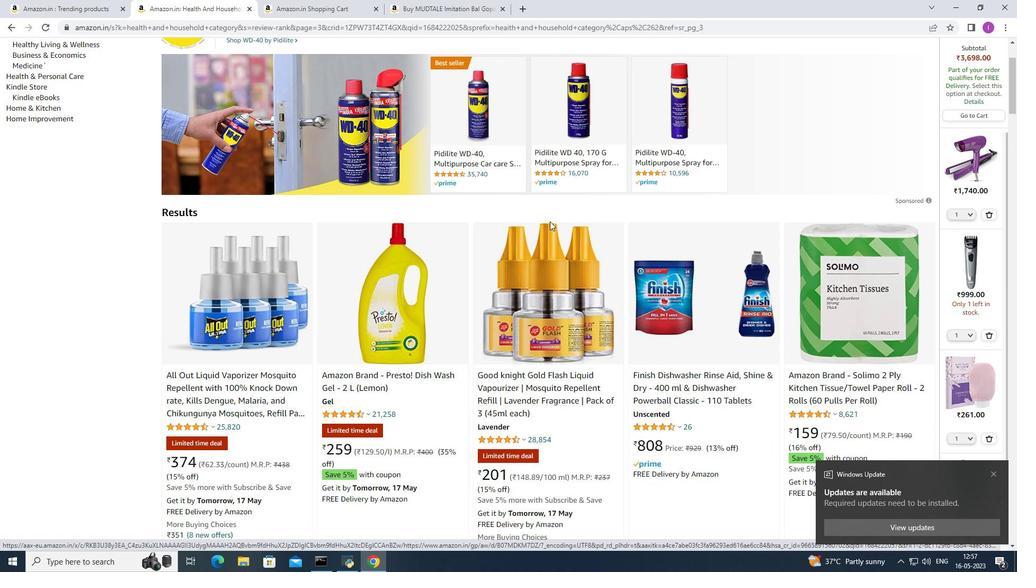 
Action: Mouse scrolled (549, 221) with delta (0, 0)
Screenshot: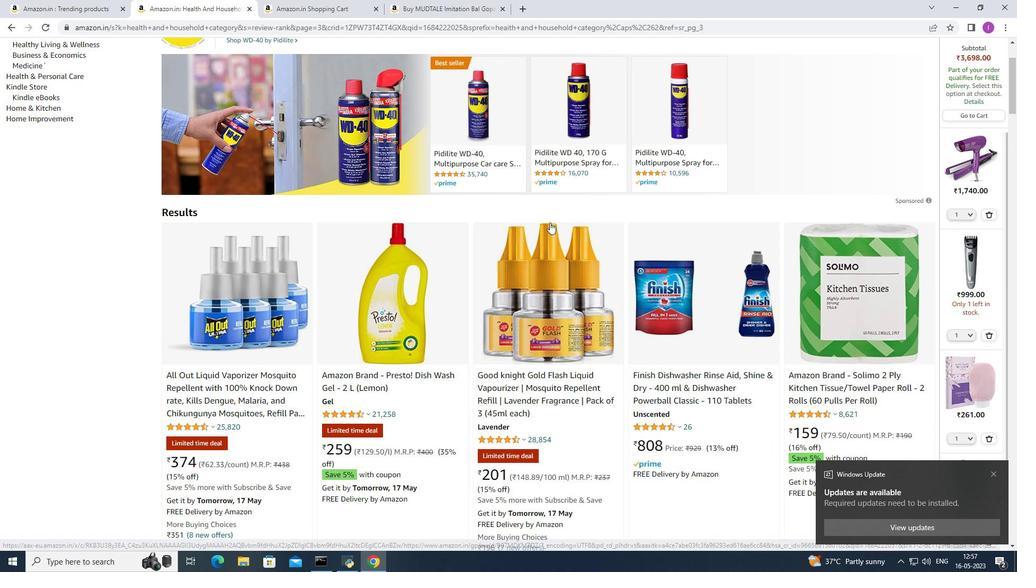 
Action: Mouse scrolled (549, 221) with delta (0, 0)
Screenshot: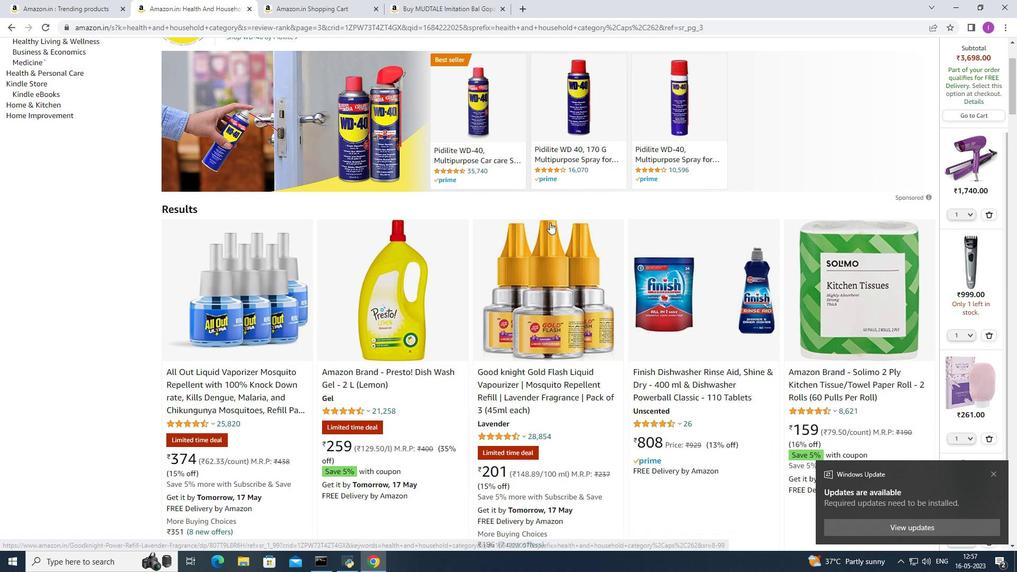 
Action: Mouse scrolled (549, 221) with delta (0, 0)
Screenshot: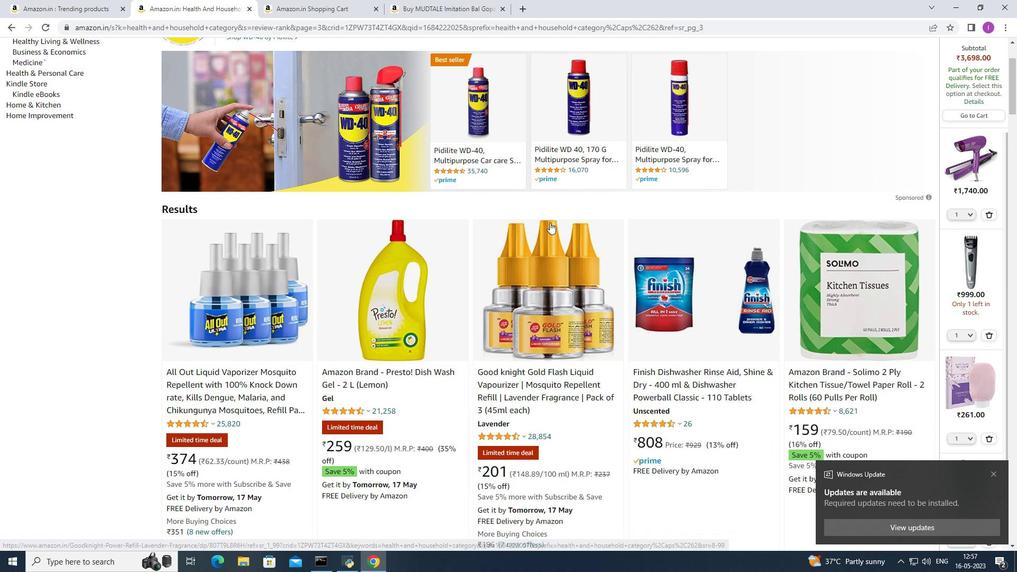 
Action: Mouse scrolled (549, 221) with delta (0, 0)
Screenshot: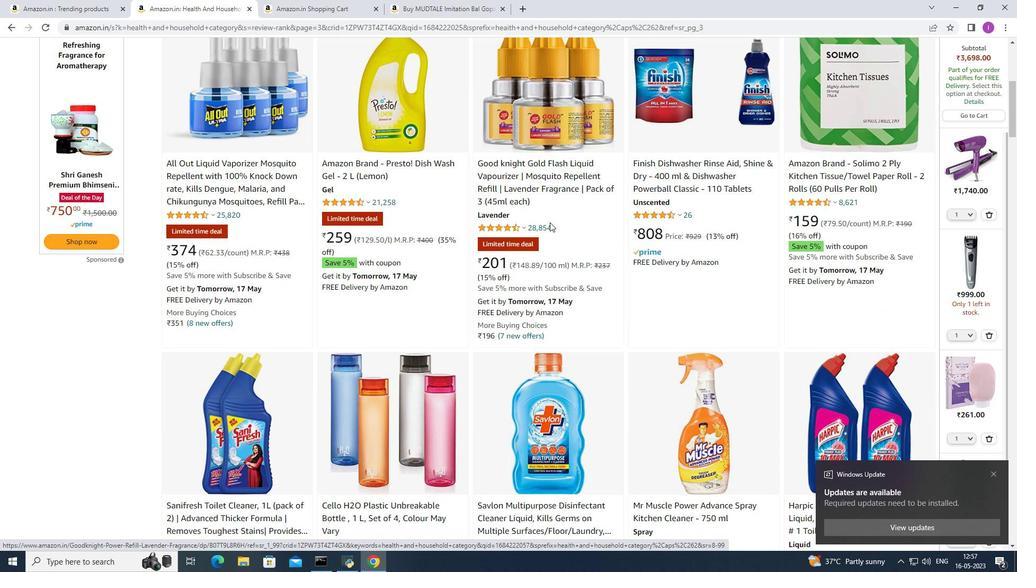 
Action: Mouse scrolled (549, 221) with delta (0, 0)
Screenshot: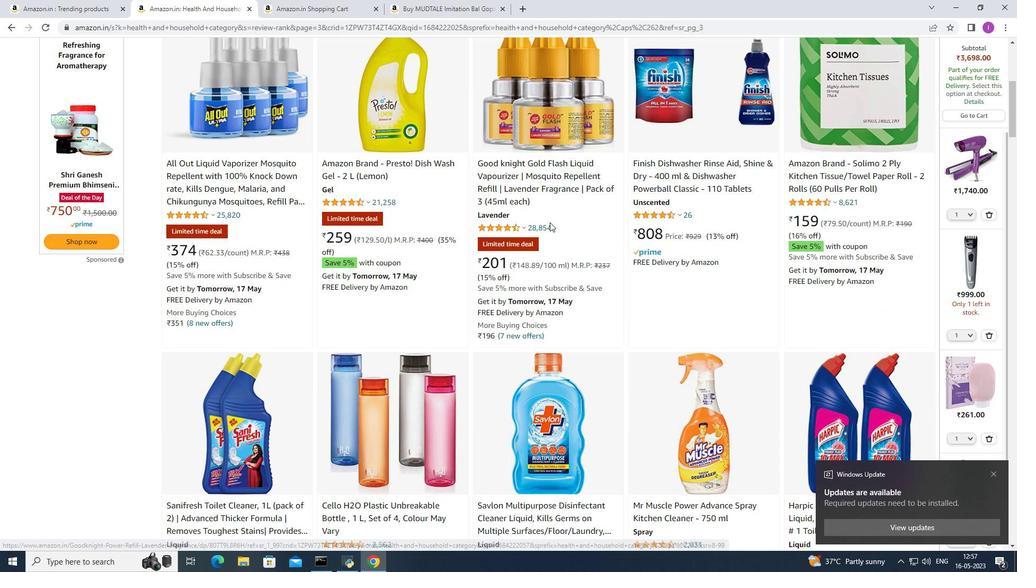 
Action: Mouse scrolled (549, 221) with delta (0, 0)
Screenshot: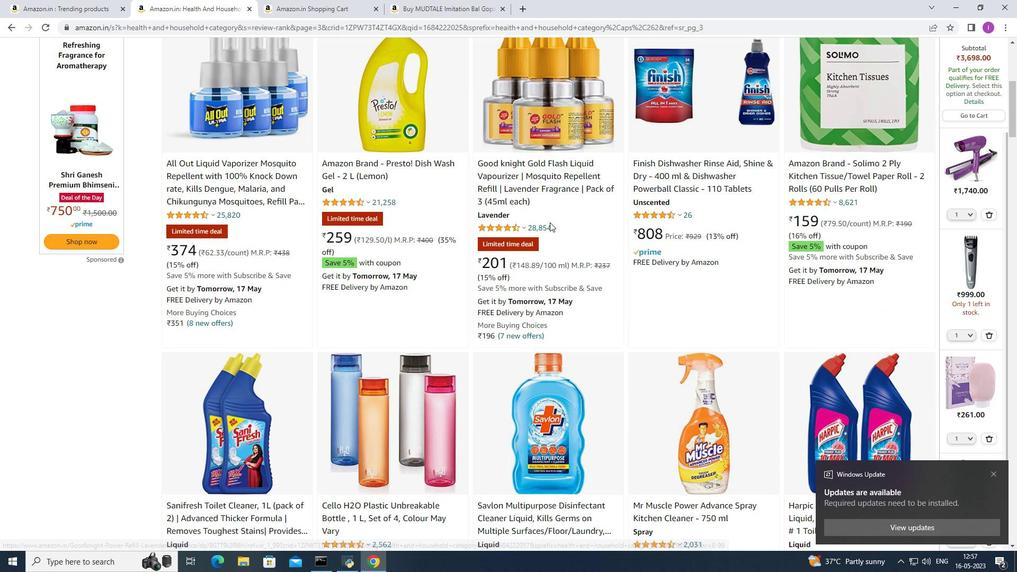 
Action: Mouse scrolled (549, 221) with delta (0, 0)
Screenshot: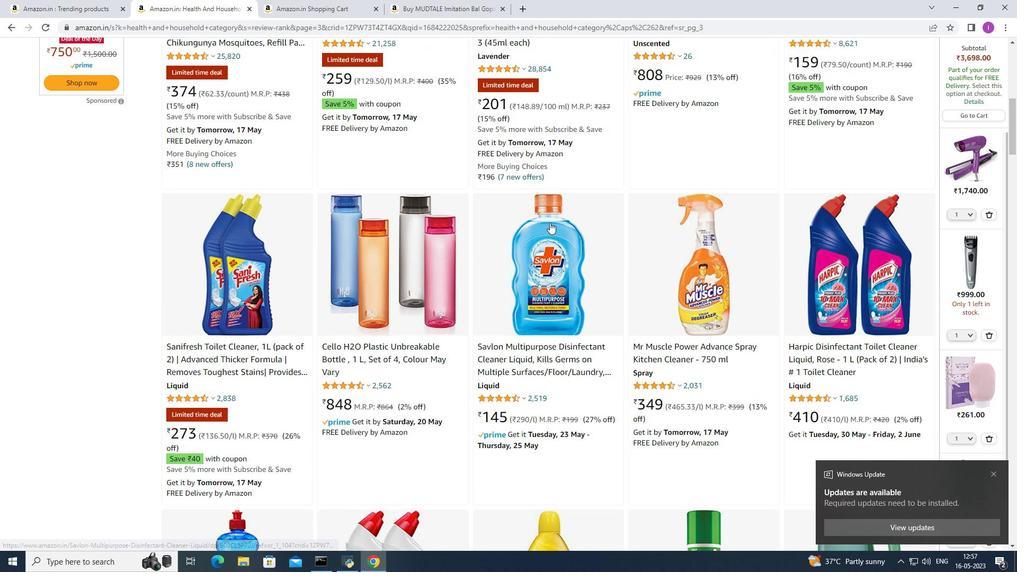 
Action: Mouse scrolled (549, 221) with delta (0, 0)
Screenshot: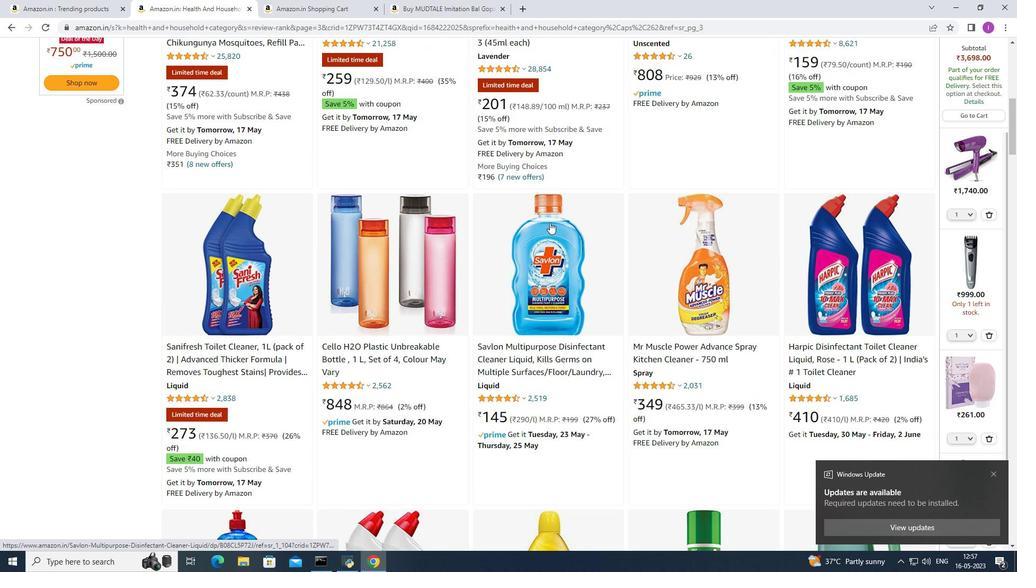 
Action: Mouse scrolled (549, 221) with delta (0, 0)
Screenshot: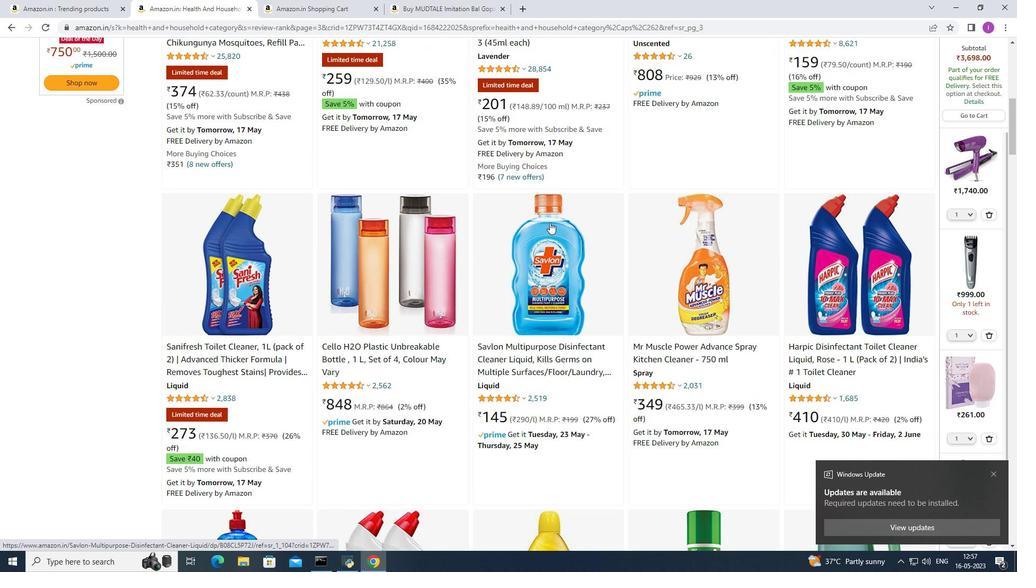 
Action: Mouse scrolled (549, 221) with delta (0, 0)
Screenshot: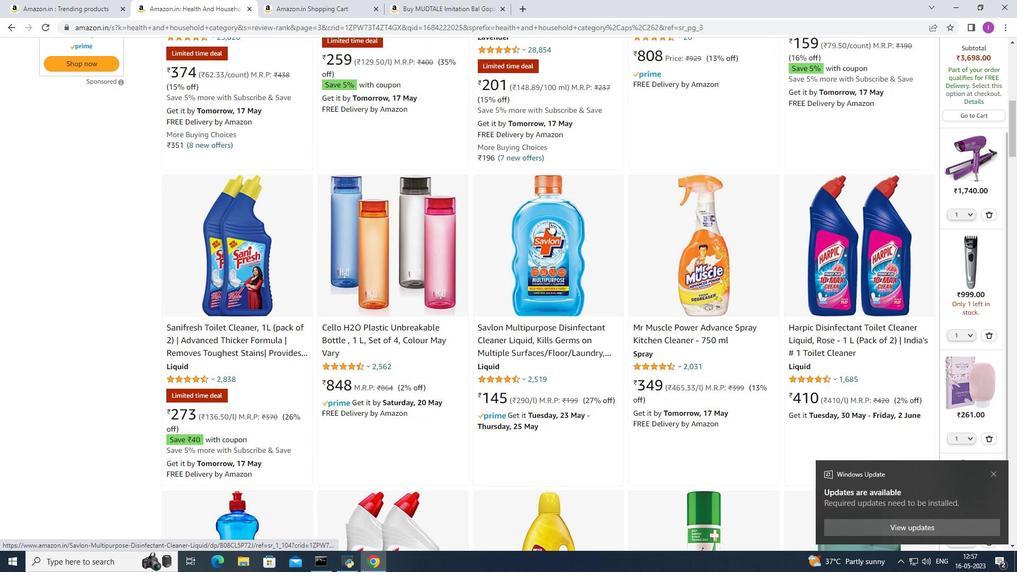 
Action: Mouse scrolled (549, 221) with delta (0, 0)
Screenshot: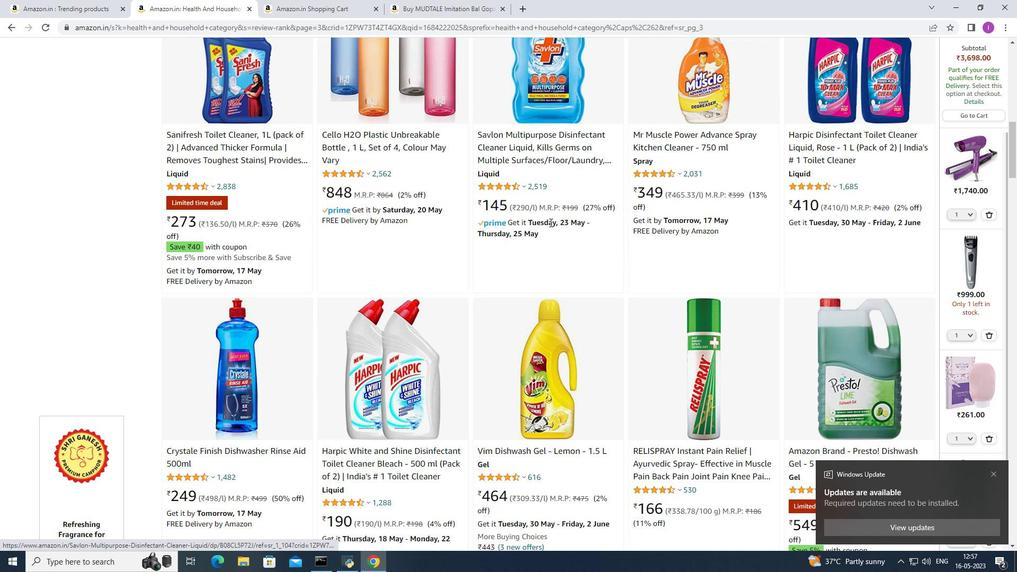 
Action: Mouse scrolled (549, 221) with delta (0, 0)
Screenshot: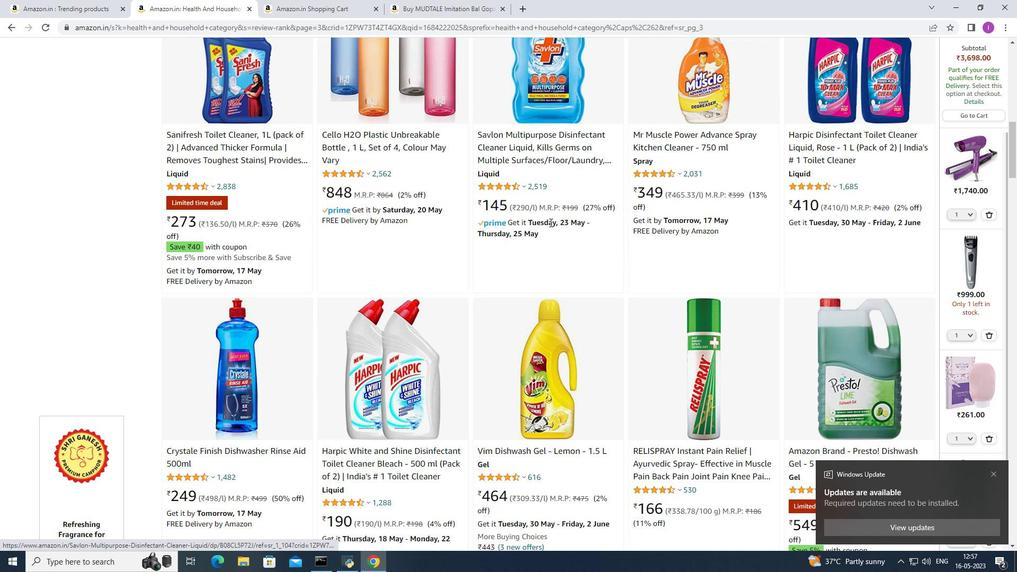 
Action: Mouse moved to (596, 205)
Screenshot: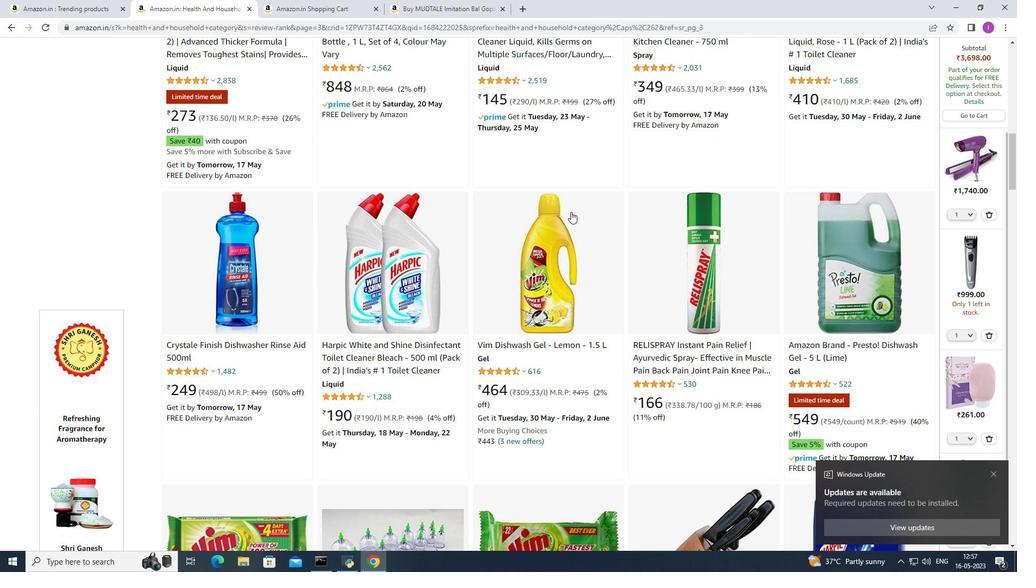 
Action: Mouse scrolled (596, 204) with delta (0, 0)
Screenshot: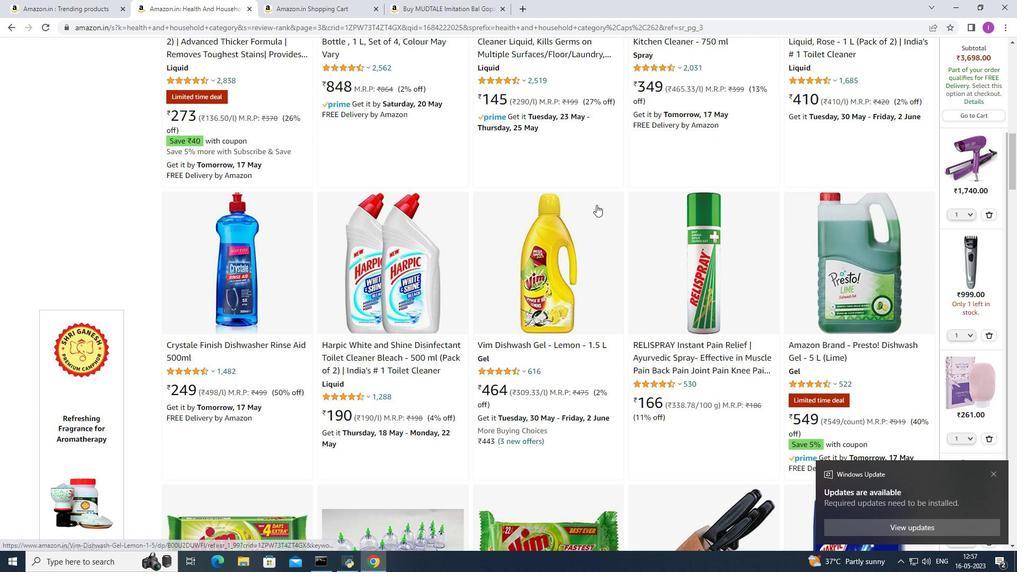 
Action: Mouse scrolled (596, 204) with delta (0, 0)
Screenshot: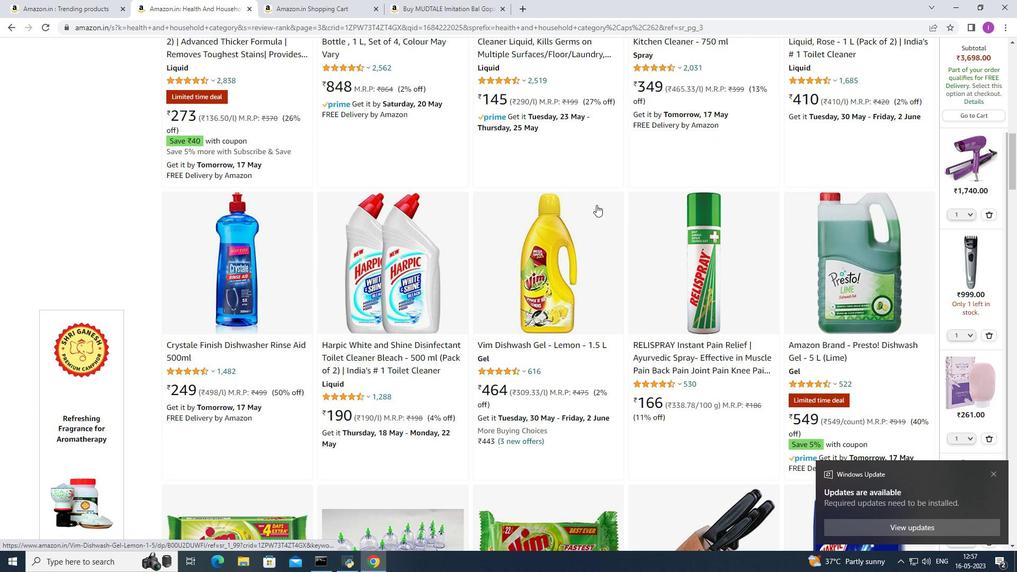 
Action: Mouse scrolled (596, 204) with delta (0, 0)
Screenshot: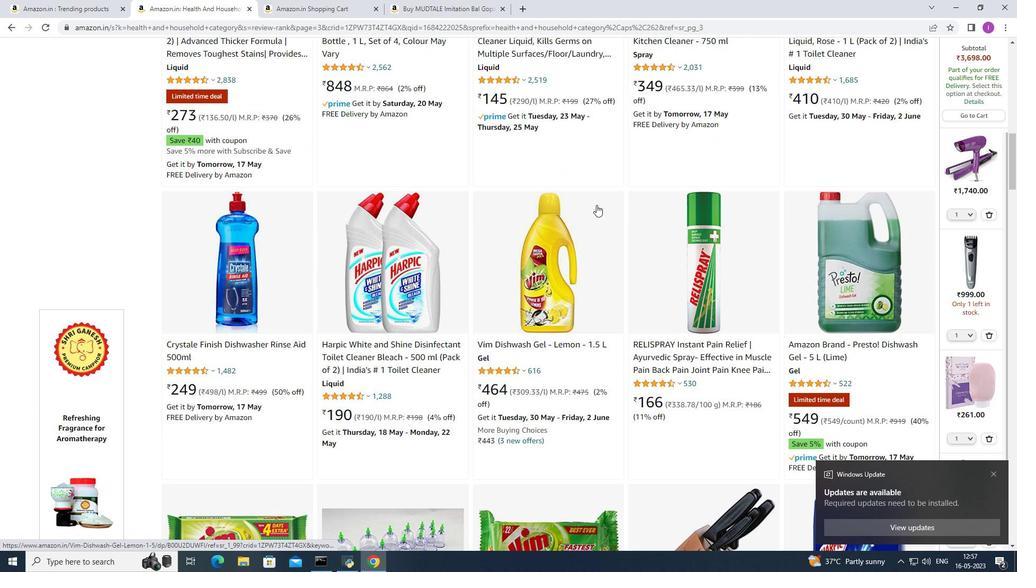 
Action: Mouse moved to (596, 205)
Screenshot: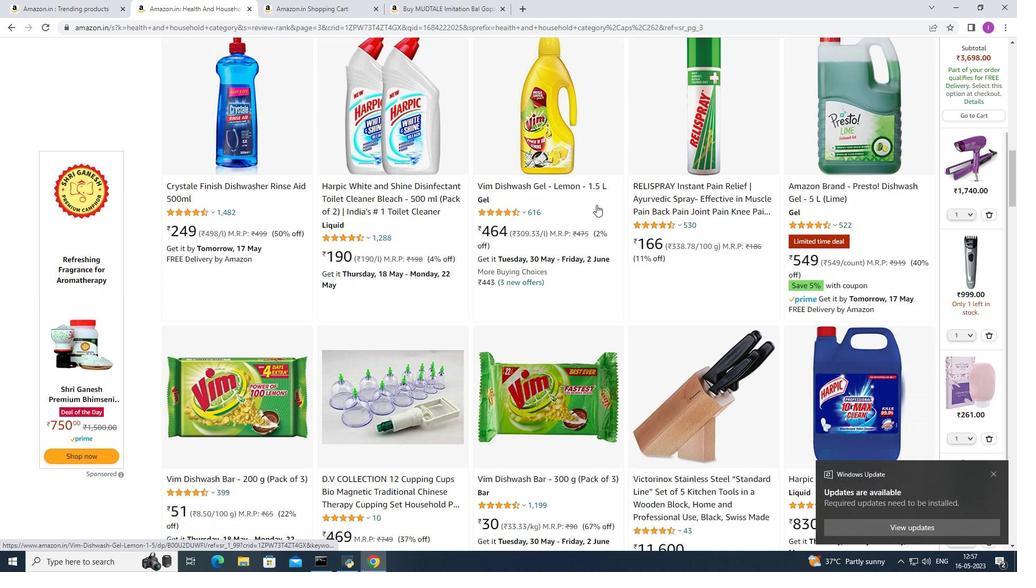 
Action: Mouse scrolled (596, 204) with delta (0, 0)
Screenshot: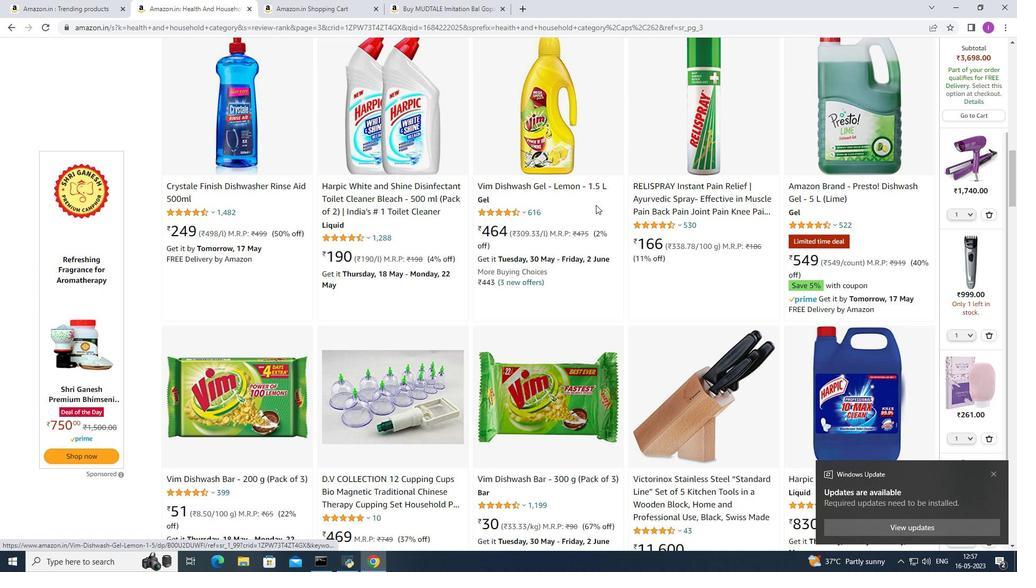 
Action: Mouse scrolled (596, 204) with delta (0, 0)
